 Task: Build a Wedding Planner Portfolio.
Action: Mouse moved to (236, 90)
Screenshot: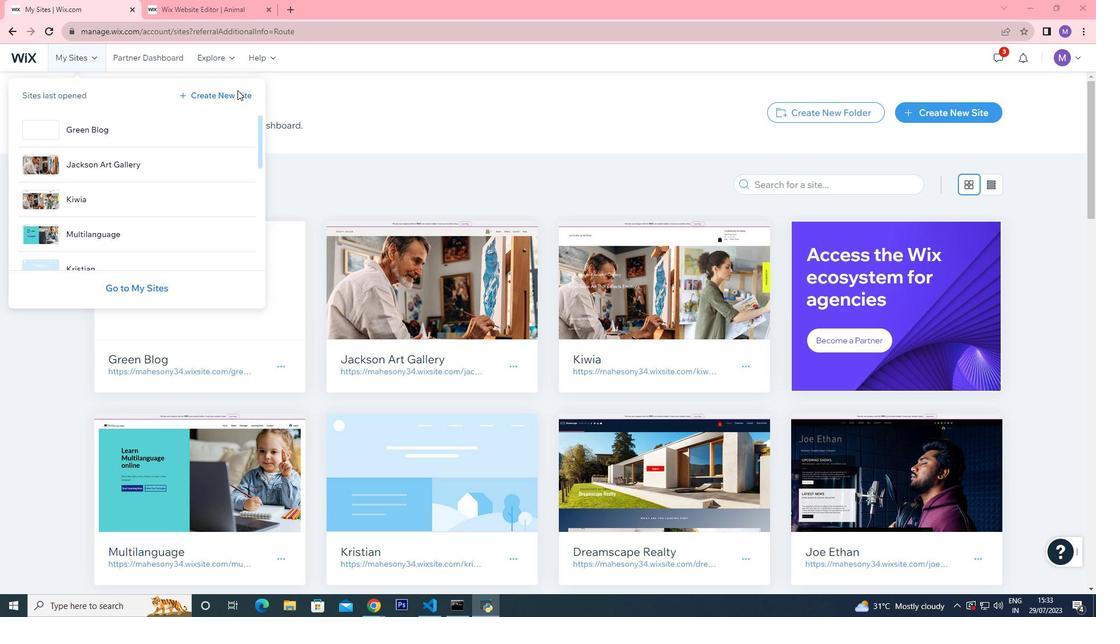 
Action: Mouse pressed left at (236, 90)
Screenshot: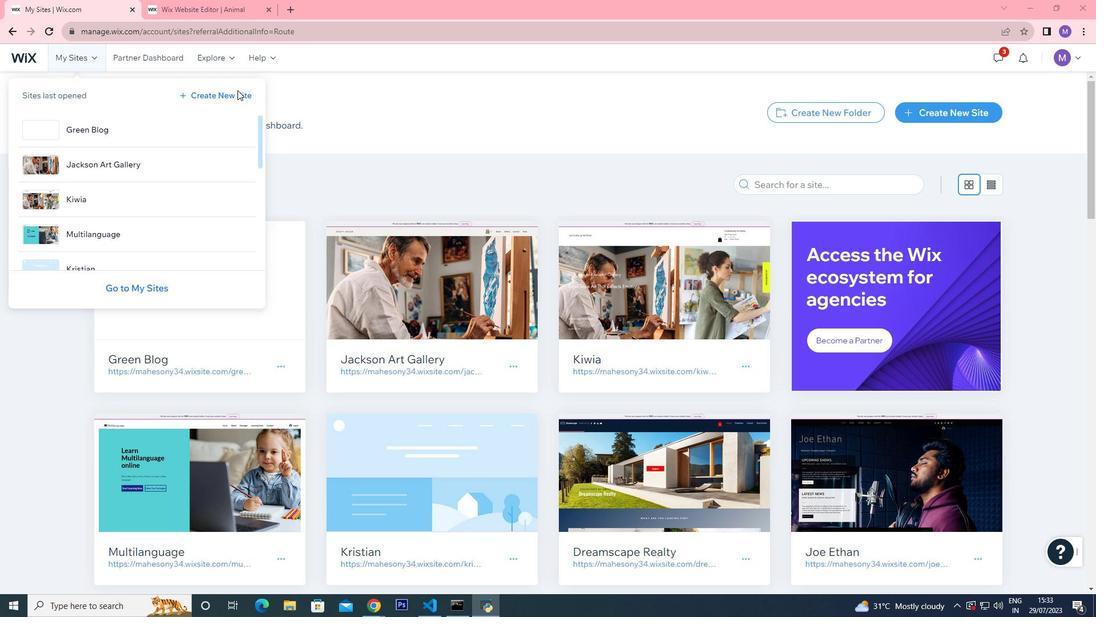 
Action: Mouse moved to (444, 267)
Screenshot: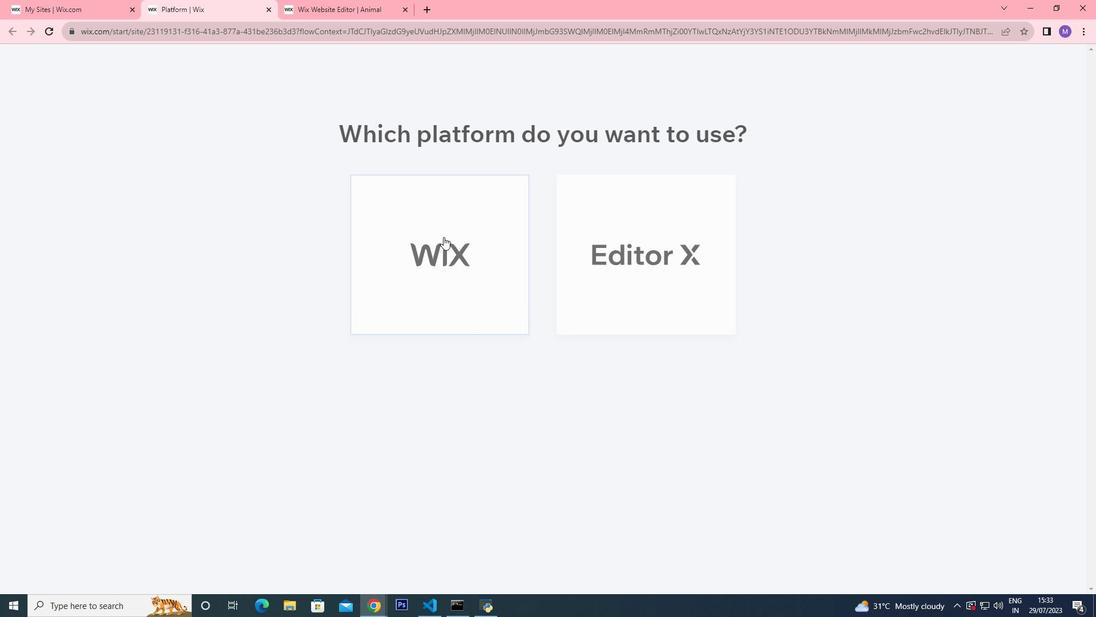 
Action: Mouse pressed left at (444, 267)
Screenshot: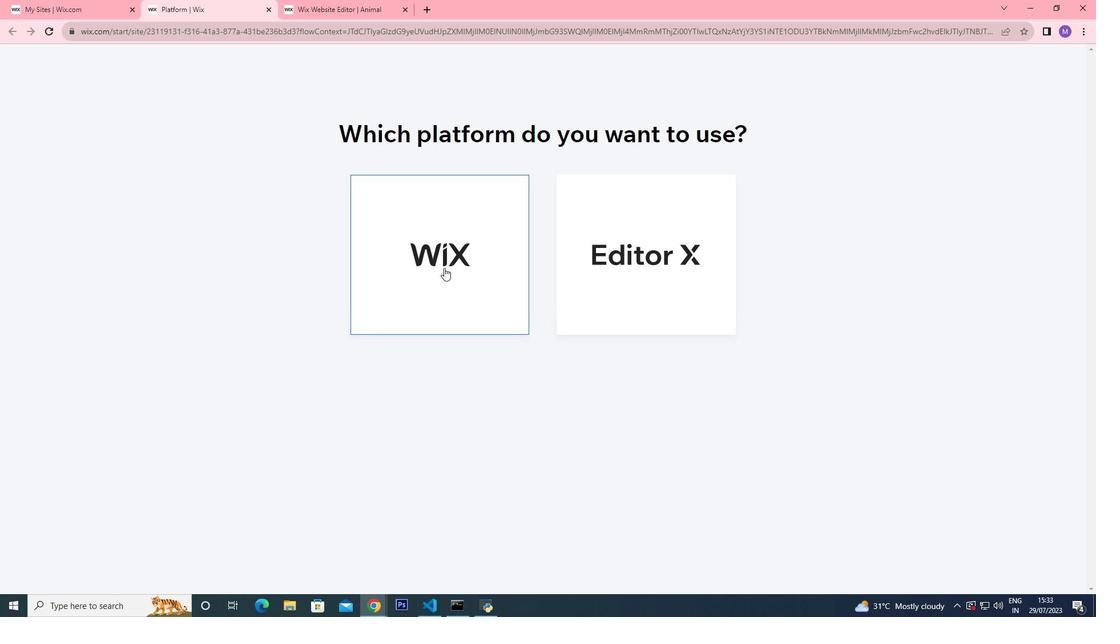 
Action: Mouse pressed left at (444, 267)
Screenshot: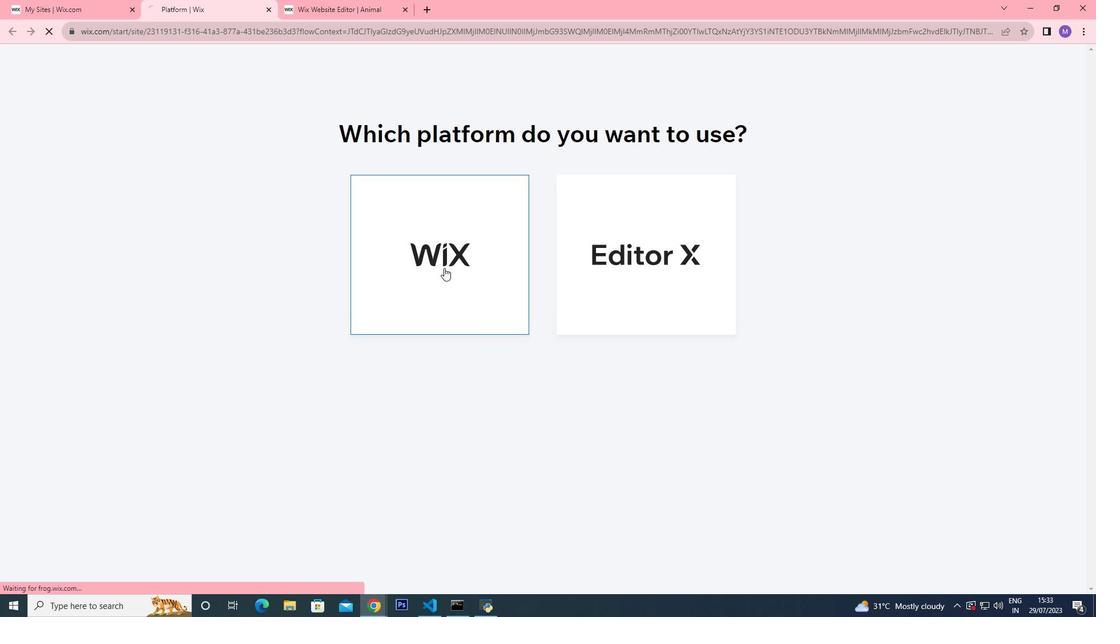 
Action: Mouse pressed left at (444, 267)
Screenshot: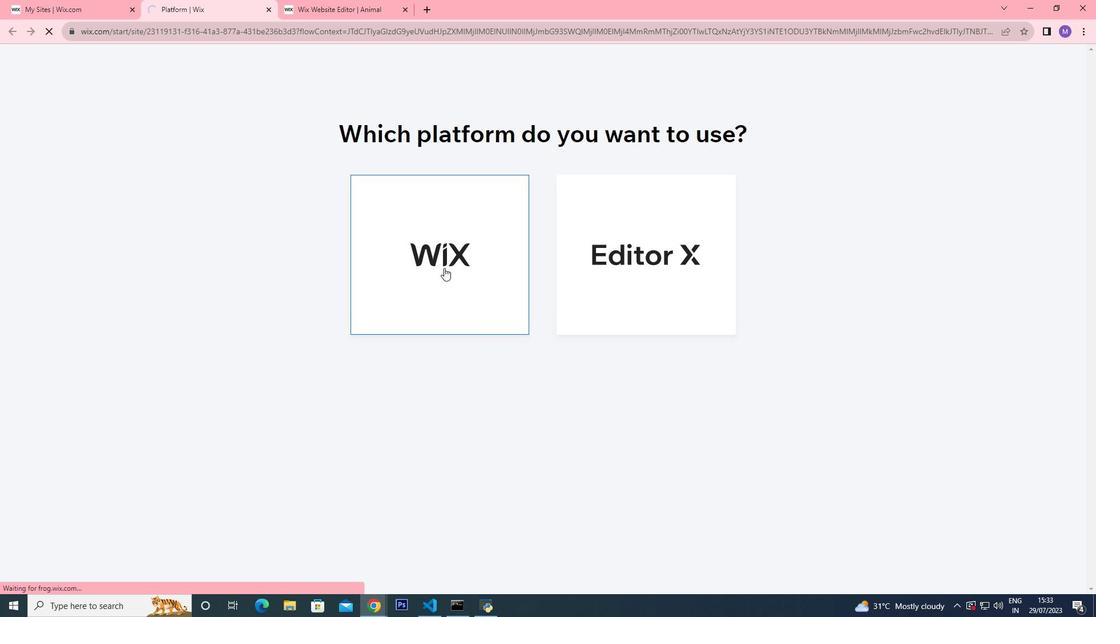 
Action: Mouse moved to (444, 263)
Screenshot: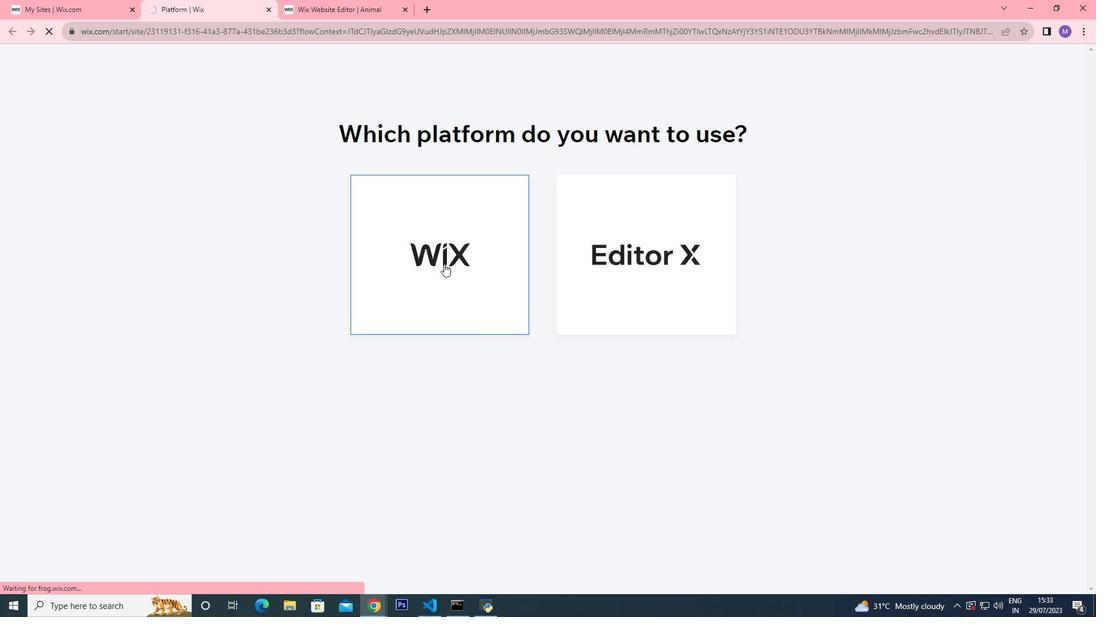 
Action: Mouse pressed left at (444, 263)
Screenshot: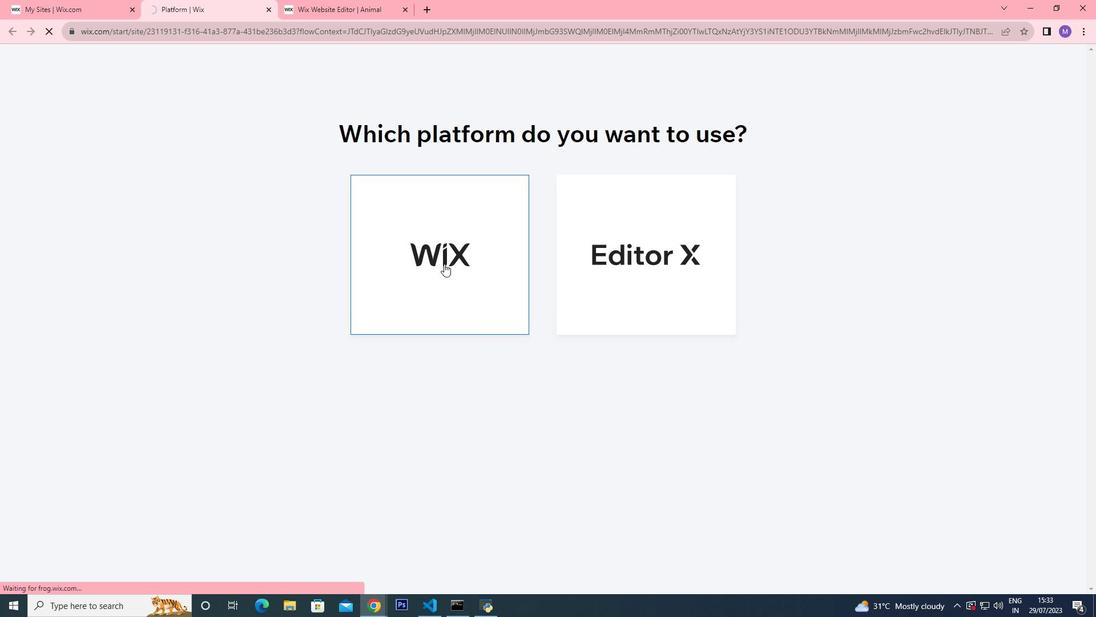 
Action: Mouse pressed left at (444, 263)
Screenshot: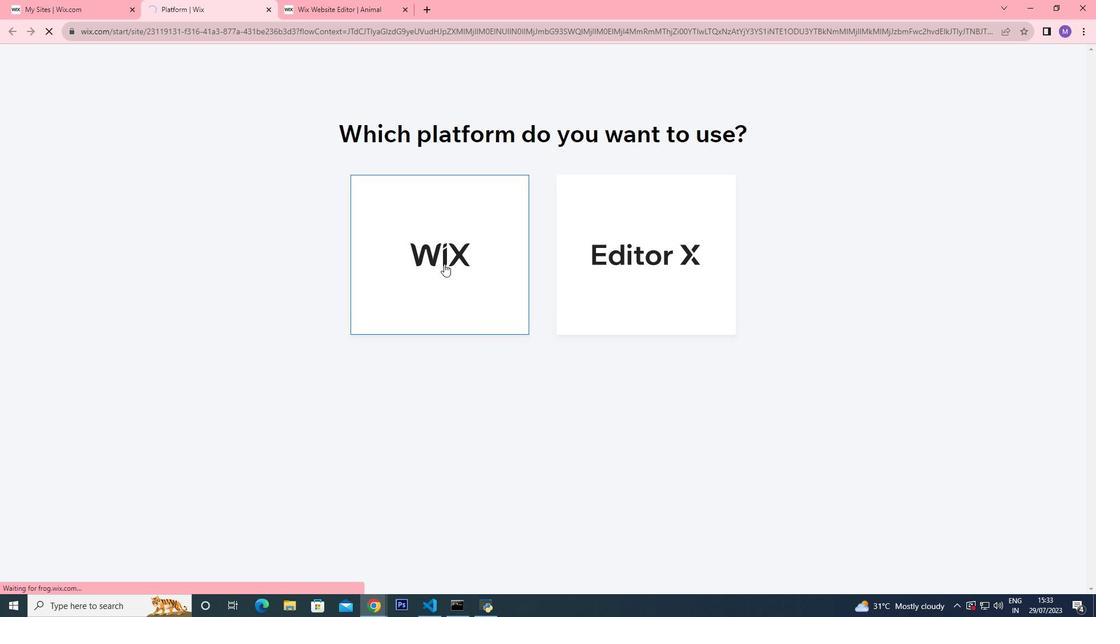 
Action: Mouse moved to (477, 197)
Screenshot: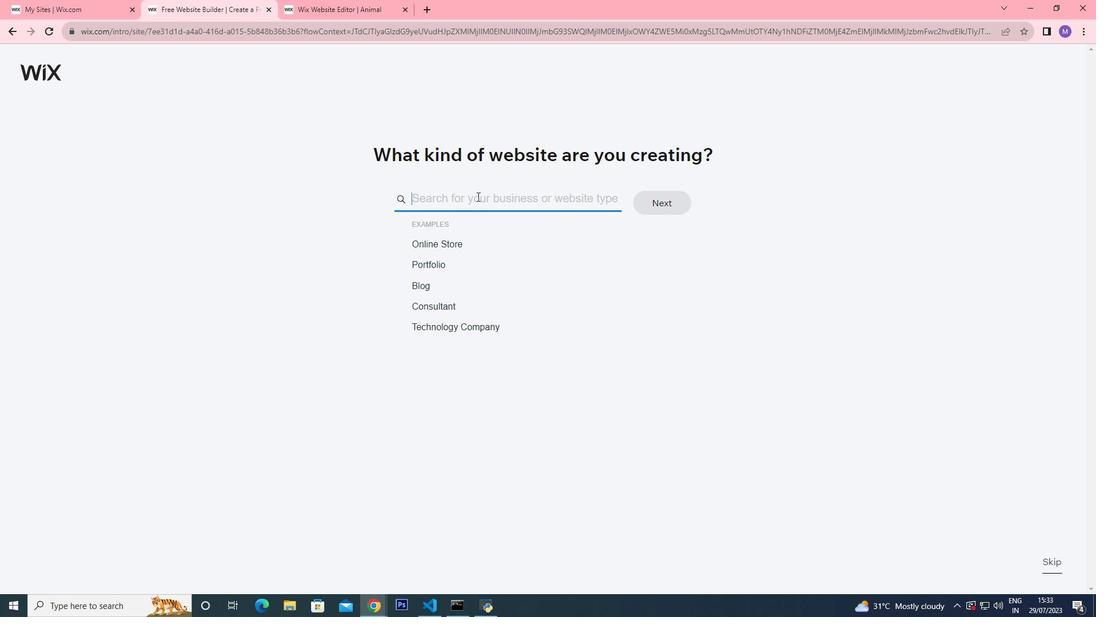 
Action: Mouse pressed left at (477, 197)
Screenshot: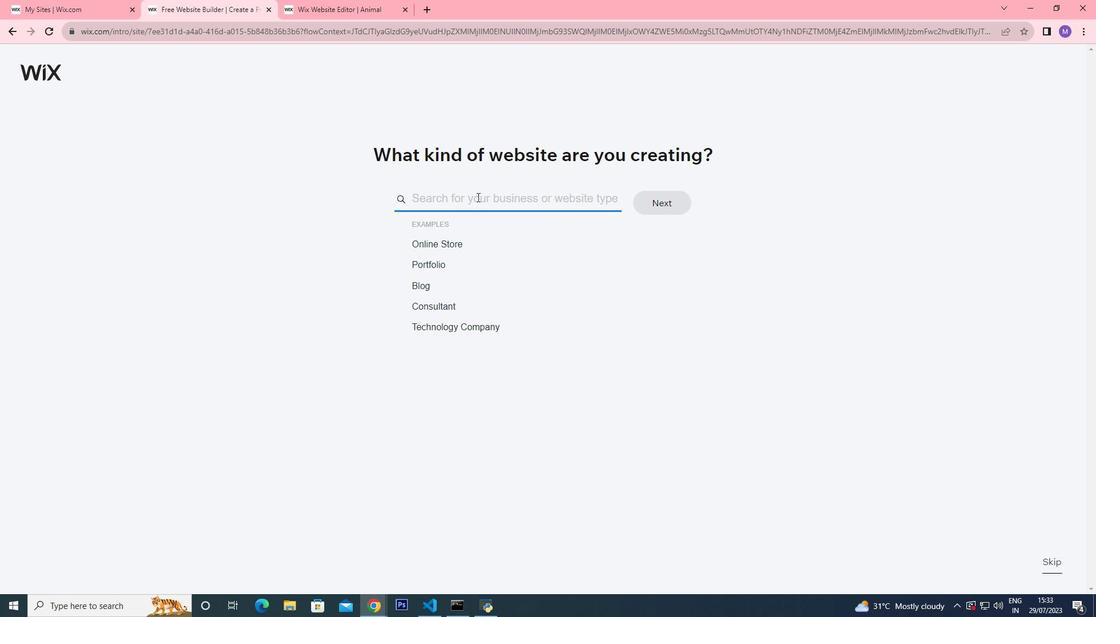 
Action: Key pressed <Key.shift><Key.shift><Key.shift><Key.shift><Key.shift><Key.shift><Key.shift>Wedding<Key.space><Key.shift>Planner
Screenshot: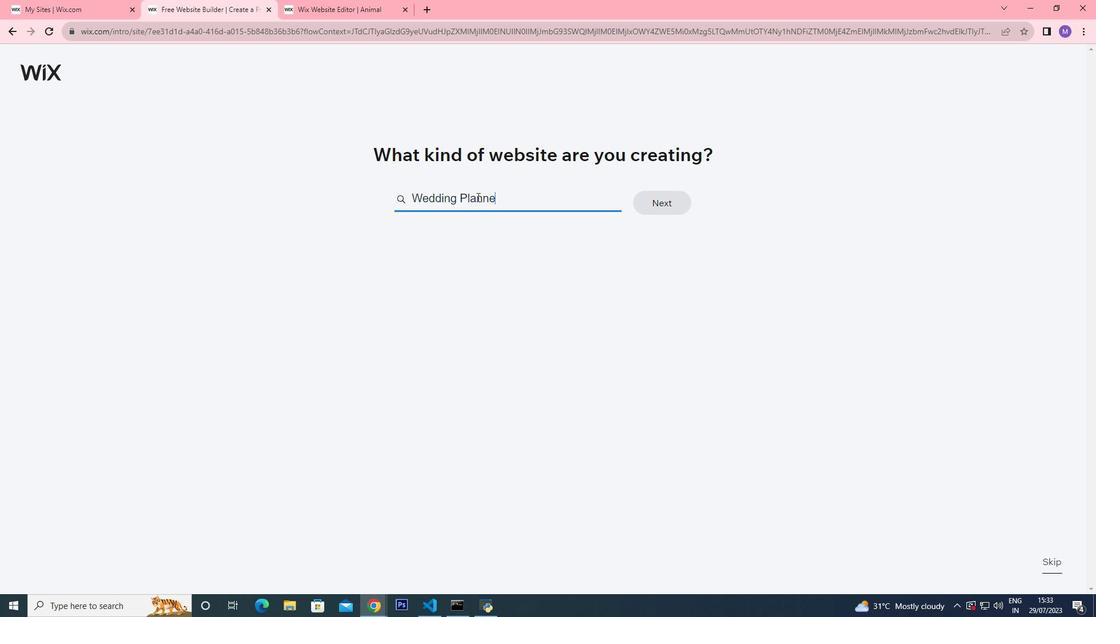 
Action: Mouse moved to (513, 203)
Screenshot: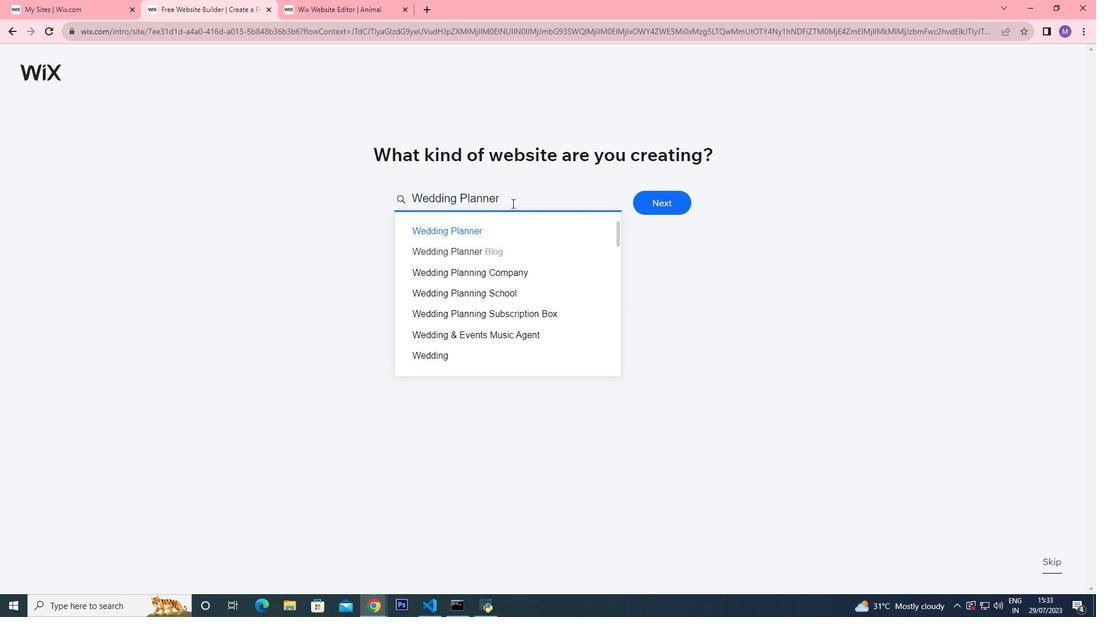 
Action: Key pressed <Key.space><Key.shift>Portfolio
Screenshot: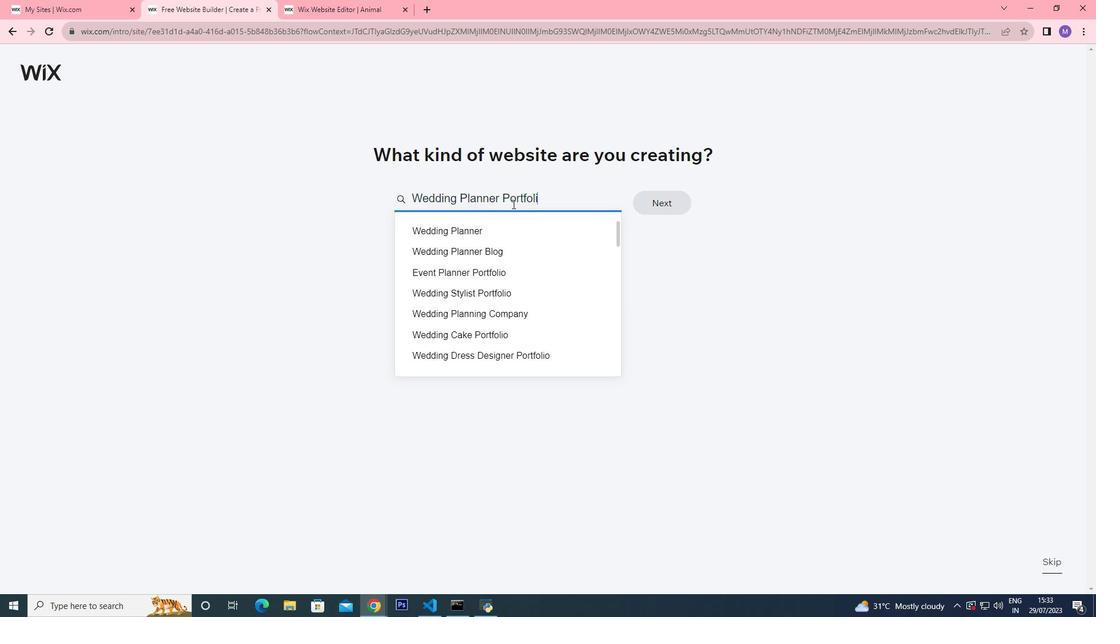 
Action: Mouse moved to (529, 327)
Screenshot: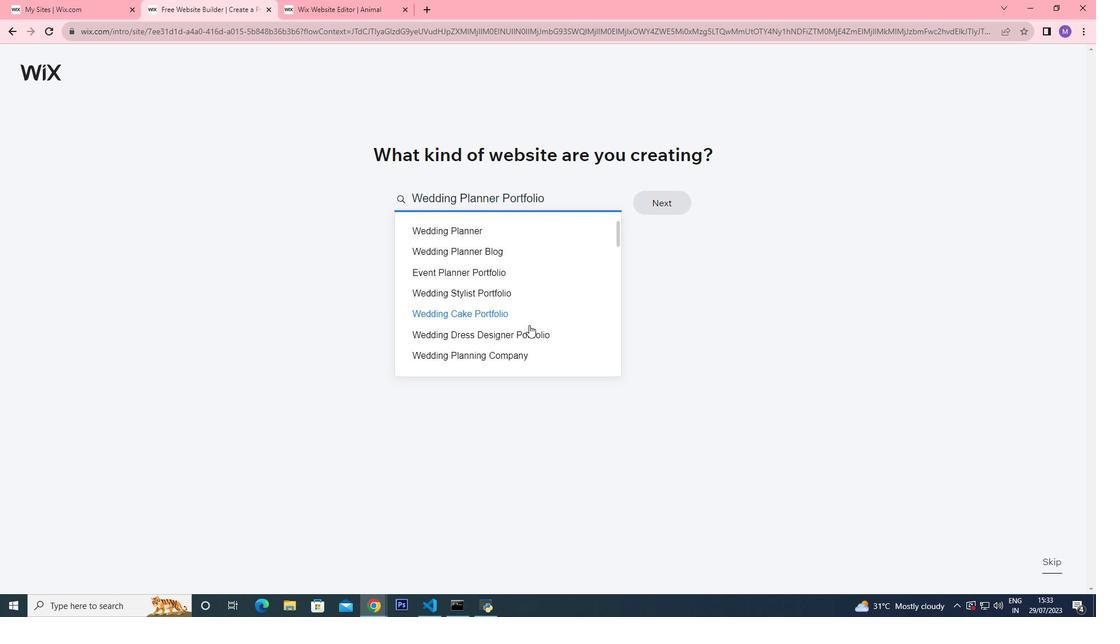 
Action: Mouse scrolled (529, 326) with delta (0, 0)
Screenshot: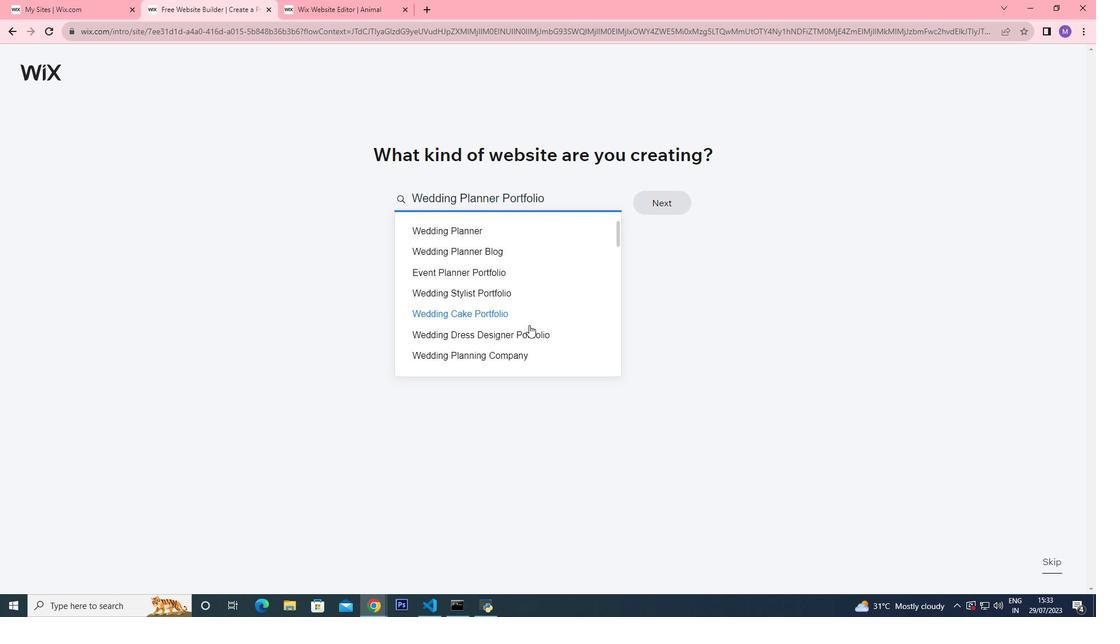 
Action: Mouse scrolled (529, 326) with delta (0, 0)
Screenshot: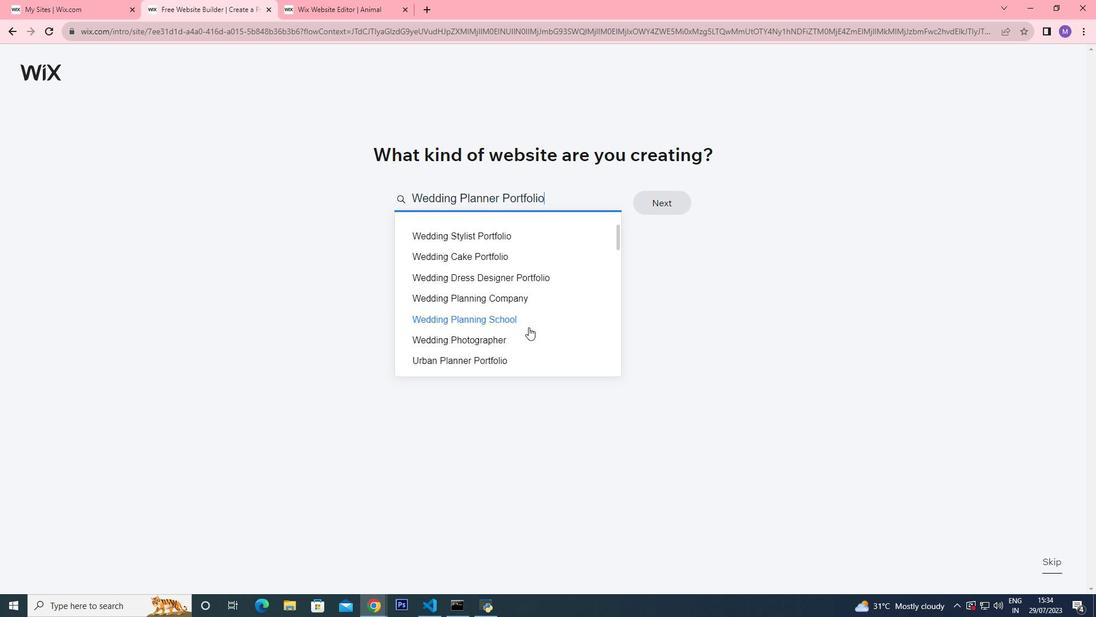 
Action: Mouse moved to (516, 325)
Screenshot: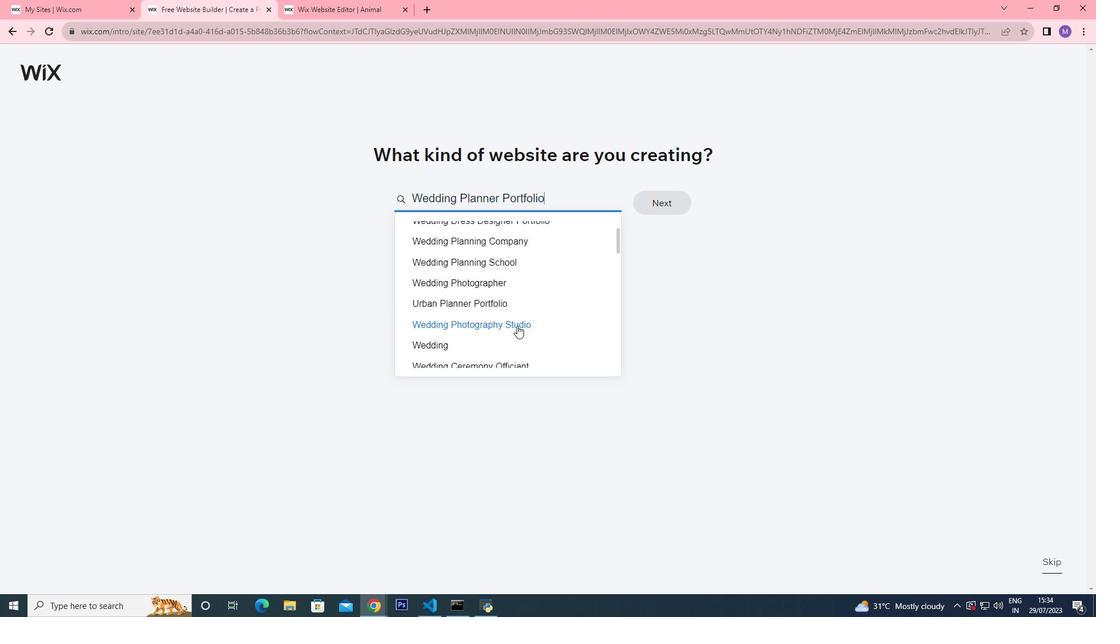 
Action: Mouse scrolled (516, 325) with delta (0, 0)
Screenshot: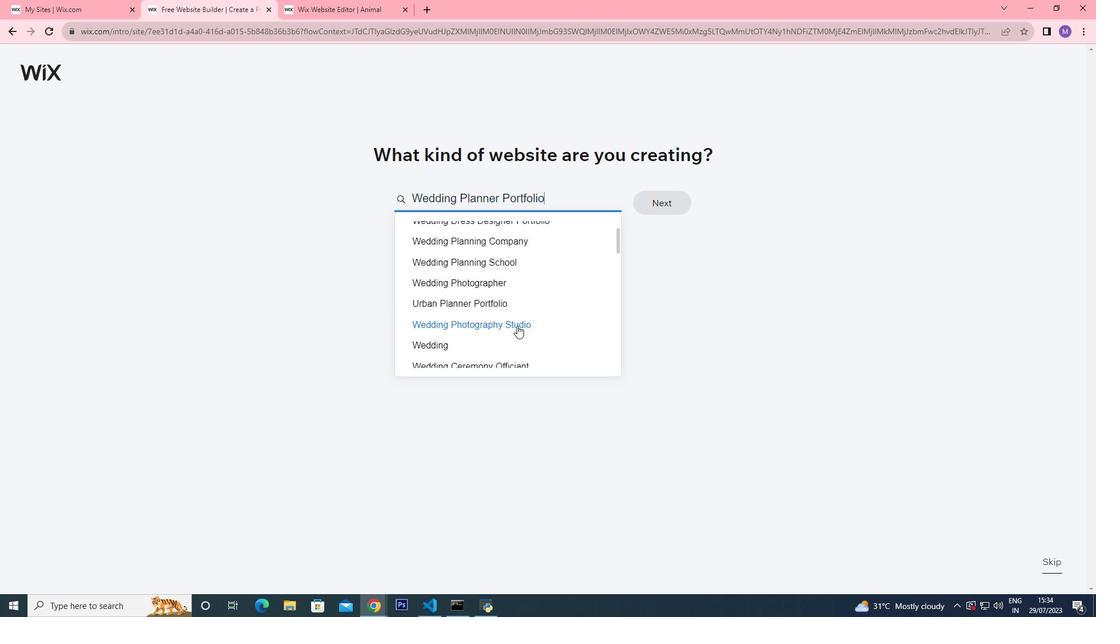 
Action: Mouse scrolled (516, 325) with delta (0, 0)
Screenshot: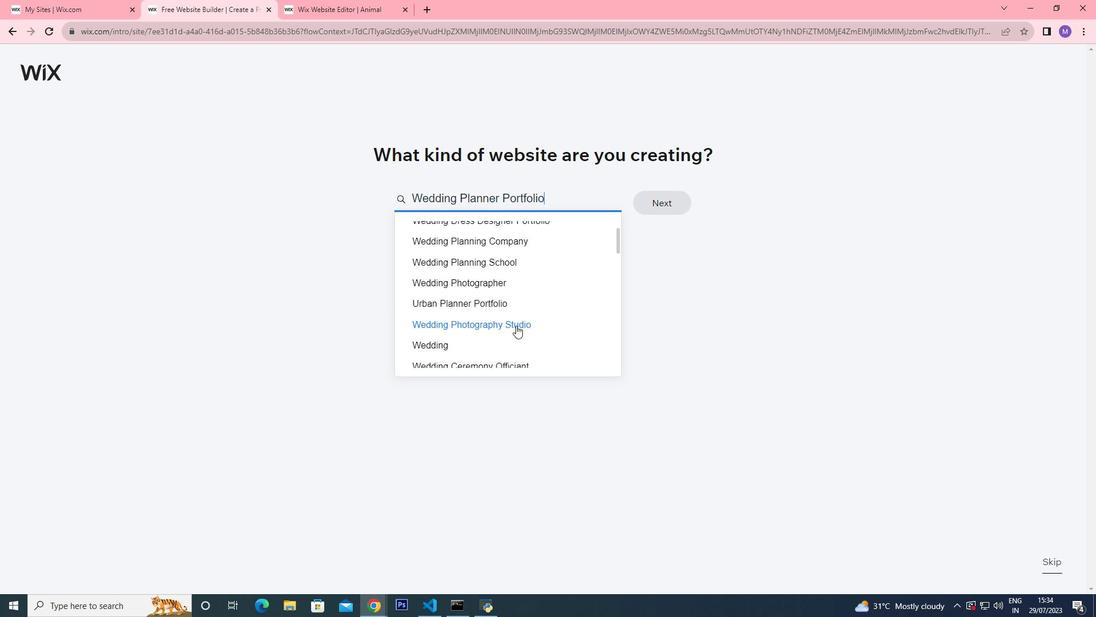 
Action: Mouse scrolled (516, 325) with delta (0, 0)
Screenshot: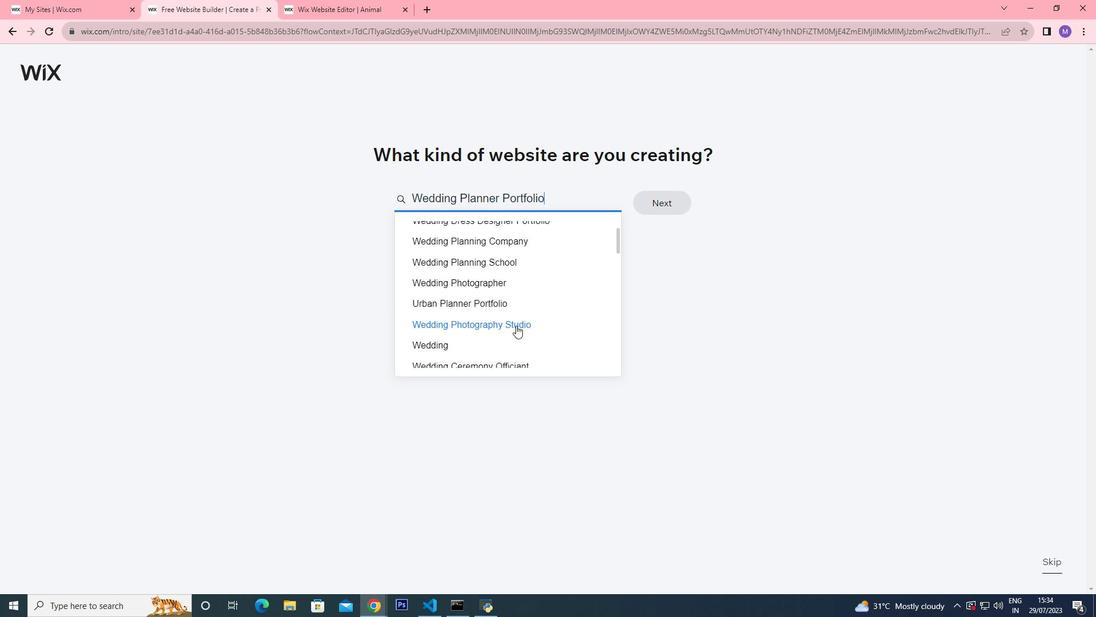 
Action: Mouse scrolled (516, 325) with delta (0, 0)
Screenshot: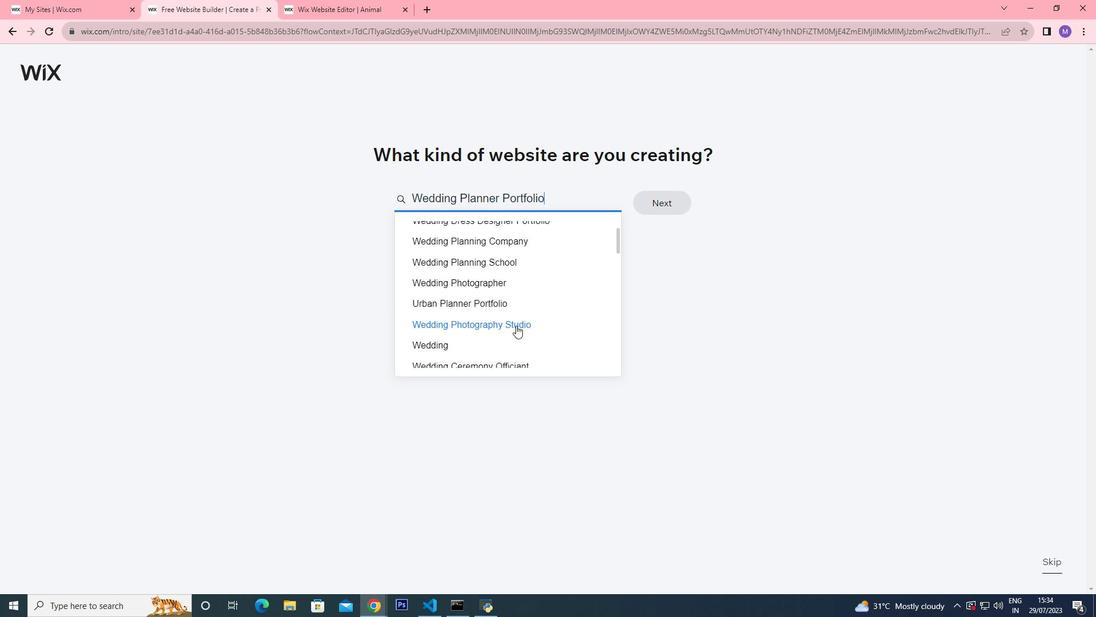 
Action: Mouse moved to (517, 327)
Screenshot: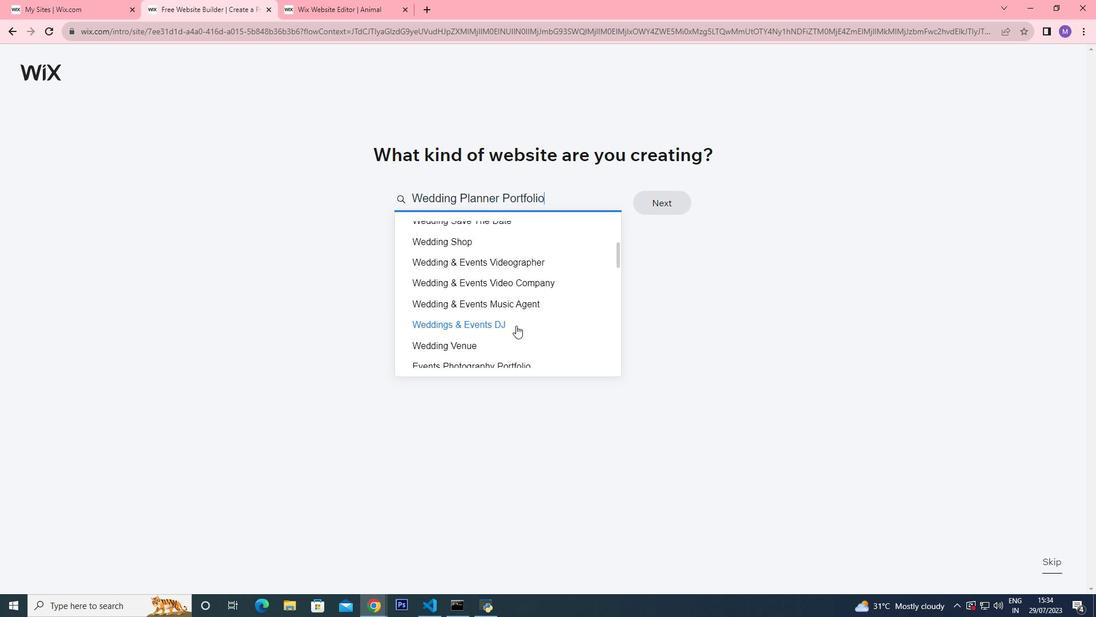 
Action: Mouse scrolled (517, 327) with delta (0, 0)
Screenshot: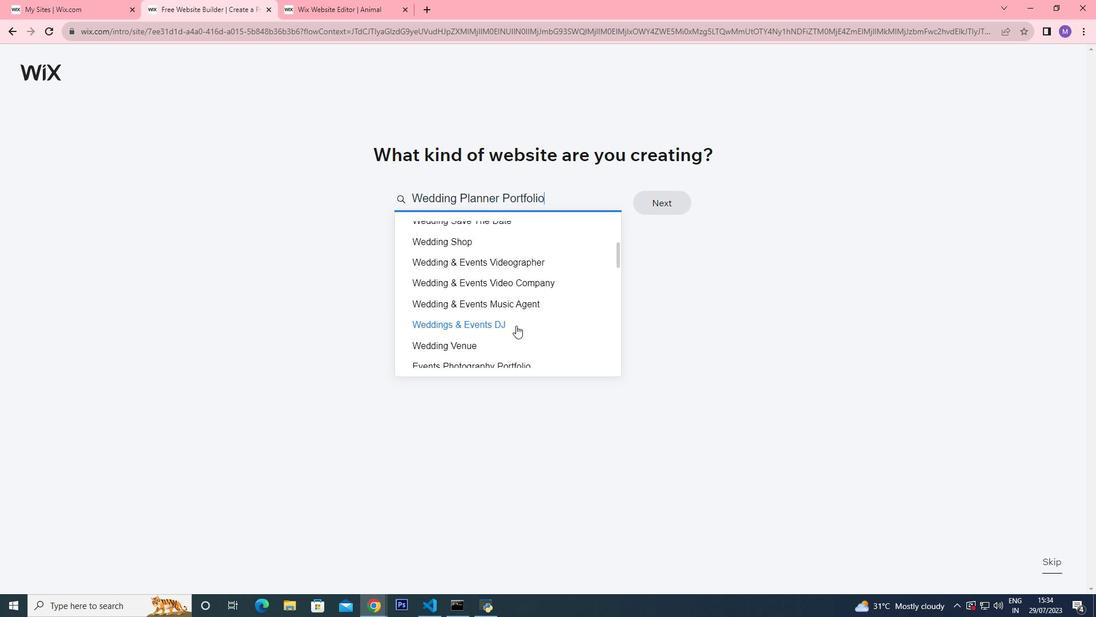 
Action: Mouse scrolled (517, 327) with delta (0, 0)
Screenshot: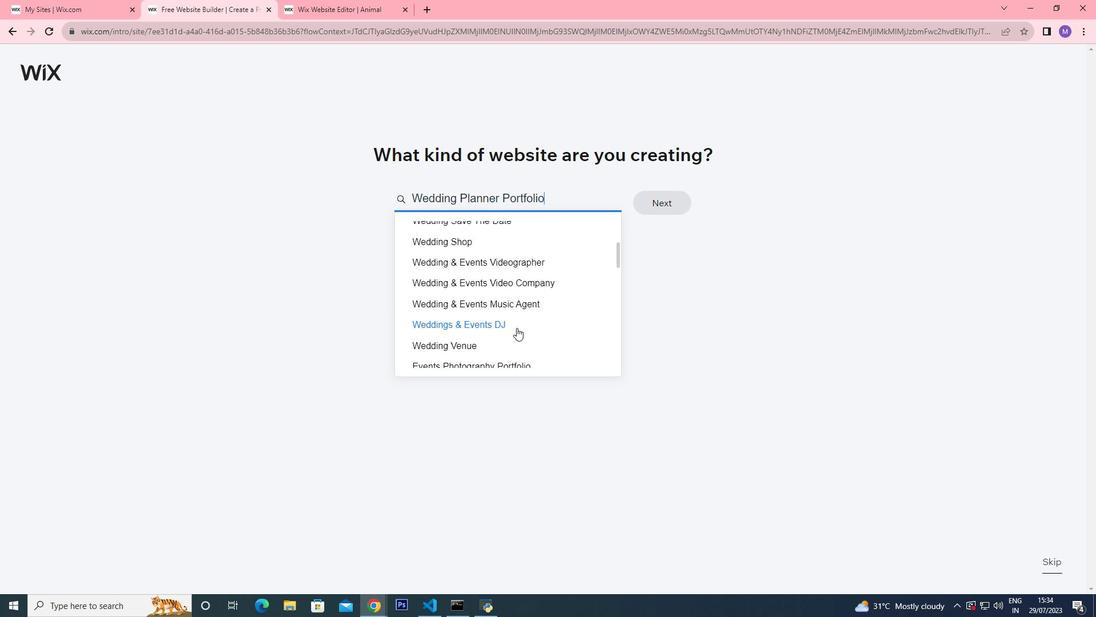 
Action: Mouse scrolled (517, 327) with delta (0, 0)
Screenshot: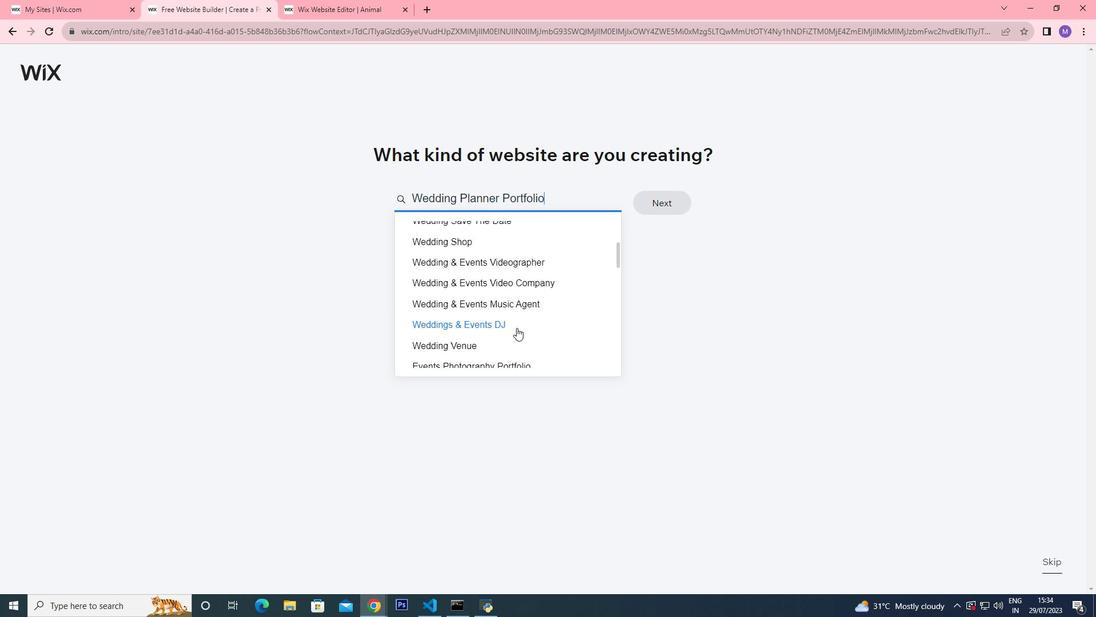 
Action: Mouse scrolled (517, 327) with delta (0, 0)
Screenshot: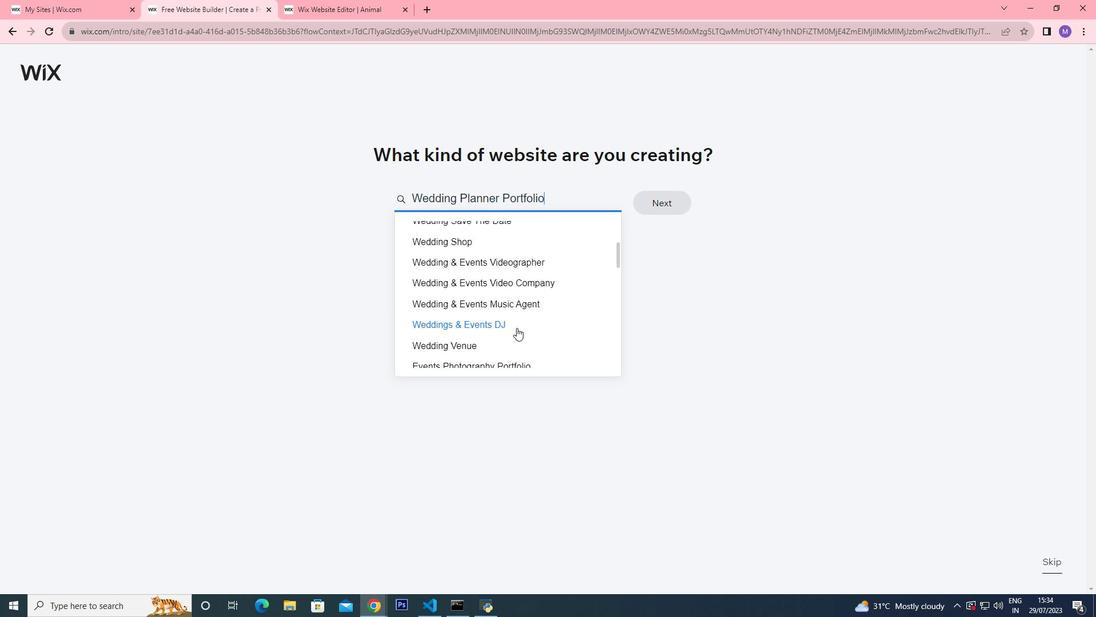 
Action: Mouse scrolled (517, 327) with delta (0, 0)
Screenshot: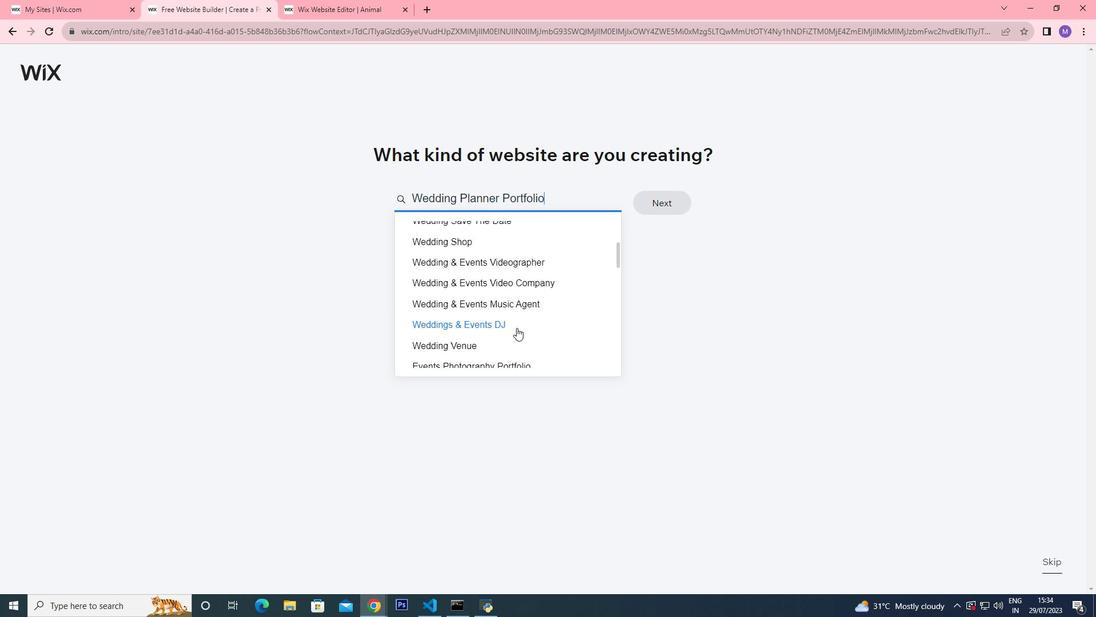 
Action: Mouse scrolled (517, 327) with delta (0, 0)
Screenshot: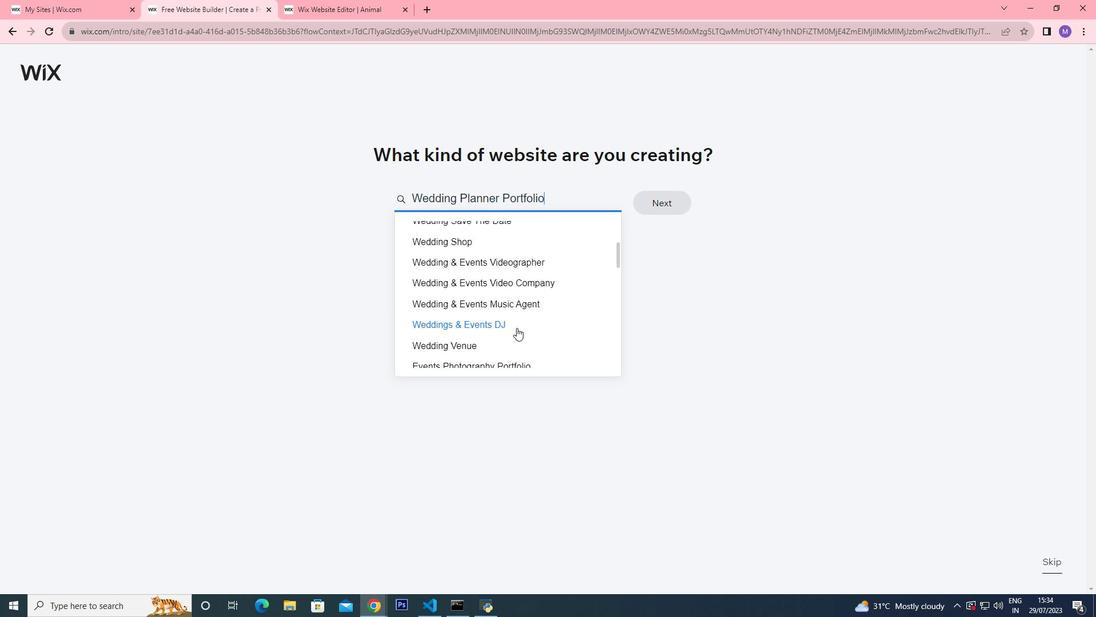 
Action: Mouse moved to (522, 330)
Screenshot: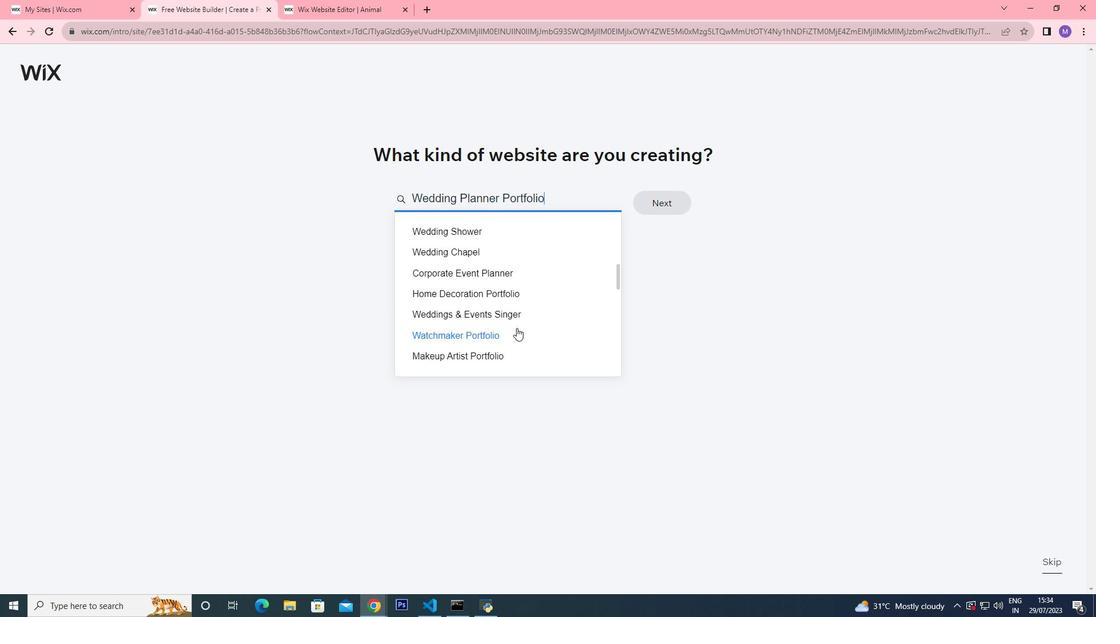 
Action: Mouse scrolled (522, 329) with delta (0, 0)
Screenshot: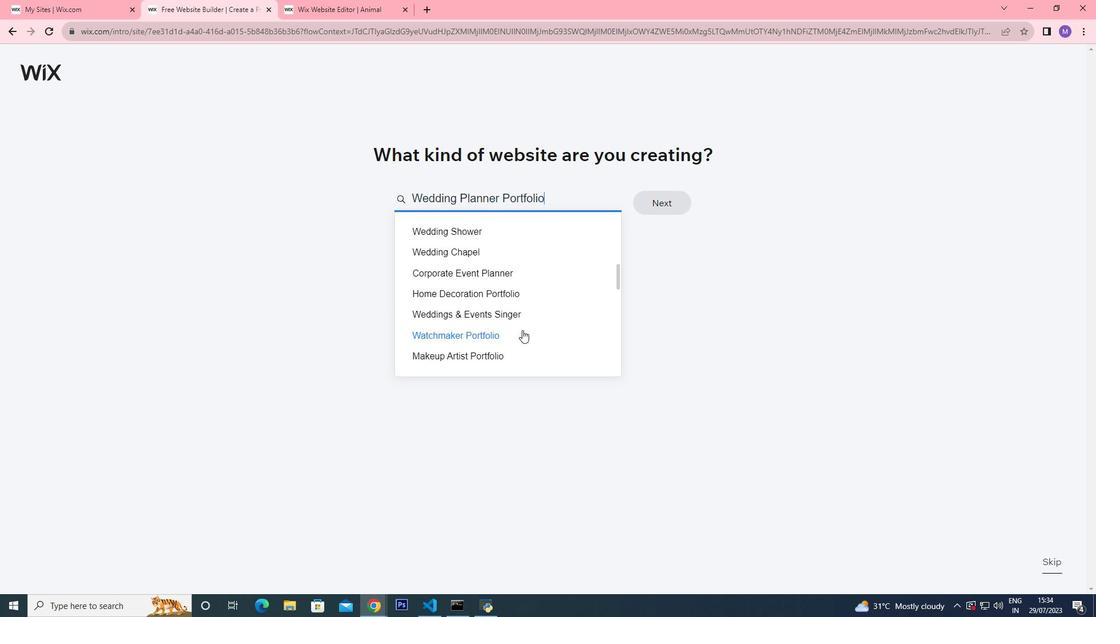 
Action: Mouse scrolled (522, 329) with delta (0, 0)
Screenshot: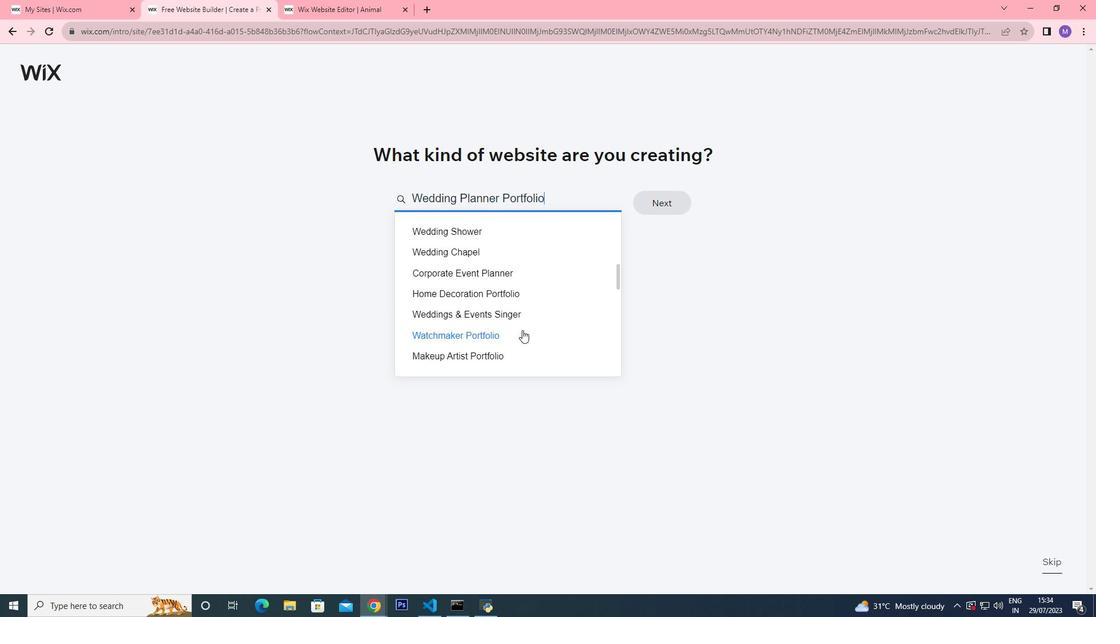 
Action: Mouse scrolled (522, 329) with delta (0, 0)
Screenshot: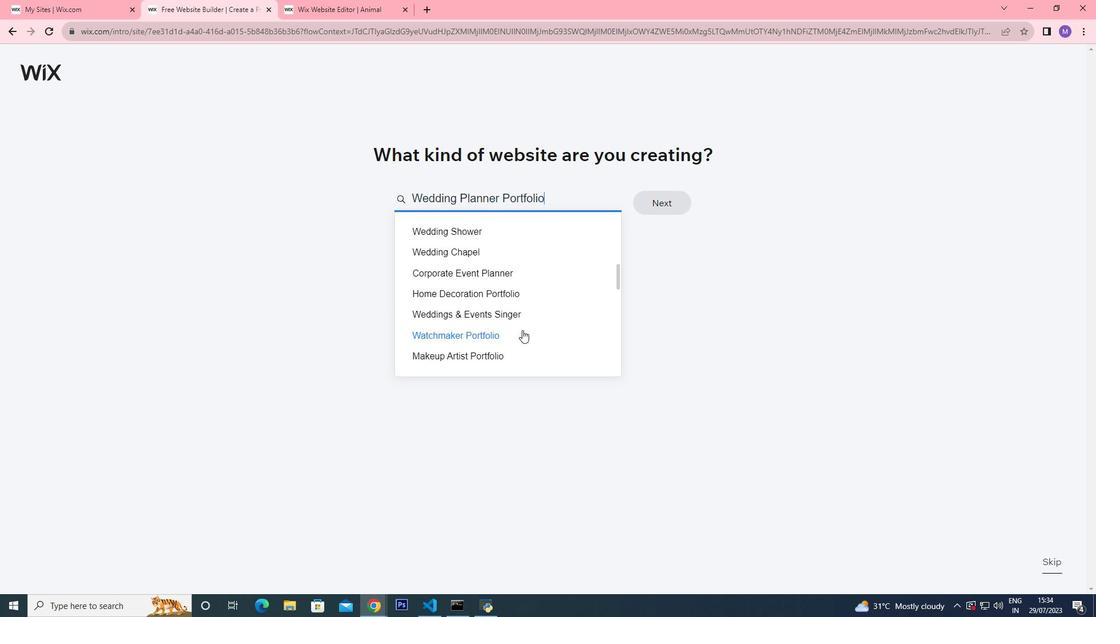 
Action: Mouse scrolled (522, 329) with delta (0, 0)
Screenshot: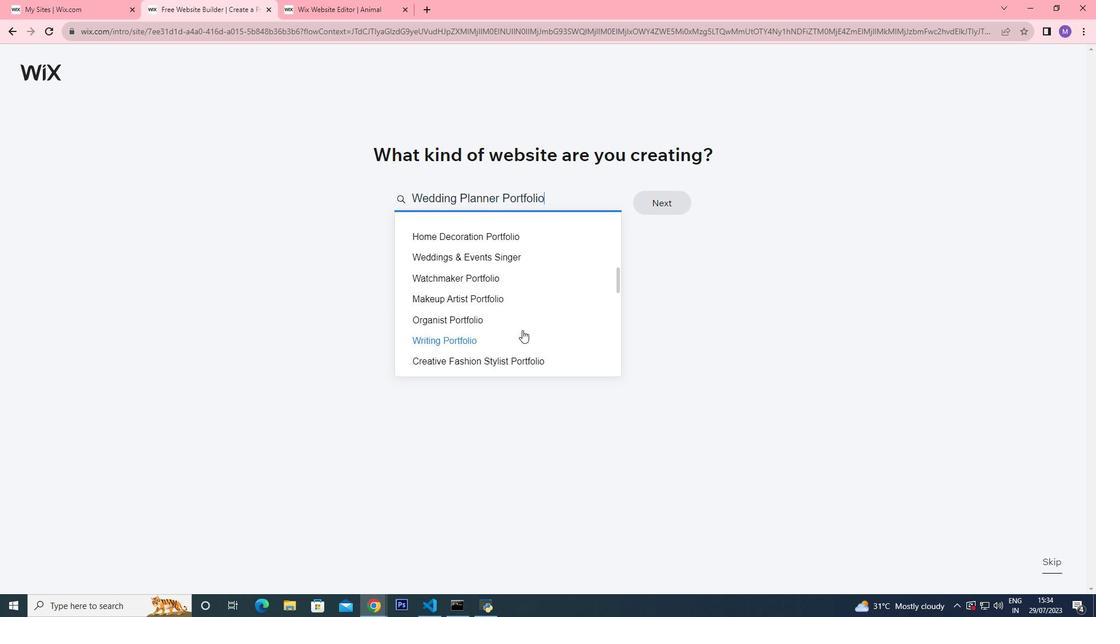 
Action: Mouse scrolled (522, 329) with delta (0, 0)
Screenshot: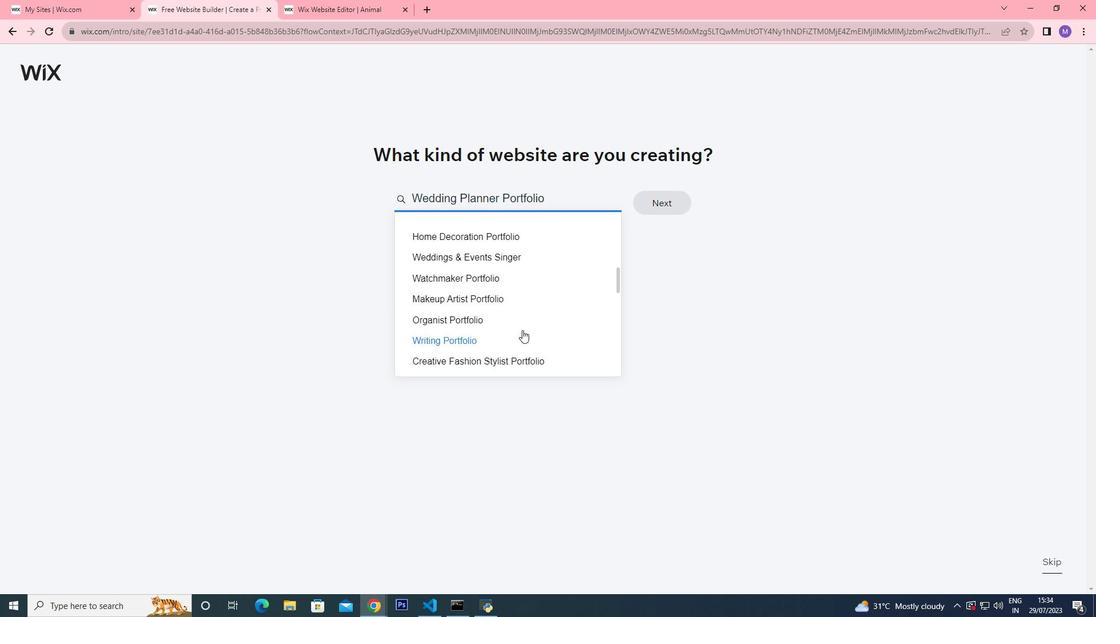 
Action: Mouse moved to (525, 331)
Screenshot: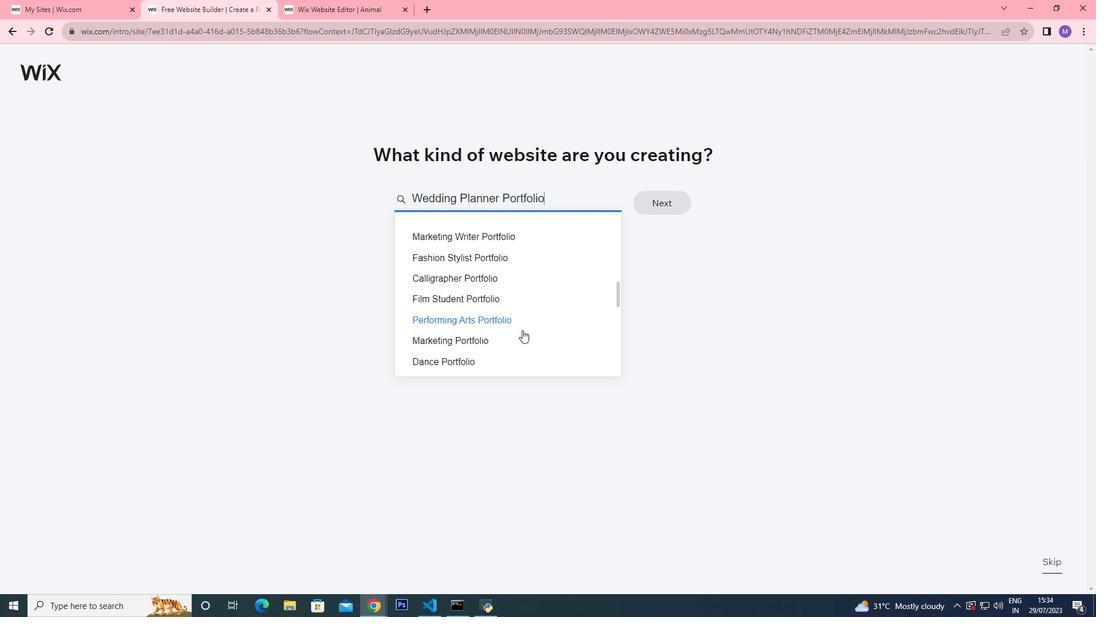 
Action: Mouse scrolled (525, 331) with delta (0, 0)
Screenshot: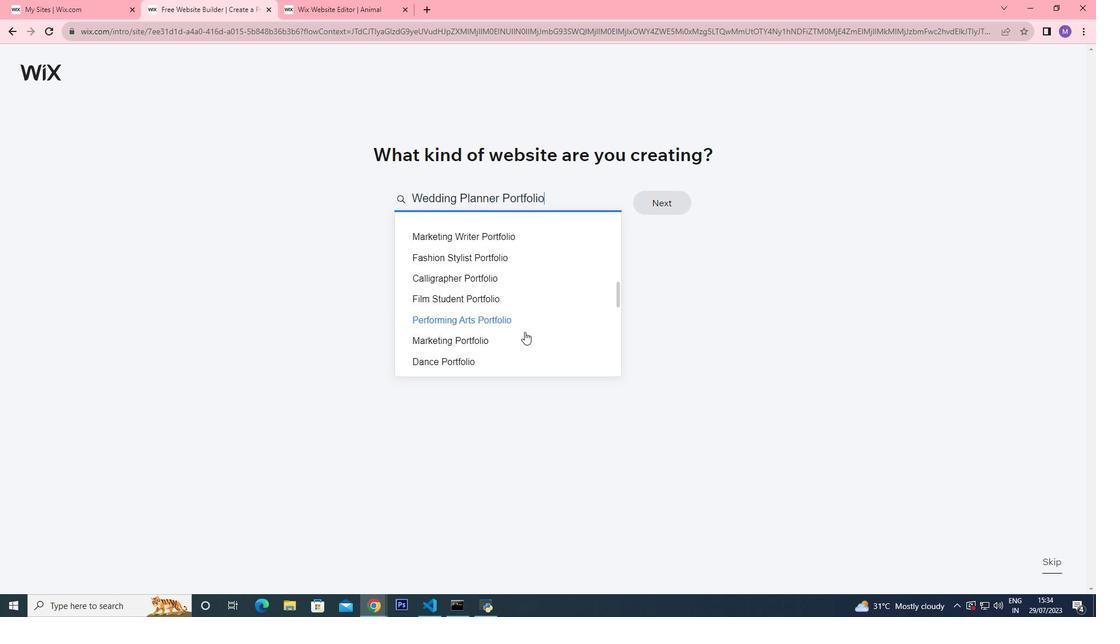 
Action: Mouse scrolled (525, 331) with delta (0, 0)
Screenshot: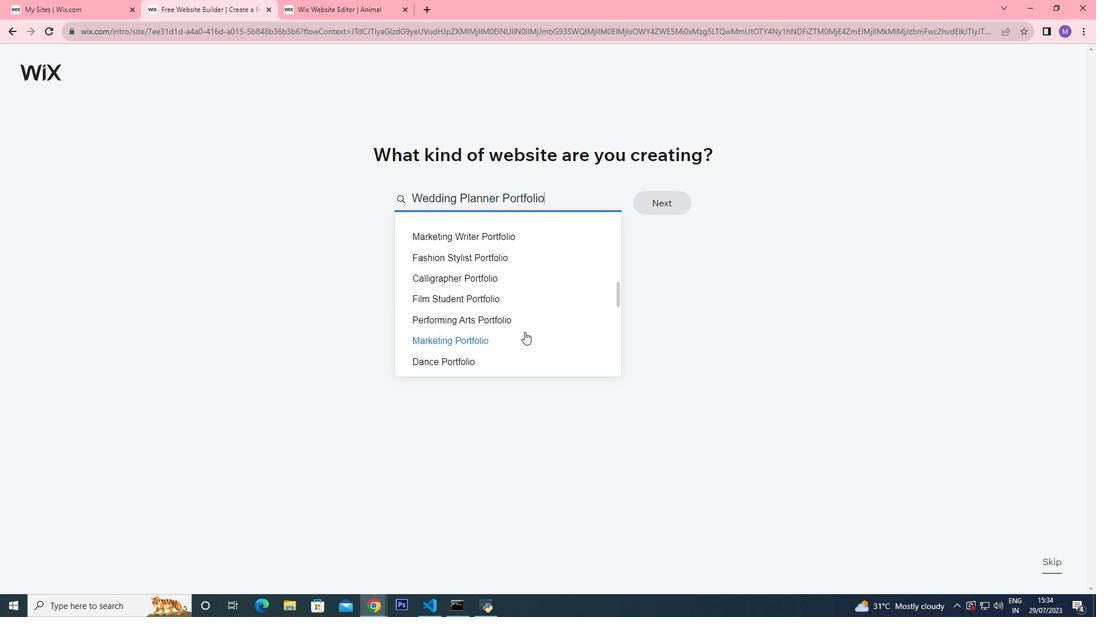
Action: Mouse scrolled (525, 331) with delta (0, 0)
Screenshot: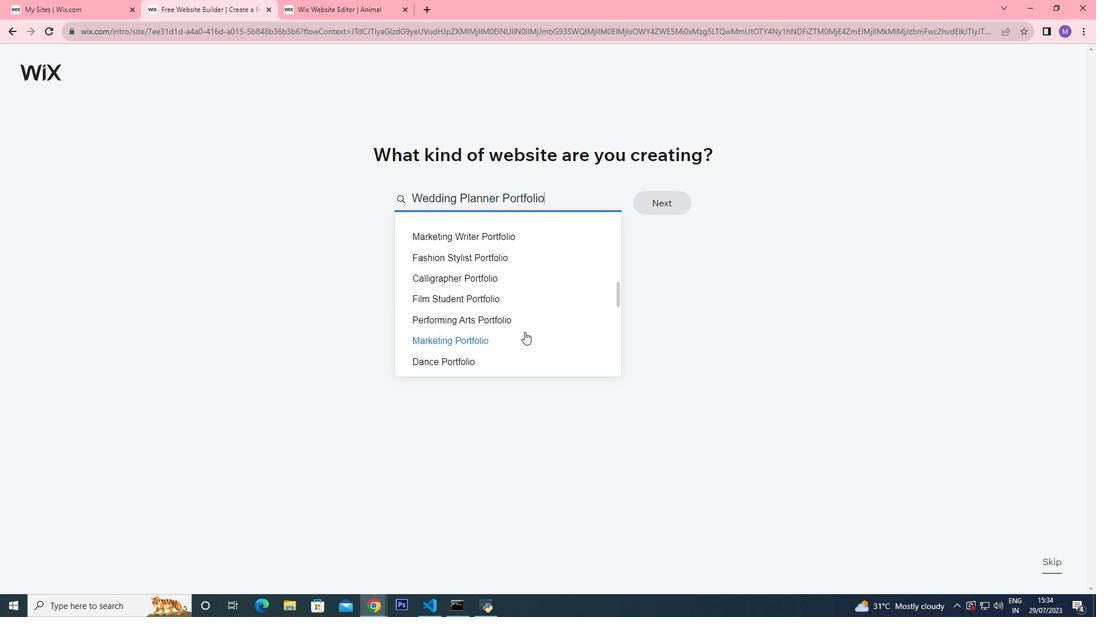 
Action: Mouse scrolled (525, 331) with delta (0, 0)
Screenshot: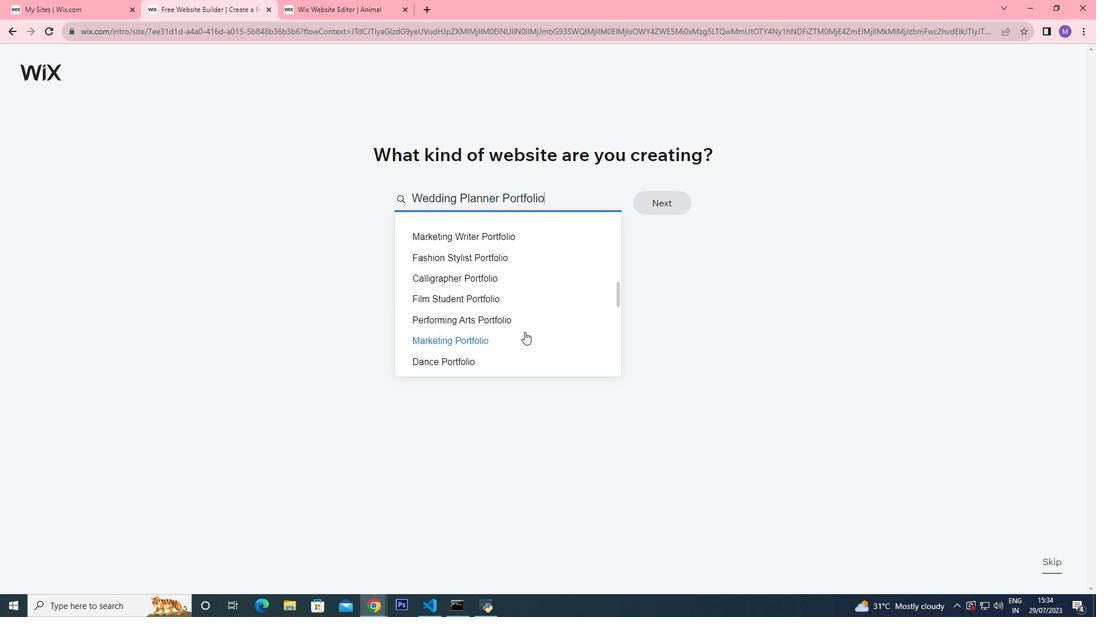 
Action: Mouse moved to (525, 331)
Screenshot: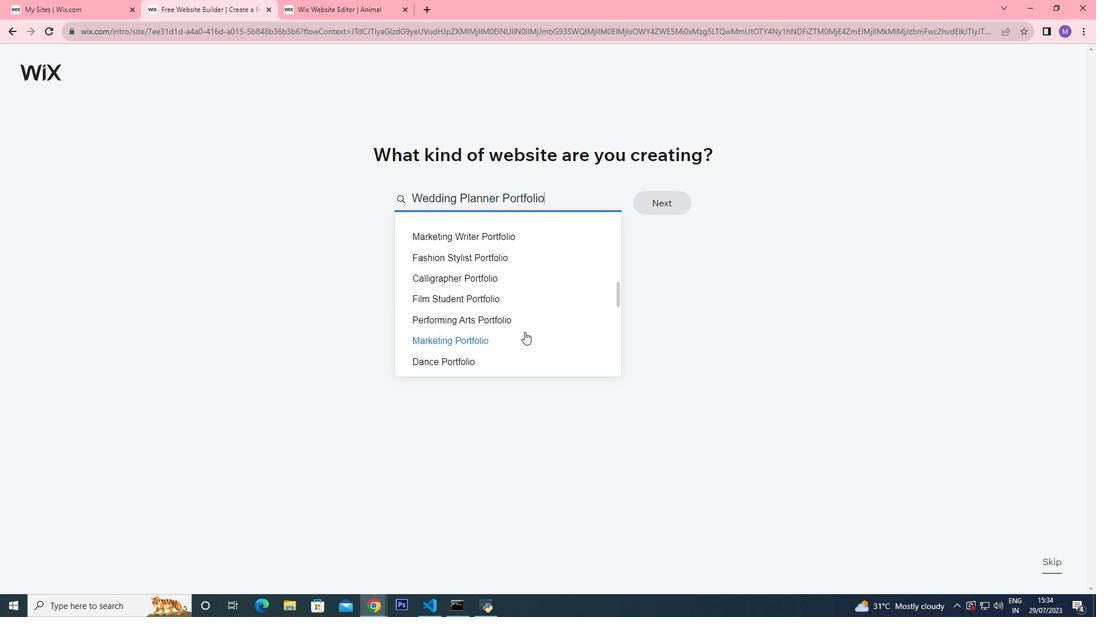 
Action: Mouse scrolled (525, 331) with delta (0, 0)
Screenshot: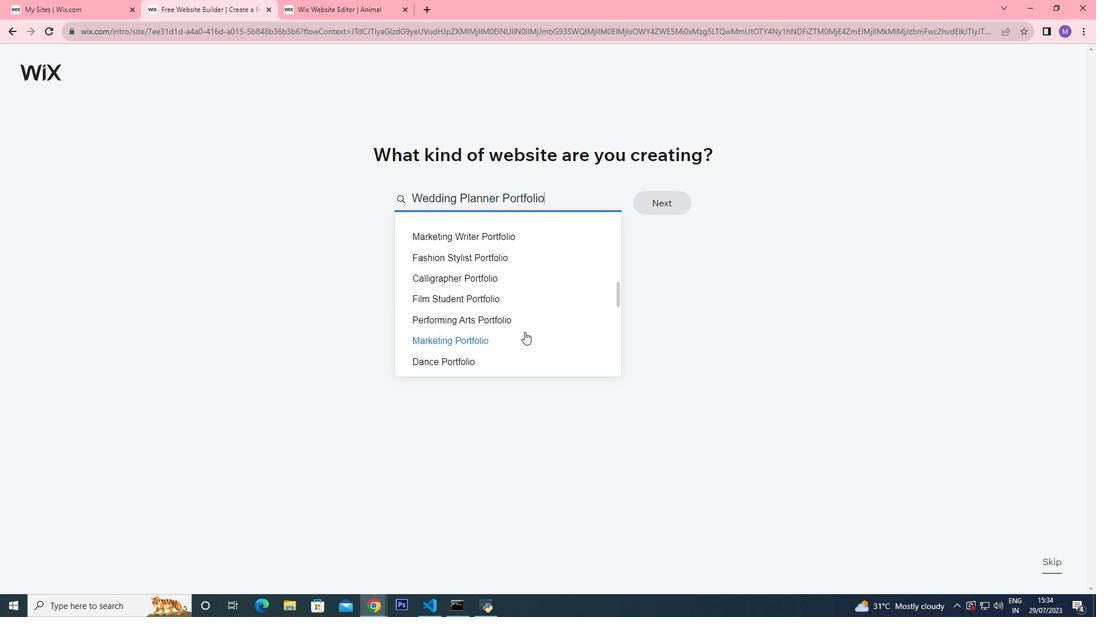
Action: Mouse moved to (524, 331)
Screenshot: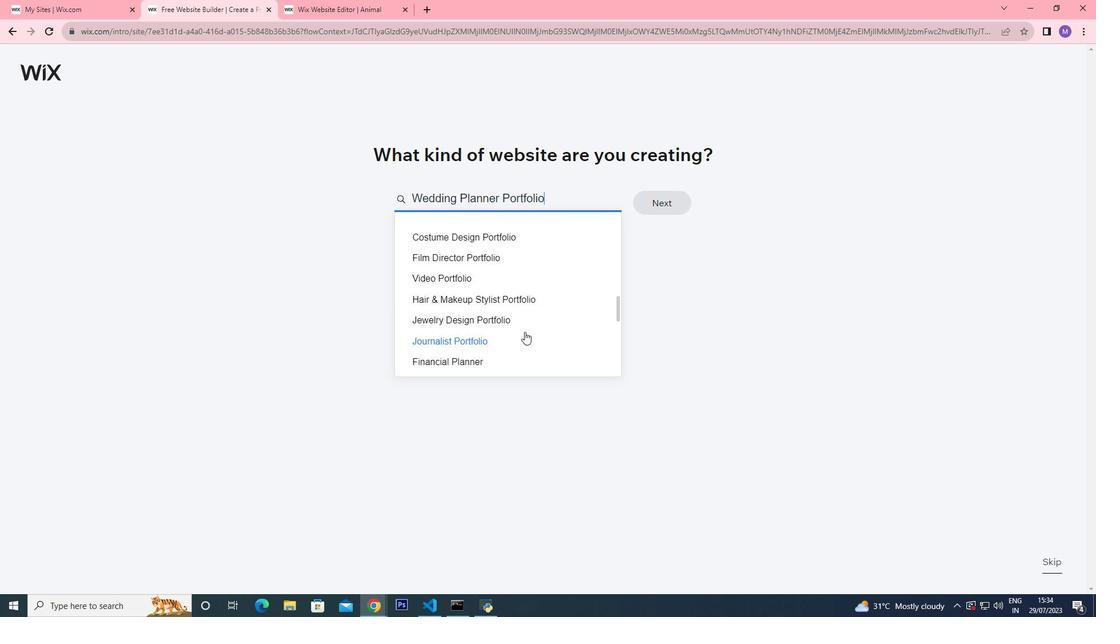 
Action: Mouse scrolled (525, 331) with delta (0, 0)
Screenshot: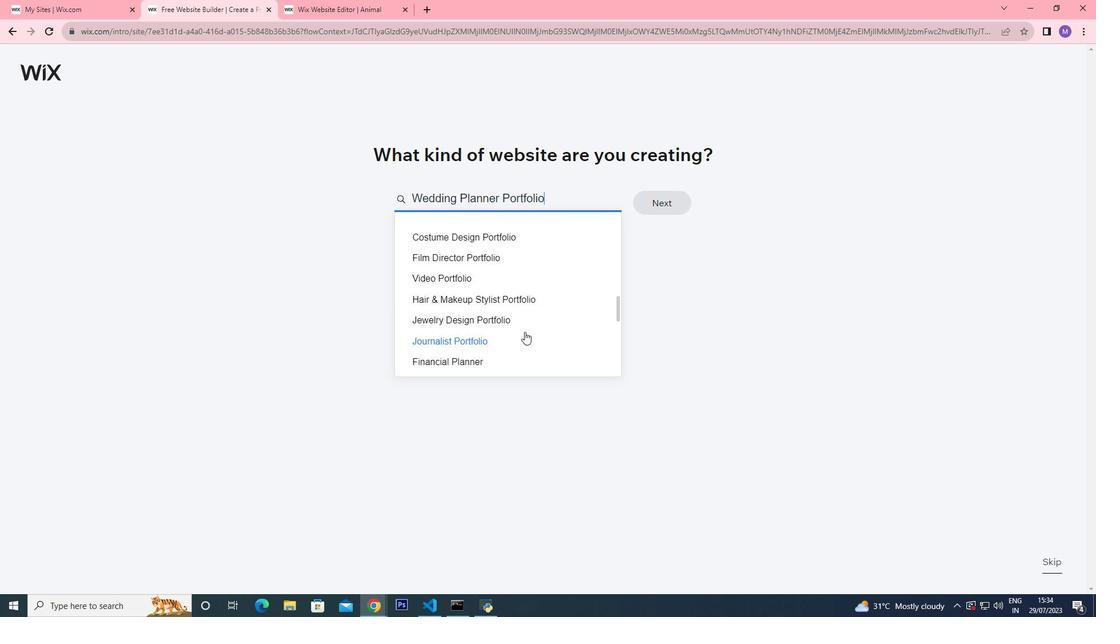 
Action: Mouse scrolled (524, 331) with delta (0, 0)
Screenshot: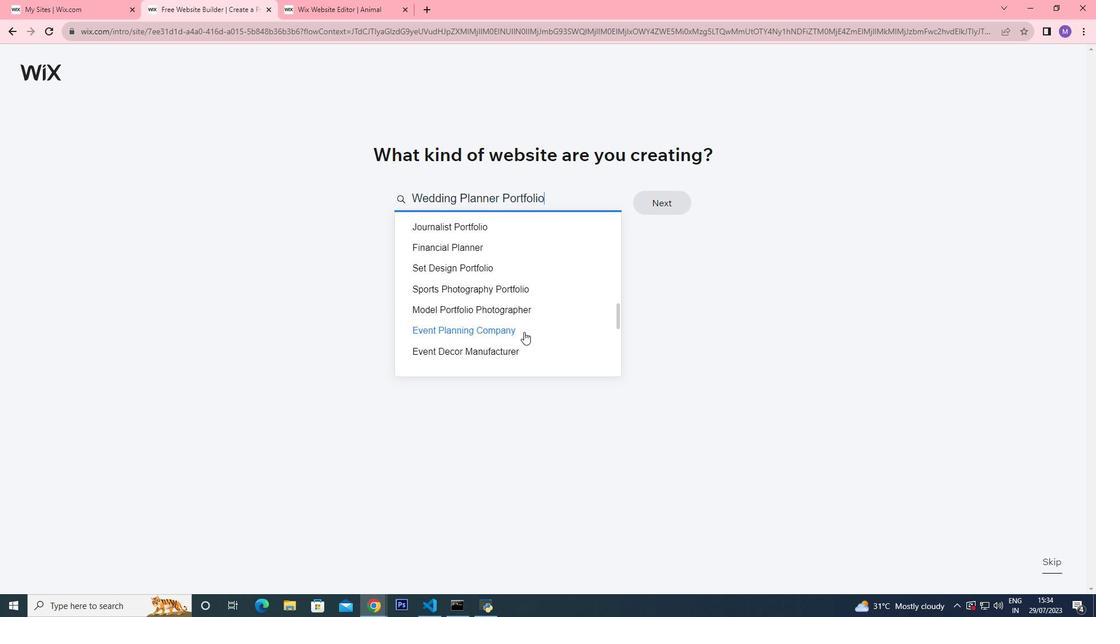 
Action: Mouse scrolled (524, 331) with delta (0, 0)
Screenshot: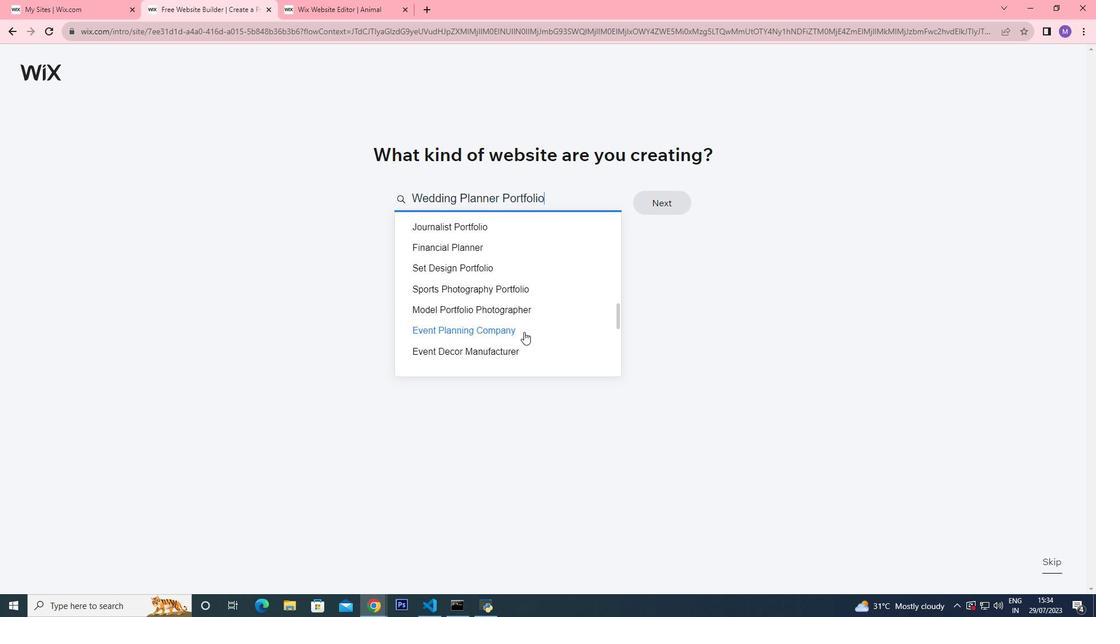 
Action: Mouse scrolled (524, 331) with delta (0, 0)
Screenshot: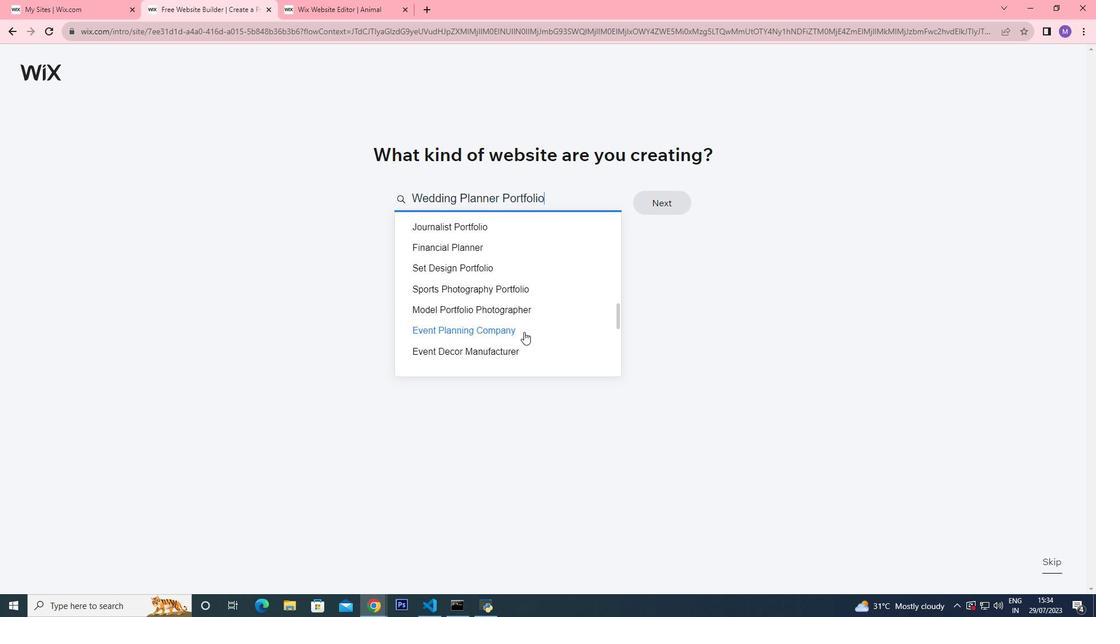 
Action: Mouse scrolled (524, 331) with delta (0, 0)
Screenshot: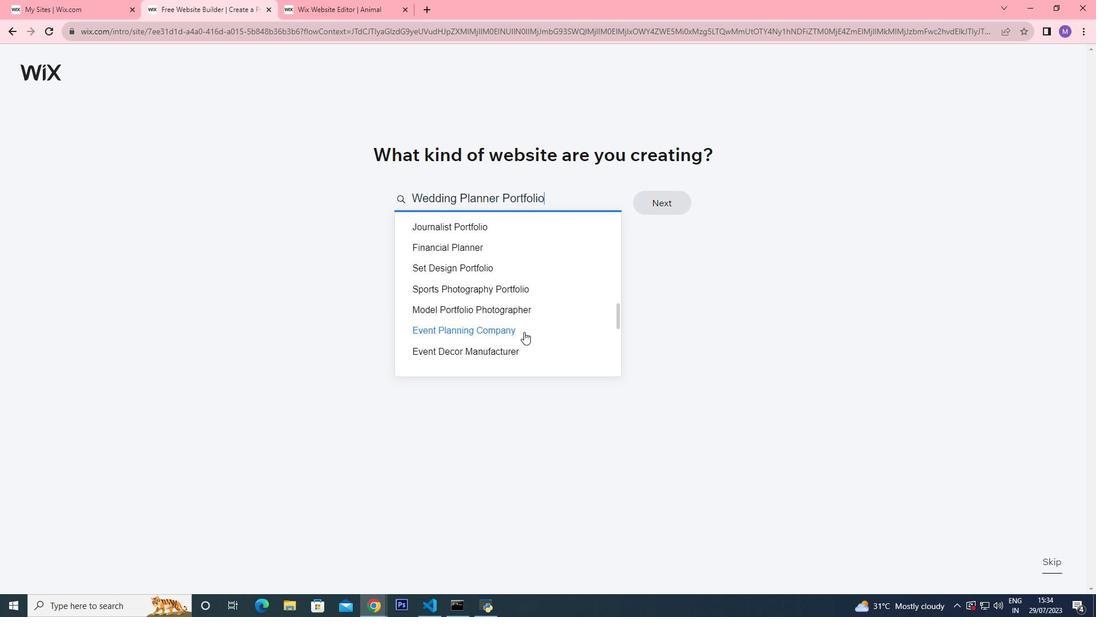 
Action: Mouse scrolled (524, 331) with delta (0, 0)
Screenshot: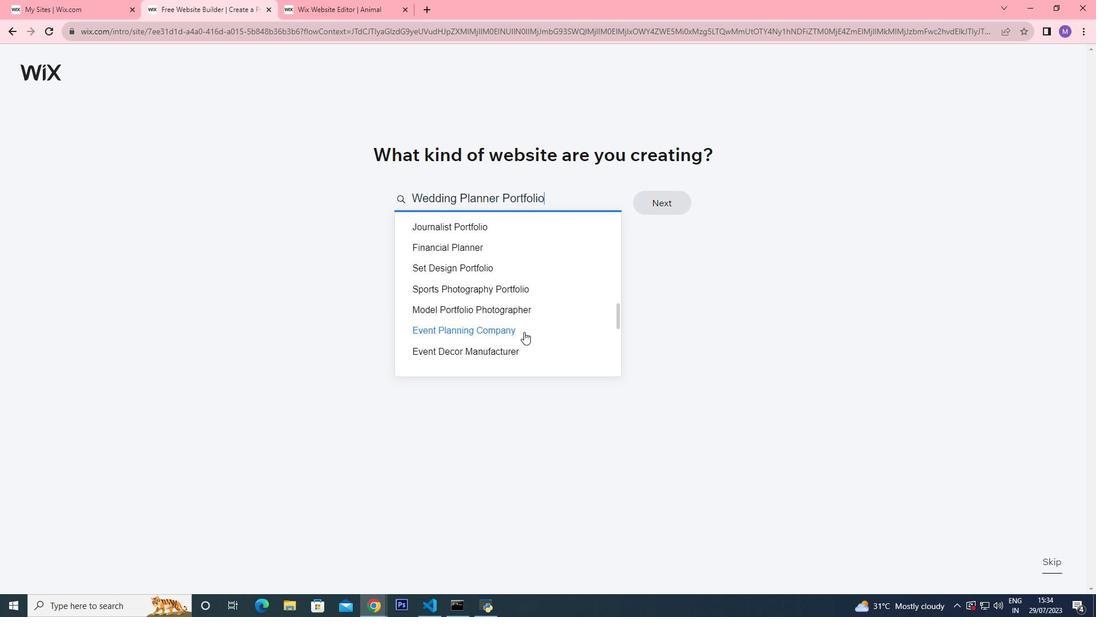 
Action: Mouse scrolled (524, 331) with delta (0, 0)
Screenshot: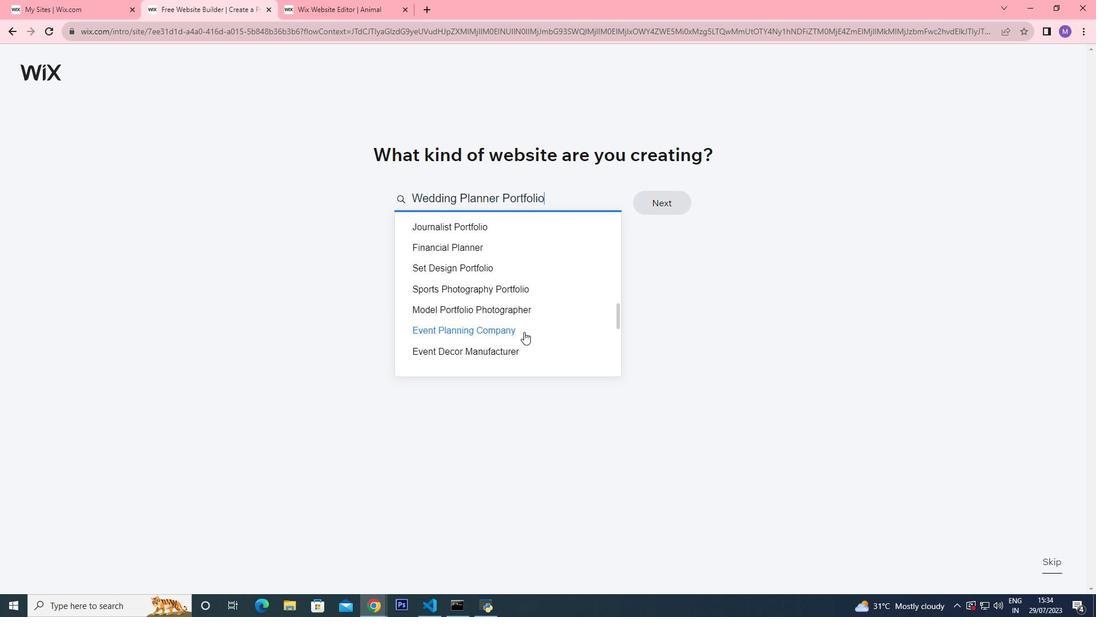 
Action: Mouse scrolled (524, 331) with delta (0, 0)
Screenshot: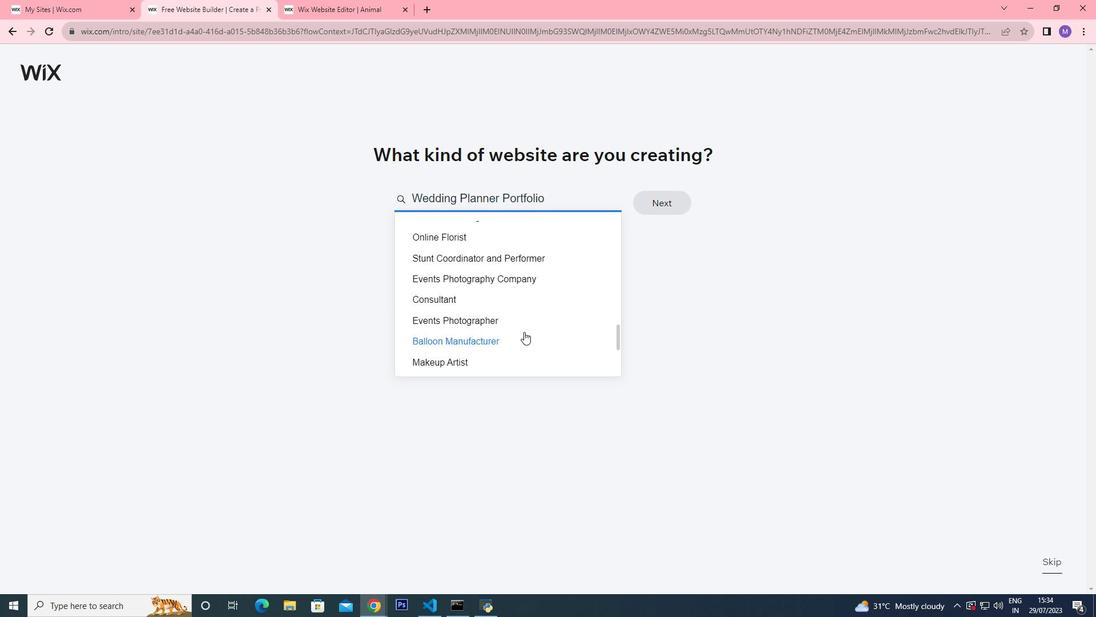 
Action: Mouse scrolled (524, 331) with delta (0, 0)
Screenshot: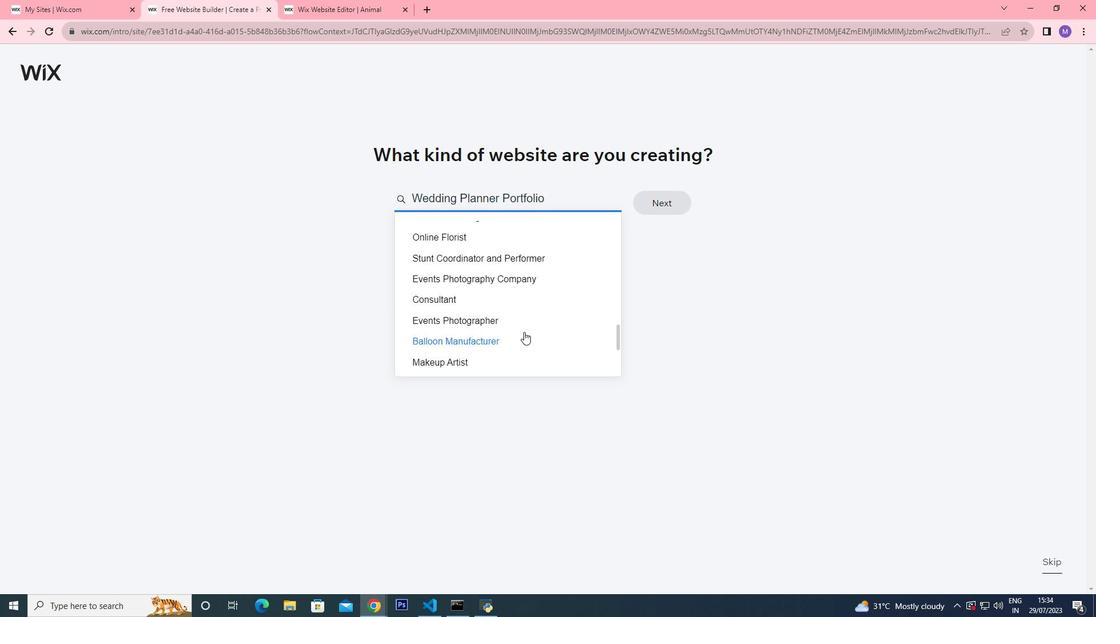 
Action: Mouse scrolled (524, 331) with delta (0, 0)
Screenshot: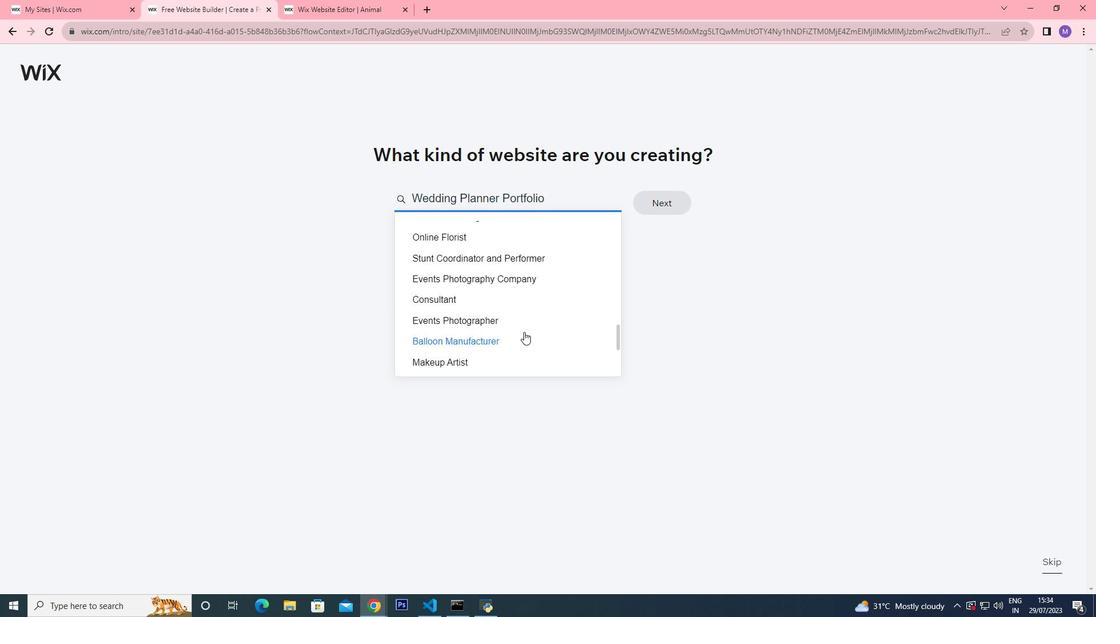 
Action: Mouse moved to (523, 331)
Screenshot: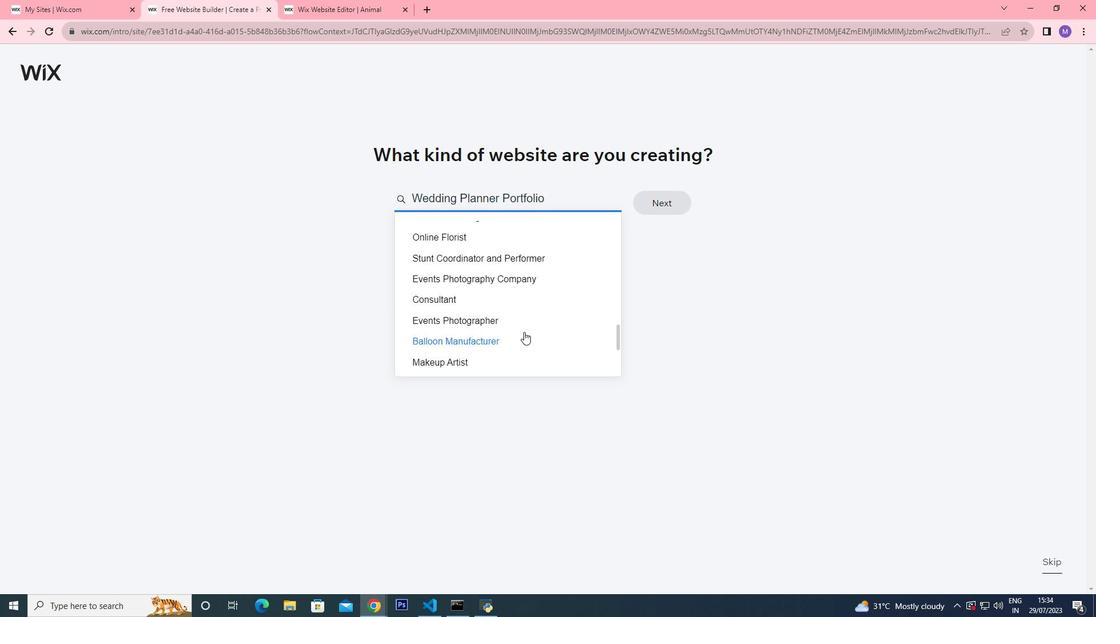 
Action: Mouse scrolled (523, 331) with delta (0, 0)
Screenshot: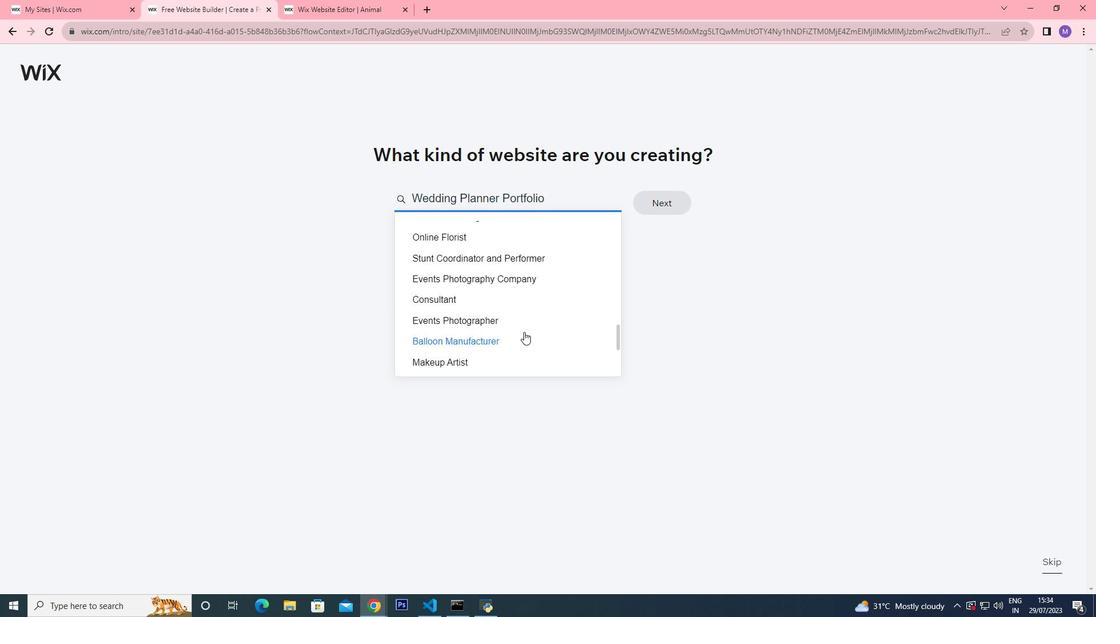 
Action: Mouse moved to (522, 331)
Screenshot: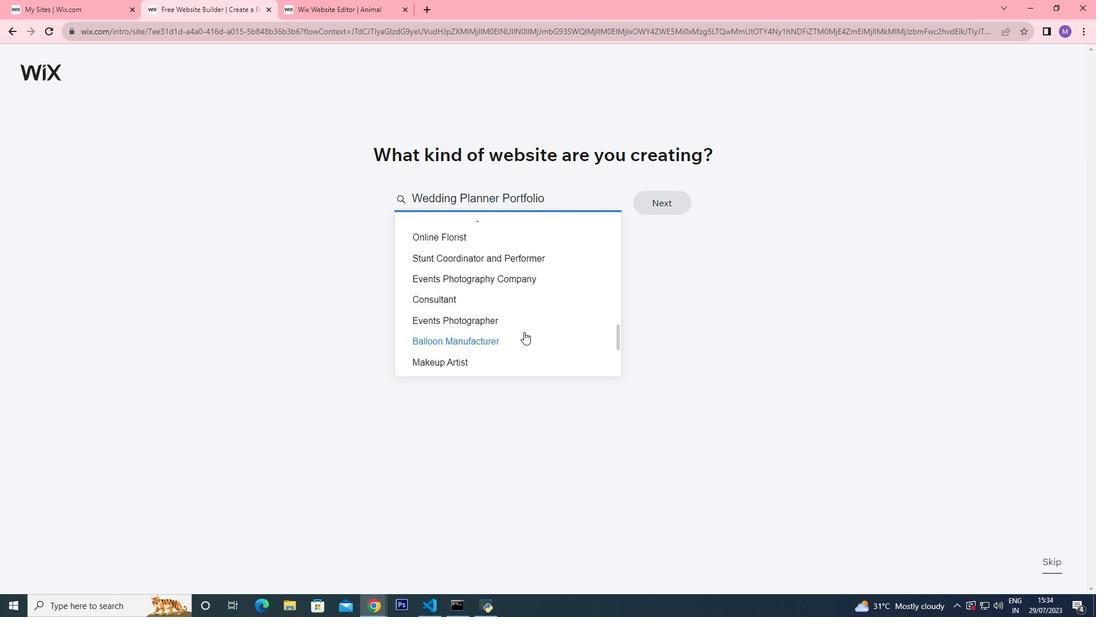 
Action: Mouse scrolled (522, 331) with delta (0, 0)
Screenshot: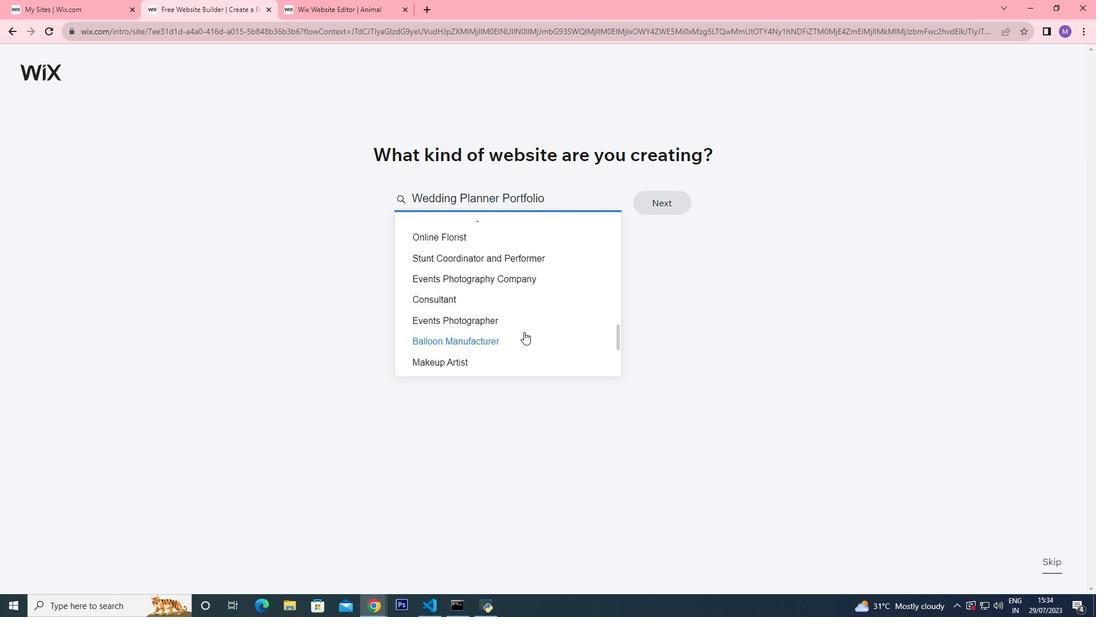 
Action: Mouse moved to (522, 331)
Screenshot: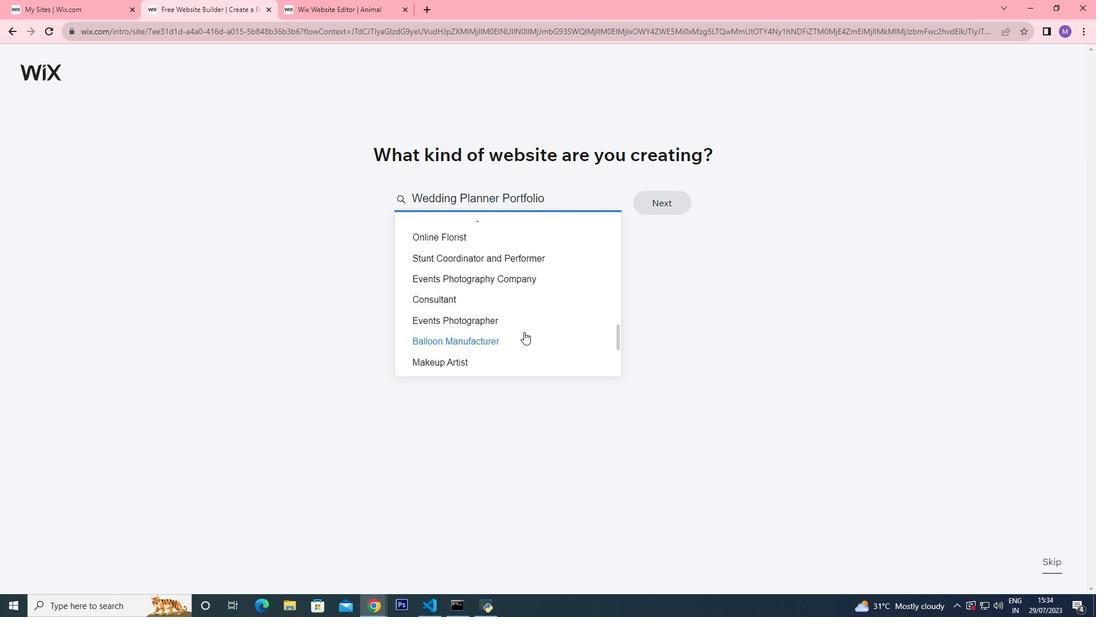 
Action: Mouse scrolled (522, 330) with delta (0, 0)
Screenshot: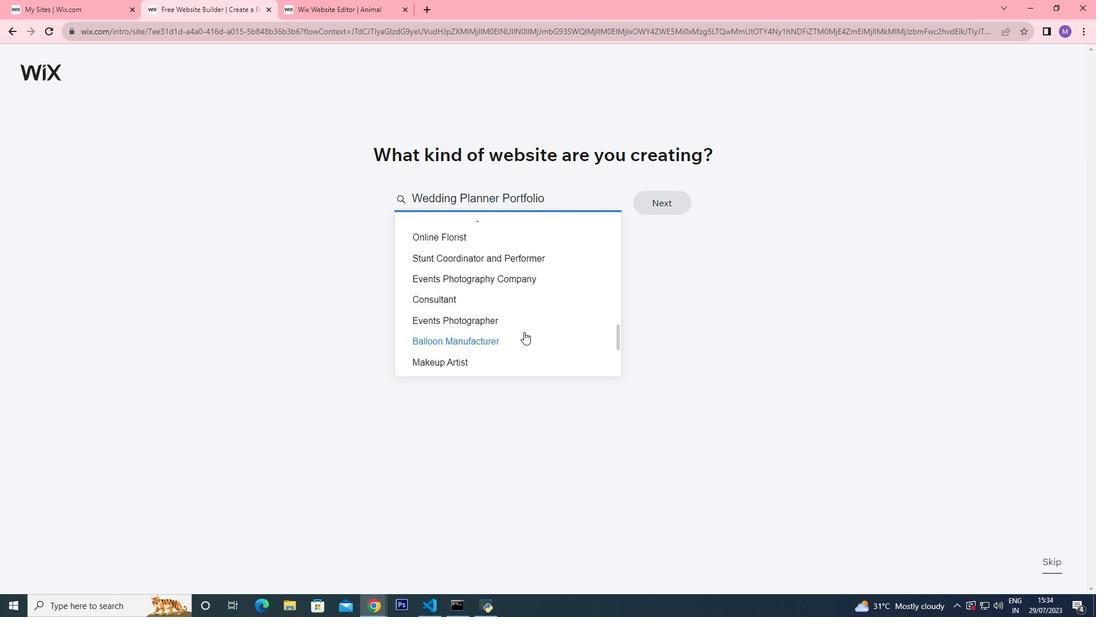
Action: Mouse moved to (533, 336)
Screenshot: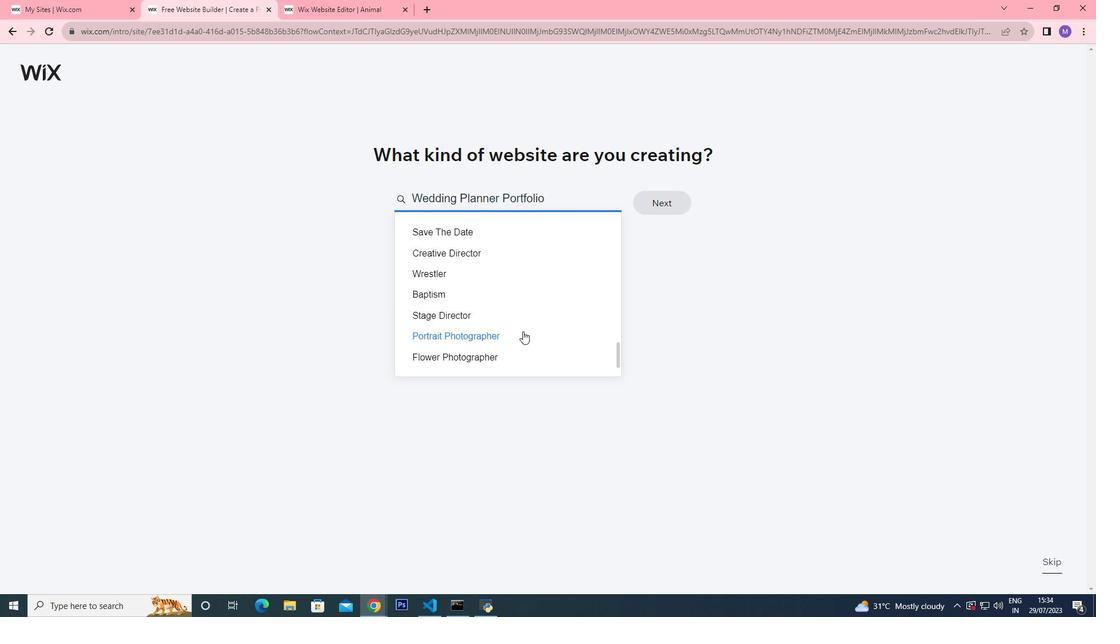 
Action: Mouse scrolled (533, 335) with delta (0, 0)
Screenshot: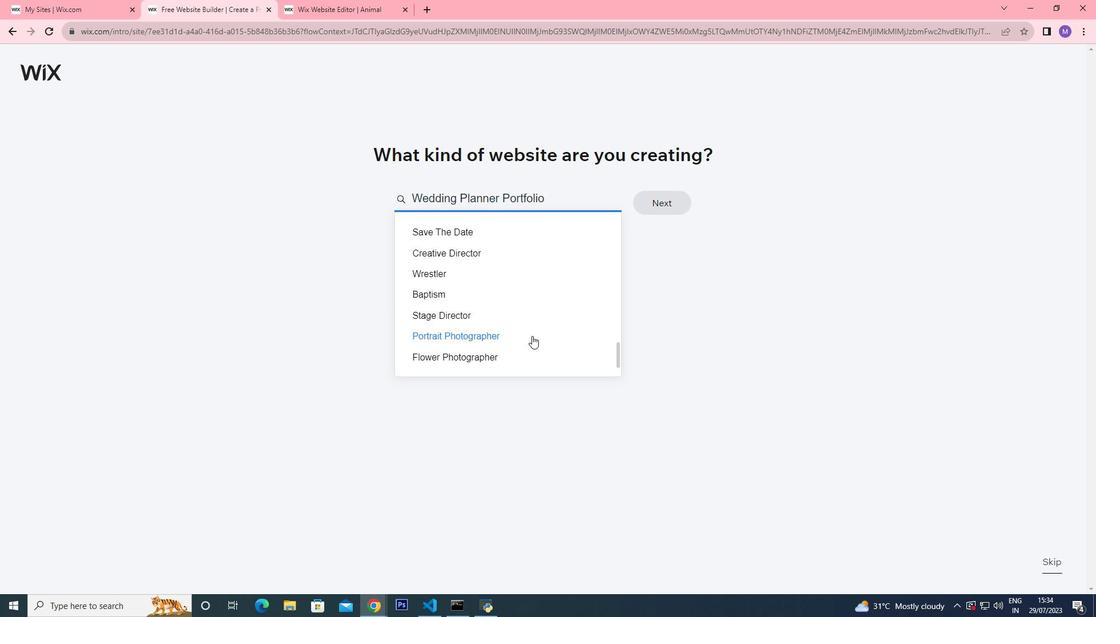 
Action: Mouse scrolled (533, 335) with delta (0, 0)
Screenshot: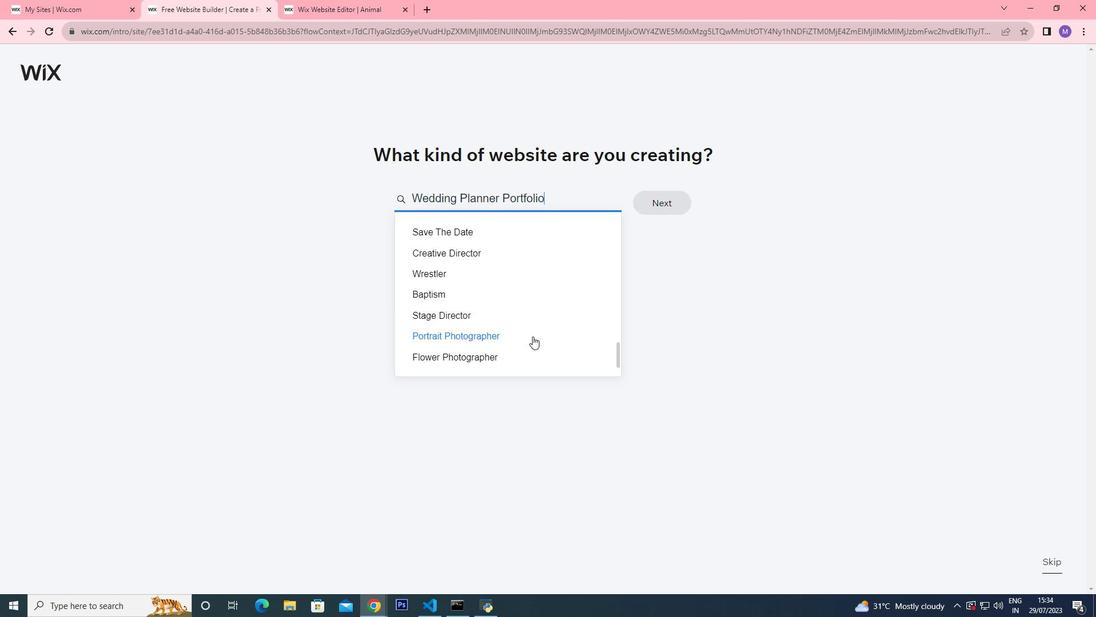 
Action: Mouse scrolled (533, 335) with delta (0, 0)
Screenshot: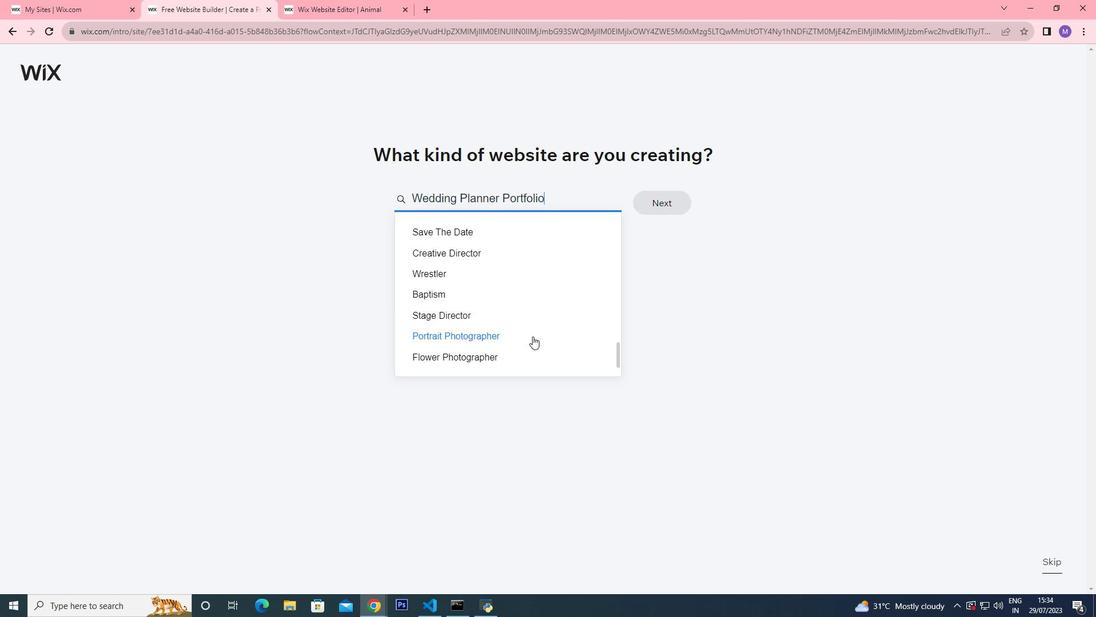 
Action: Mouse scrolled (533, 335) with delta (0, 0)
Screenshot: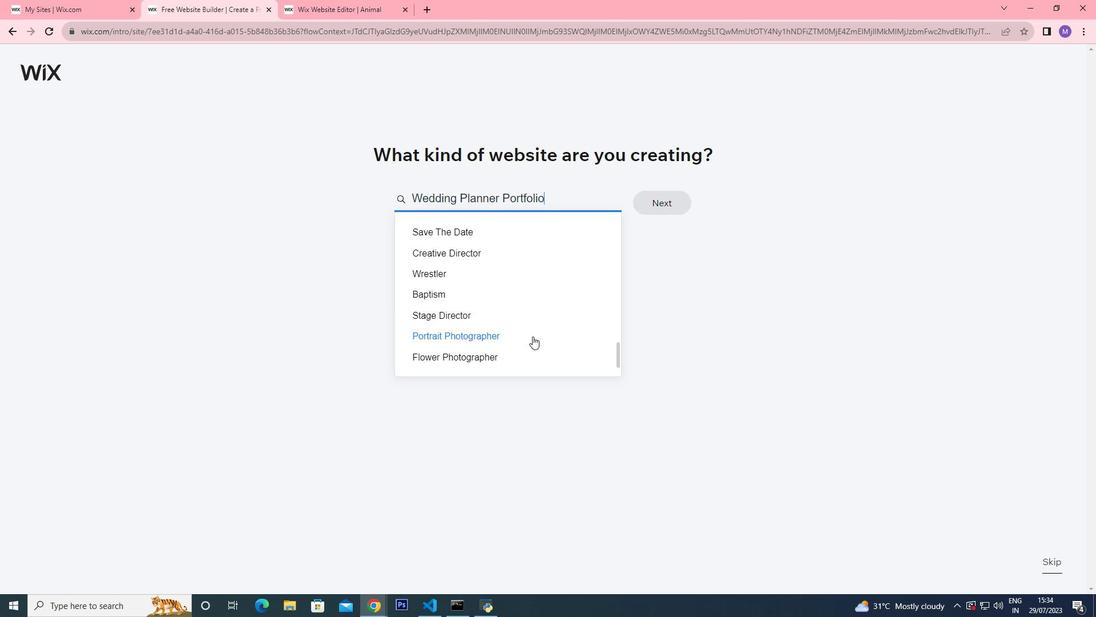 
Action: Mouse scrolled (533, 335) with delta (0, 0)
Screenshot: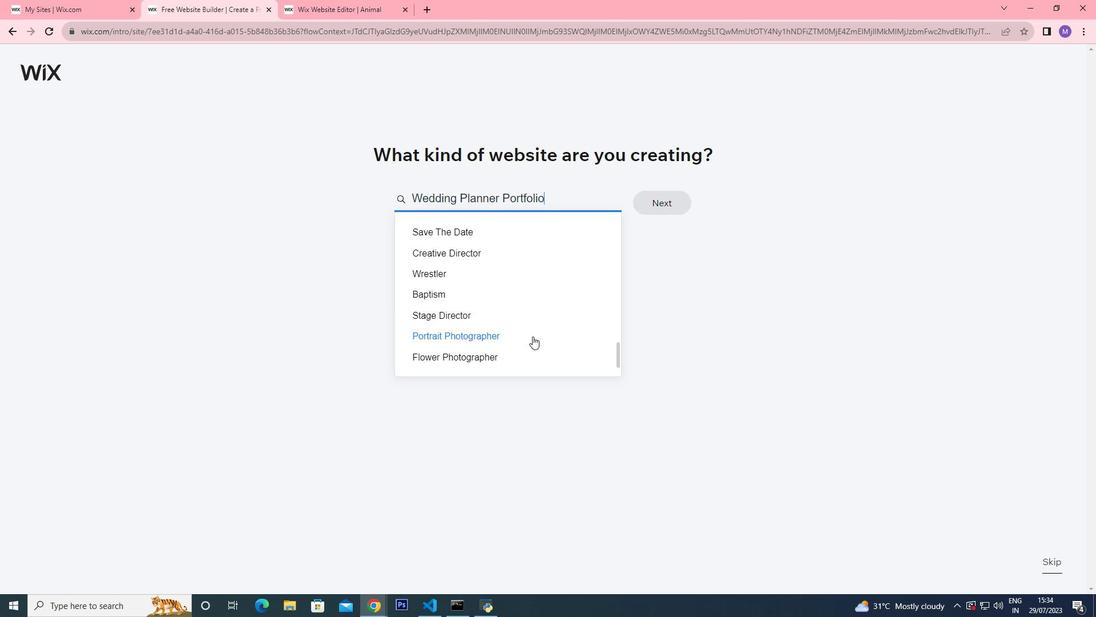 
Action: Mouse scrolled (533, 335) with delta (0, 0)
Screenshot: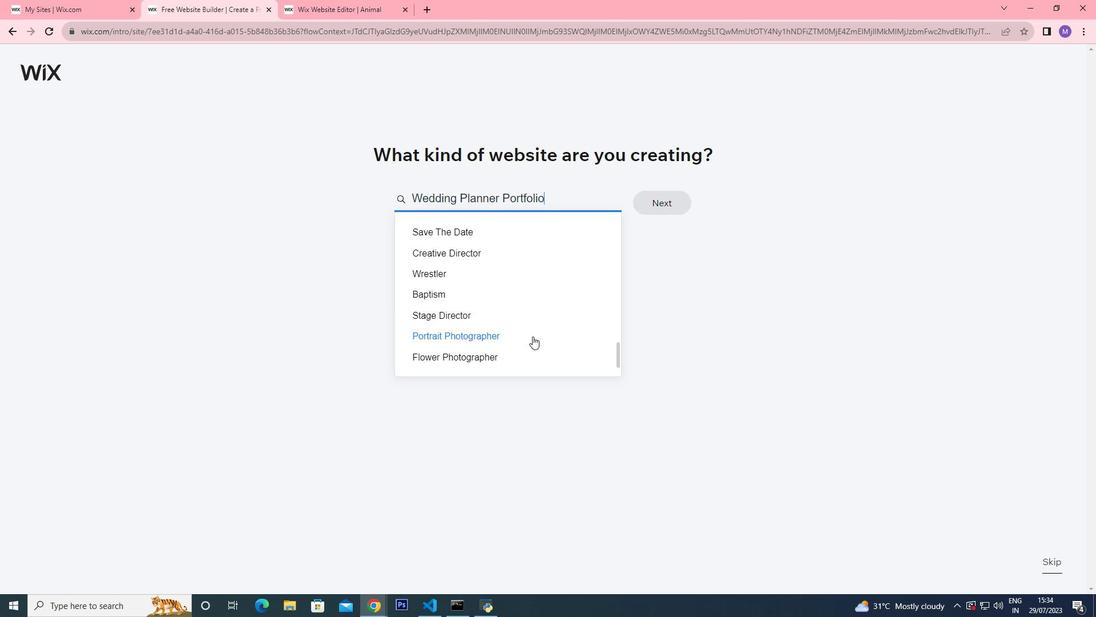 
Action: Mouse scrolled (533, 335) with delta (0, 0)
Screenshot: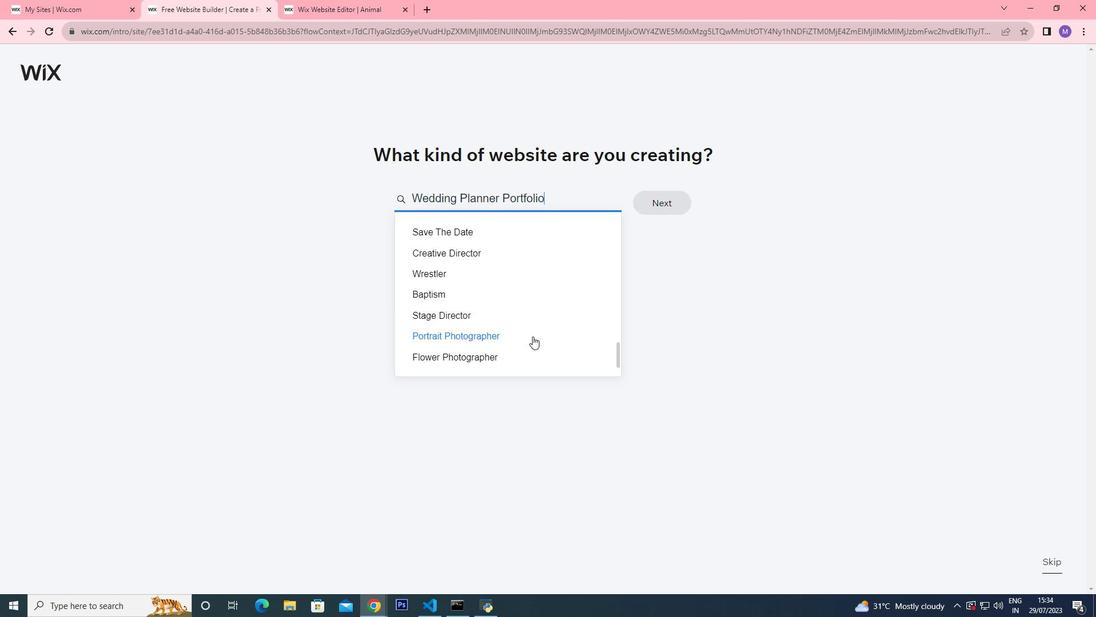 
Action: Mouse moved to (616, 353)
Screenshot: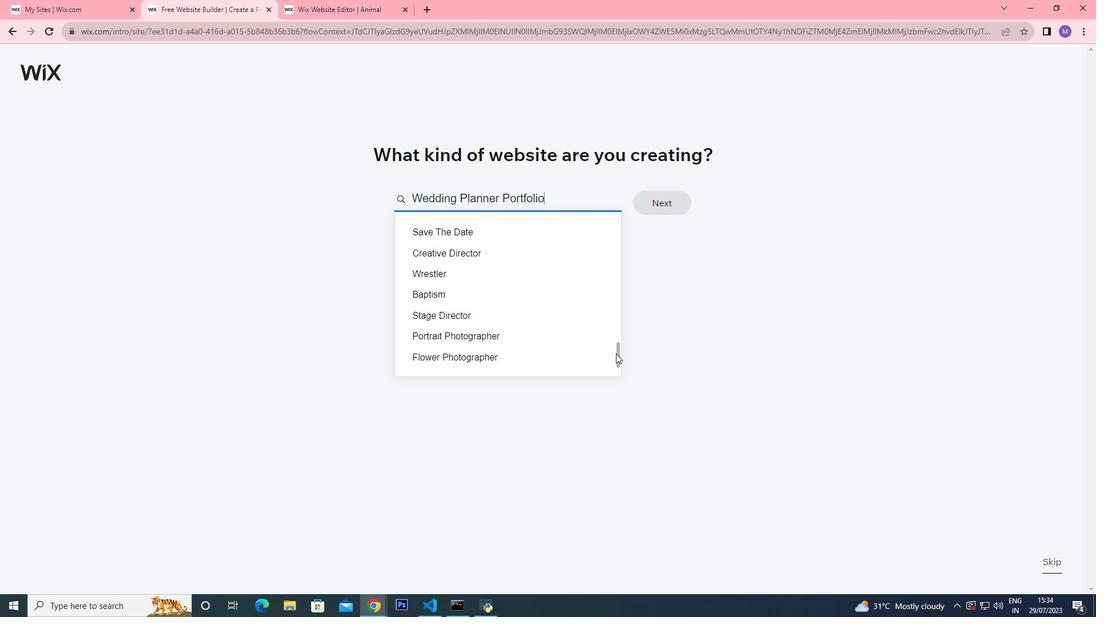 
Action: Mouse pressed left at (616, 353)
Screenshot: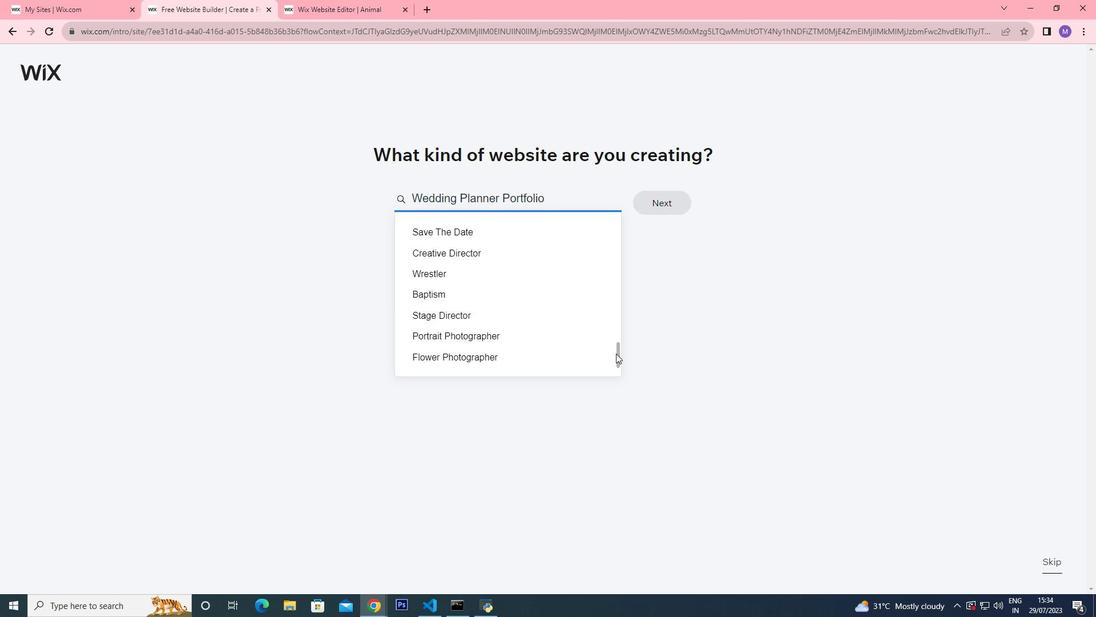 
Action: Mouse moved to (601, 304)
Screenshot: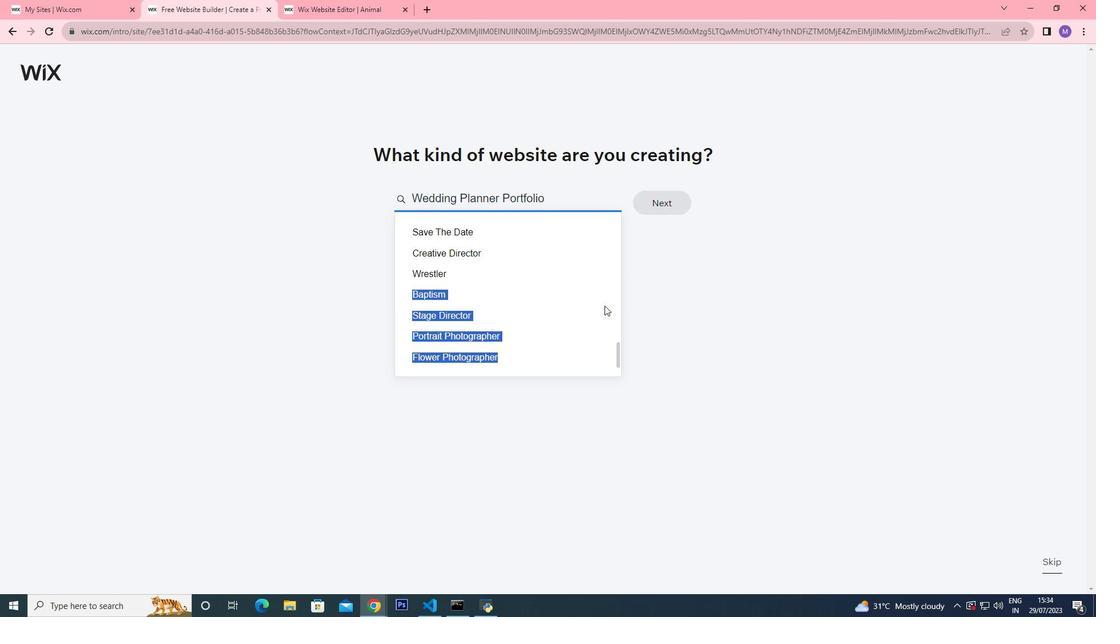 
Action: Mouse pressed left at (601, 304)
Screenshot: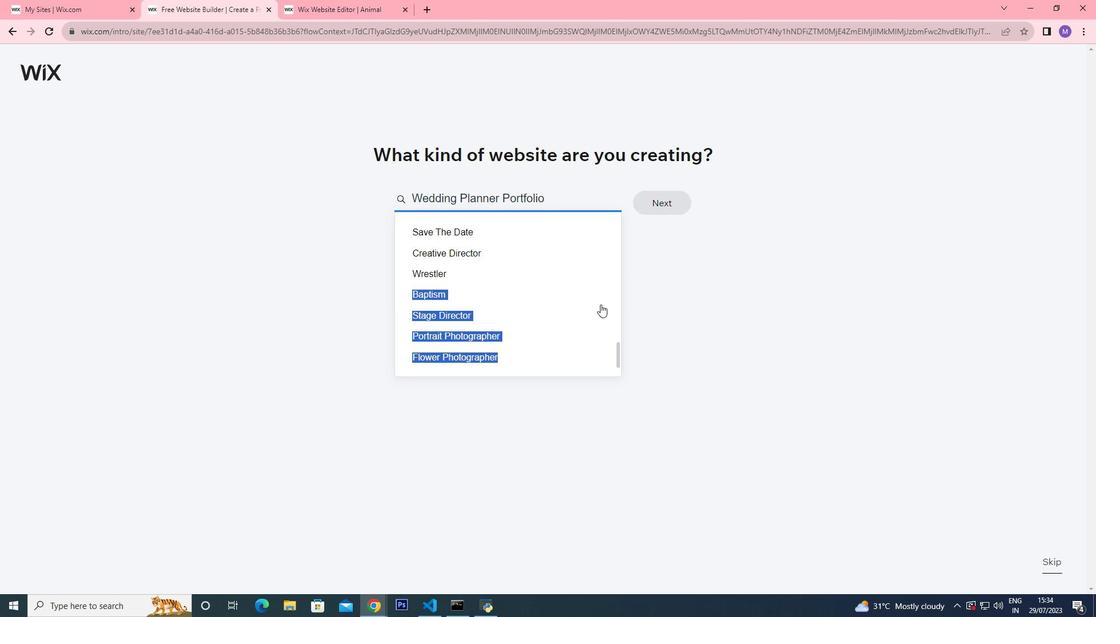 
Action: Mouse moved to (510, 197)
Screenshot: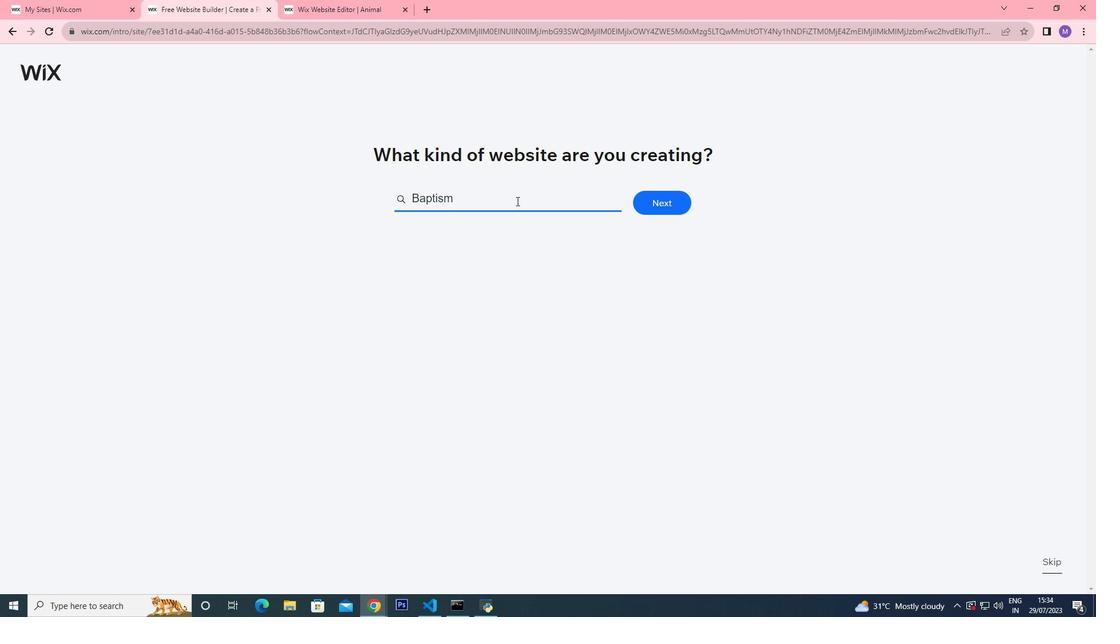 
Action: Mouse pressed left at (510, 197)
Screenshot: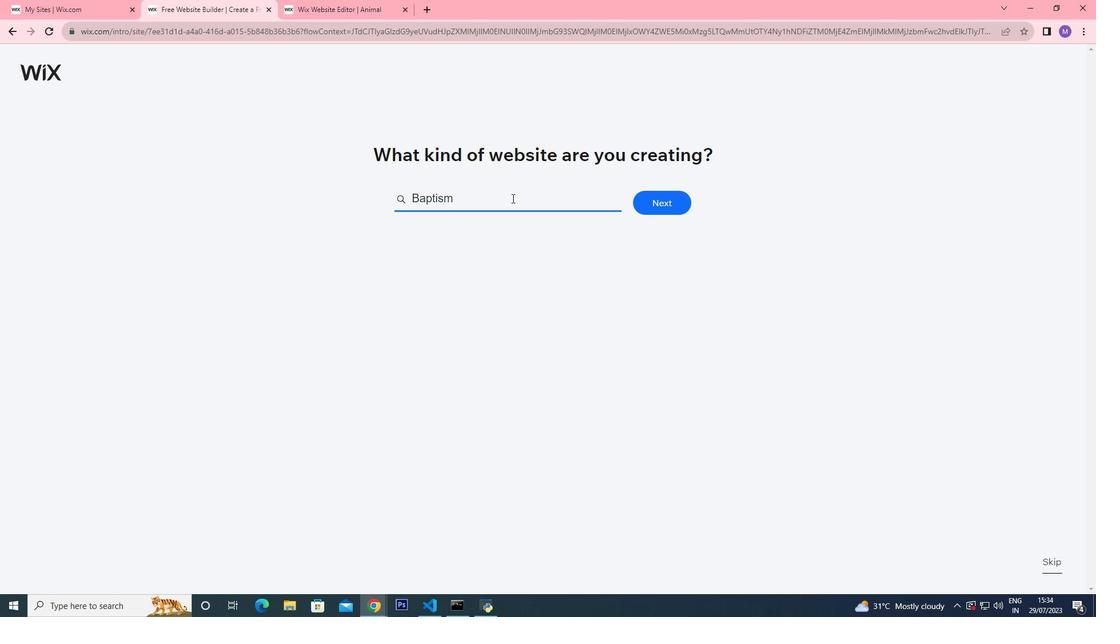 
Action: Mouse moved to (505, 197)
Screenshot: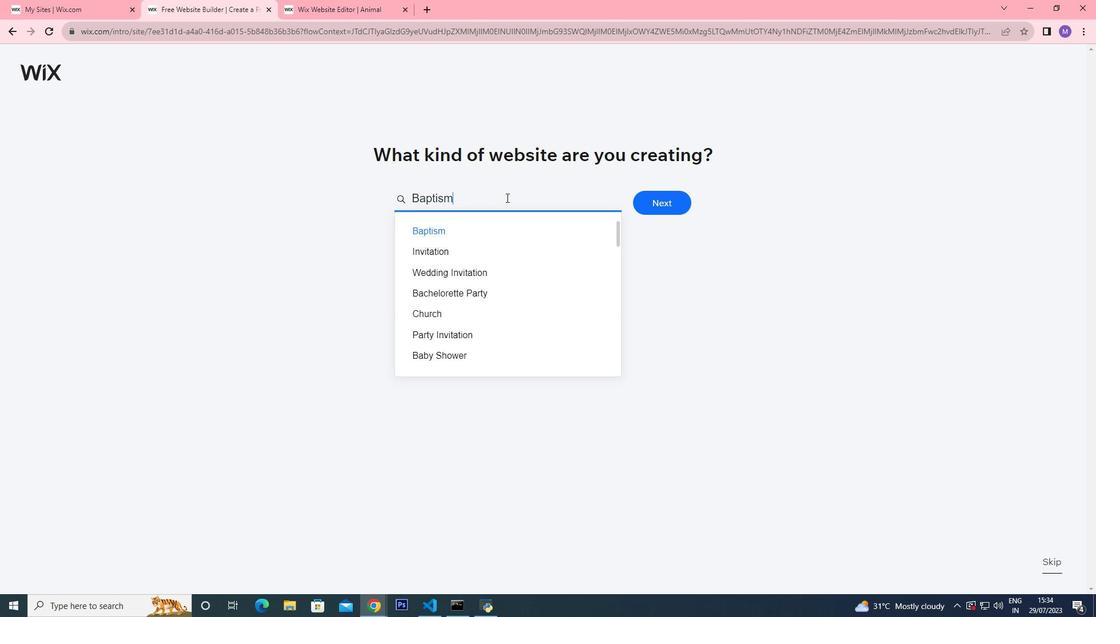 
Action: Mouse pressed left at (505, 197)
Screenshot: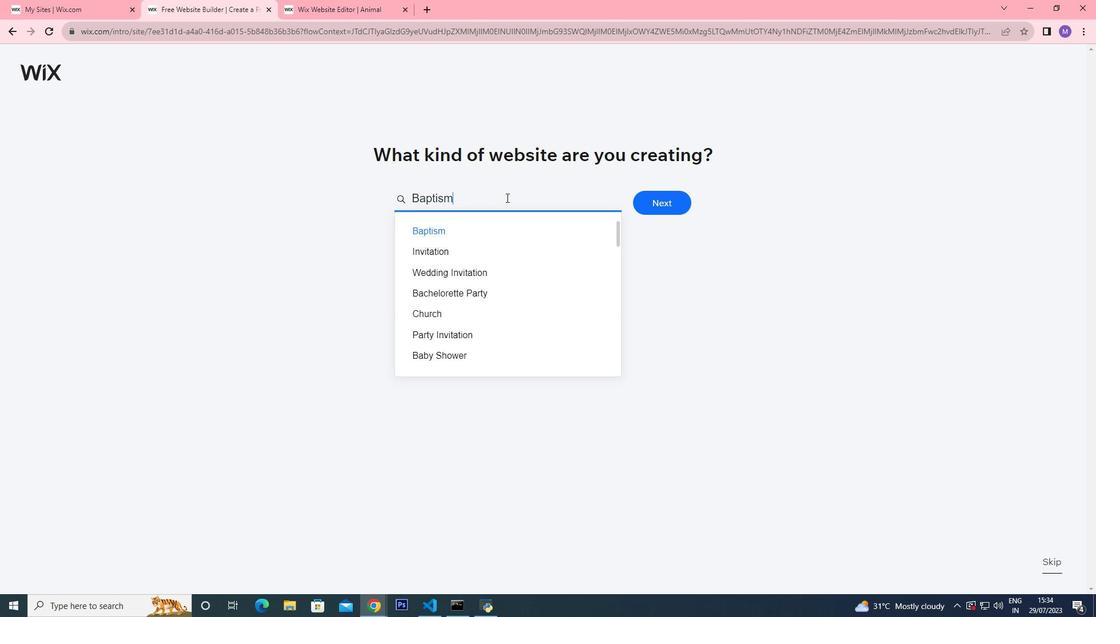 
Action: Mouse moved to (406, 194)
Screenshot: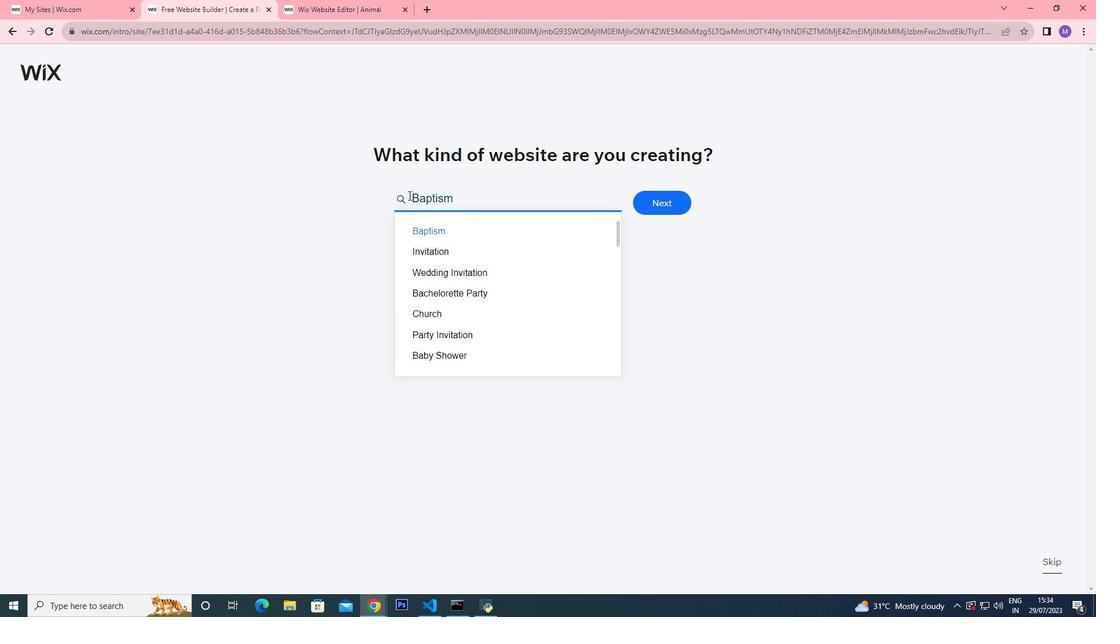 
Action: Mouse pressed left at (406, 194)
Screenshot: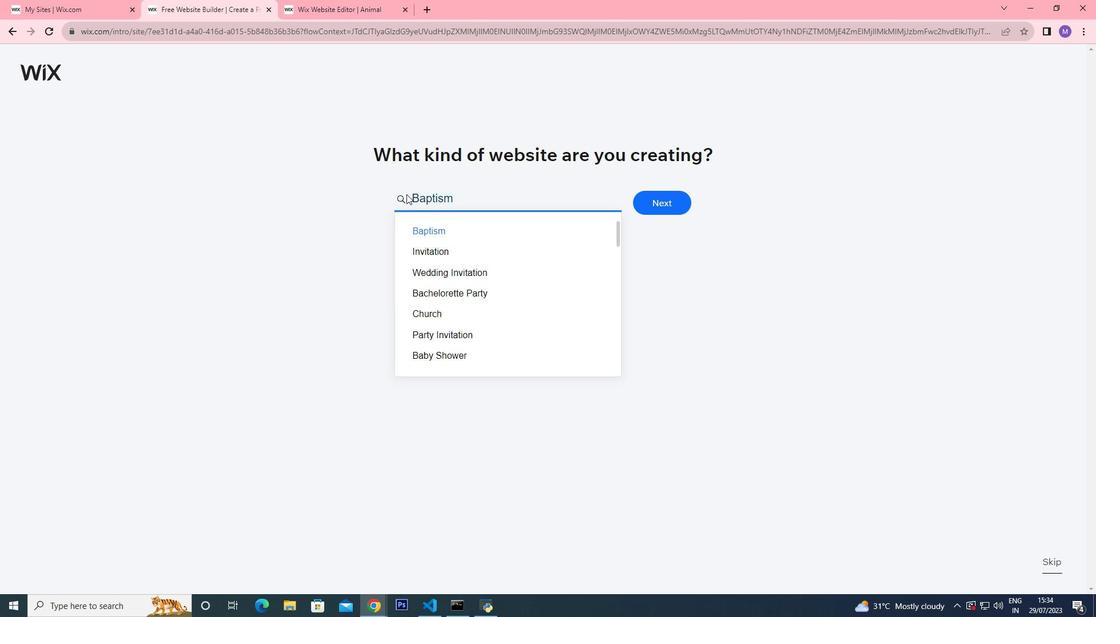 
Action: Mouse moved to (481, 199)
Screenshot: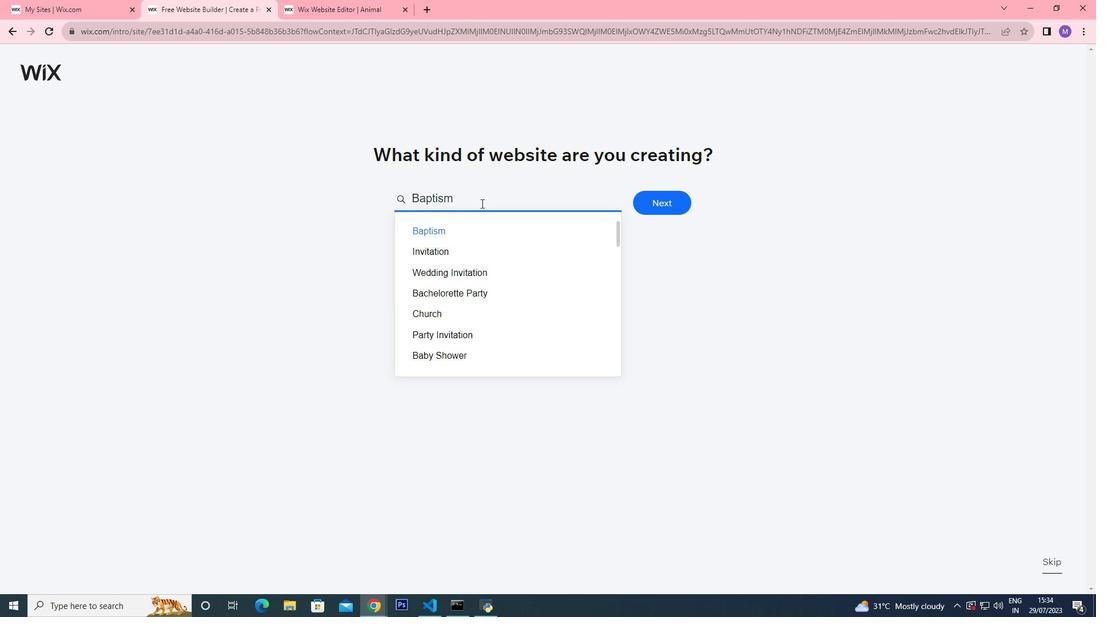 
Action: Key pressed ctrl+A
Screenshot: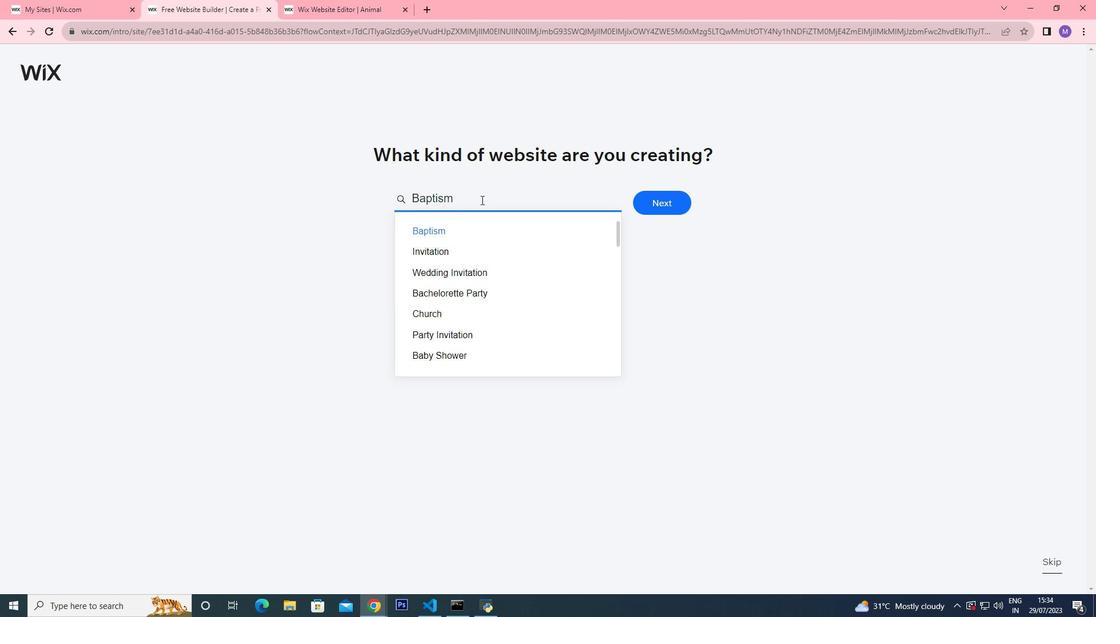 
Action: Mouse pressed left at (481, 199)
Screenshot: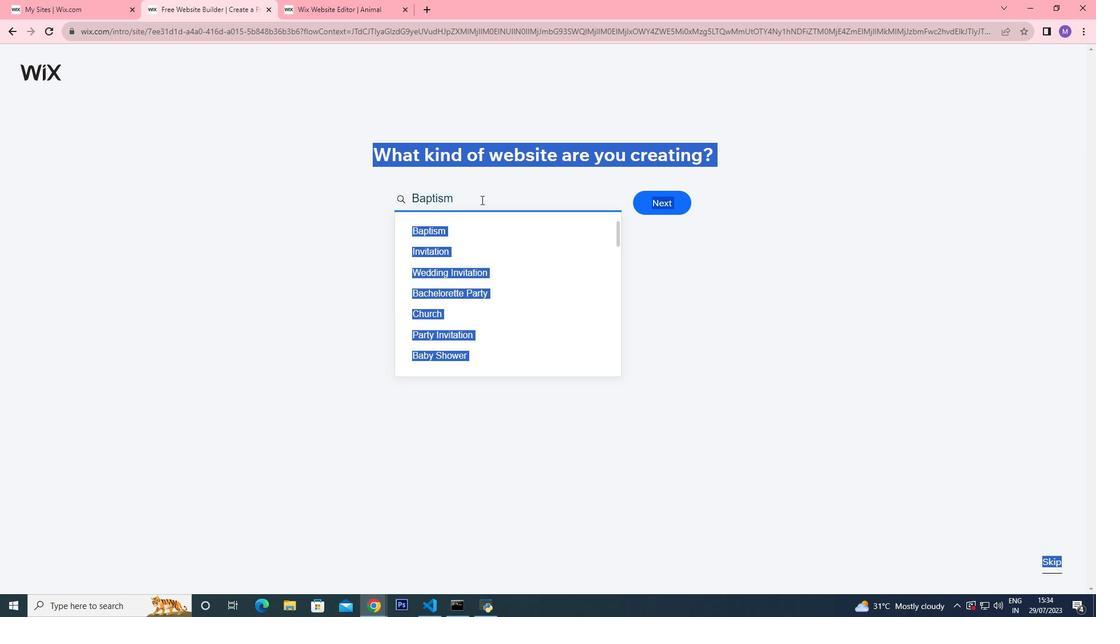 
Action: Mouse pressed left at (481, 199)
Screenshot: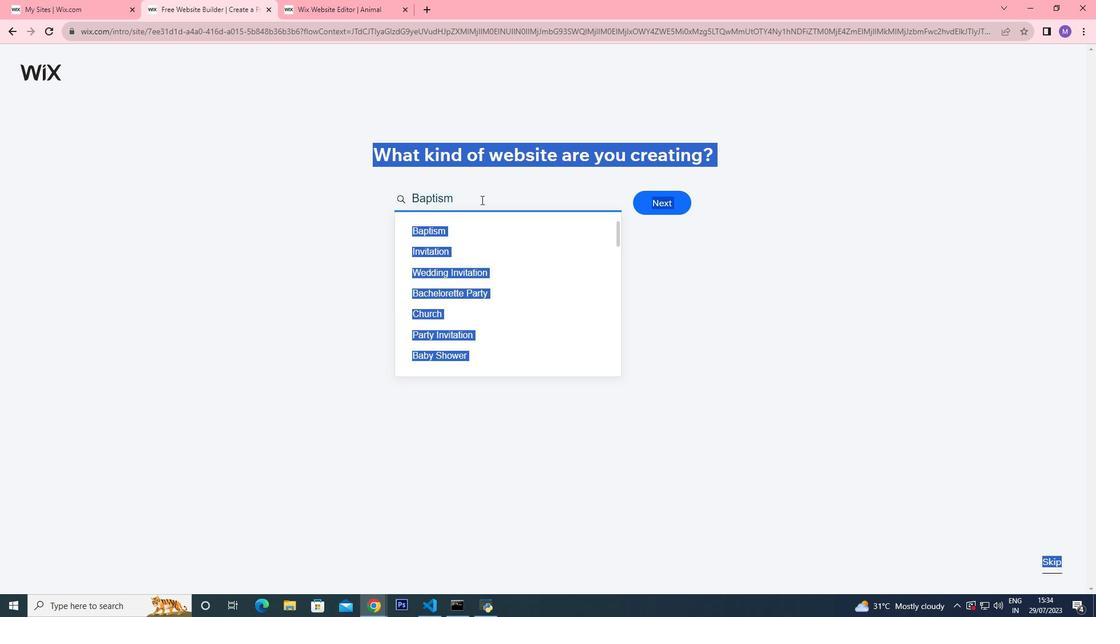 
Action: Mouse pressed left at (481, 199)
Screenshot: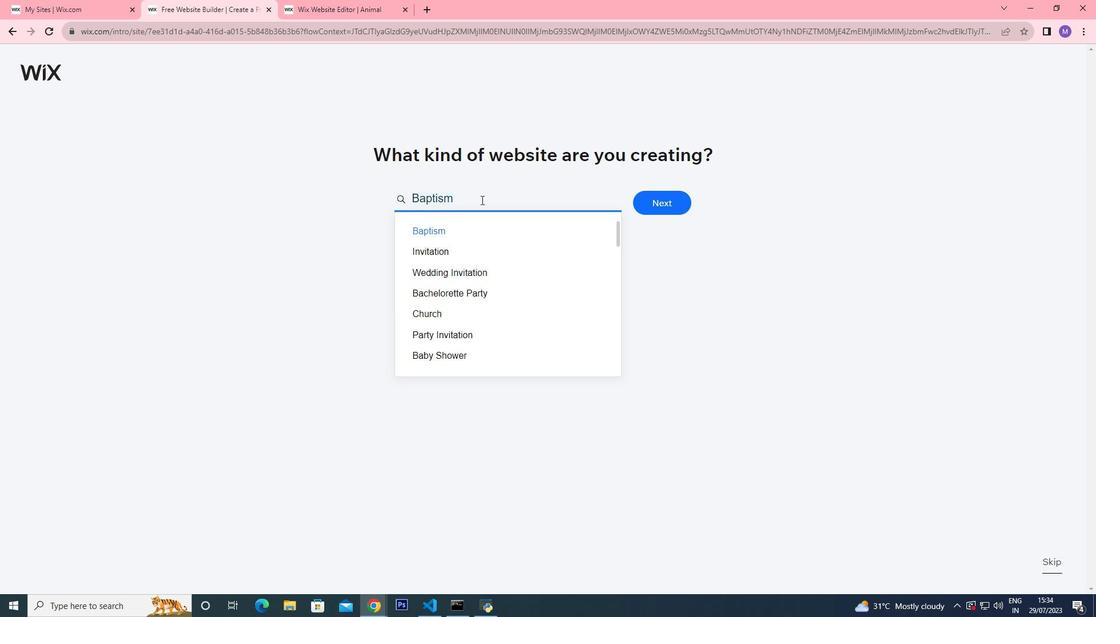 
Action: Key pressed <Key.shift>Wedding<Key.space>planner
Screenshot: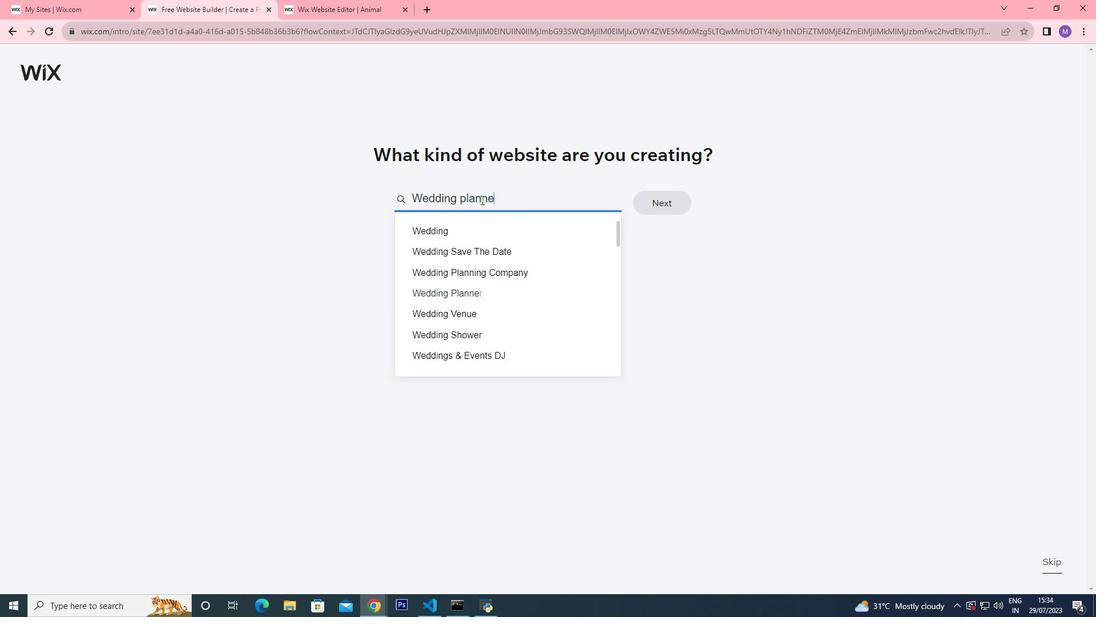 
Action: Mouse moved to (467, 231)
Screenshot: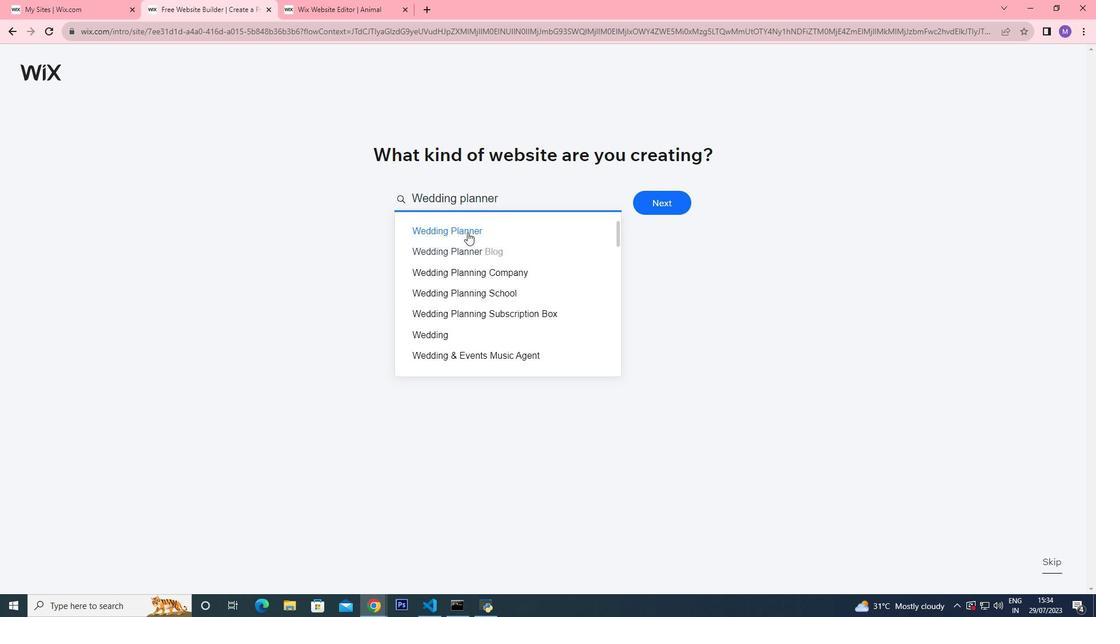 
Action: Mouse pressed left at (467, 231)
Screenshot: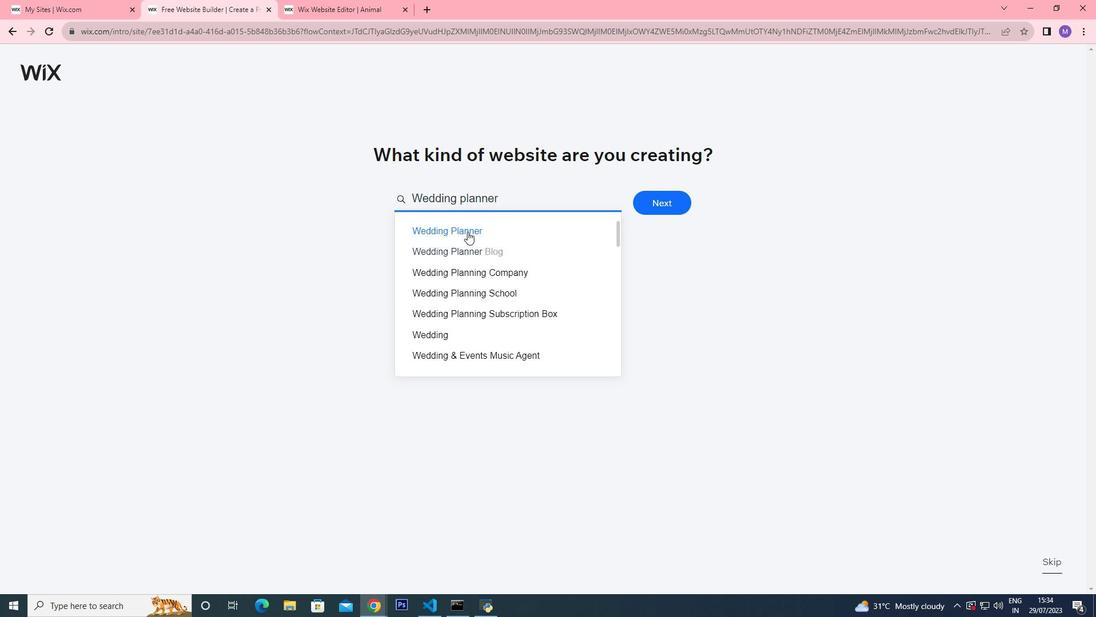 
Action: Mouse moved to (649, 207)
Screenshot: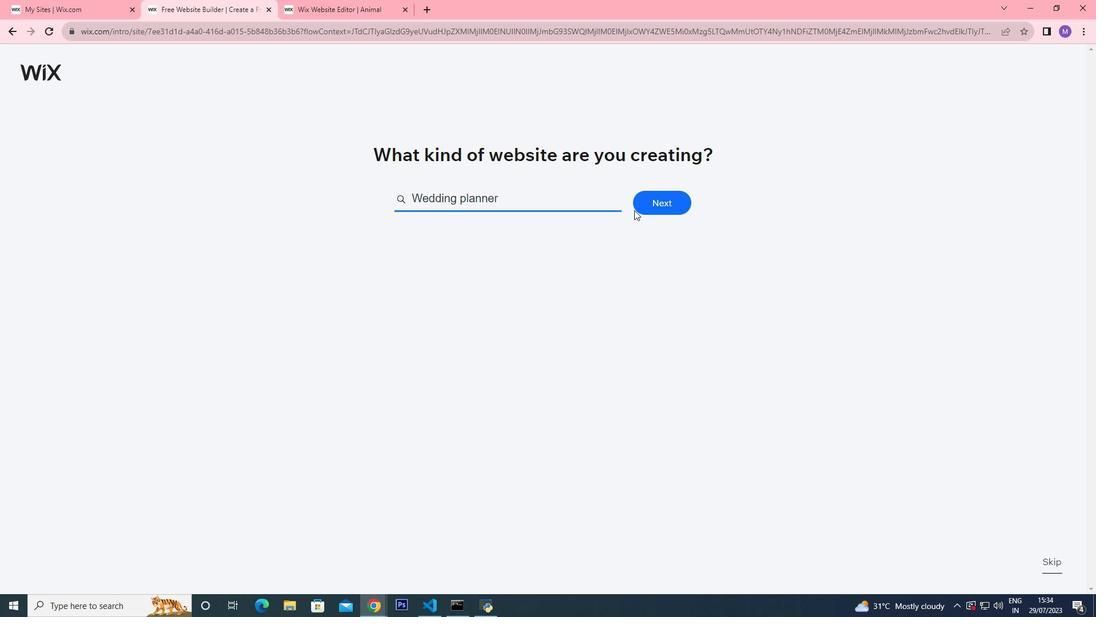 
Action: Mouse pressed left at (649, 207)
Screenshot: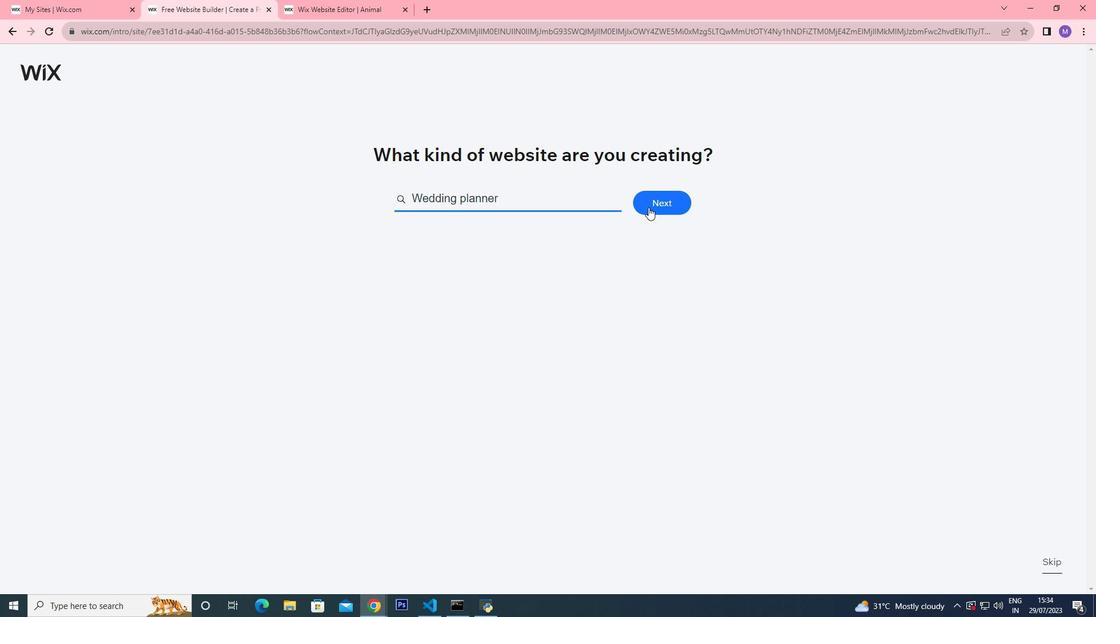 
Action: Mouse moved to (549, 269)
Screenshot: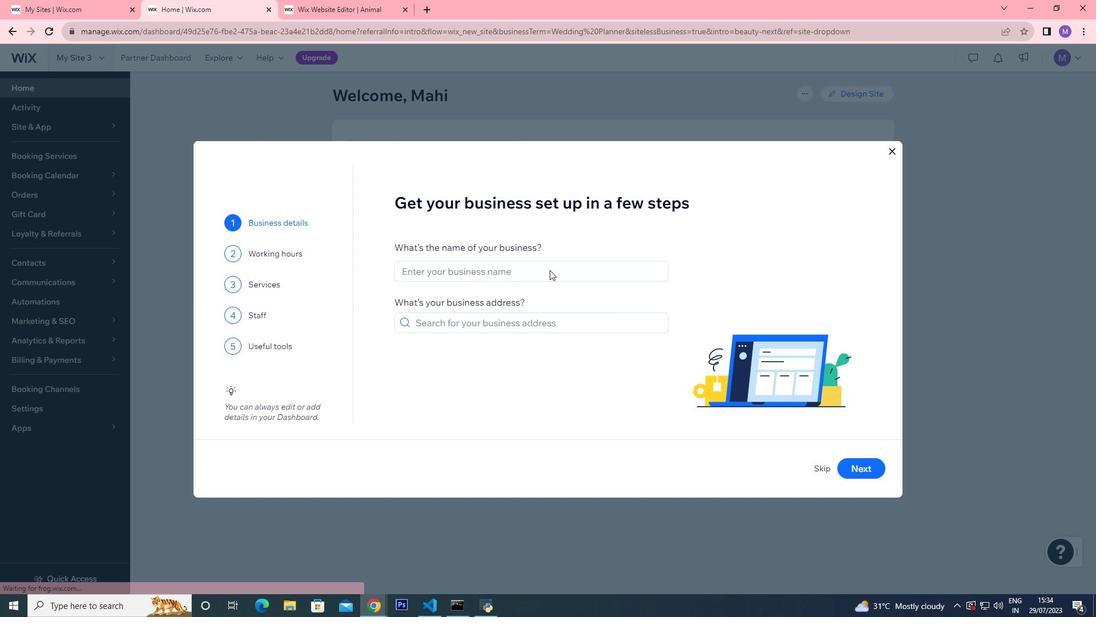 
Action: Mouse pressed left at (549, 269)
Screenshot: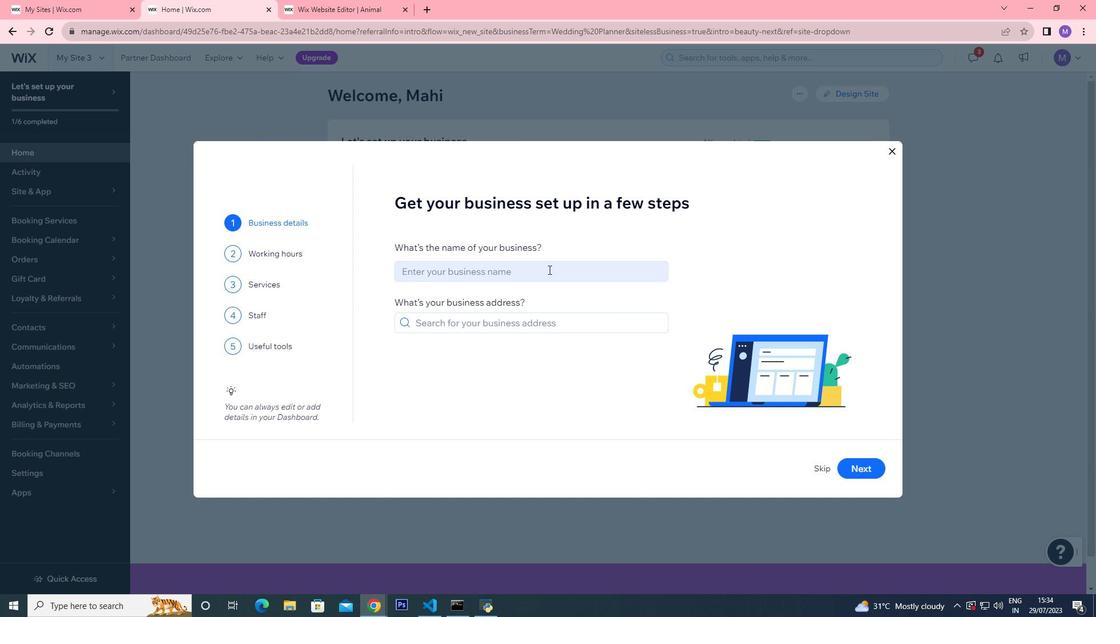 
Action: Mouse pressed left at (549, 269)
Screenshot: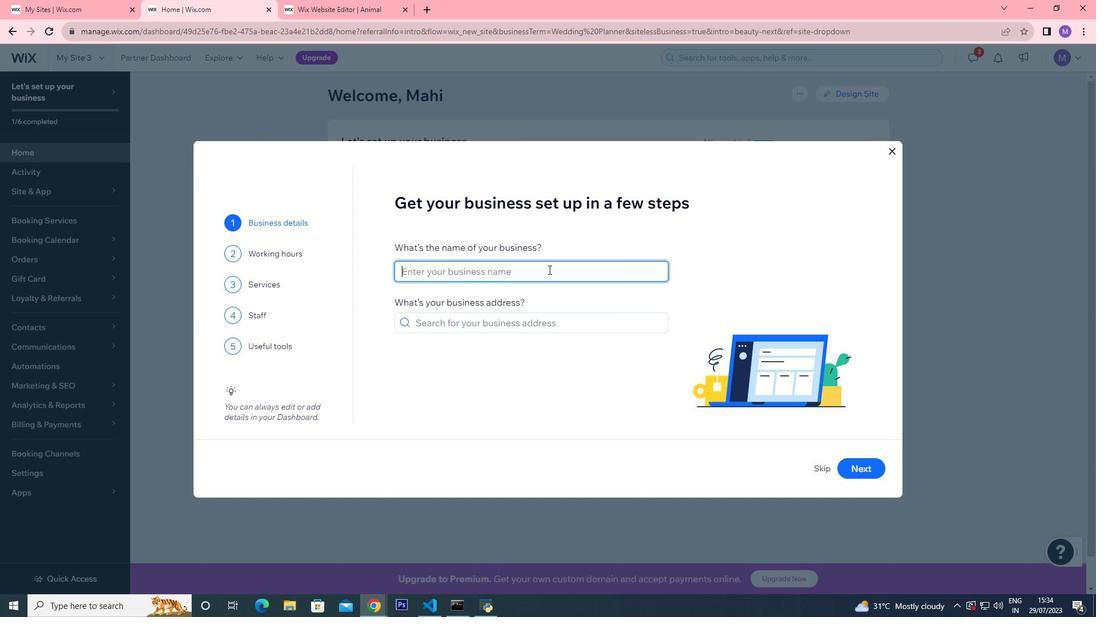 
Action: Key pressed <Key.shift><Key.shift><Key.shift><Key.shift><Key.shift><Key.shift><Key.shift><Key.shift><Key.shift>Jekson<Key.space><Key.shift>Wedding<Key.space><Key.shift>Planner
Screenshot: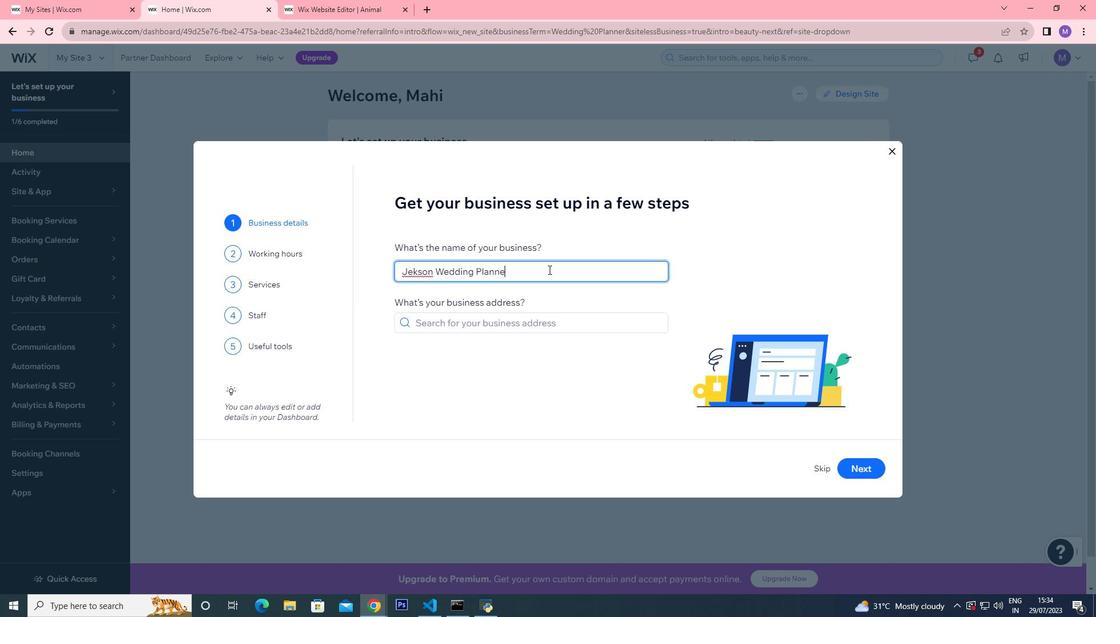 
Action: Mouse moved to (873, 467)
Screenshot: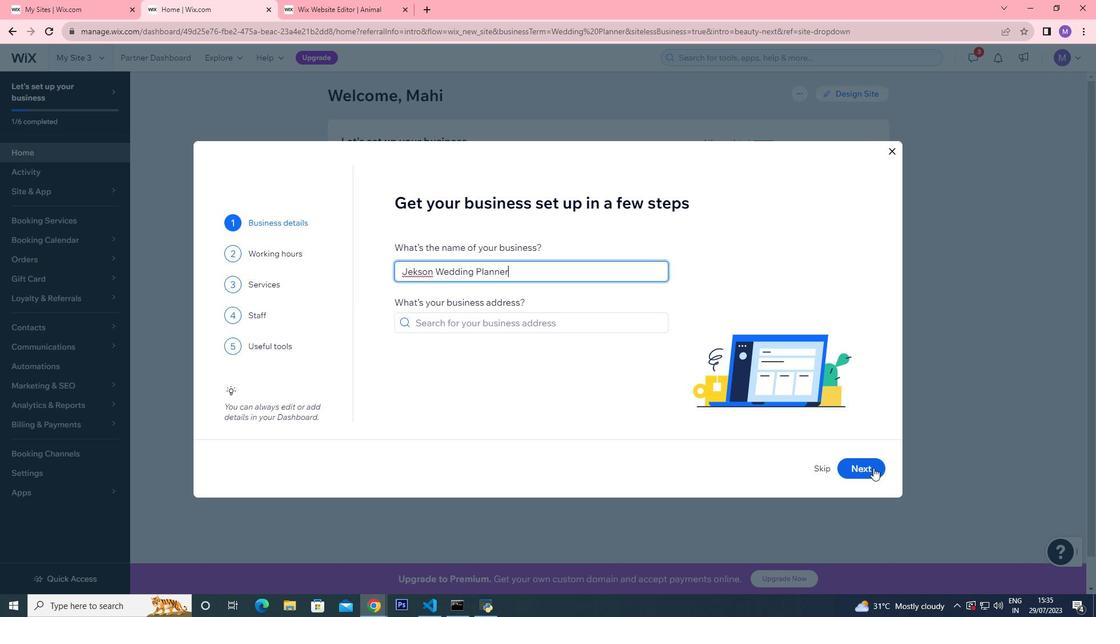 
Action: Mouse pressed left at (873, 467)
Screenshot: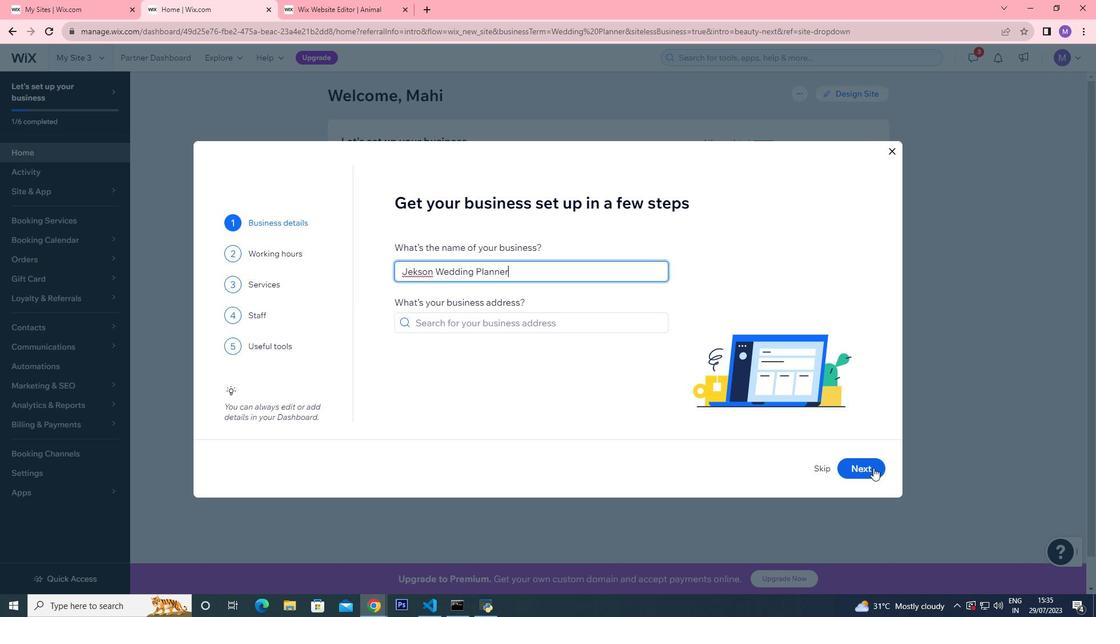 
Action: Mouse moved to (851, 473)
Screenshot: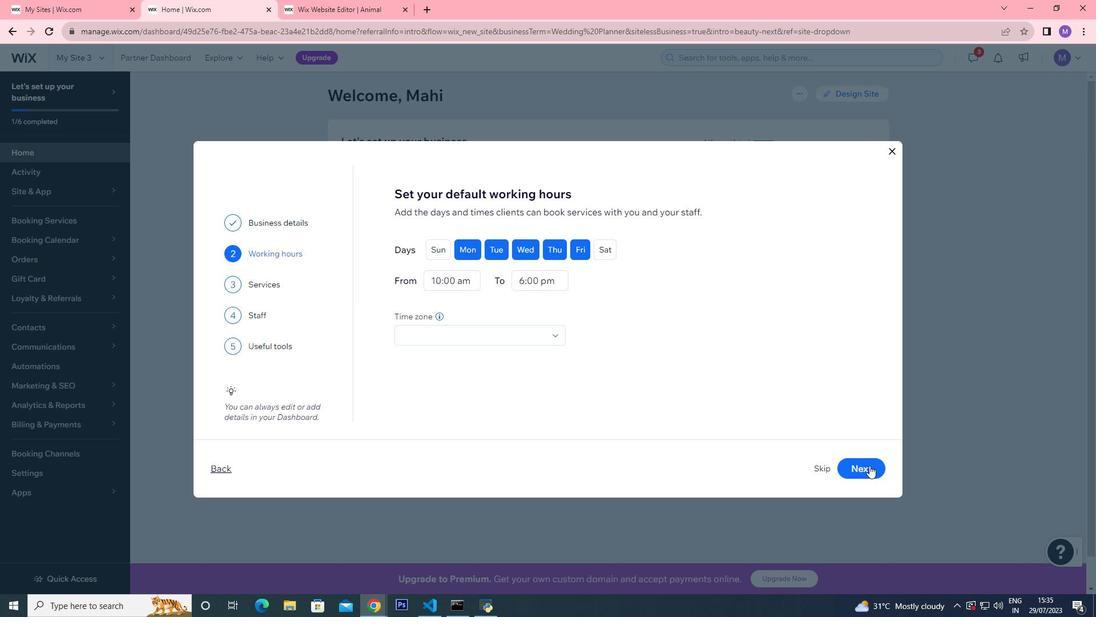 
Action: Mouse pressed left at (851, 473)
Screenshot: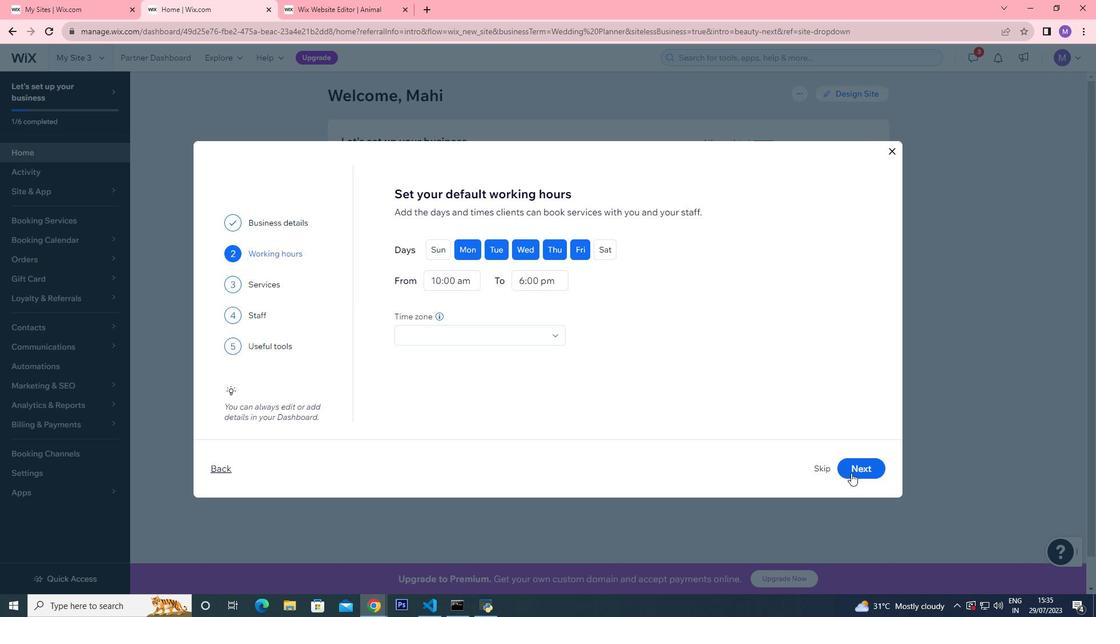 
Action: Mouse moved to (415, 328)
Screenshot: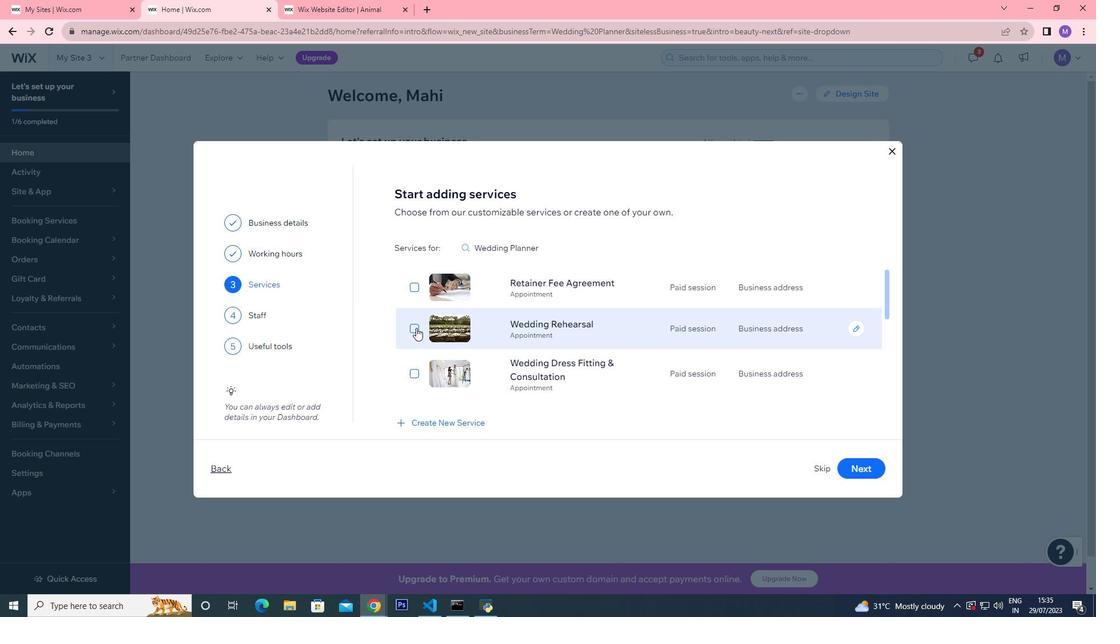 
Action: Mouse pressed left at (415, 328)
Screenshot: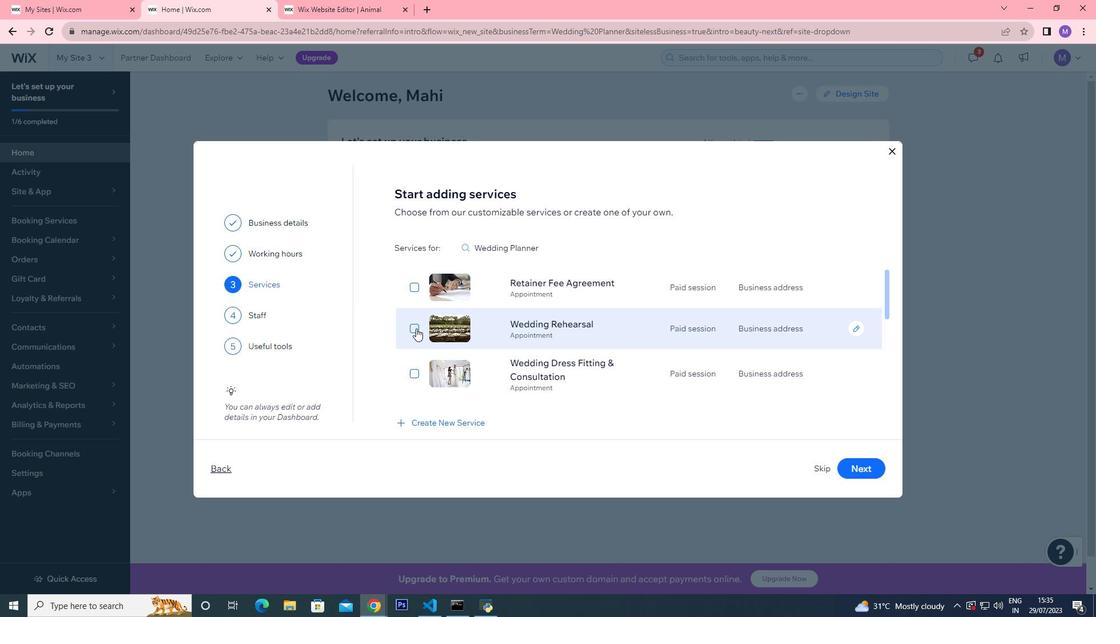 
Action: Mouse moved to (414, 370)
Screenshot: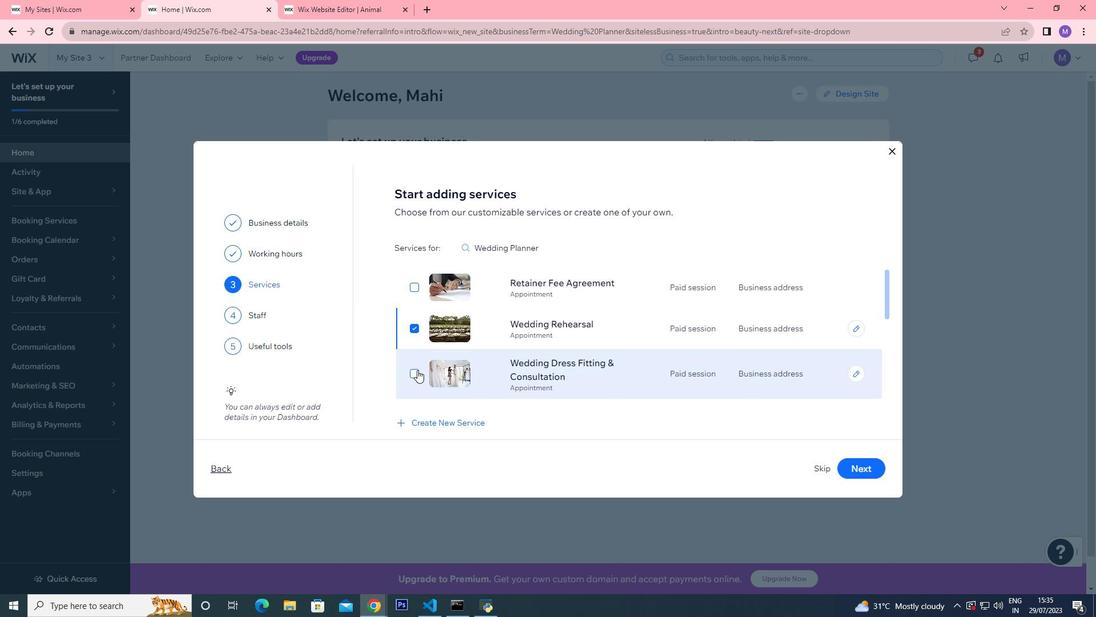 
Action: Mouse pressed left at (414, 370)
Screenshot: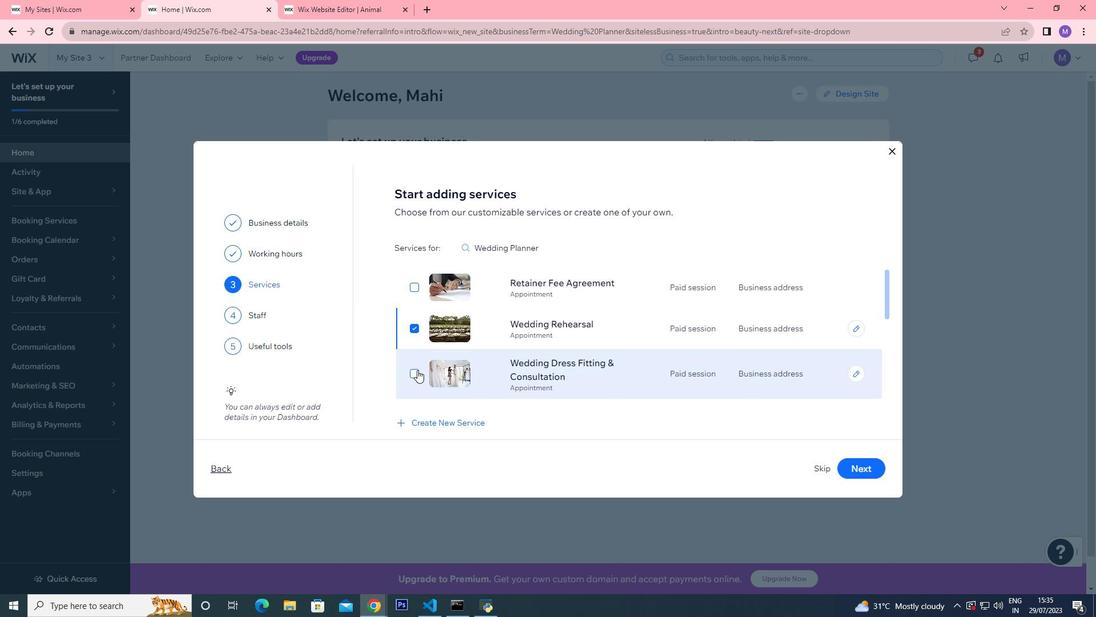 
Action: Mouse moved to (502, 344)
Screenshot: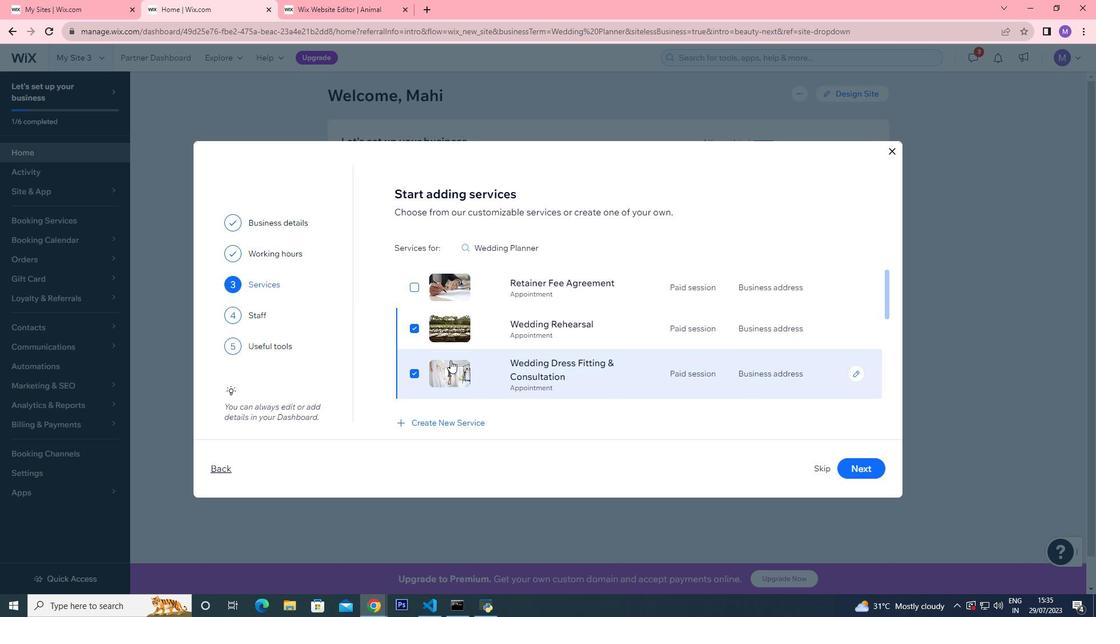 
Action: Mouse scrolled (502, 343) with delta (0, 0)
Screenshot: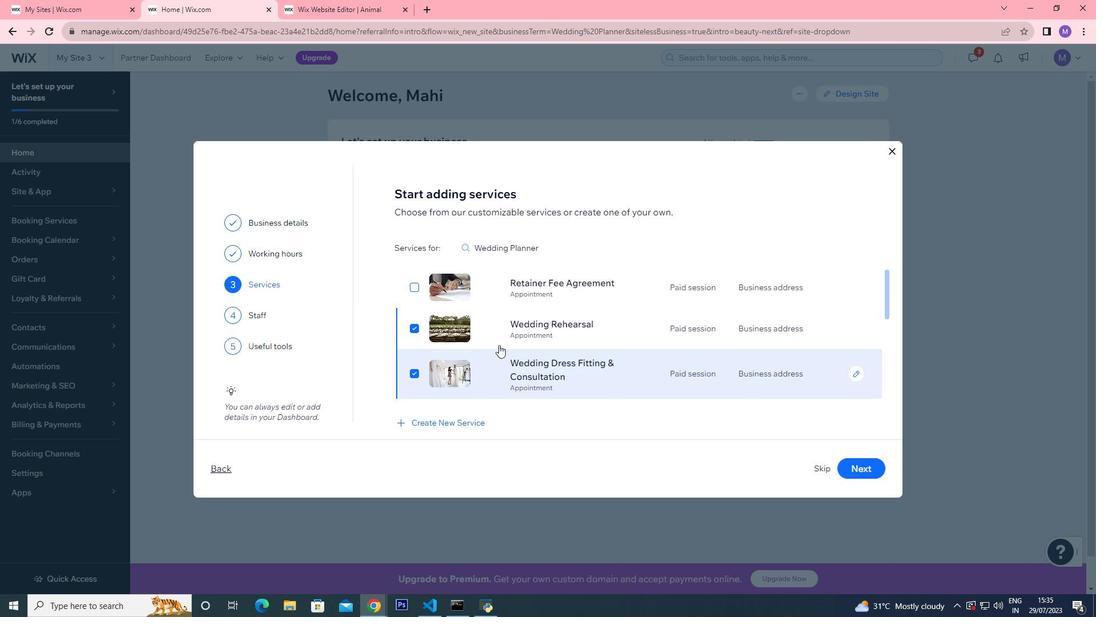 
Action: Mouse scrolled (502, 343) with delta (0, 0)
Screenshot: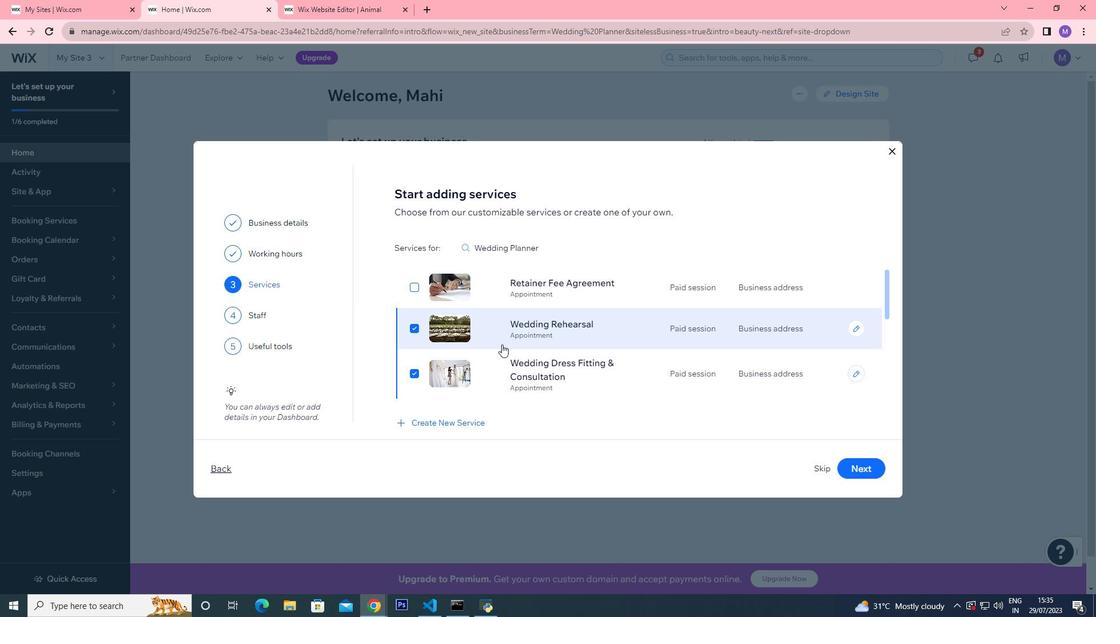 
Action: Mouse scrolled (502, 343) with delta (0, 0)
Screenshot: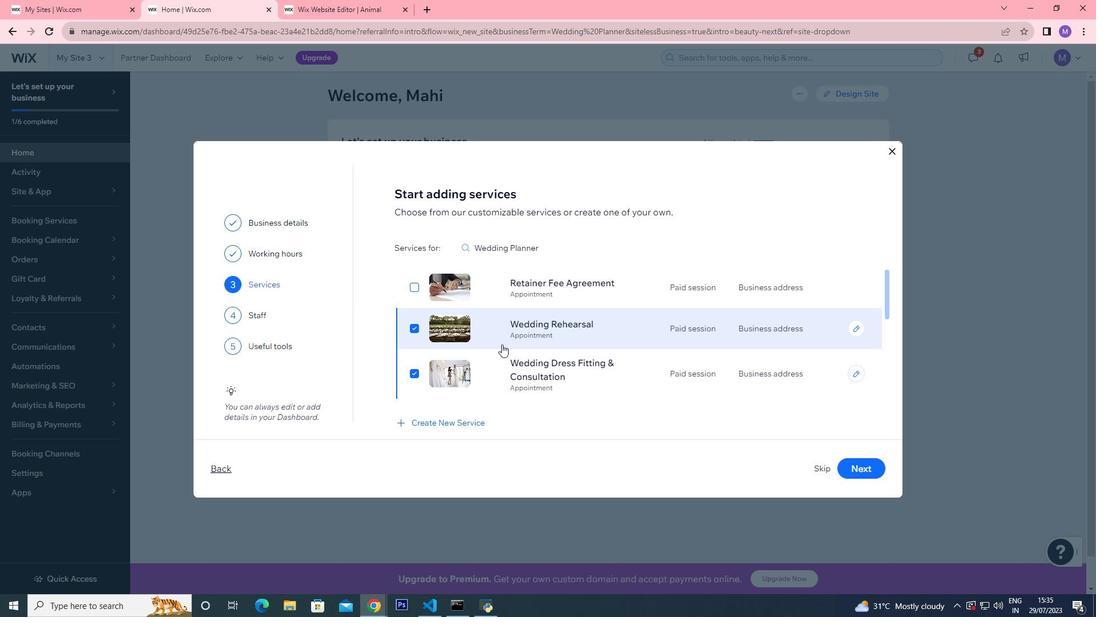 
Action: Mouse moved to (502, 344)
Screenshot: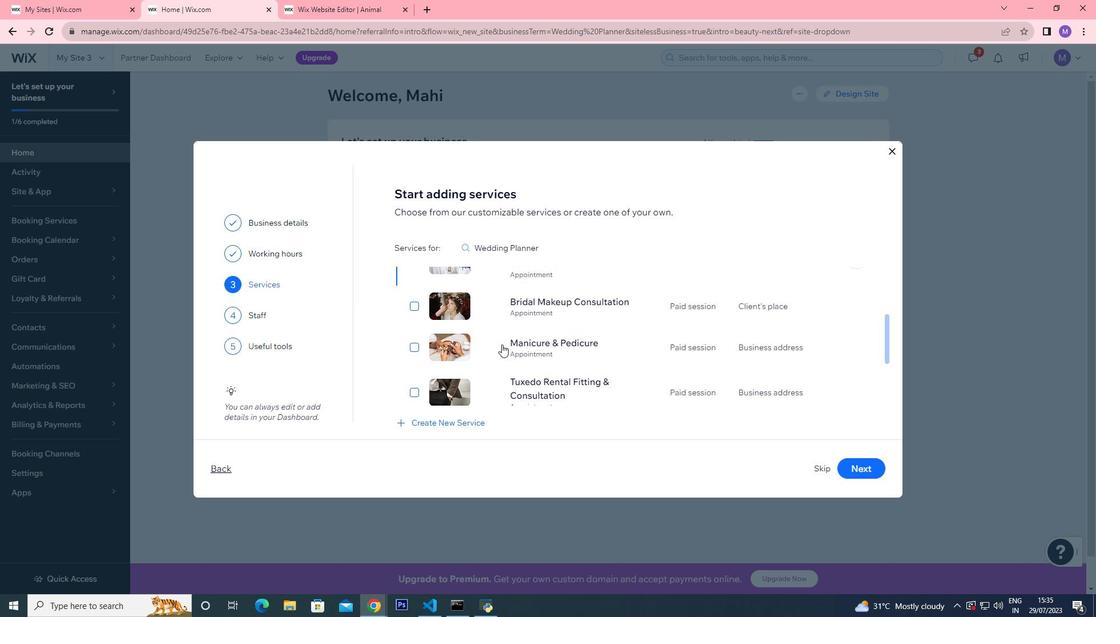 
Action: Mouse scrolled (502, 345) with delta (0, 0)
Screenshot: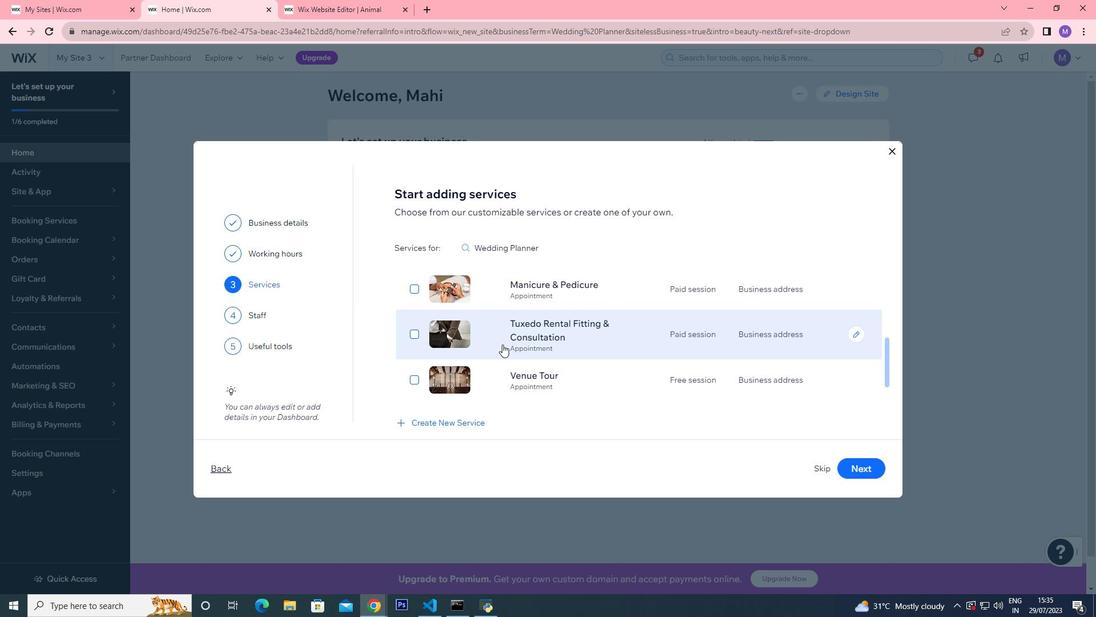 
Action: Mouse moved to (442, 313)
Screenshot: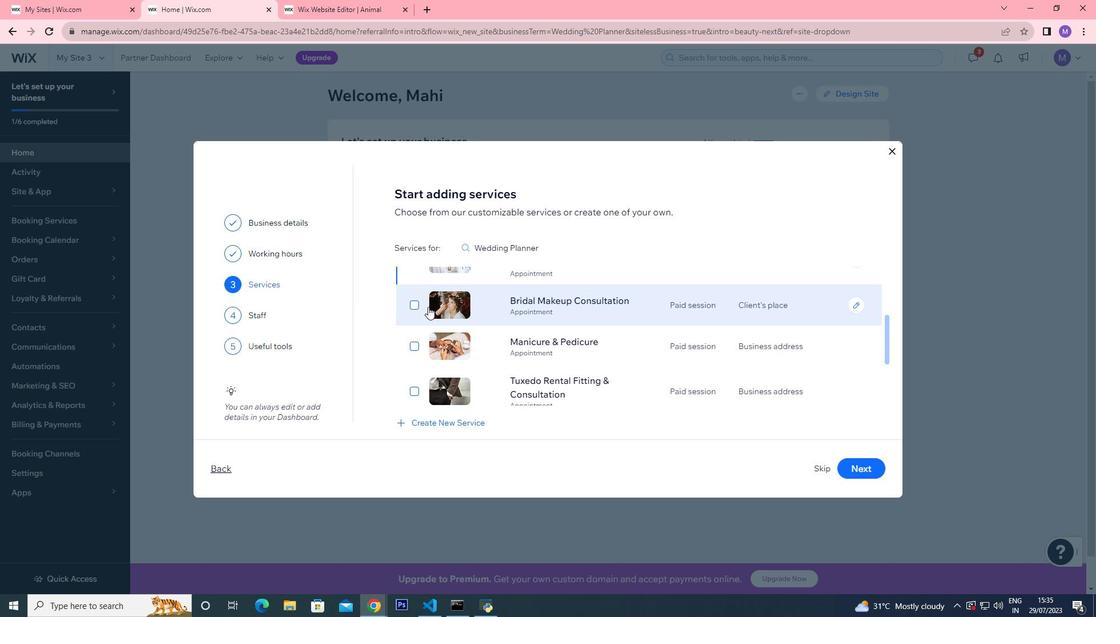 
Action: Mouse scrolled (442, 312) with delta (0, 0)
Screenshot: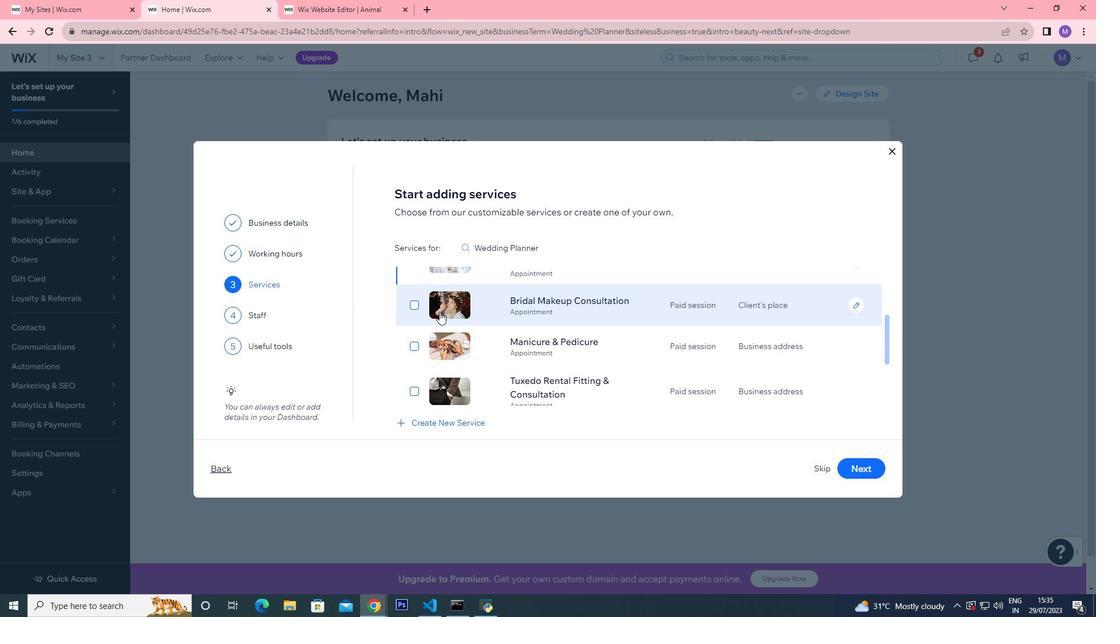 
Action: Mouse scrolled (442, 312) with delta (0, 0)
Screenshot: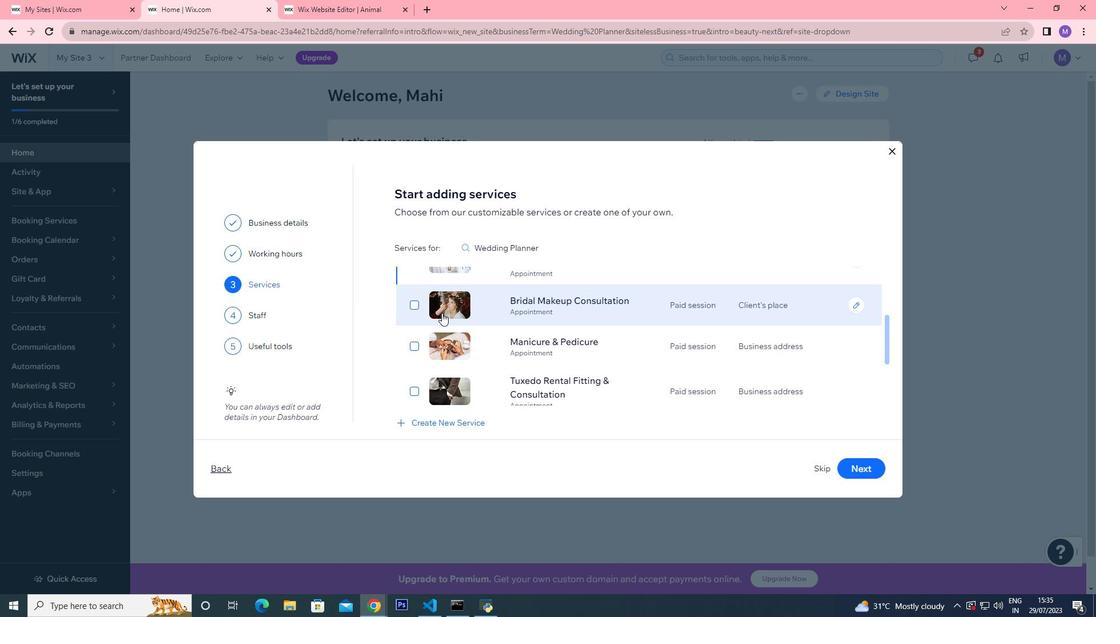 
Action: Mouse moved to (416, 341)
Screenshot: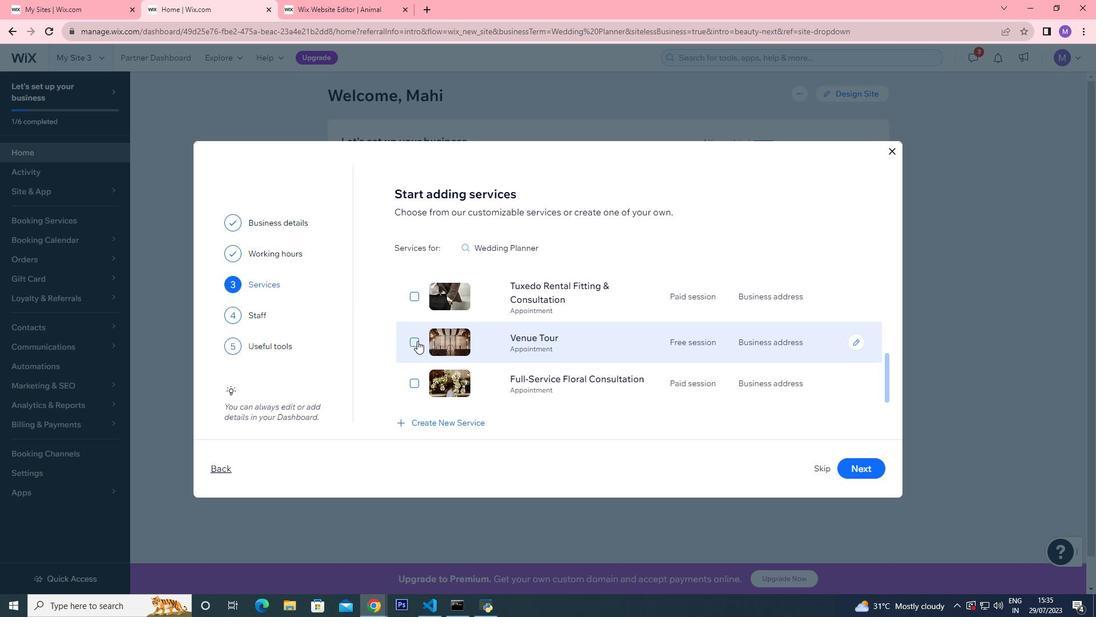 
Action: Mouse pressed left at (416, 341)
Screenshot: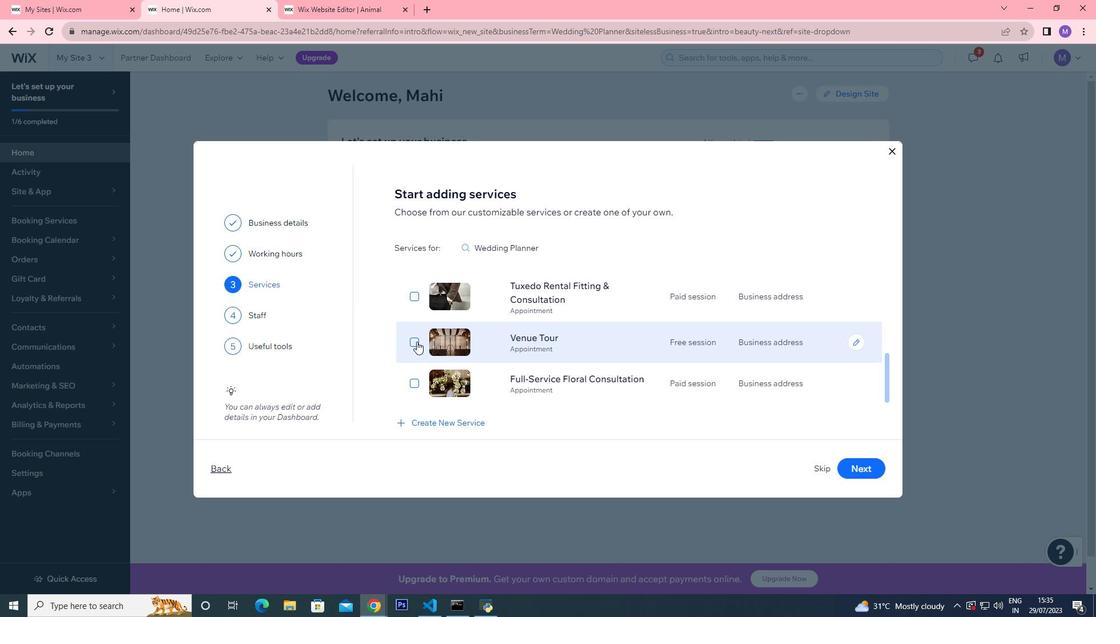 
Action: Mouse moved to (415, 294)
Screenshot: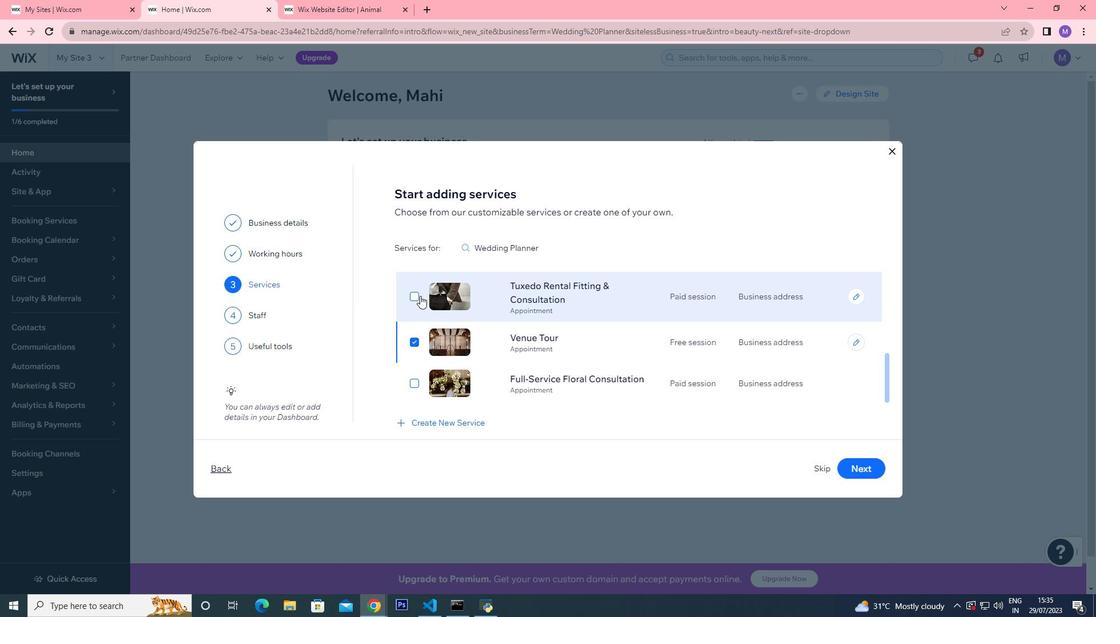 
Action: Mouse pressed left at (415, 294)
Screenshot: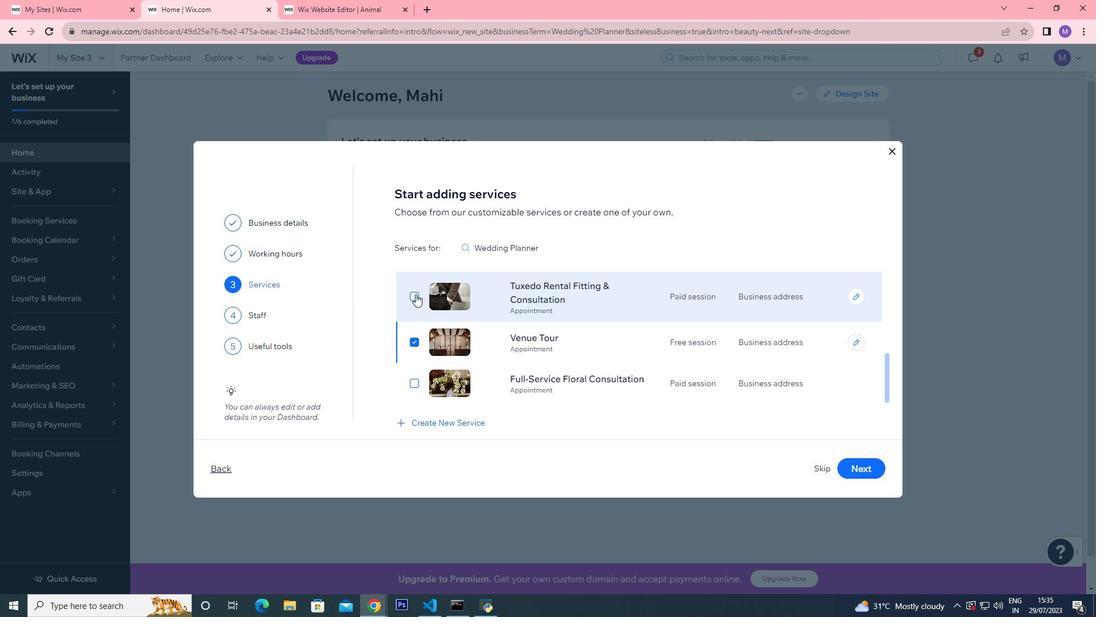 
Action: Mouse moved to (413, 384)
Screenshot: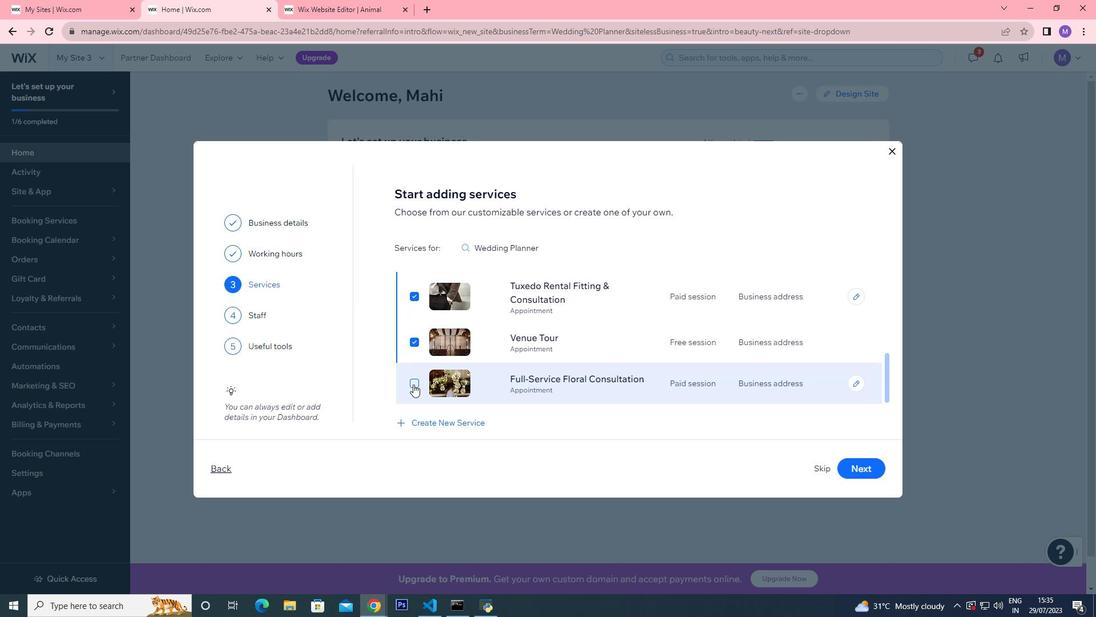 
Action: Mouse pressed left at (413, 384)
Screenshot: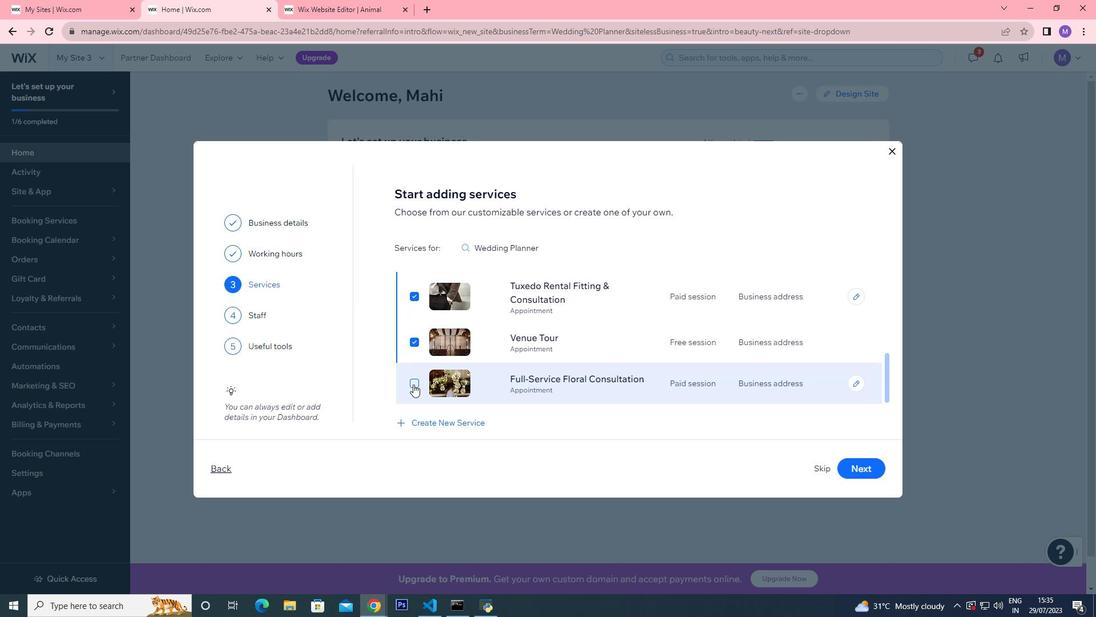 
Action: Mouse moved to (467, 362)
Screenshot: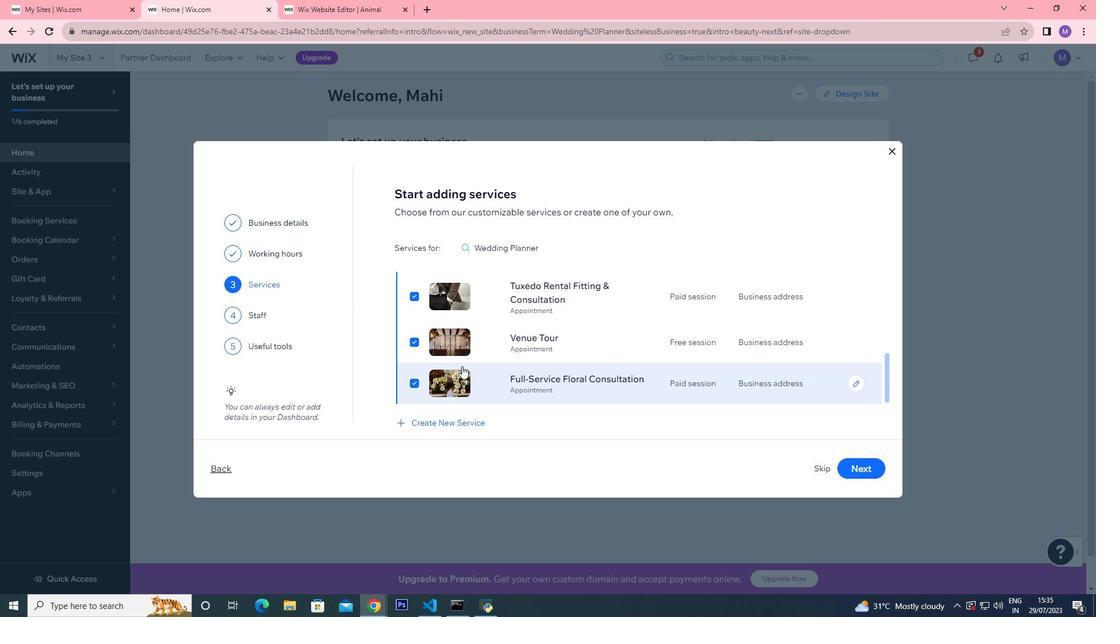 
Action: Mouse scrolled (467, 361) with delta (0, 0)
Screenshot: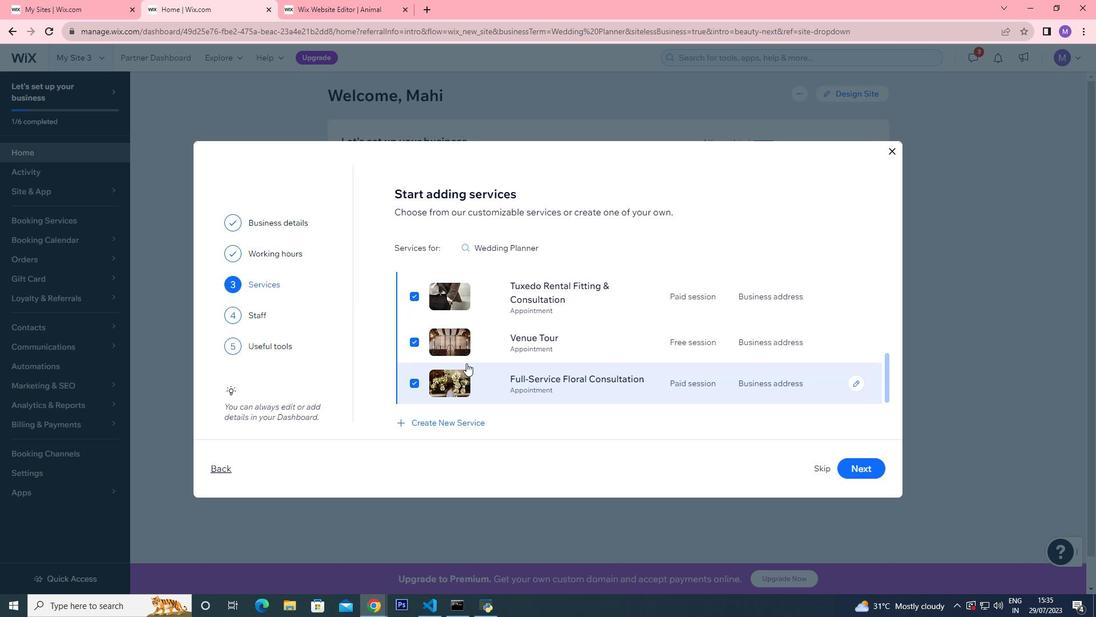 
Action: Mouse scrolled (467, 361) with delta (0, 0)
Screenshot: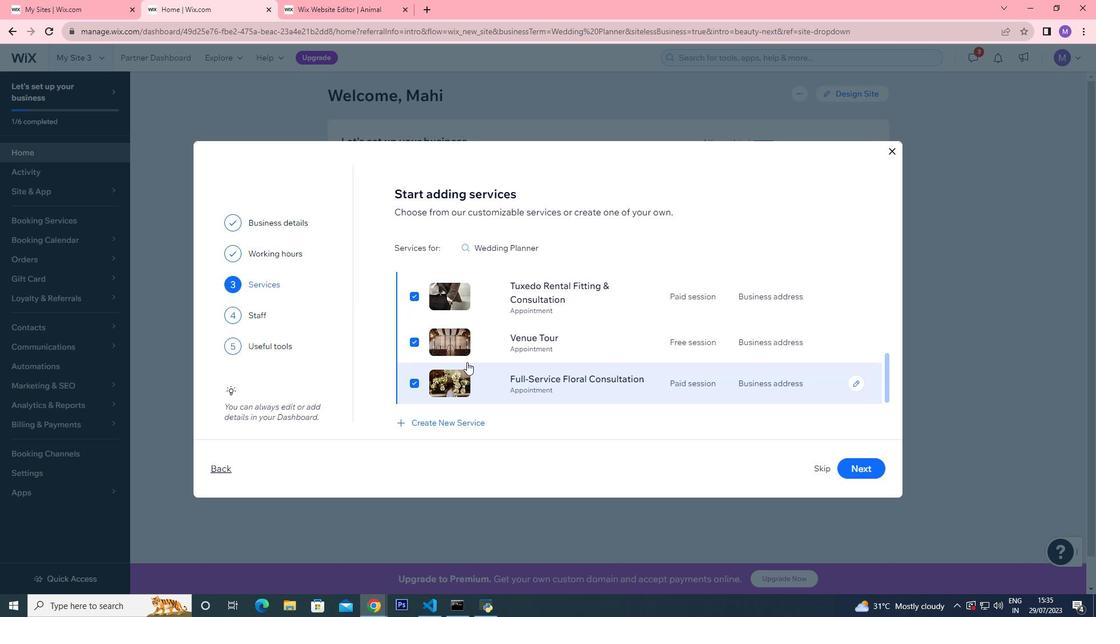 
Action: Mouse scrolled (467, 361) with delta (0, 0)
Screenshot: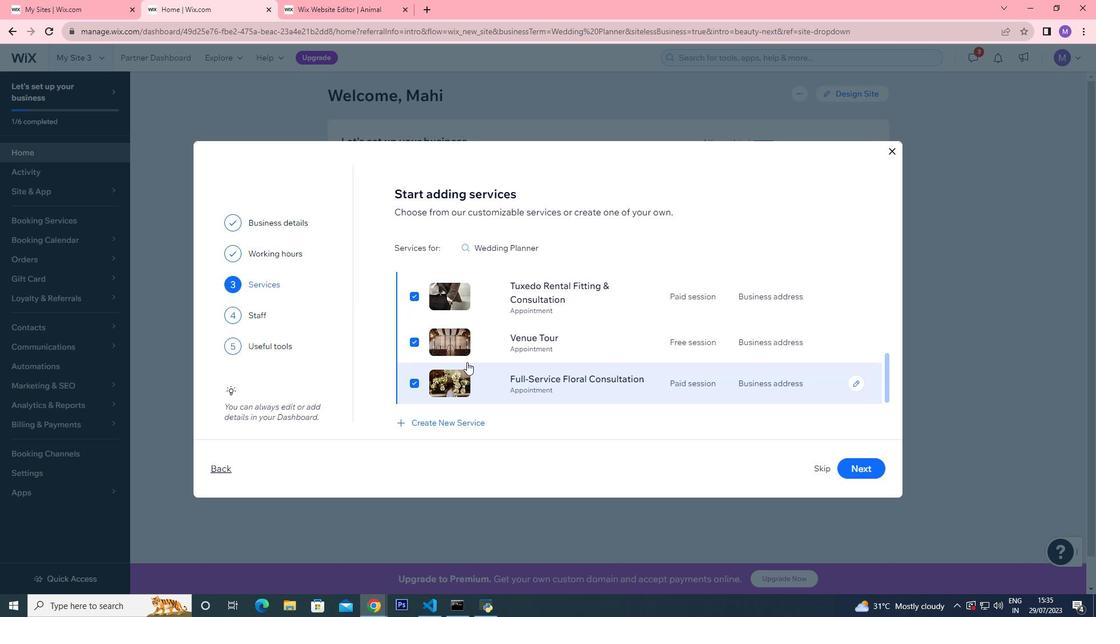 
Action: Mouse scrolled (467, 361) with delta (0, 0)
Screenshot: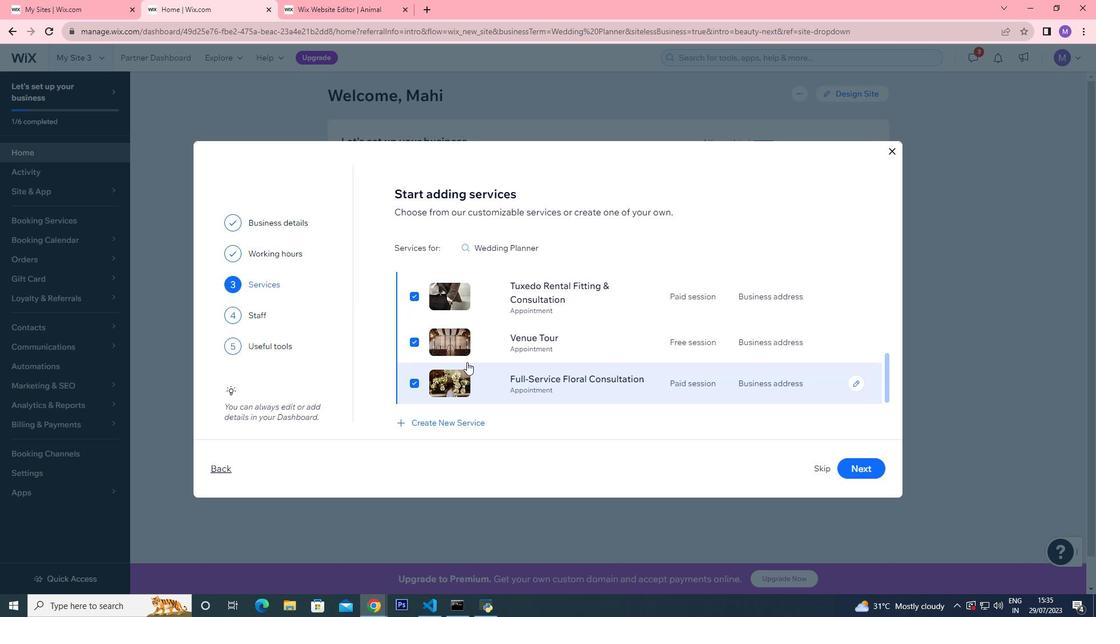
Action: Mouse scrolled (467, 361) with delta (0, 0)
Screenshot: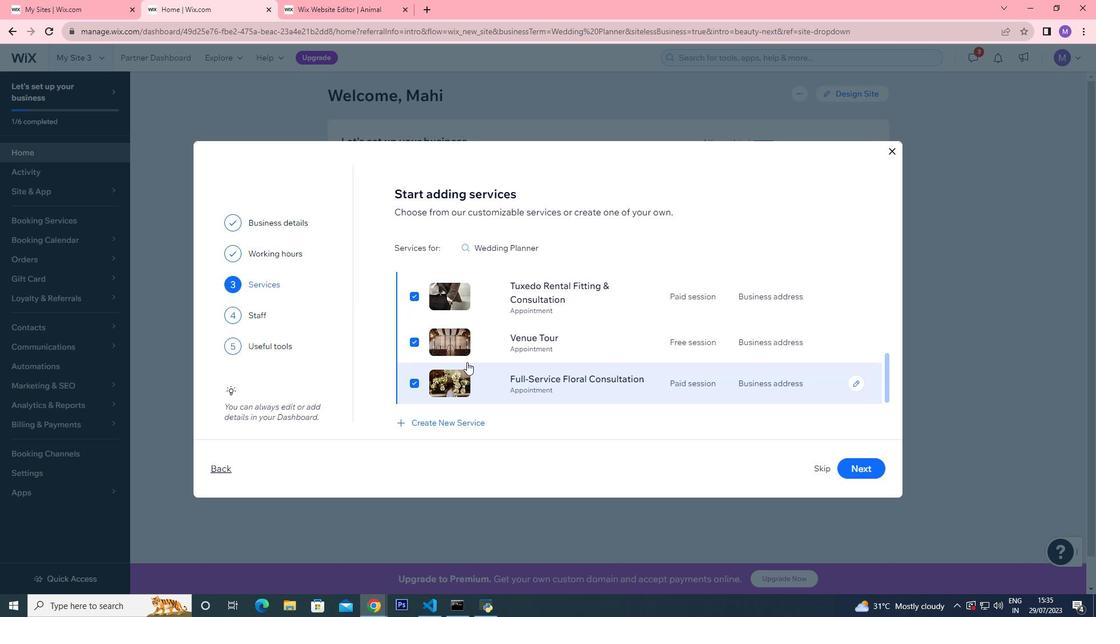 
Action: Mouse moved to (615, 367)
Screenshot: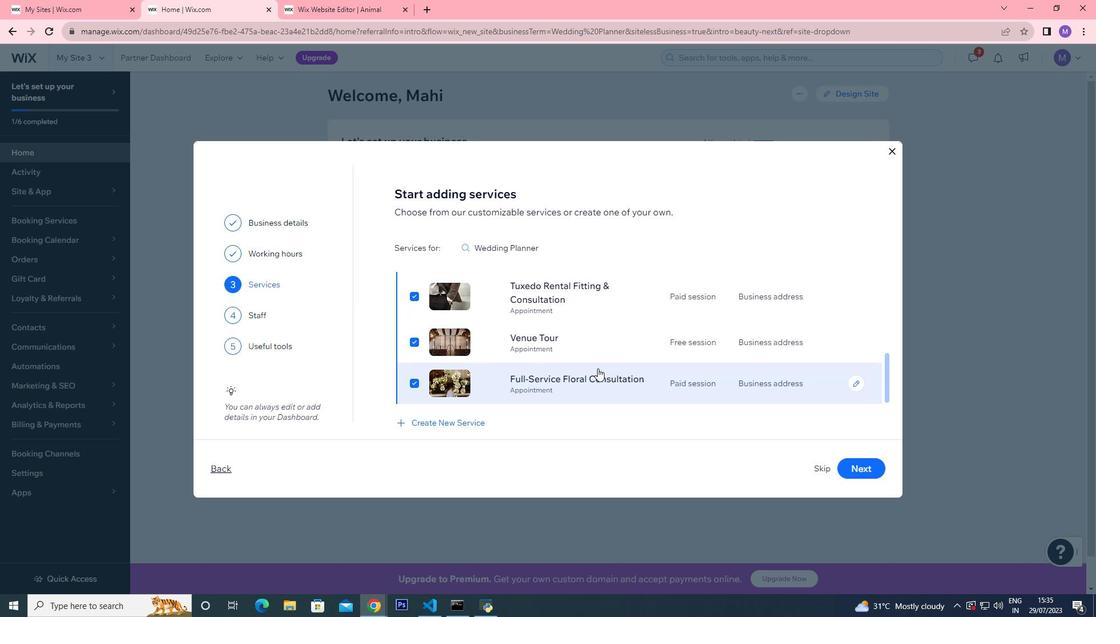 
Action: Mouse scrolled (615, 367) with delta (0, 0)
Screenshot: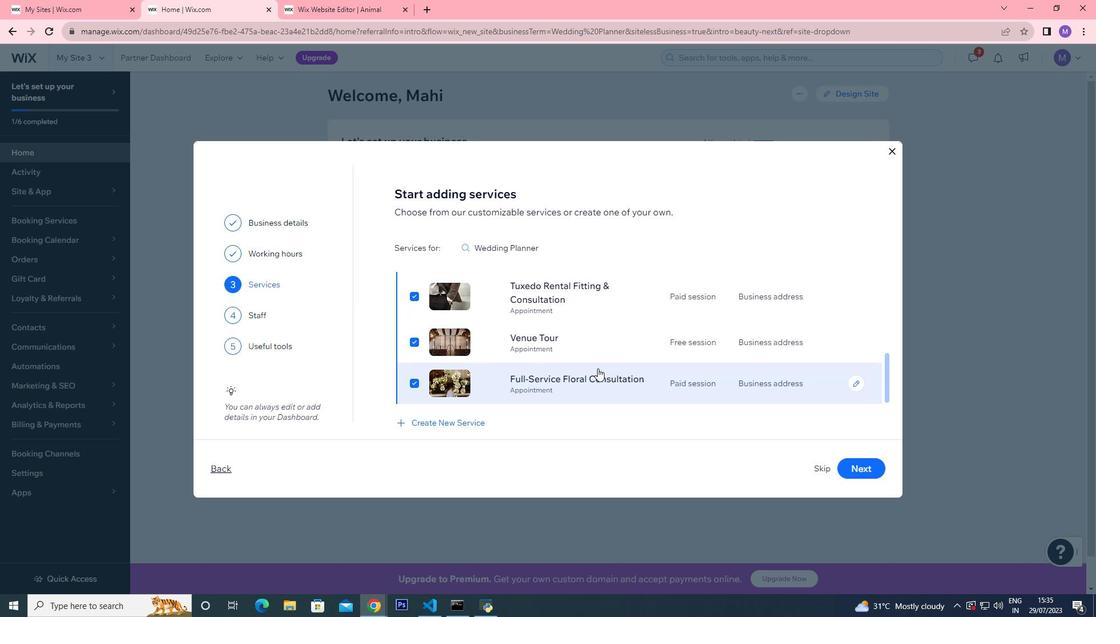 
Action: Mouse moved to (615, 367)
Screenshot: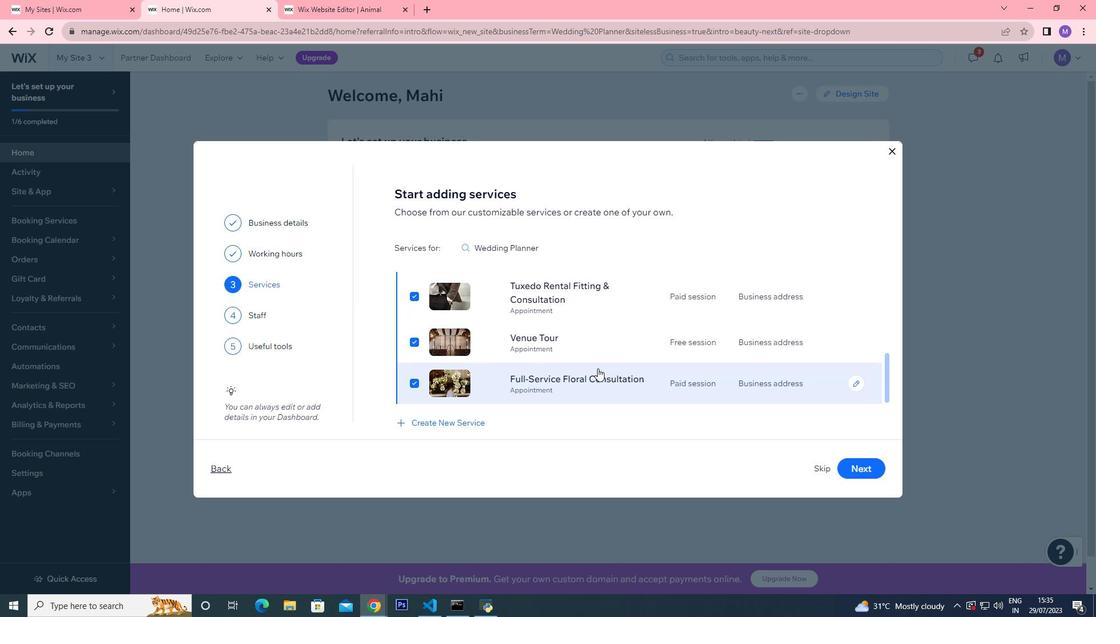 
Action: Mouse scrolled (615, 367) with delta (0, 0)
Screenshot: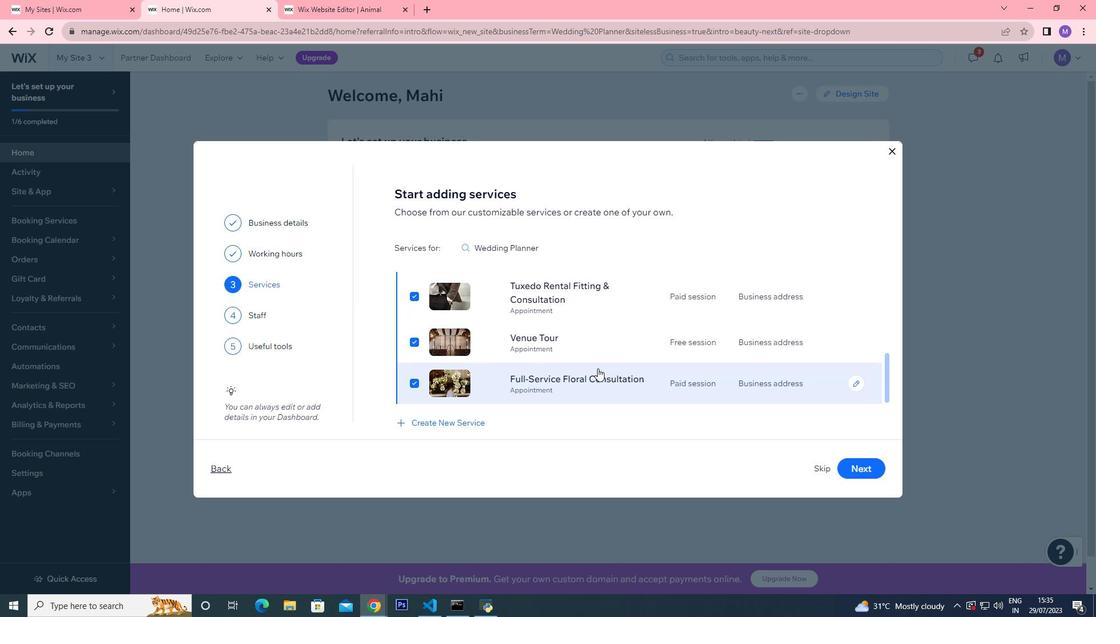 
Action: Mouse scrolled (615, 367) with delta (0, 0)
Screenshot: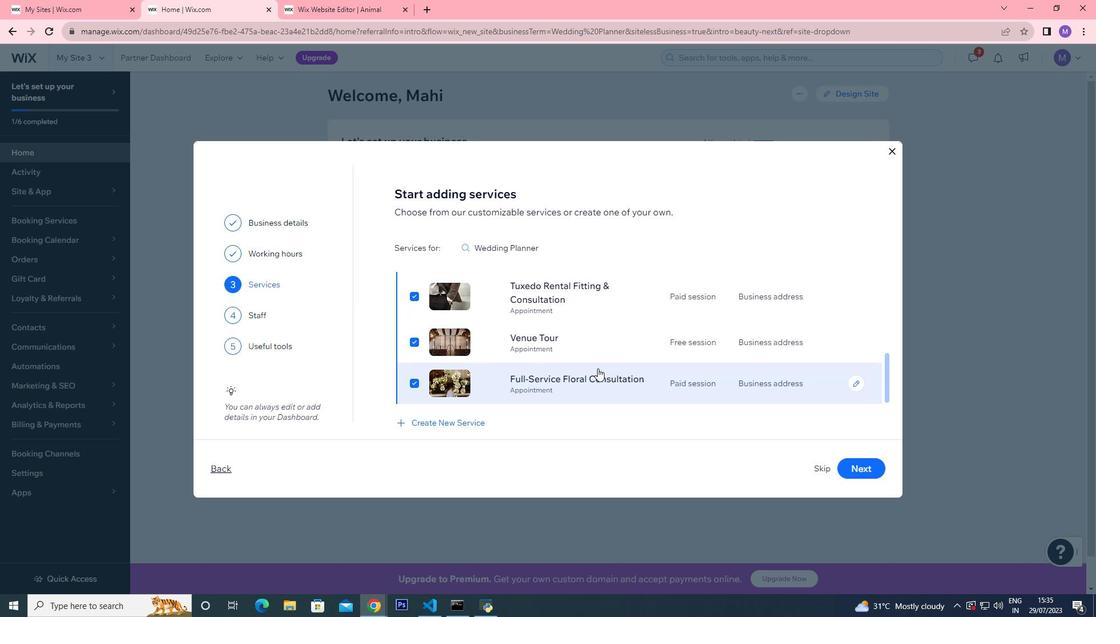
Action: Mouse moved to (872, 463)
Screenshot: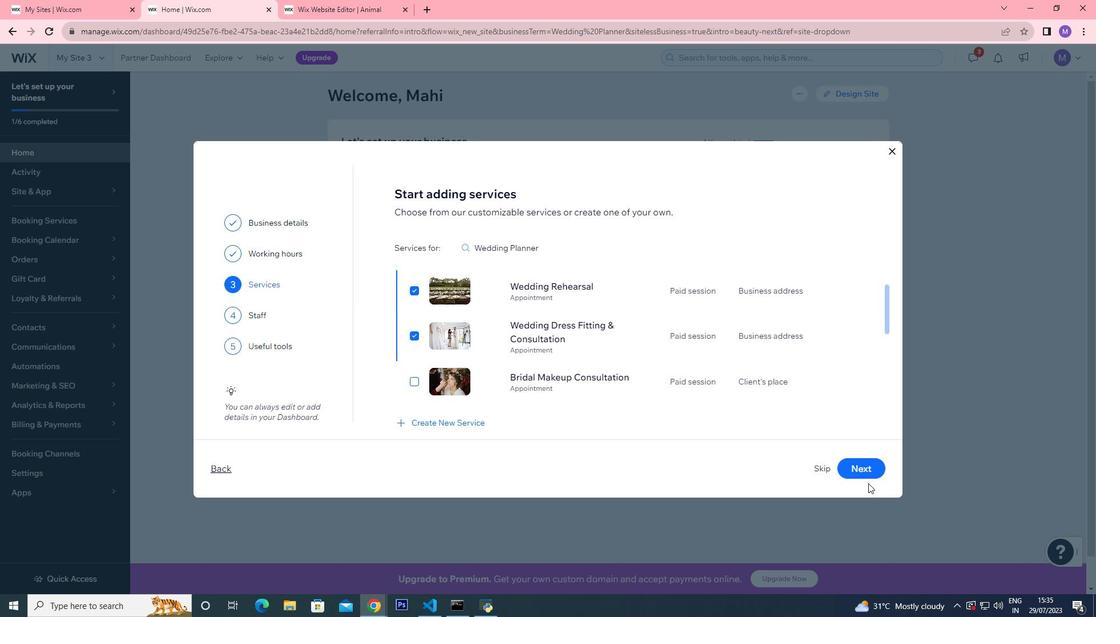 
Action: Mouse pressed left at (872, 463)
Screenshot: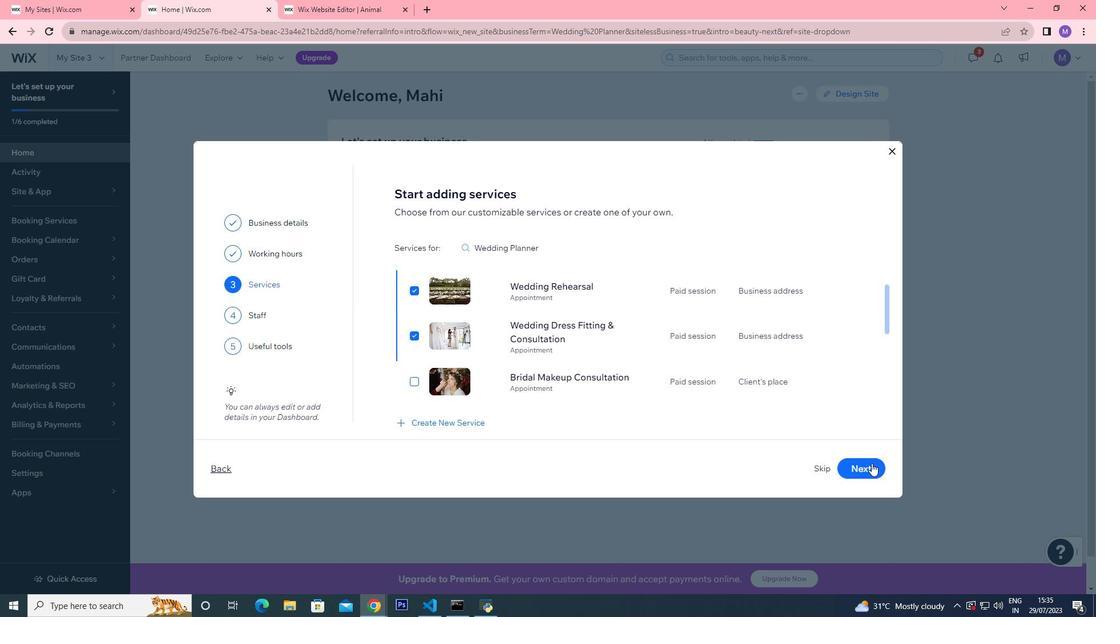 
Action: Mouse moved to (500, 266)
Screenshot: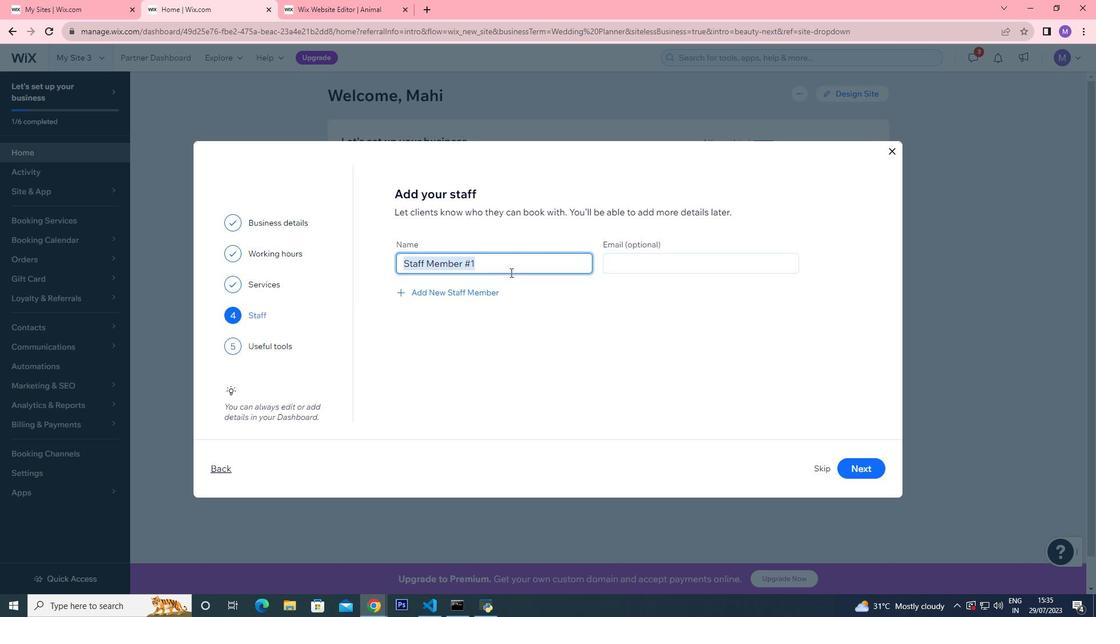 
Action: Key pressed <Key.backspace><Key.shift>Jacson
Screenshot: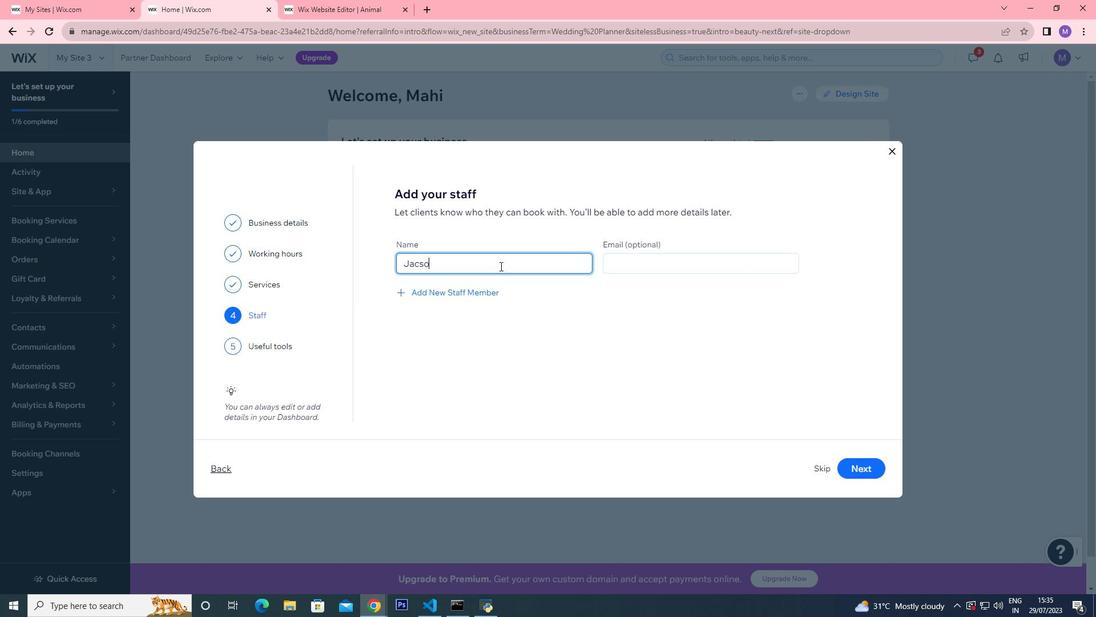 
Action: Mouse moved to (418, 261)
Screenshot: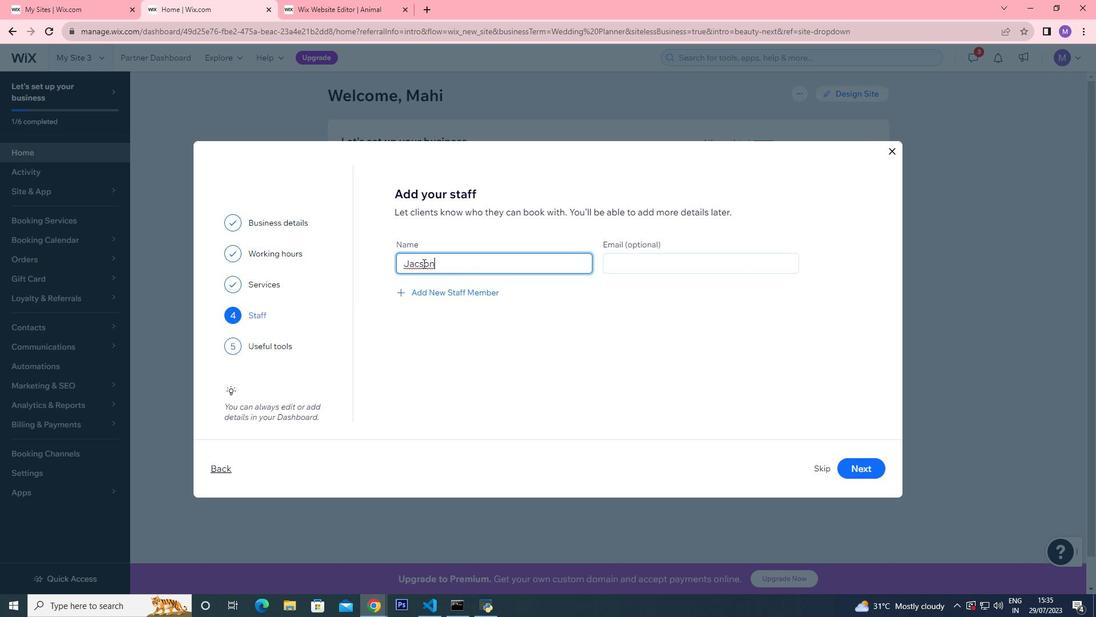 
Action: Mouse pressed left at (418, 261)
Screenshot: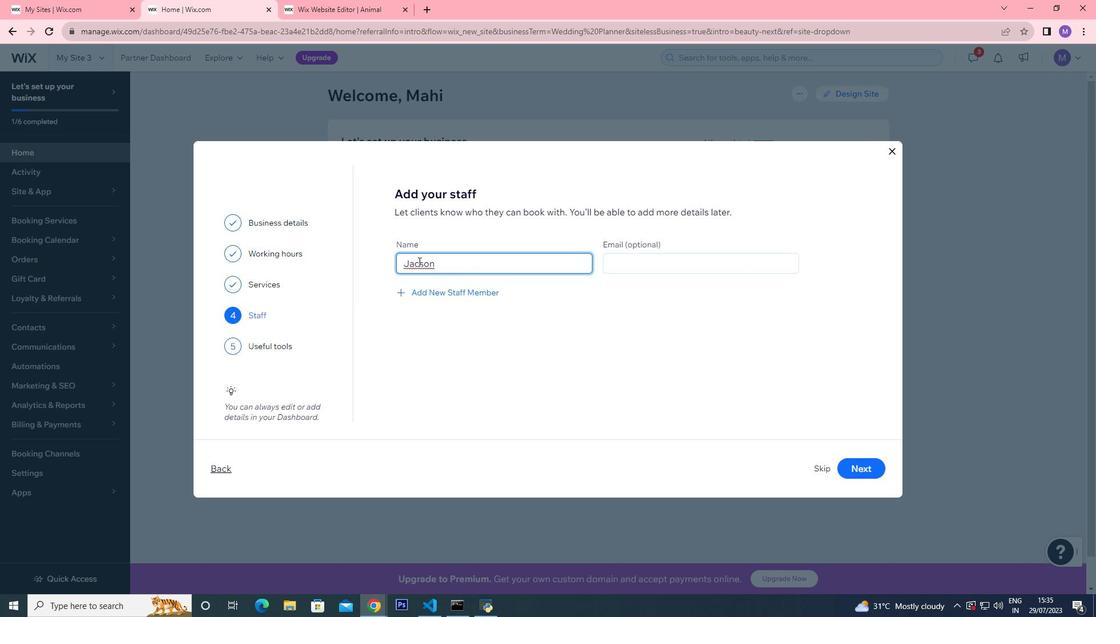 
Action: Mouse pressed left at (418, 261)
Screenshot: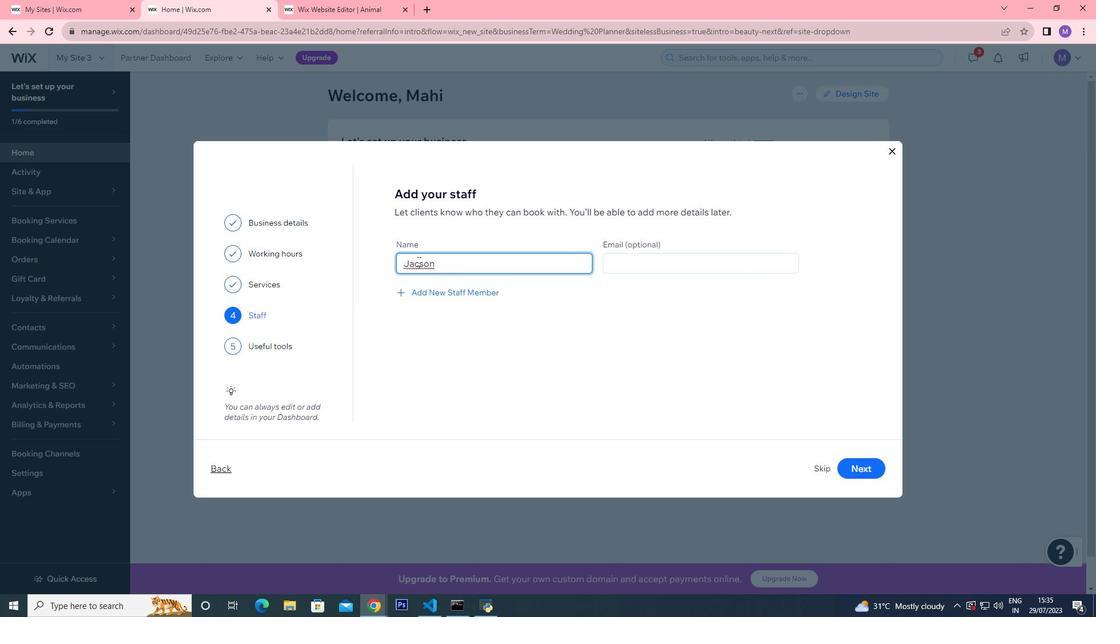 
Action: Mouse moved to (418, 261)
Screenshot: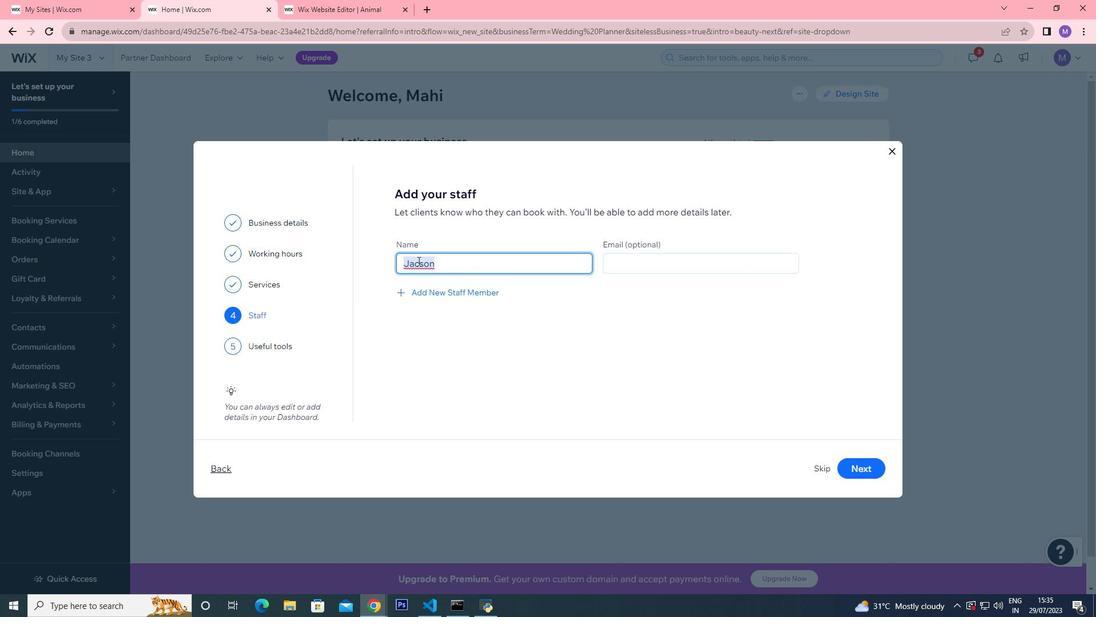 
Action: Mouse pressed left at (418, 261)
Screenshot: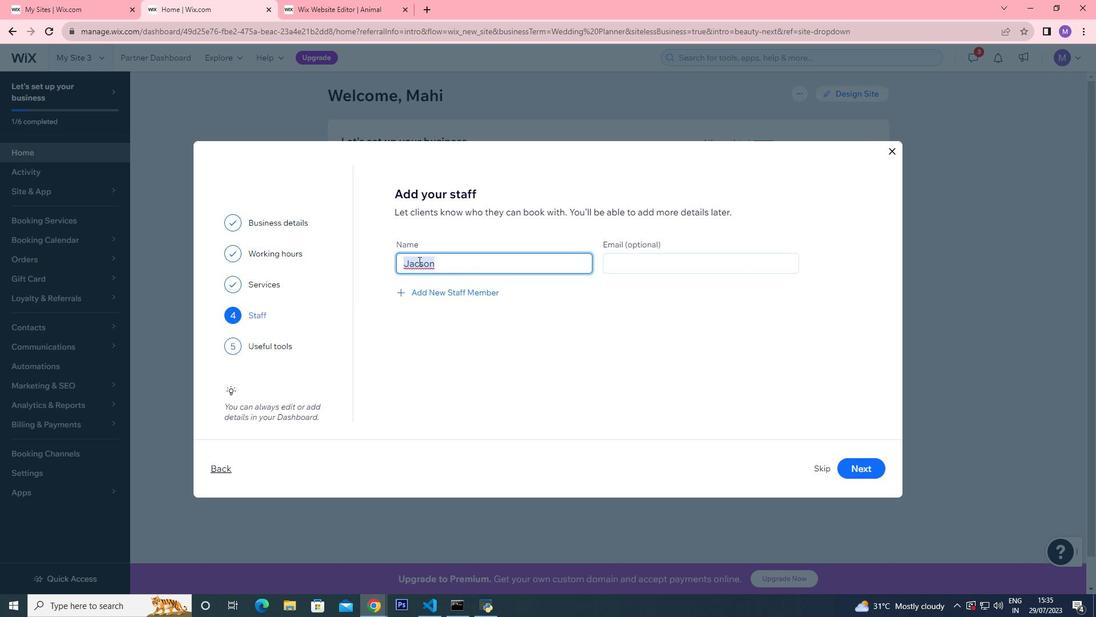 
Action: Key pressed <Key.backspace>k
Screenshot: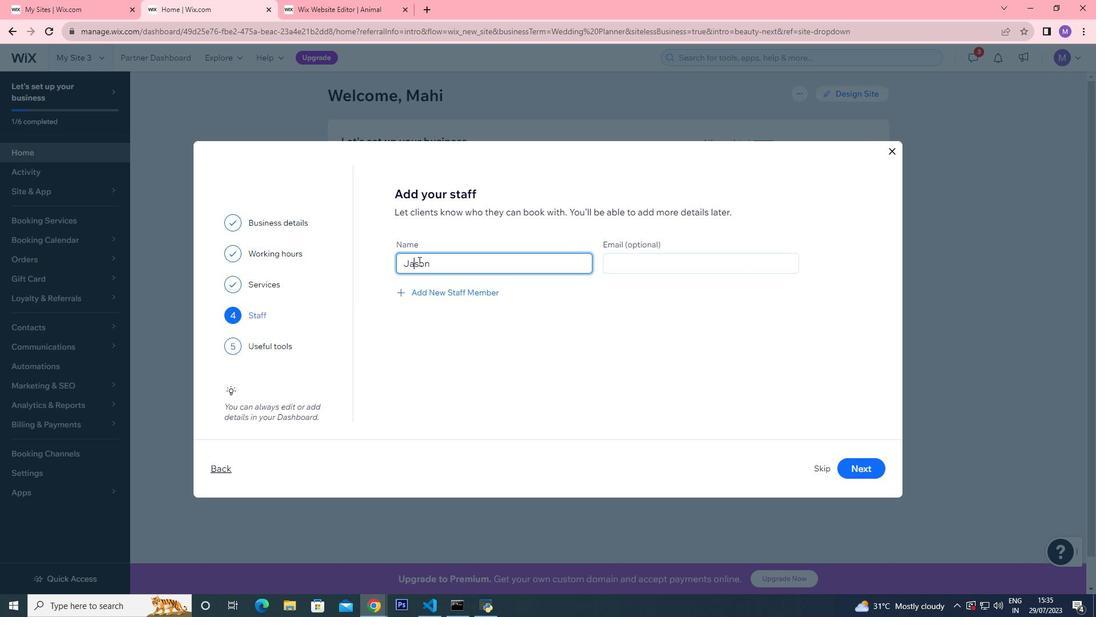 
Action: Mouse moved to (862, 469)
Screenshot: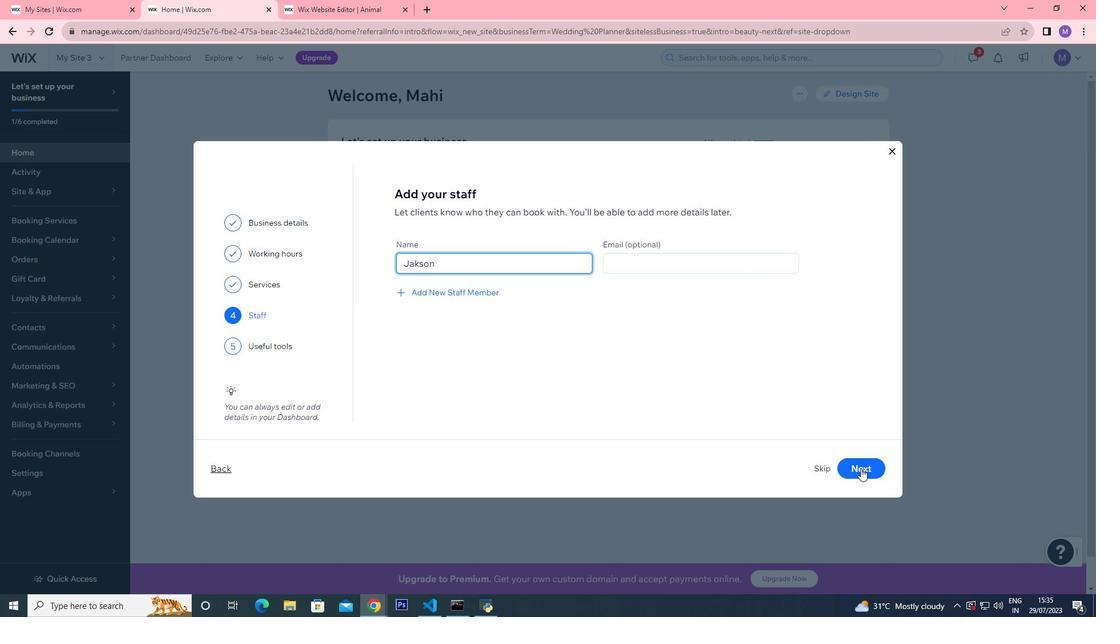 
Action: Mouse pressed left at (862, 469)
Screenshot: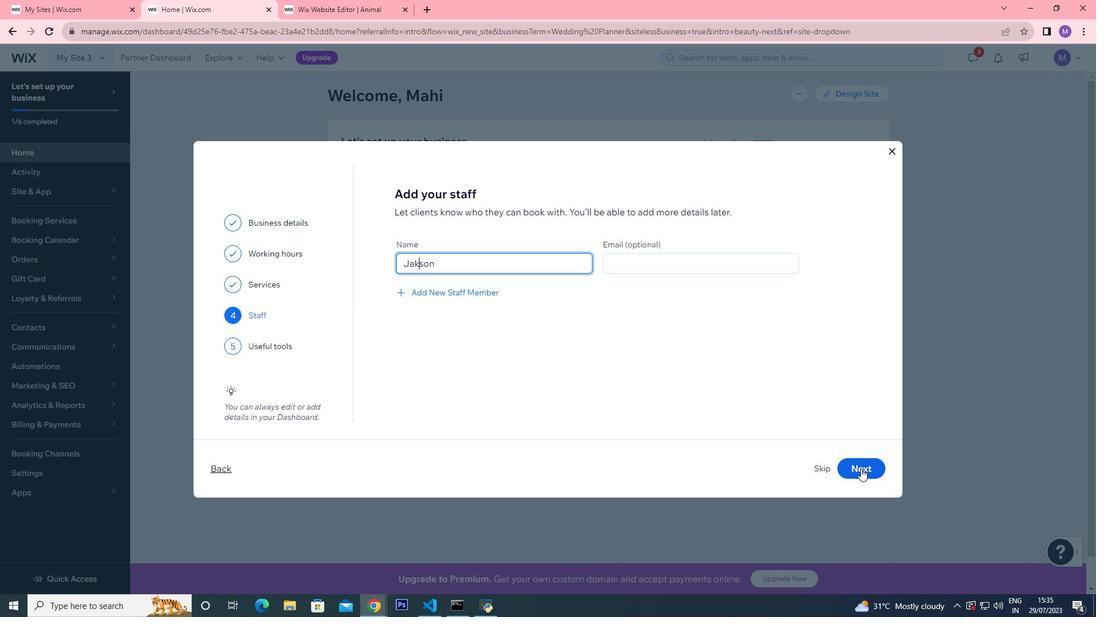 
Action: Mouse moved to (625, 270)
Screenshot: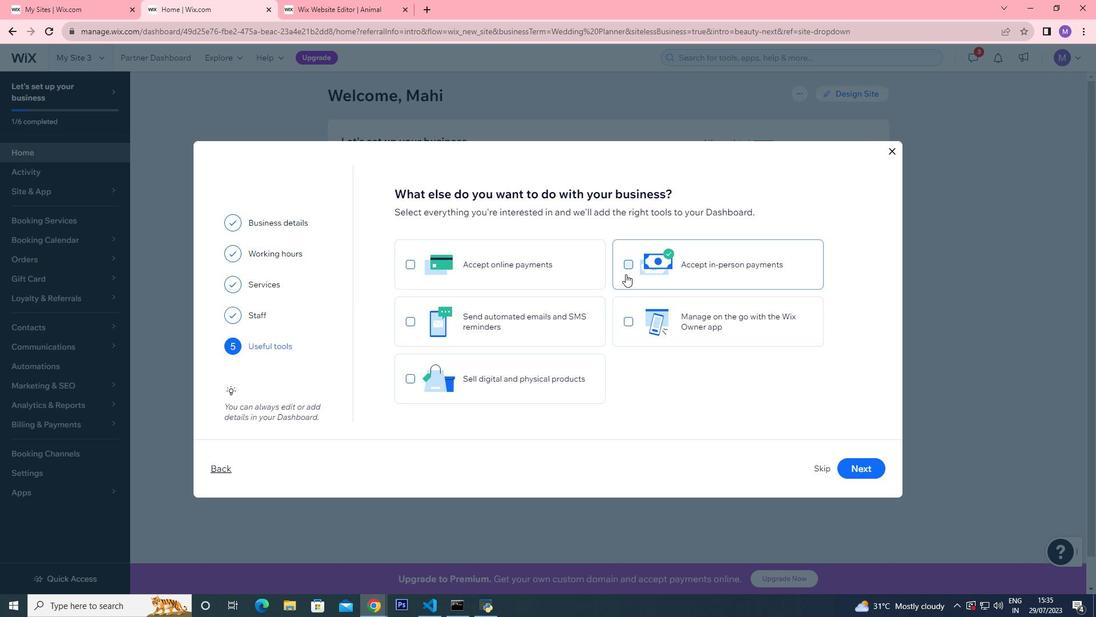 
Action: Mouse pressed left at (625, 270)
Screenshot: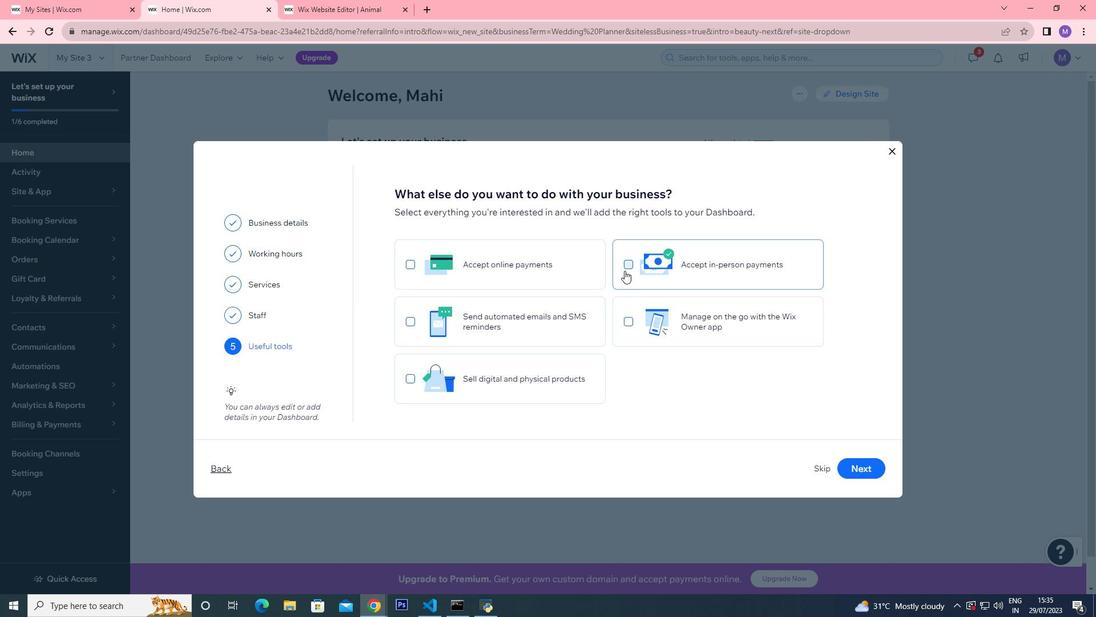 
Action: Mouse moved to (865, 472)
Screenshot: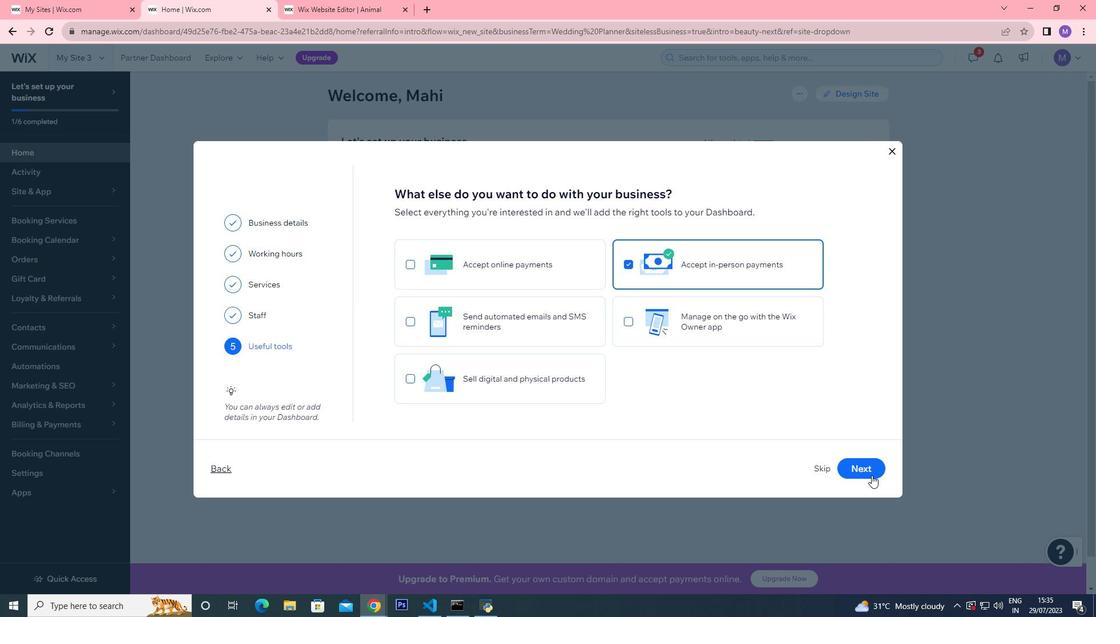 
Action: Mouse pressed left at (865, 472)
Screenshot: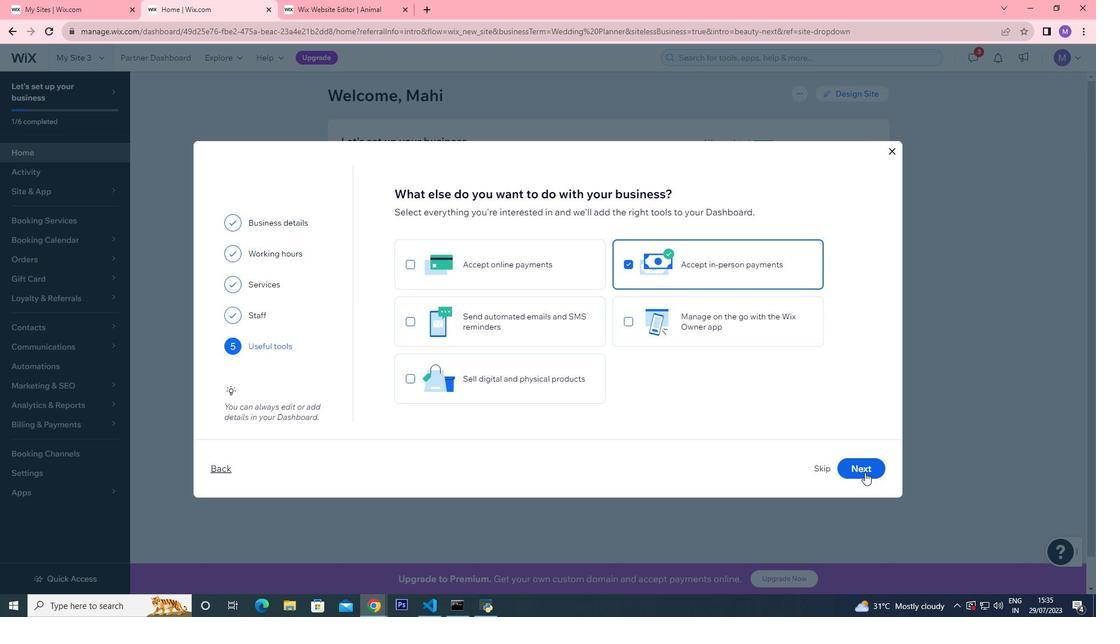 
Action: Mouse moved to (501, 330)
Screenshot: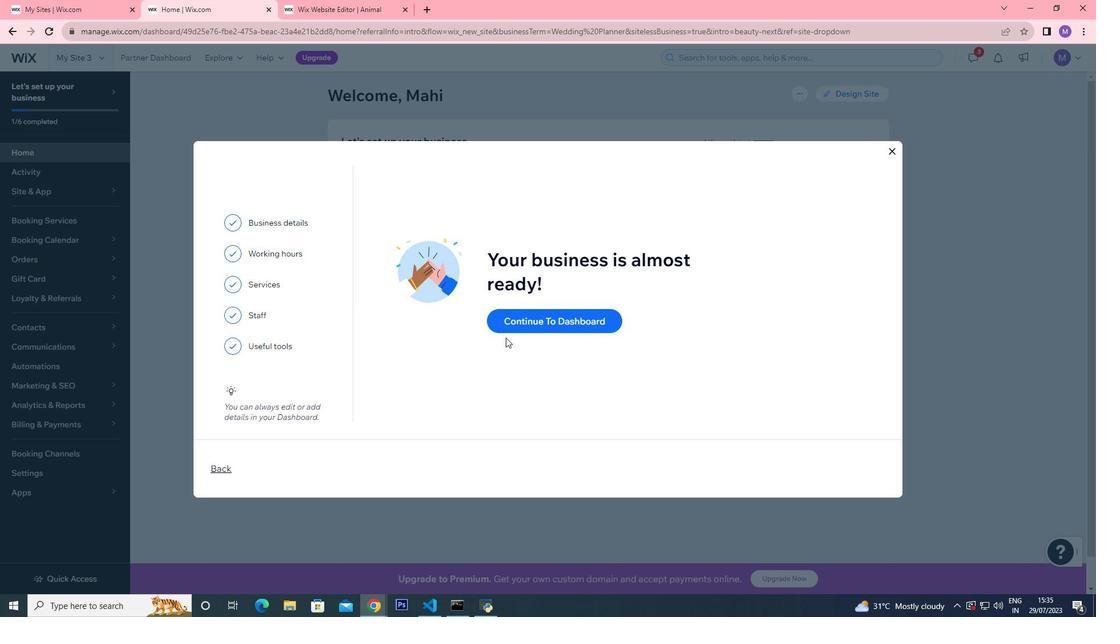 
Action: Mouse pressed left at (501, 330)
Screenshot: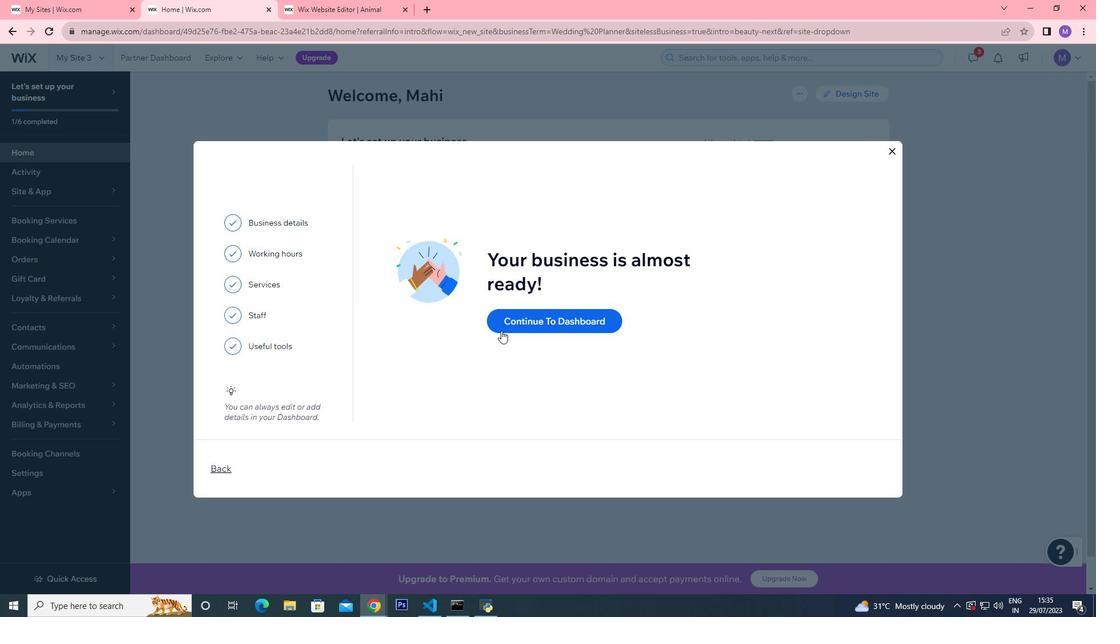 
Action: Mouse moved to (862, 89)
Screenshot: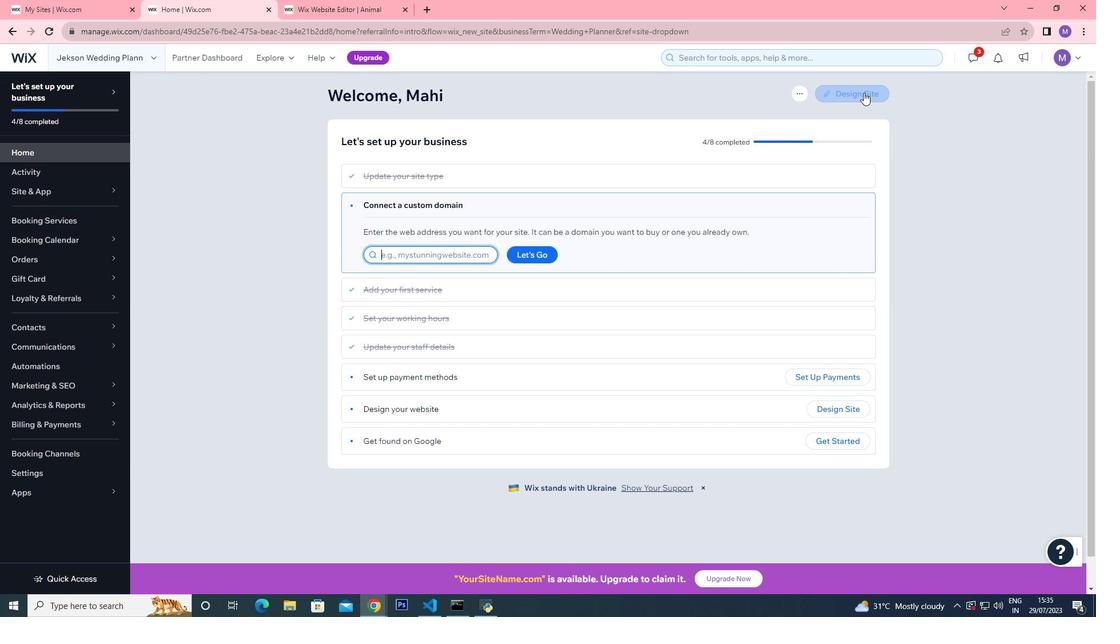 
Action: Mouse pressed left at (862, 89)
Screenshot: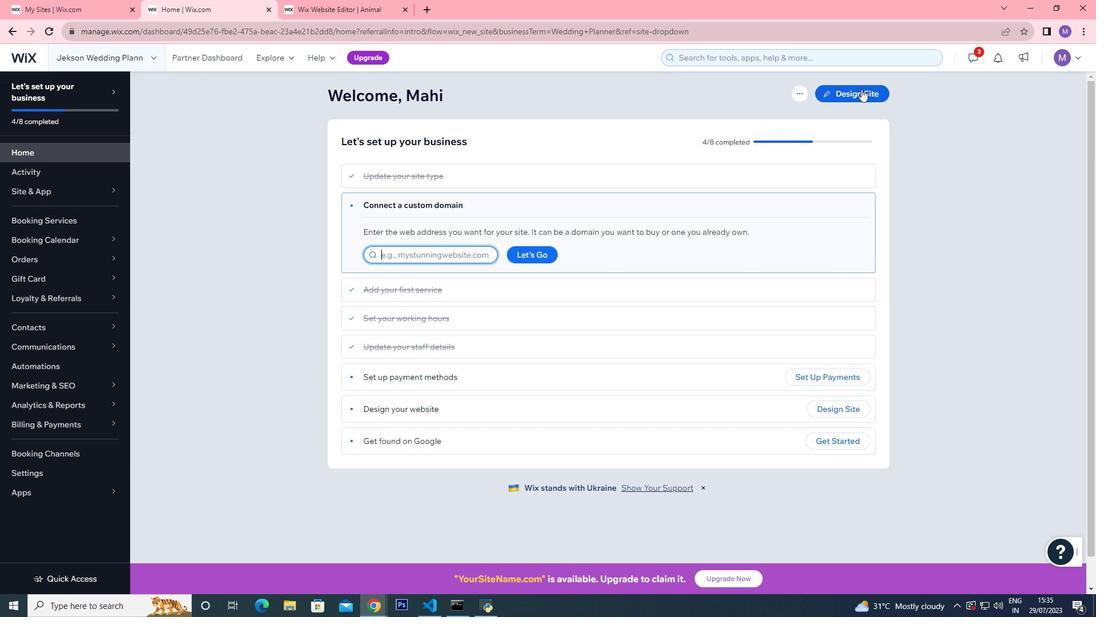 
Action: Mouse pressed left at (862, 89)
Screenshot: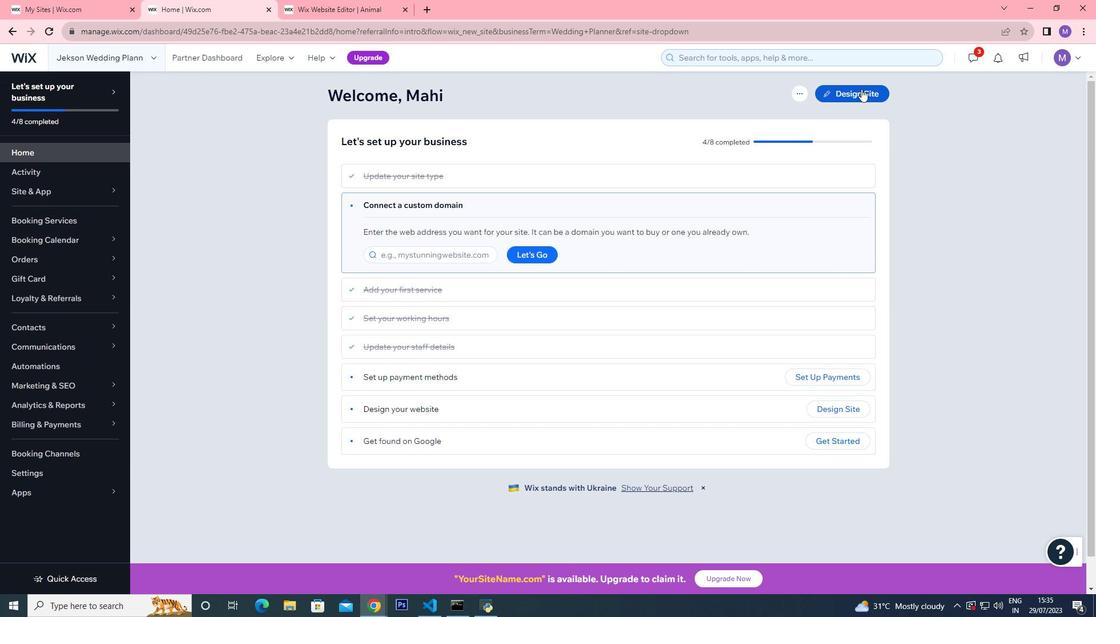 
Action: Mouse moved to (678, 363)
Screenshot: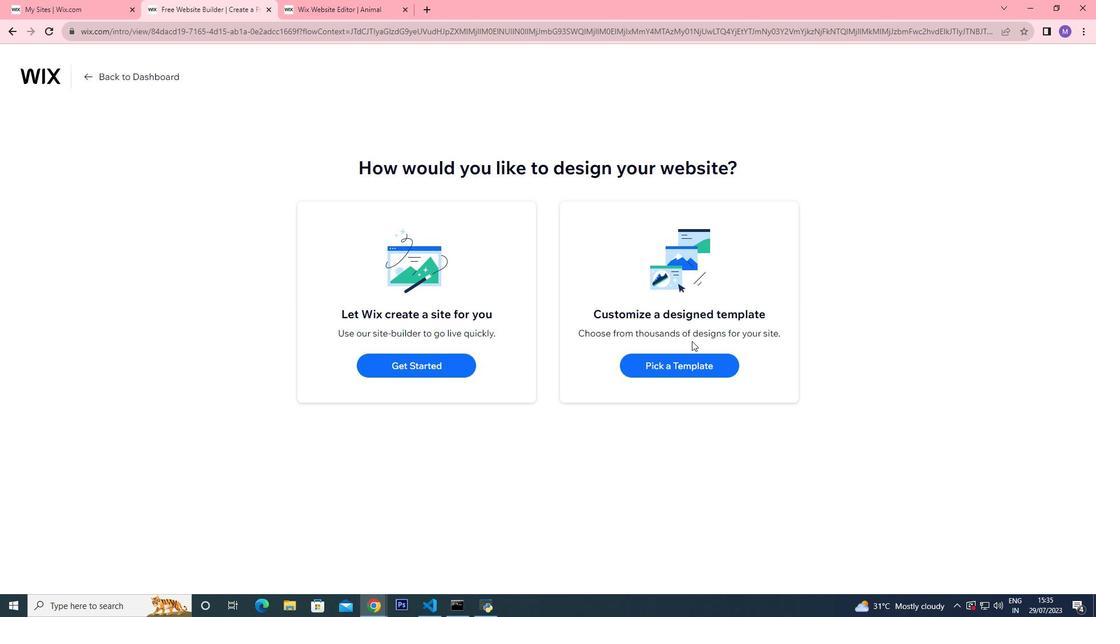 
Action: Mouse pressed left at (678, 363)
Screenshot: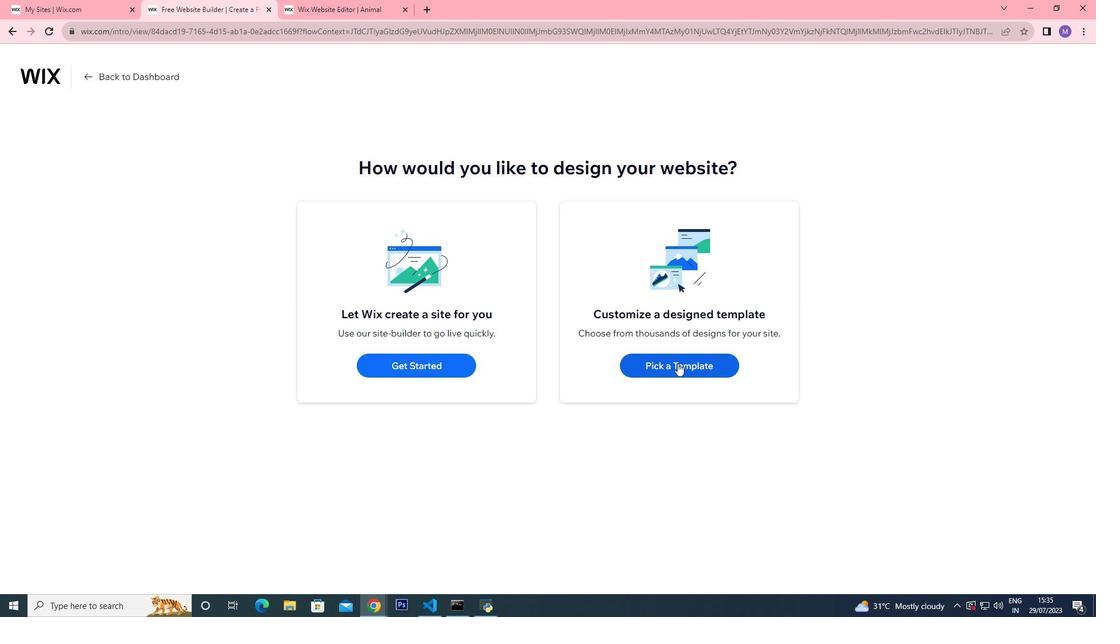 
Action: Mouse pressed left at (678, 363)
Screenshot: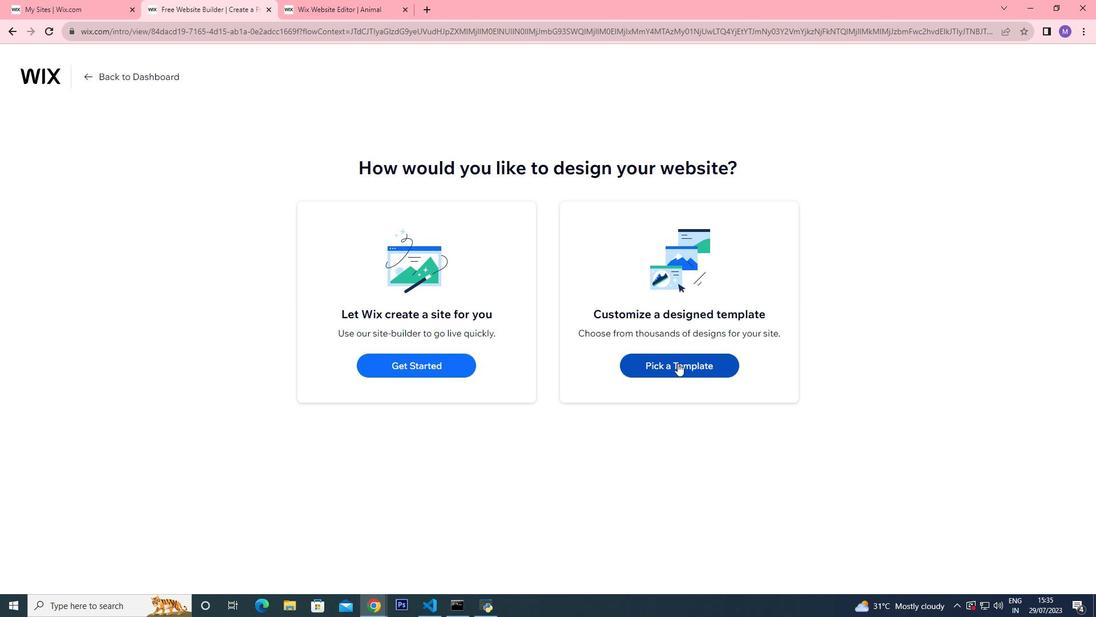 
Action: Mouse pressed left at (678, 363)
Screenshot: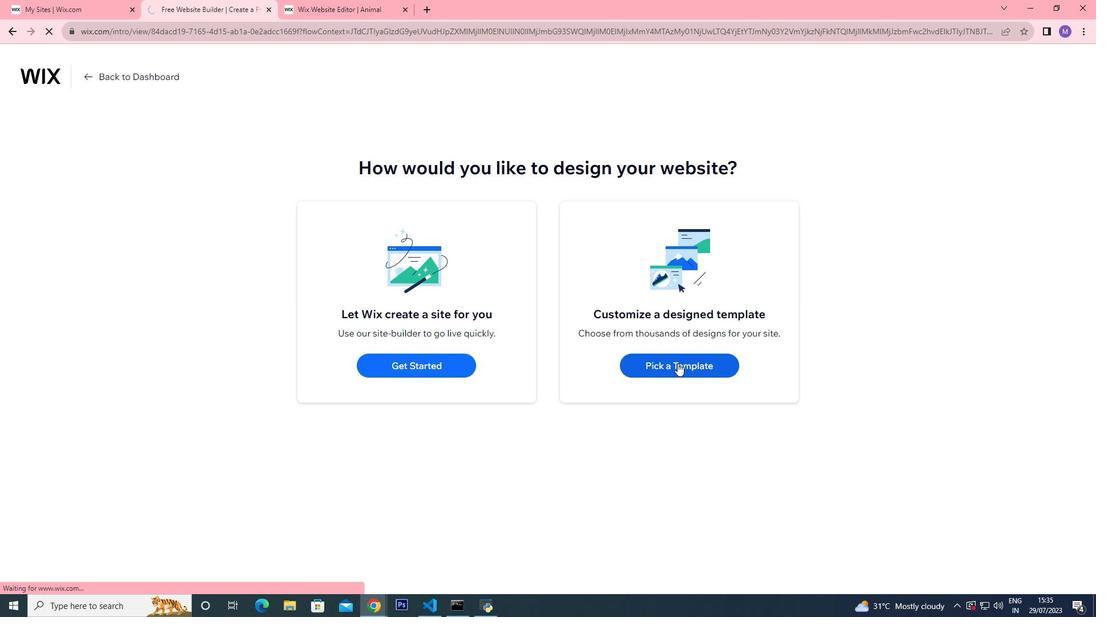 
Action: Mouse pressed left at (678, 363)
Screenshot: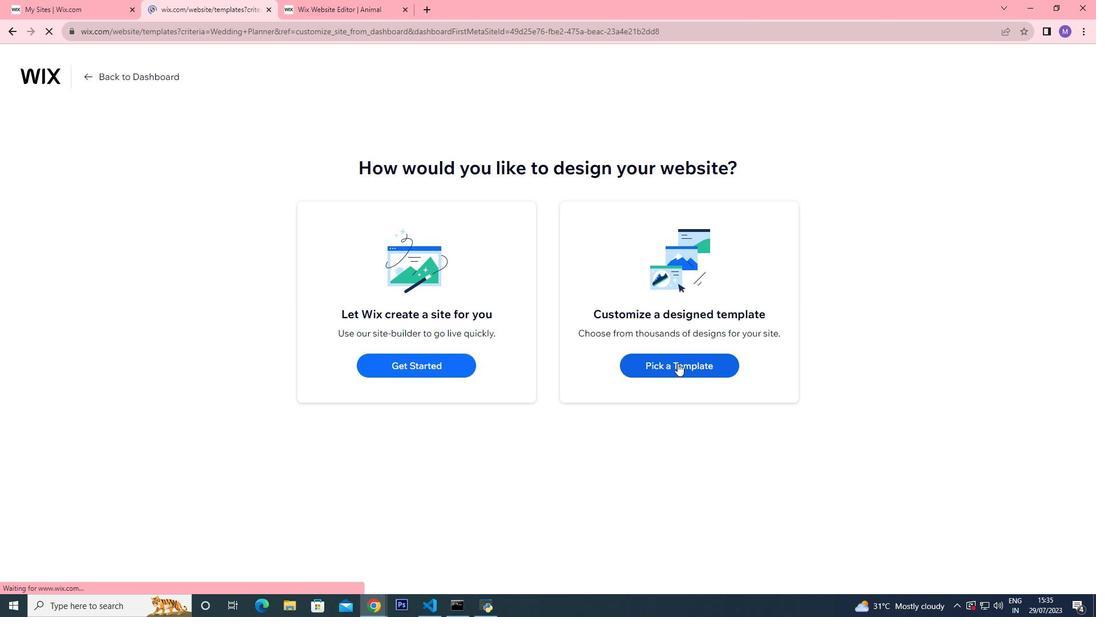 
Action: Mouse moved to (854, 378)
Screenshot: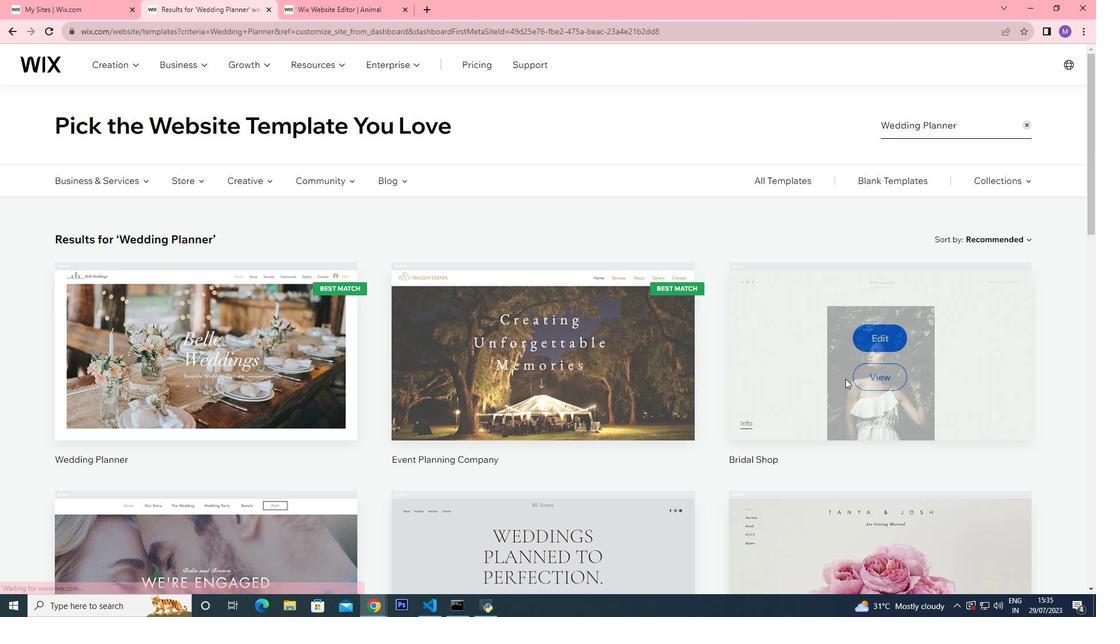 
Action: Mouse scrolled (854, 378) with delta (0, 0)
Screenshot: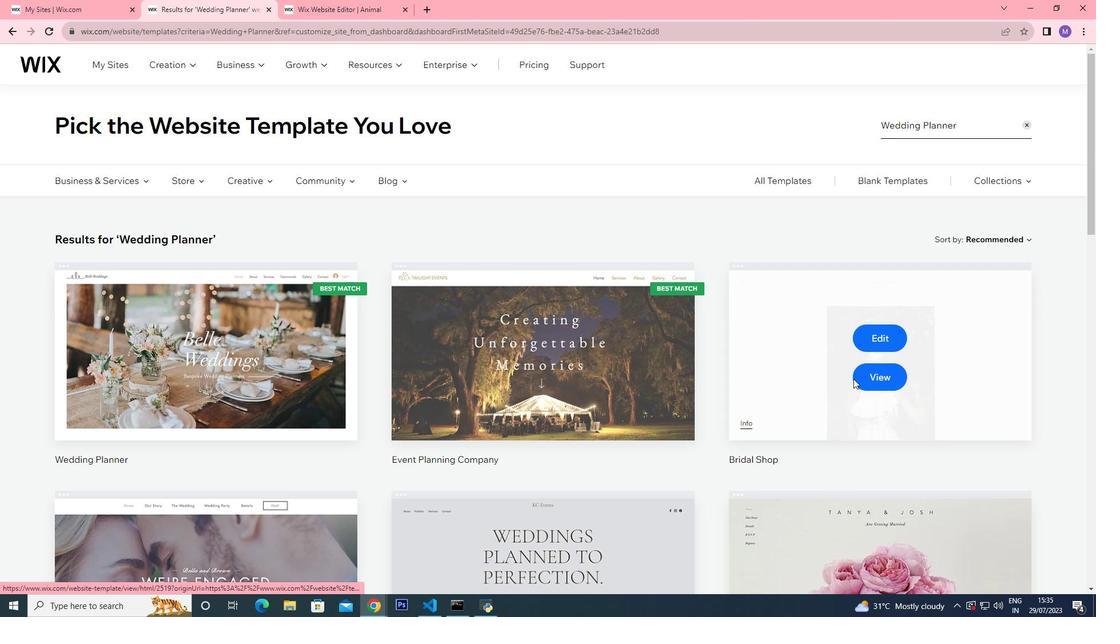 
Action: Mouse scrolled (854, 378) with delta (0, 0)
Screenshot: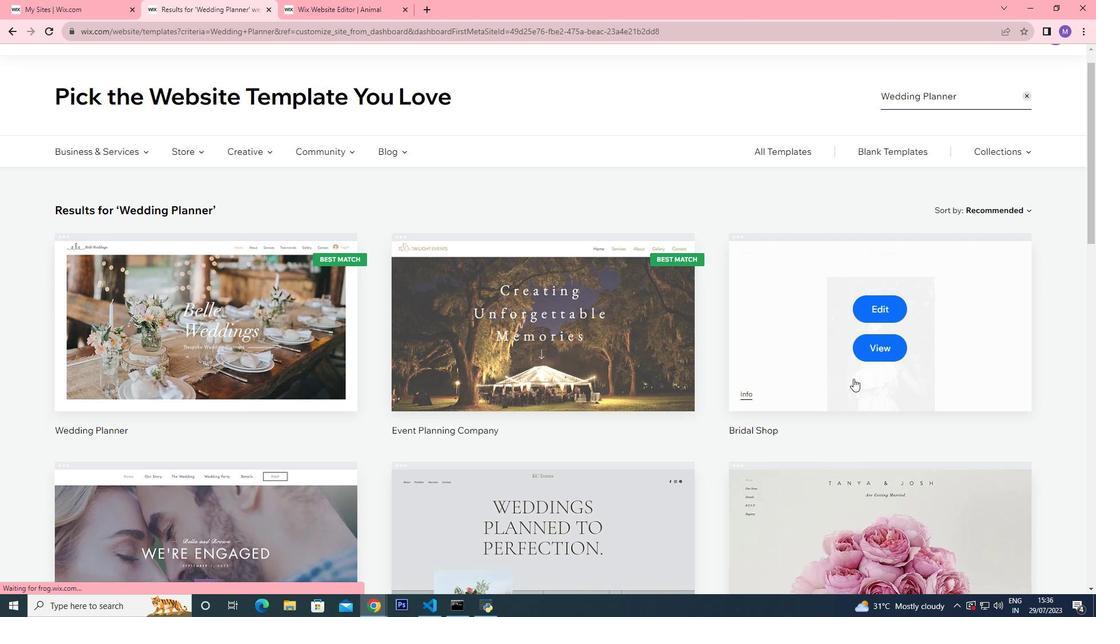 
Action: Mouse scrolled (854, 378) with delta (0, 0)
Screenshot: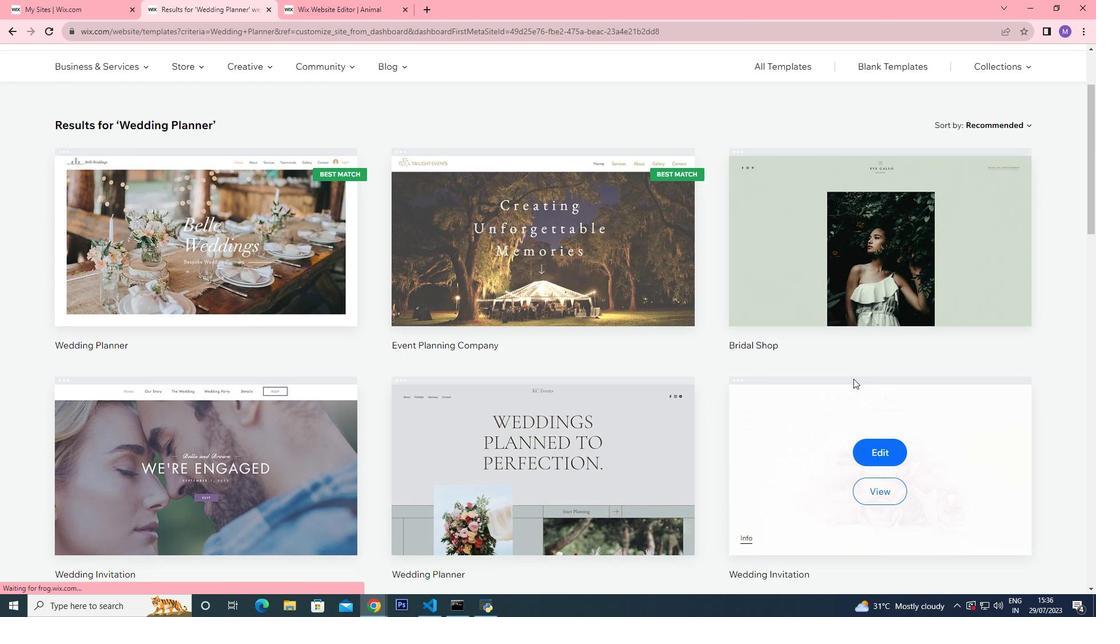 
Action: Mouse scrolled (854, 378) with delta (0, 0)
Screenshot: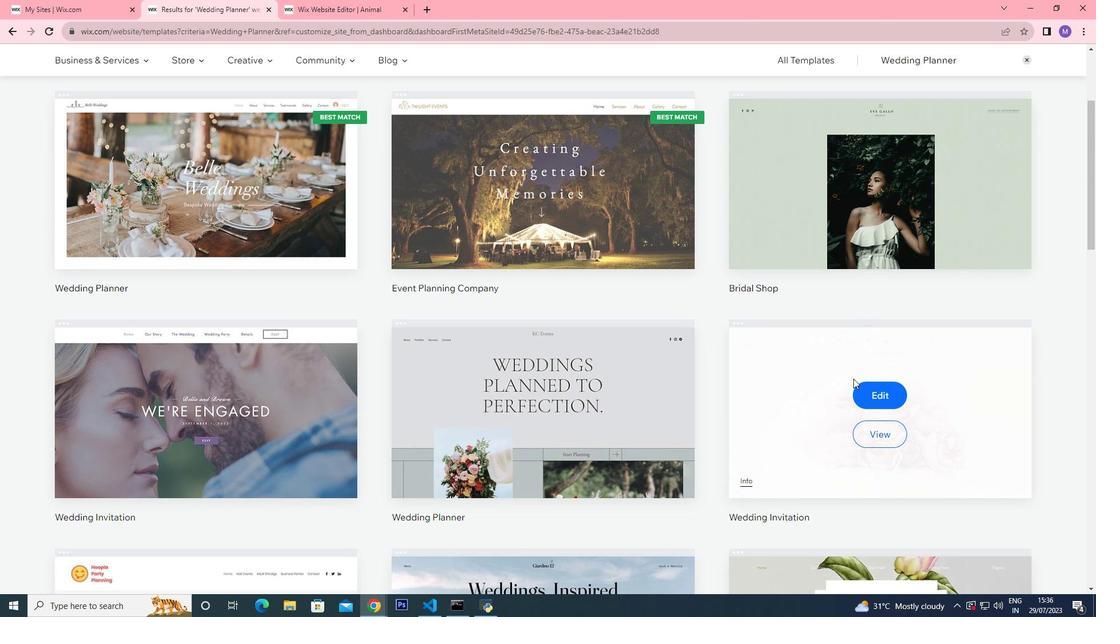 
Action: Mouse scrolled (854, 378) with delta (0, 0)
Screenshot: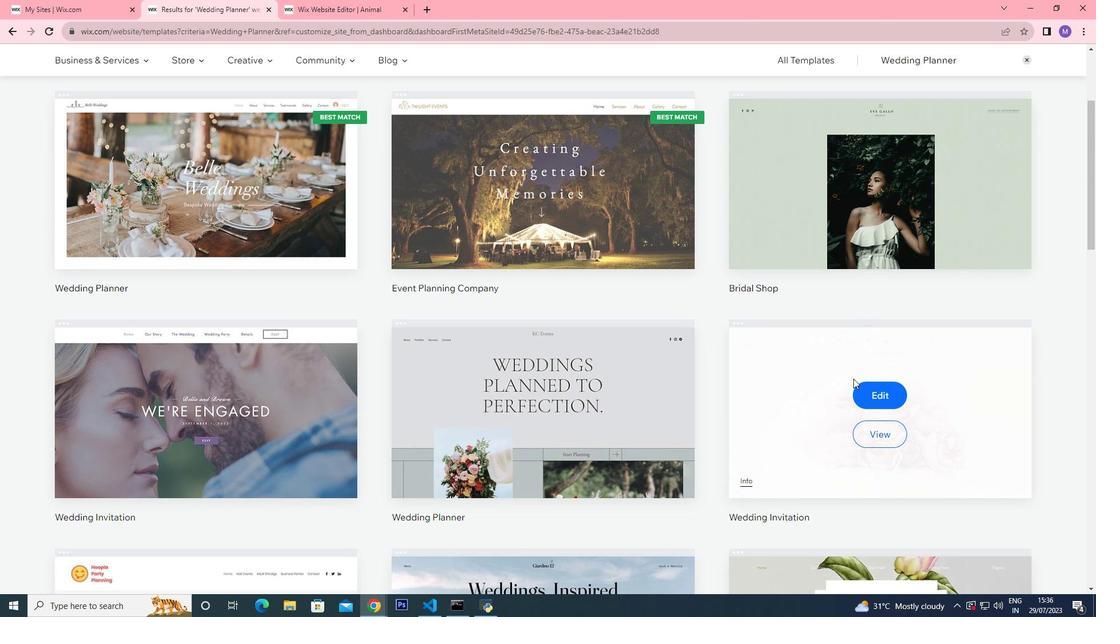 
Action: Mouse moved to (854, 379)
Screenshot: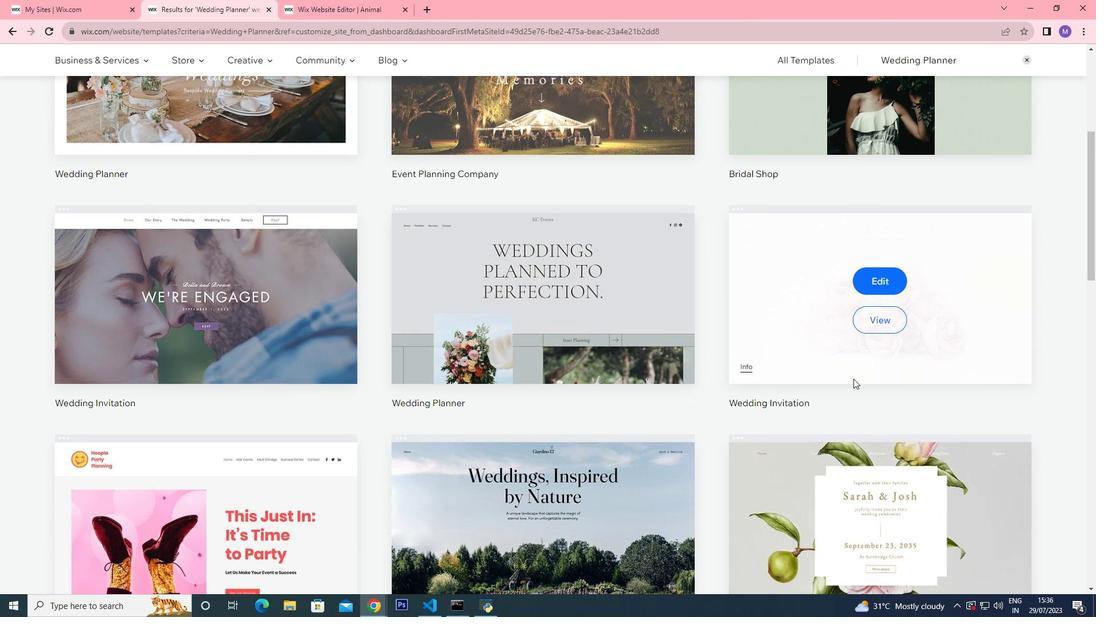 
Action: Mouse scrolled (854, 379) with delta (0, 0)
Screenshot: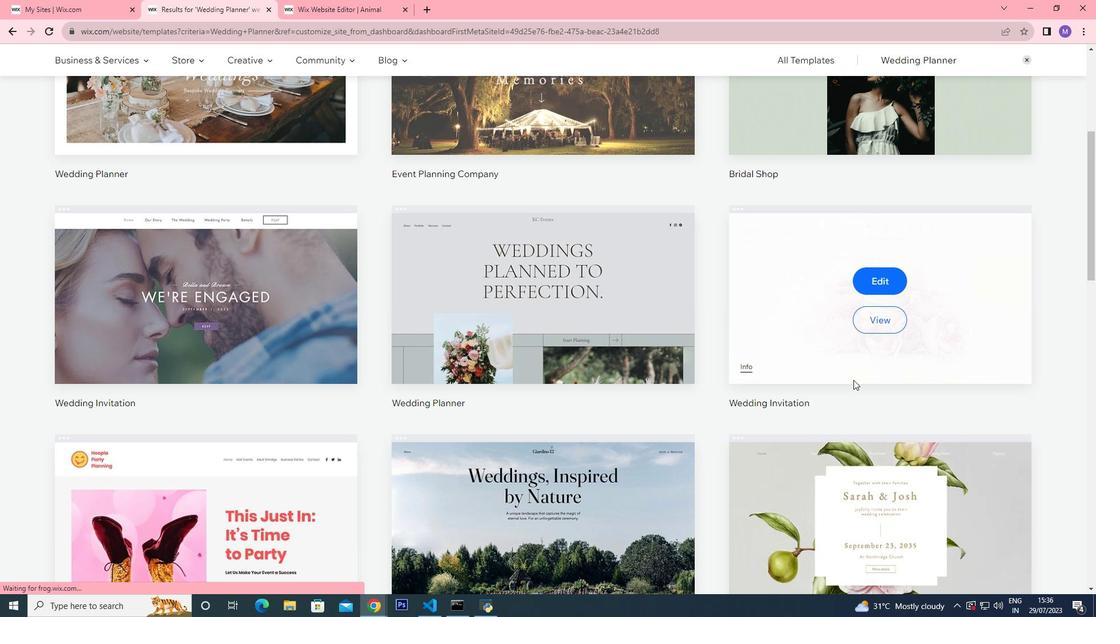 
Action: Mouse scrolled (854, 380) with delta (0, 0)
Screenshot: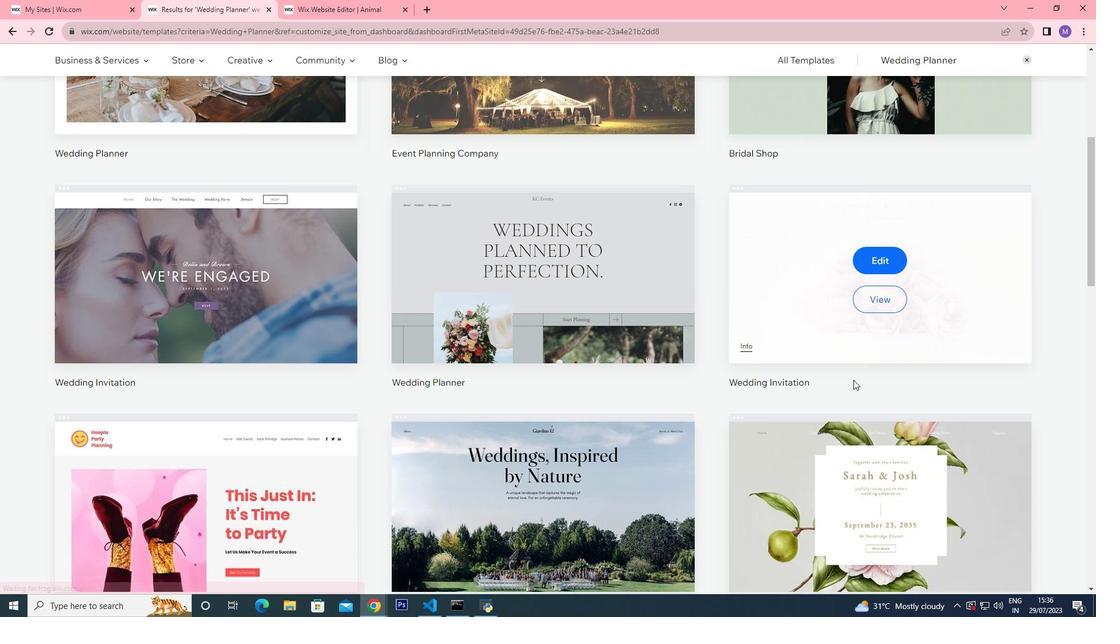 
Action: Mouse scrolled (854, 380) with delta (0, 0)
Screenshot: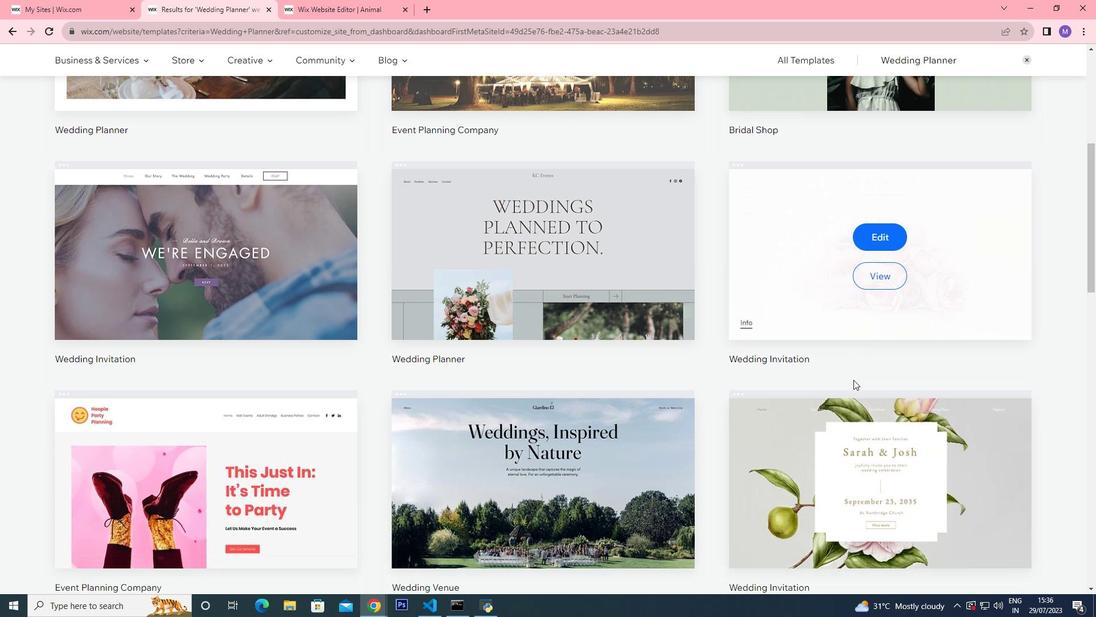 
Action: Mouse scrolled (854, 380) with delta (0, 0)
Screenshot: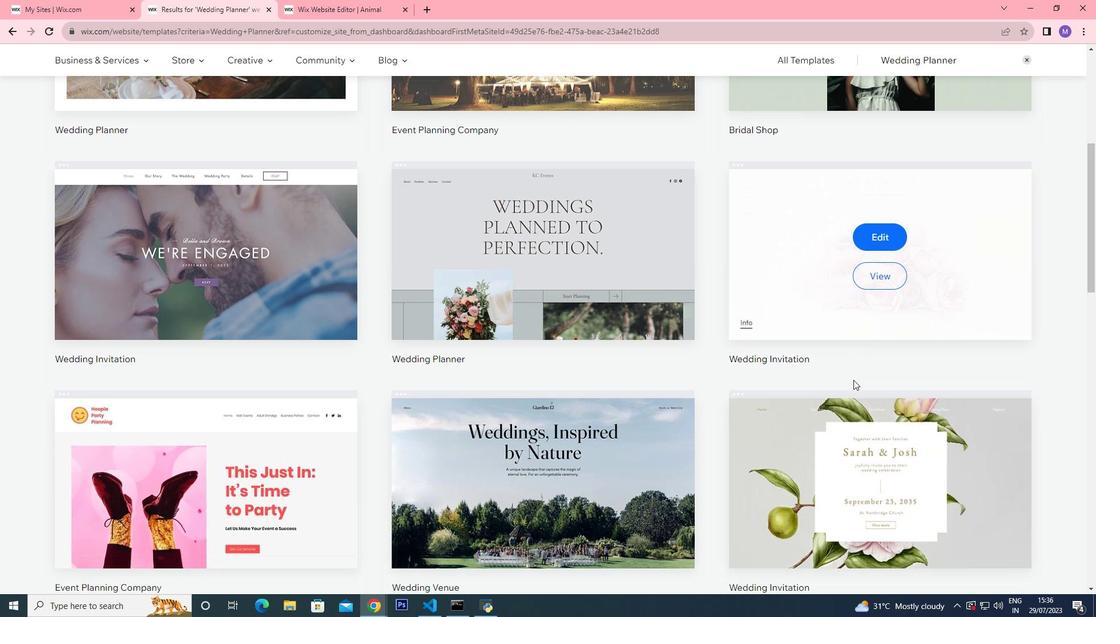 
Action: Mouse scrolled (854, 380) with delta (0, 0)
Screenshot: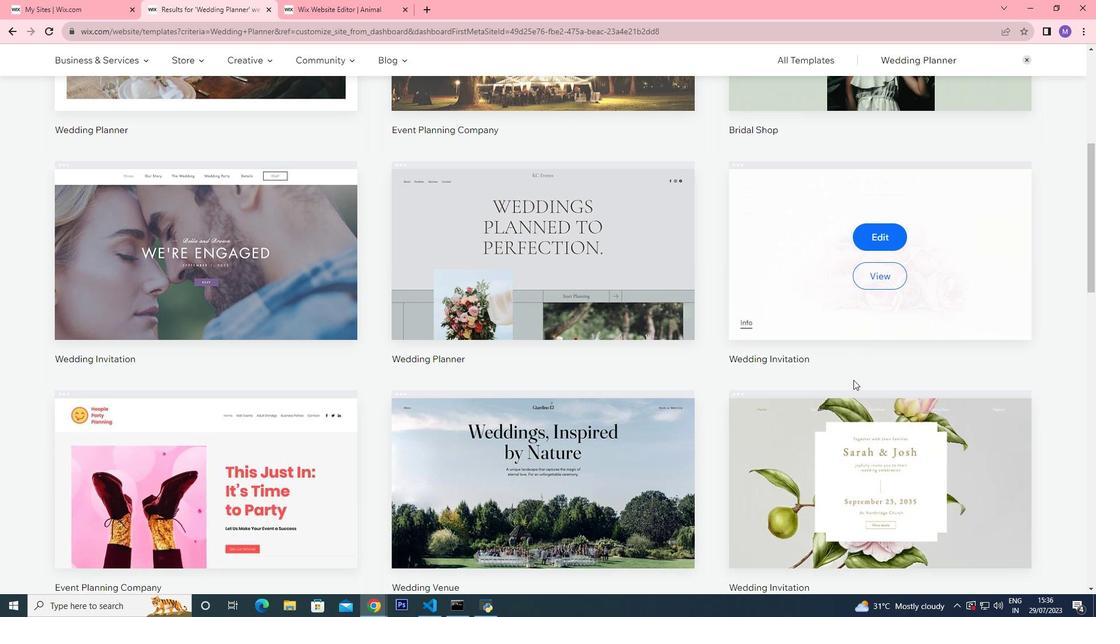 
Action: Mouse scrolled (854, 380) with delta (0, 0)
Screenshot: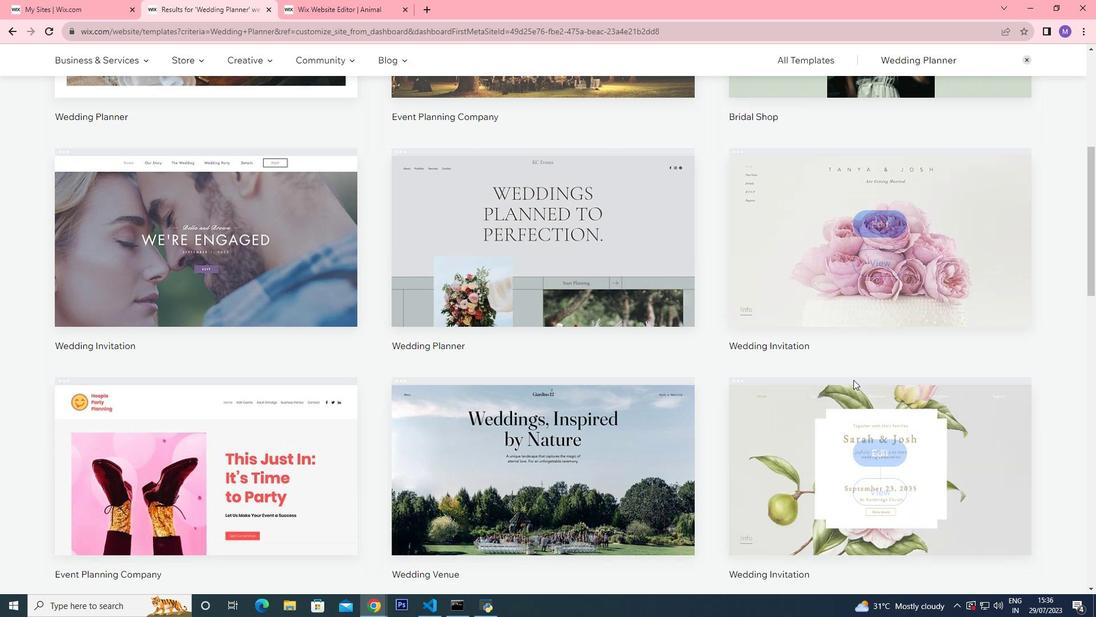 
Action: Mouse scrolled (854, 380) with delta (0, 0)
Screenshot: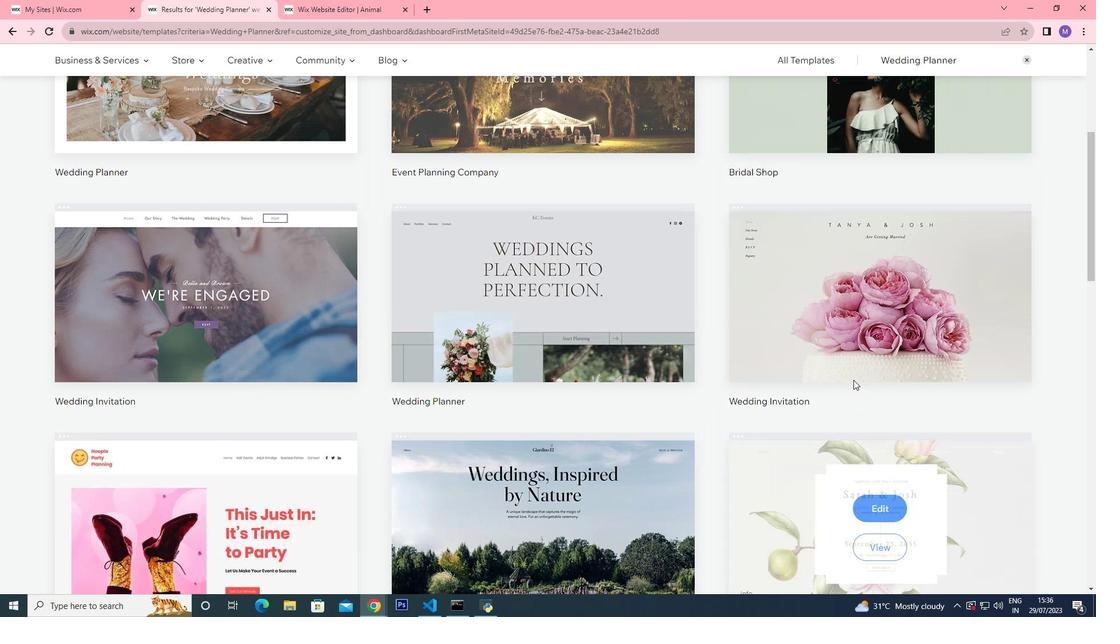 
Action: Mouse moved to (851, 377)
Screenshot: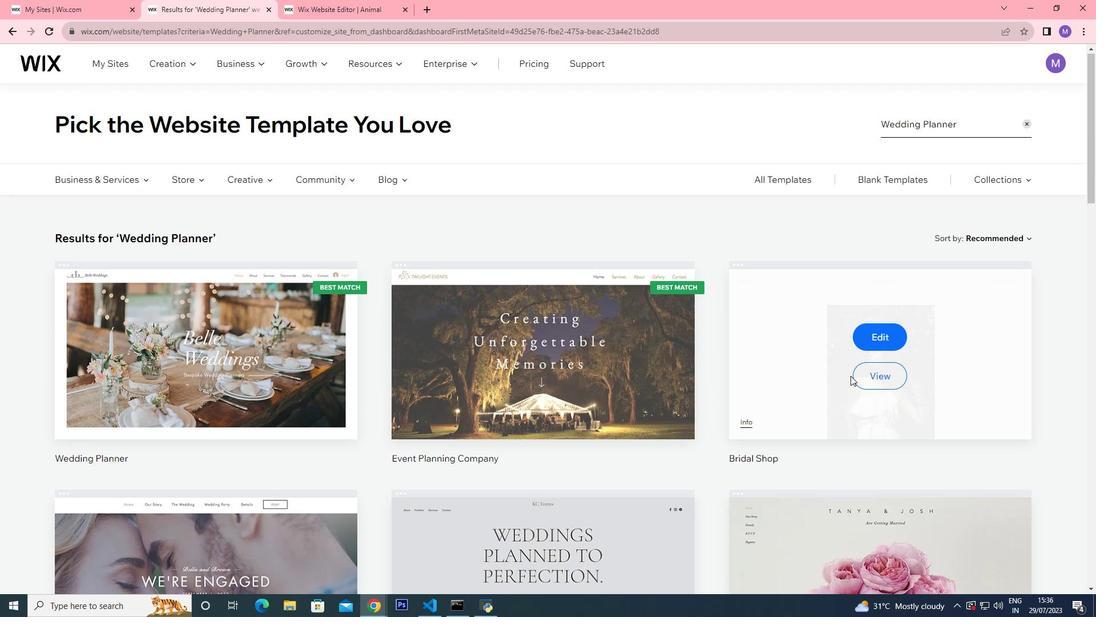 
Action: Mouse scrolled (851, 377) with delta (0, 0)
Screenshot: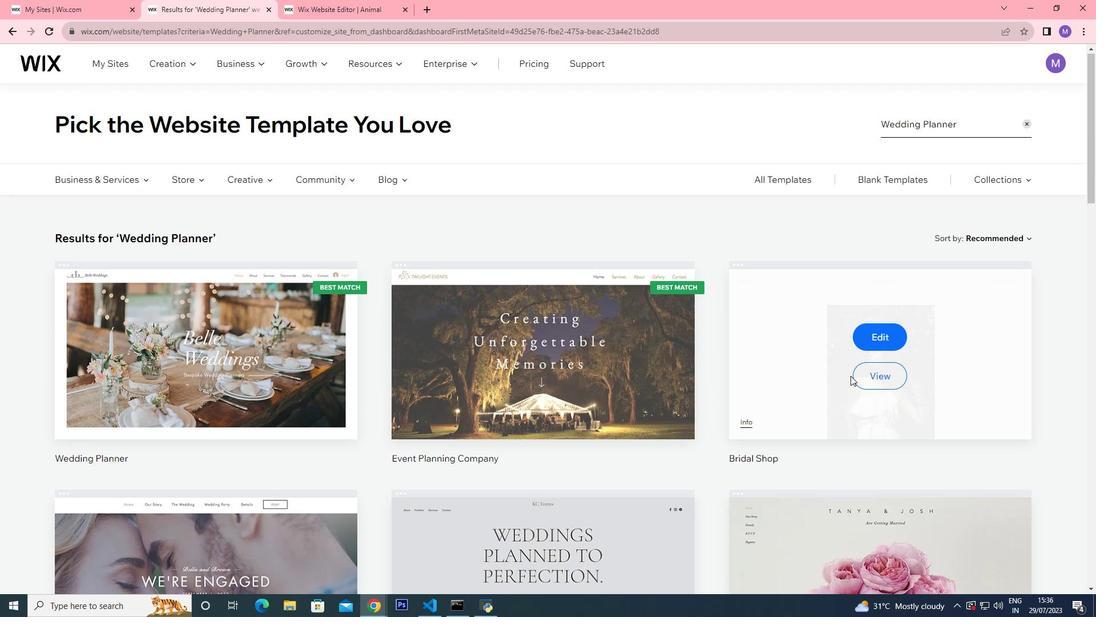 
Action: Mouse scrolled (851, 377) with delta (0, 0)
Screenshot: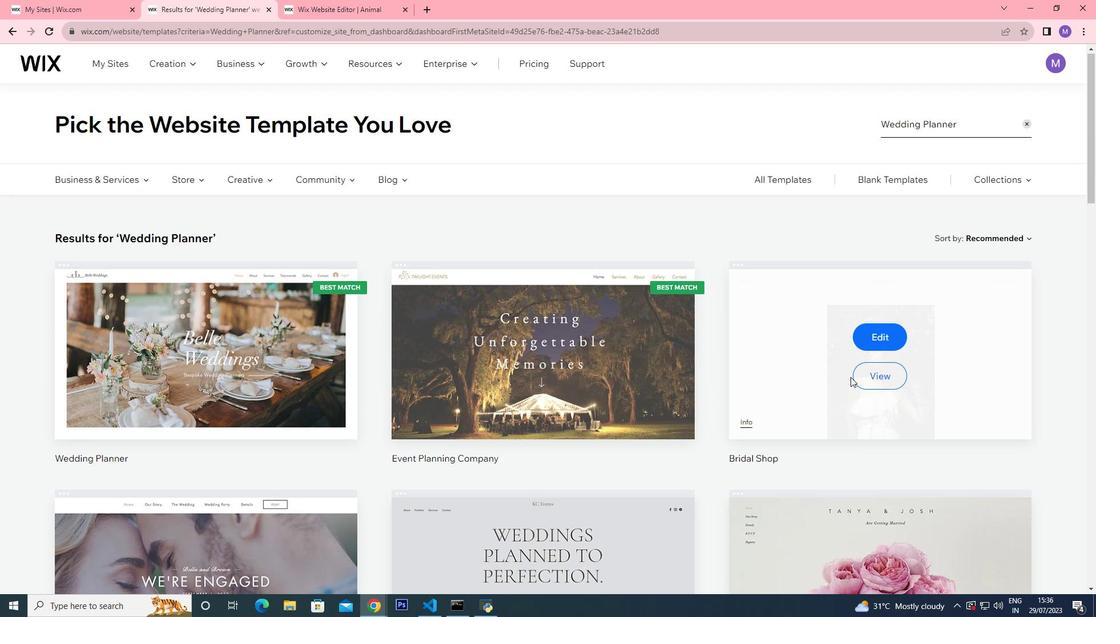 
Action: Mouse moved to (849, 378)
Screenshot: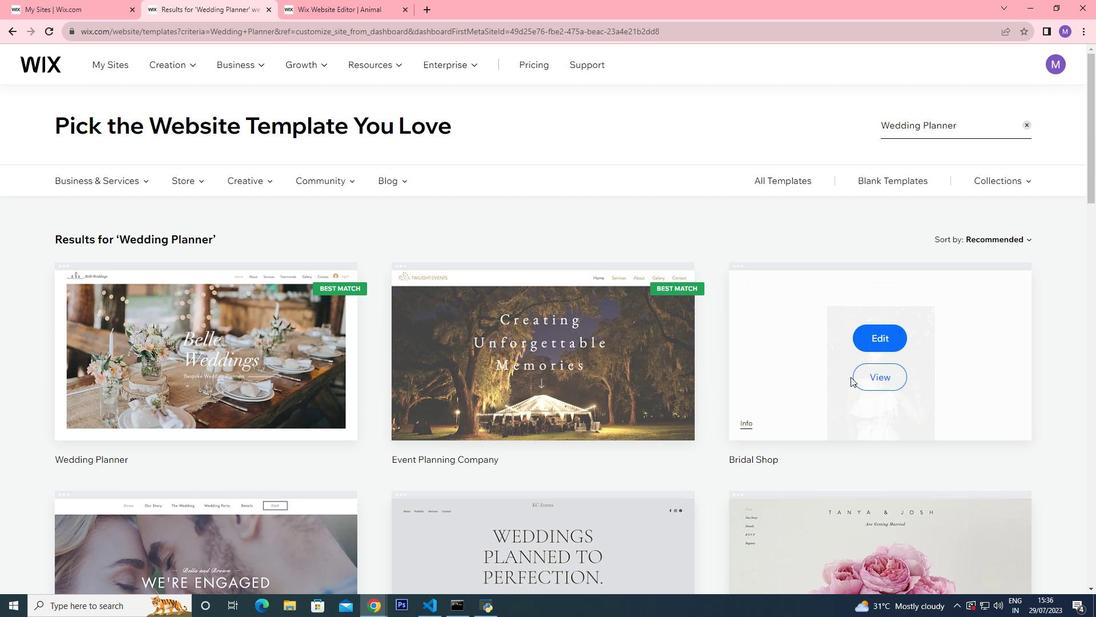
Action: Mouse scrolled (850, 376) with delta (0, 0)
Screenshot: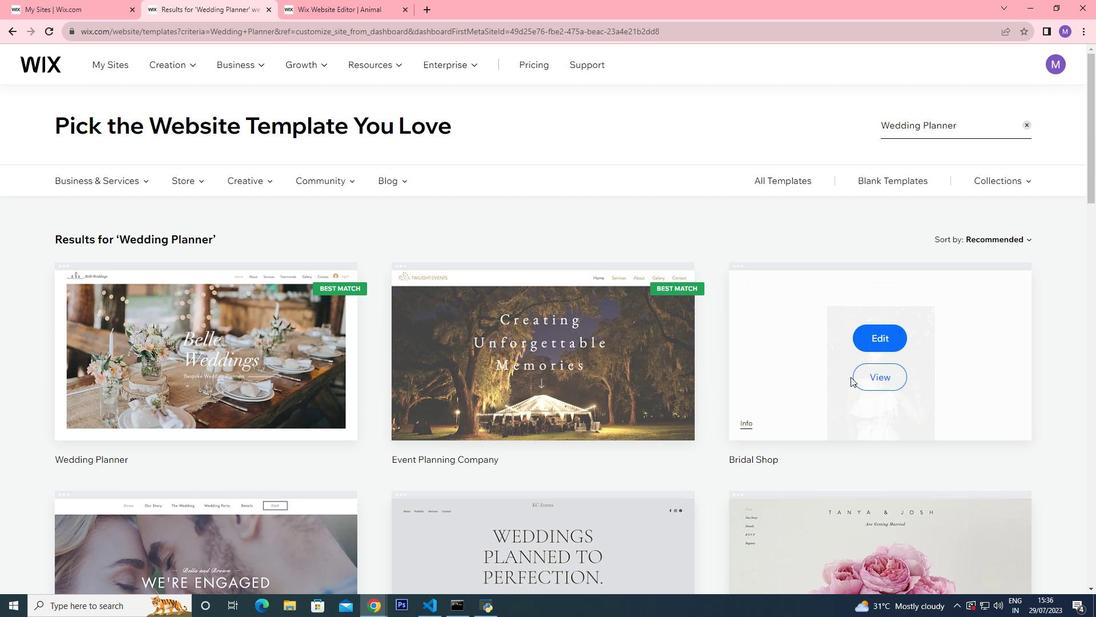 
Action: Mouse moved to (849, 378)
Screenshot: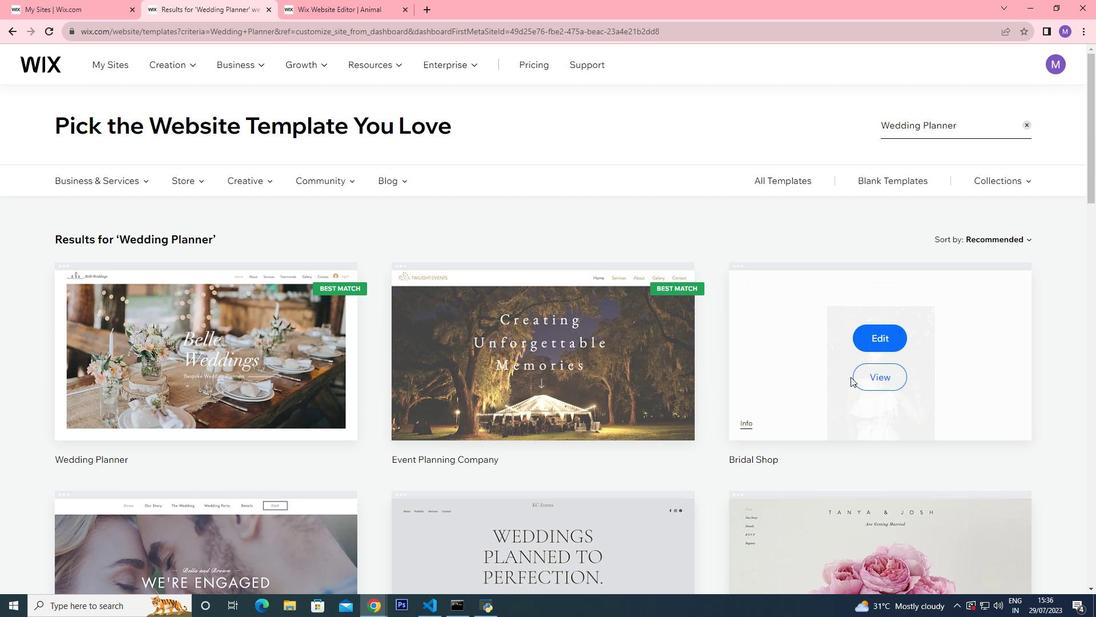 
Action: Mouse scrolled (849, 378) with delta (0, 0)
Screenshot: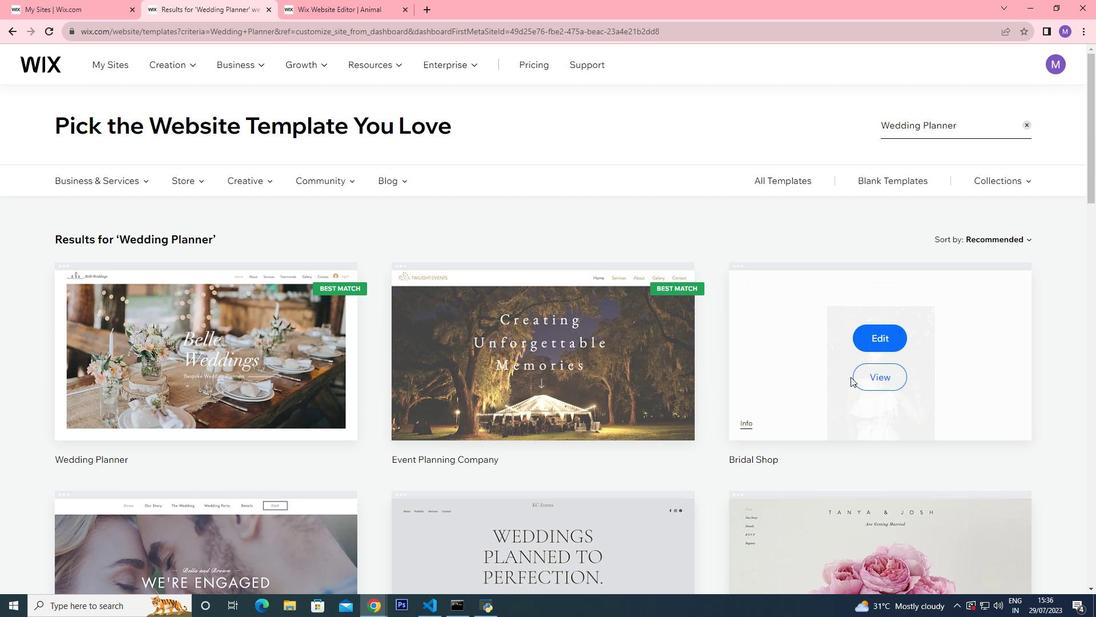 
Action: Mouse moved to (782, 361)
Screenshot: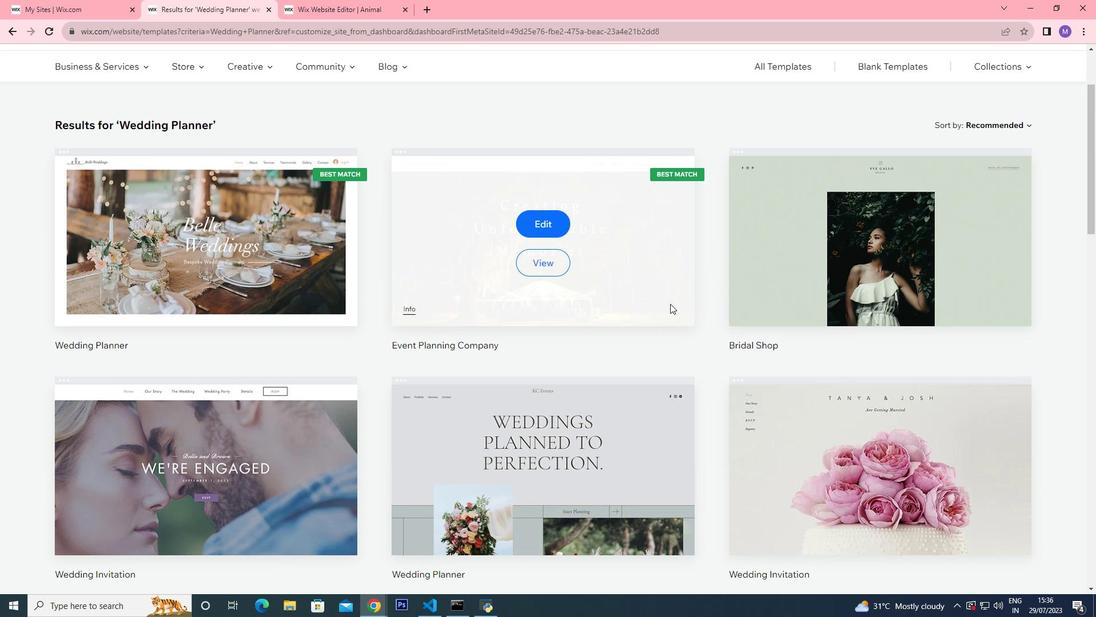 
Action: Mouse scrolled (782, 361) with delta (0, 0)
Screenshot: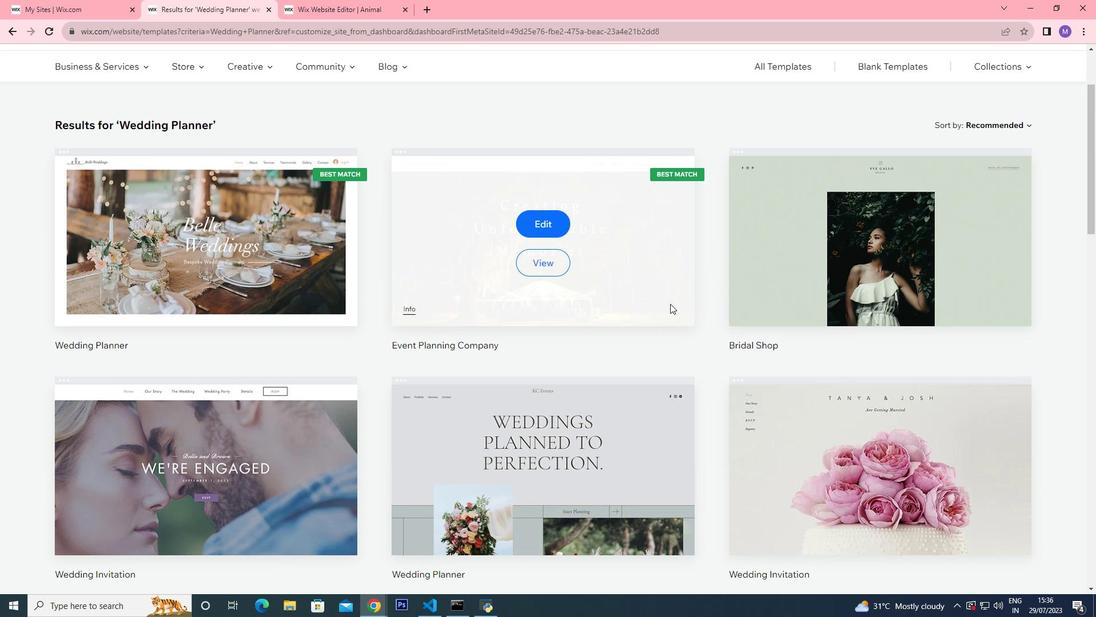 
Action: Mouse moved to (783, 365)
Screenshot: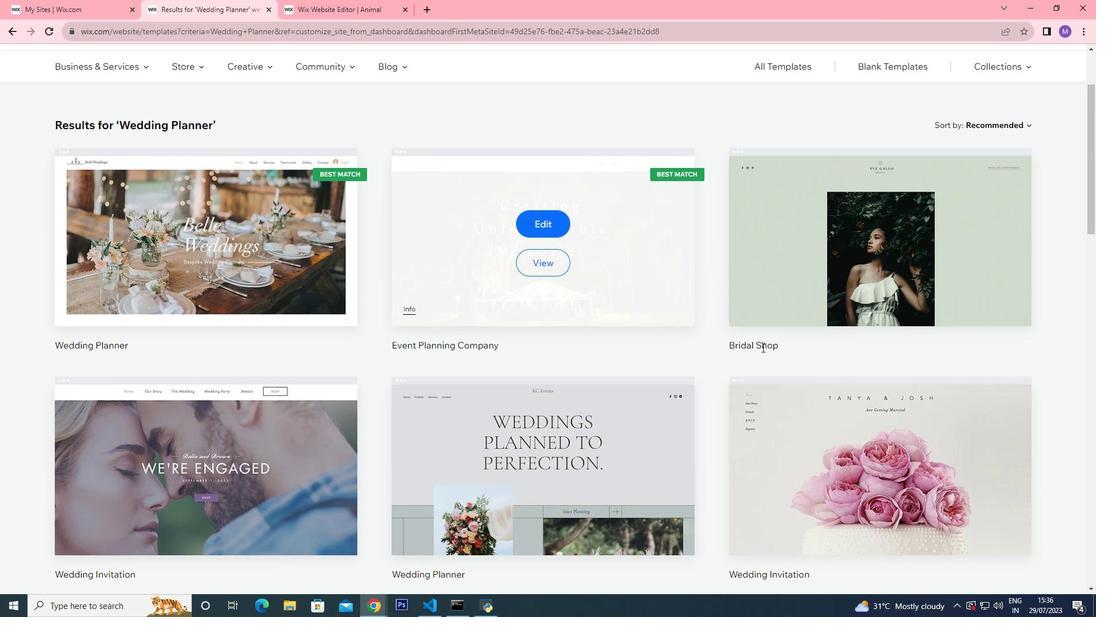 
Action: Mouse scrolled (783, 363) with delta (0, 0)
Screenshot: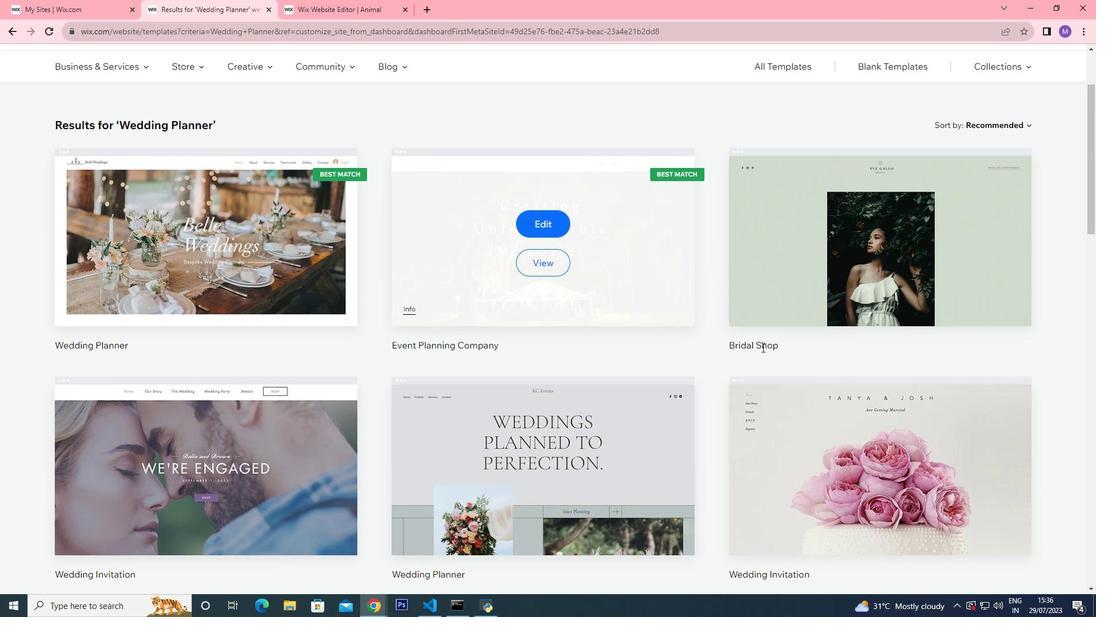 
Action: Mouse moved to (784, 366)
Screenshot: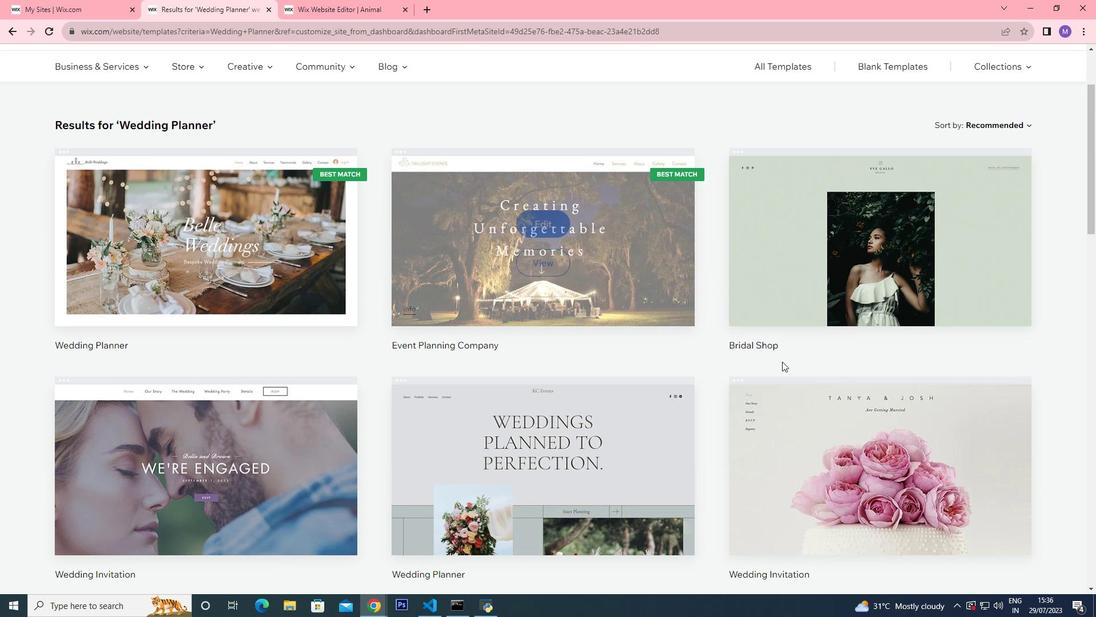
Action: Mouse scrolled (783, 364) with delta (0, 0)
Screenshot: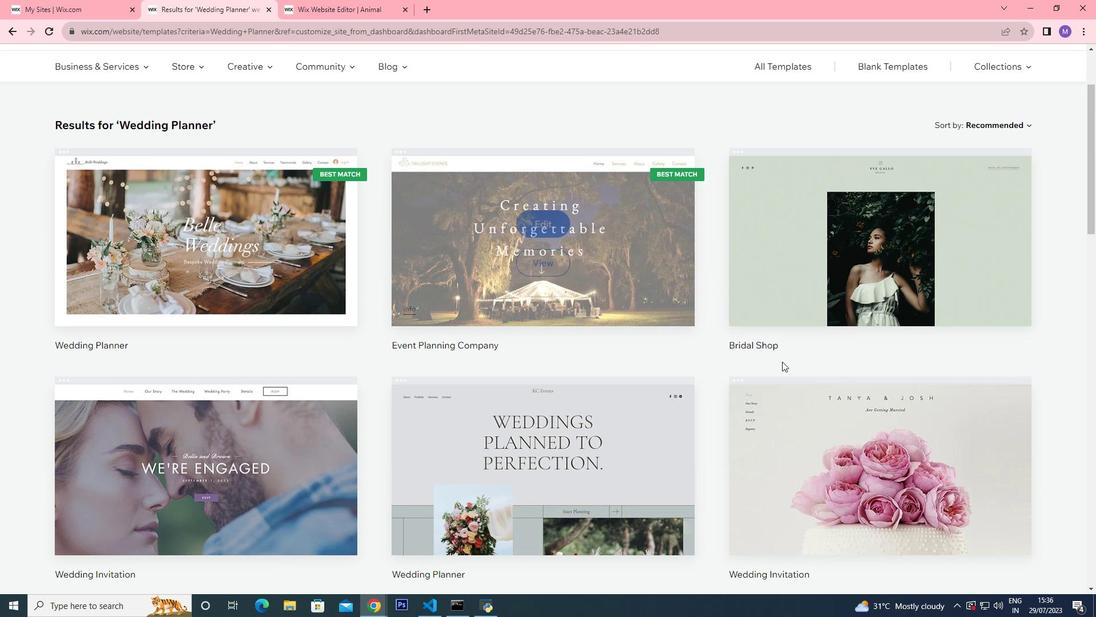 
Action: Mouse moved to (785, 367)
Screenshot: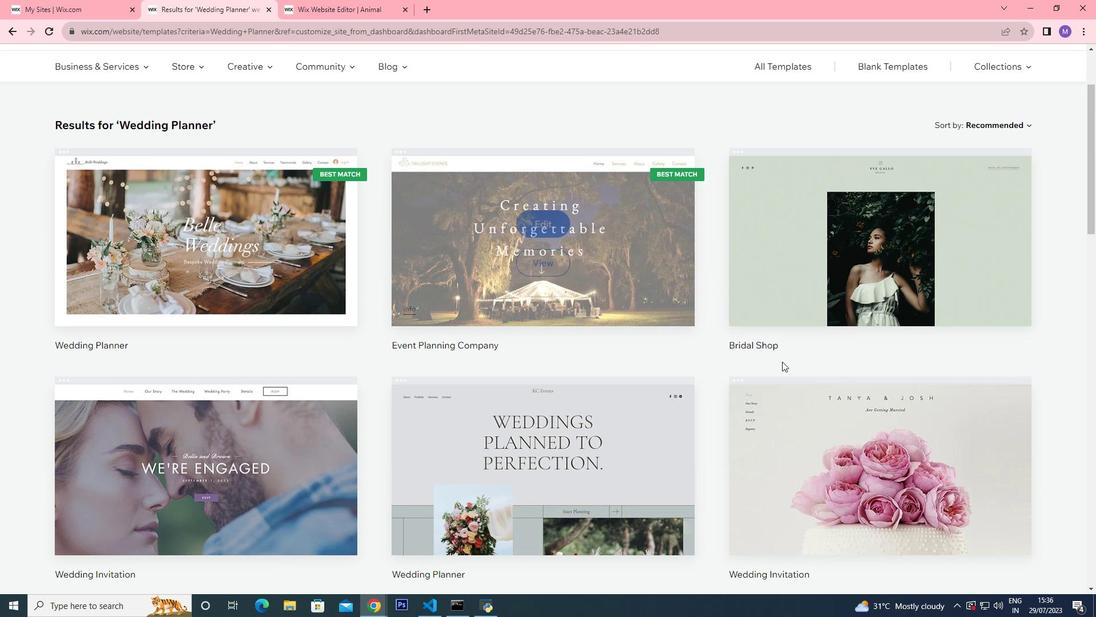 
Action: Mouse scrolled (785, 366) with delta (0, 0)
Screenshot: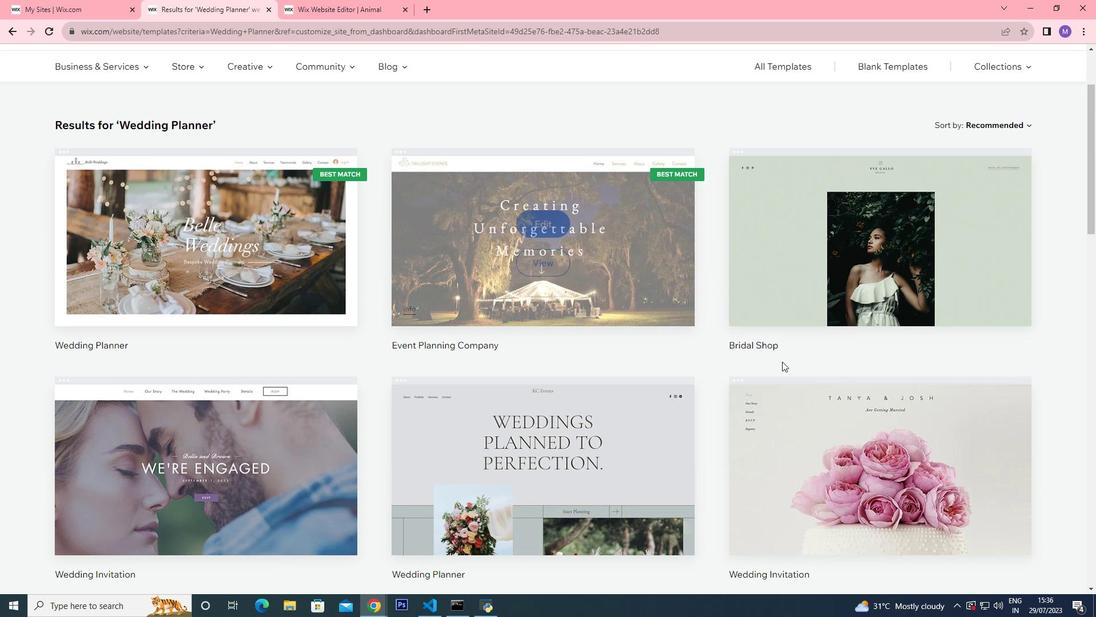 
Action: Mouse scrolled (785, 366) with delta (0, 0)
Screenshot: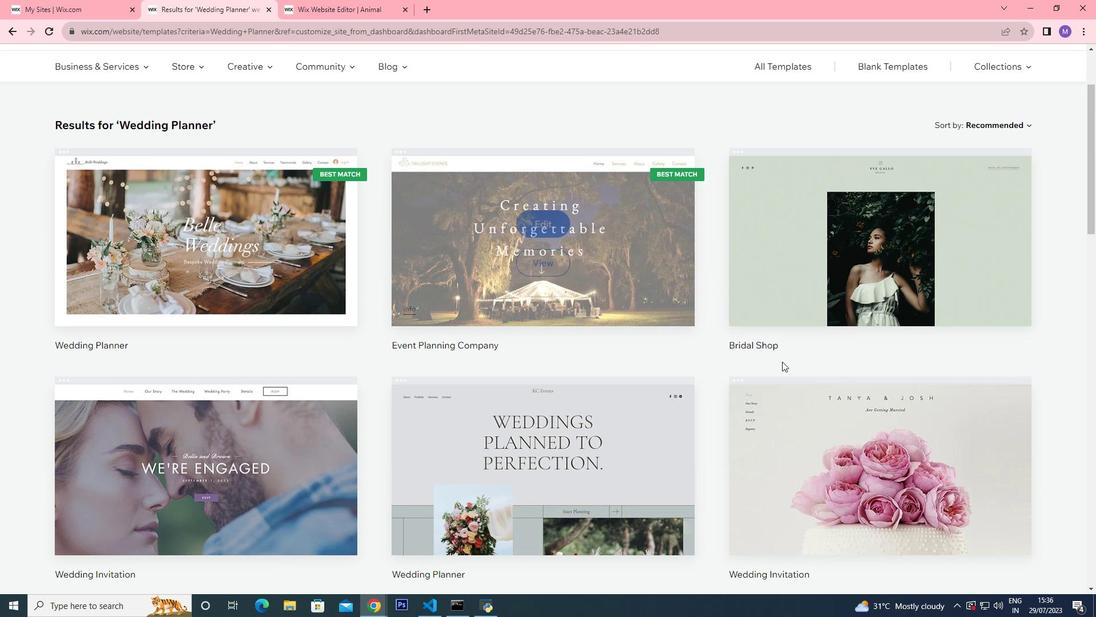 
Action: Mouse scrolled (785, 367) with delta (0, 0)
Screenshot: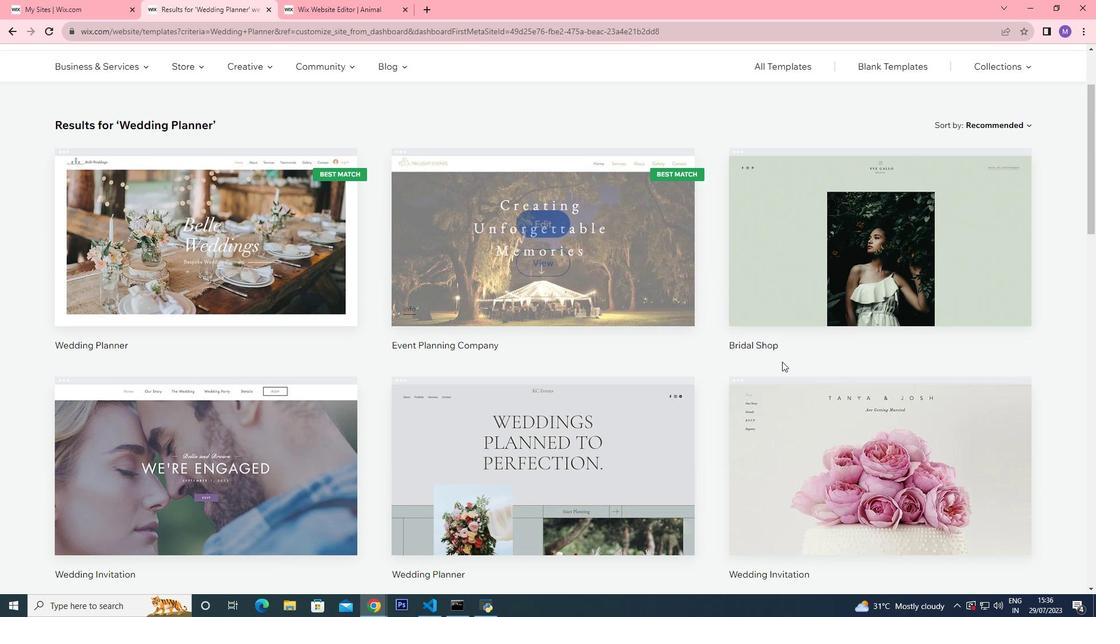 
Action: Mouse moved to (785, 368)
Screenshot: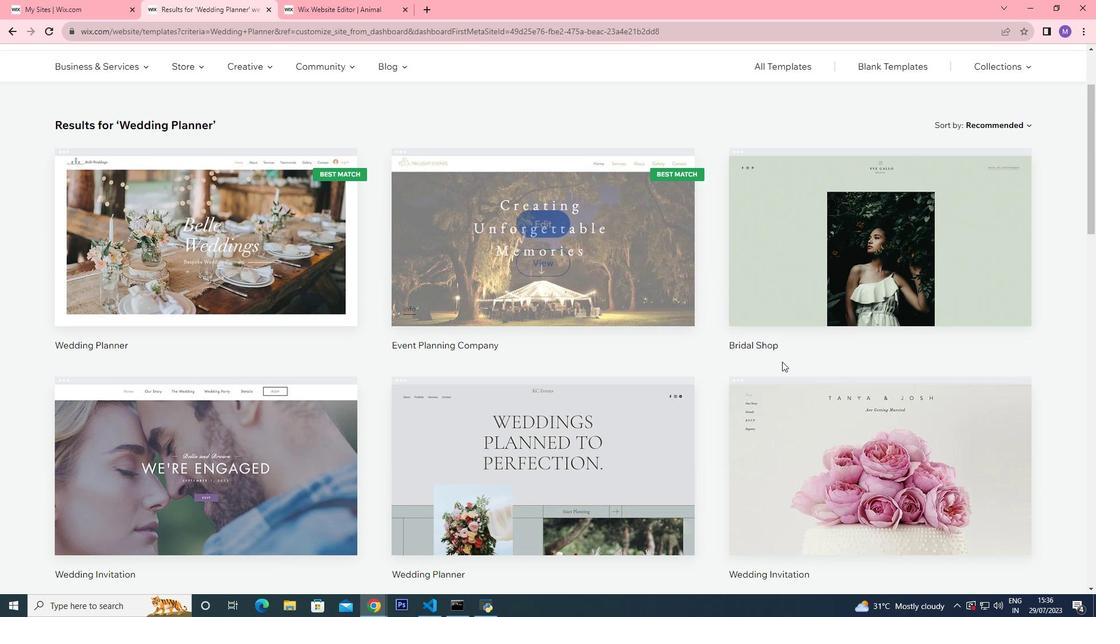 
Action: Mouse scrolled (785, 367) with delta (0, 0)
Screenshot: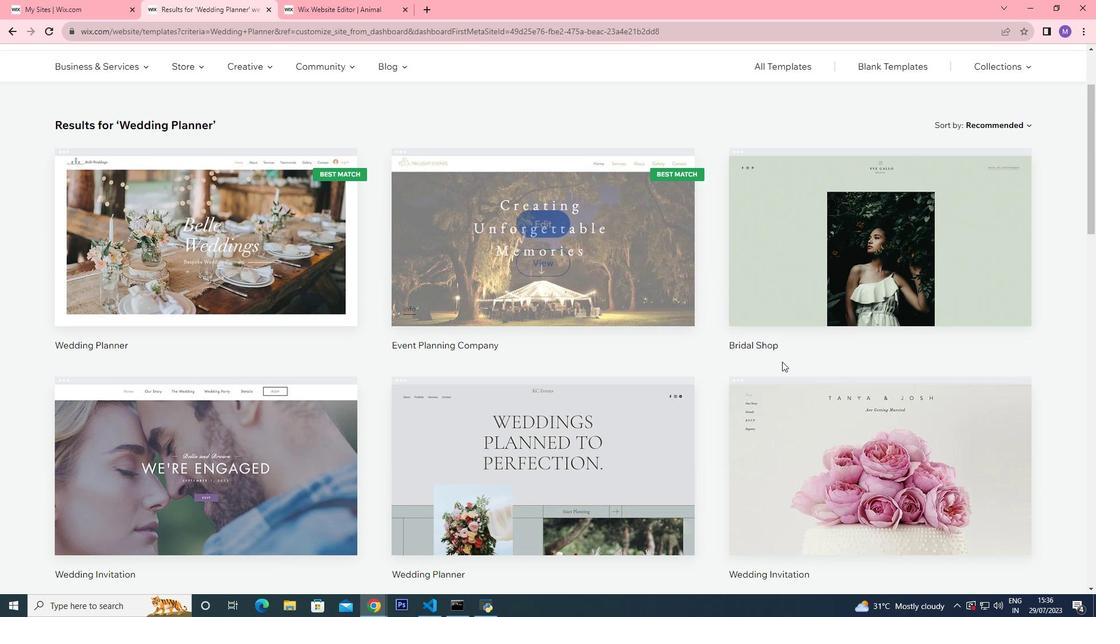 
Action: Mouse moved to (785, 369)
Screenshot: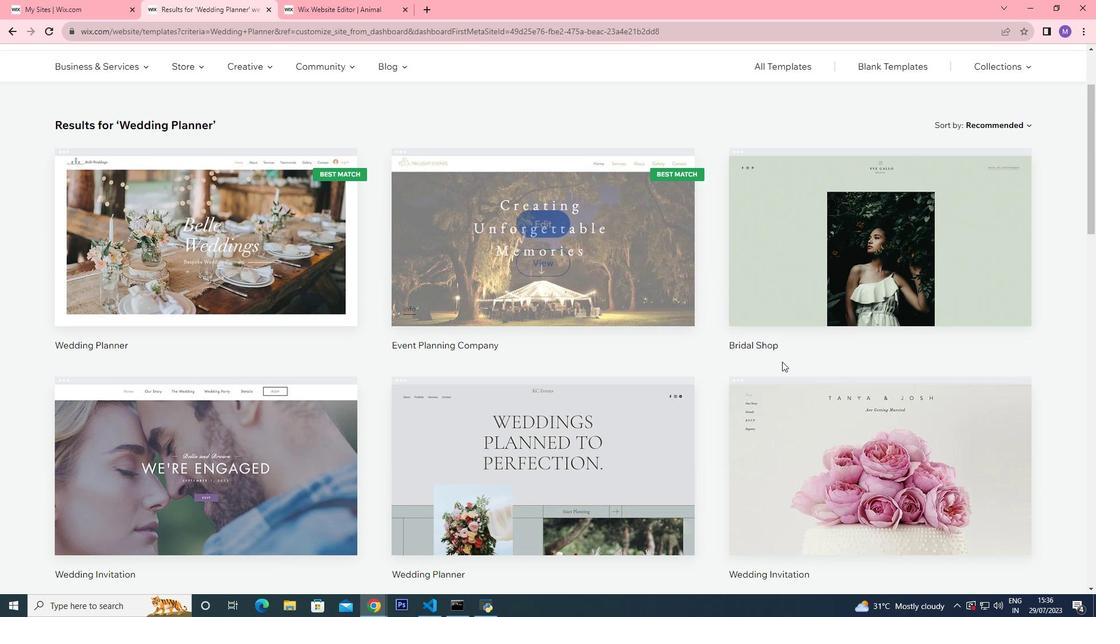 
Action: Mouse scrolled (785, 367) with delta (0, 0)
Screenshot: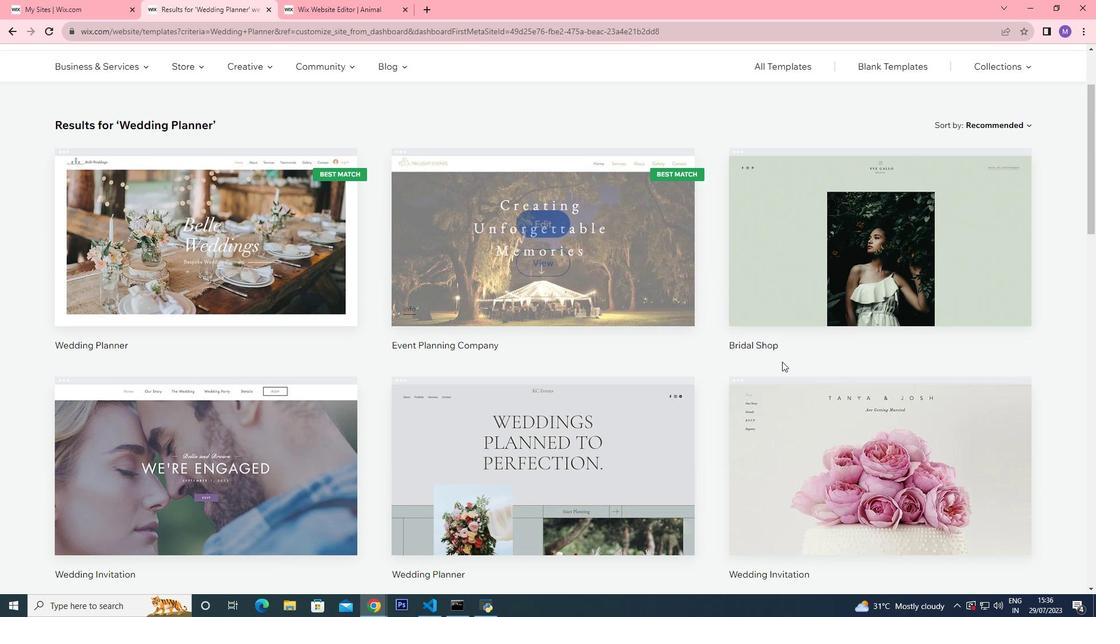 
Action: Mouse moved to (785, 369)
Screenshot: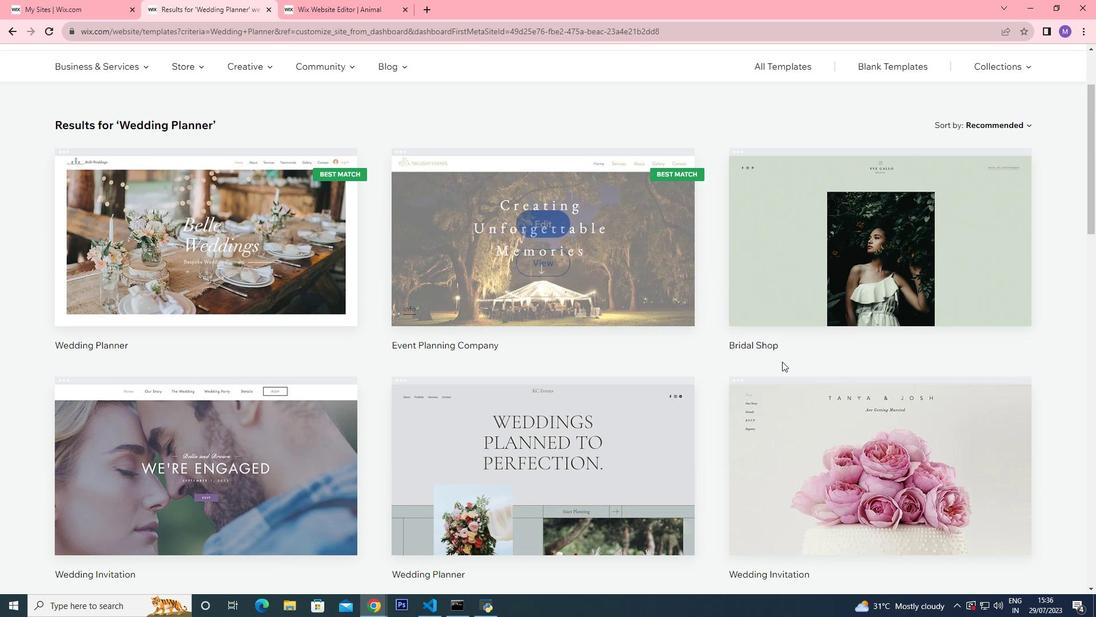 
Action: Mouse scrolled (785, 368) with delta (0, 0)
Screenshot: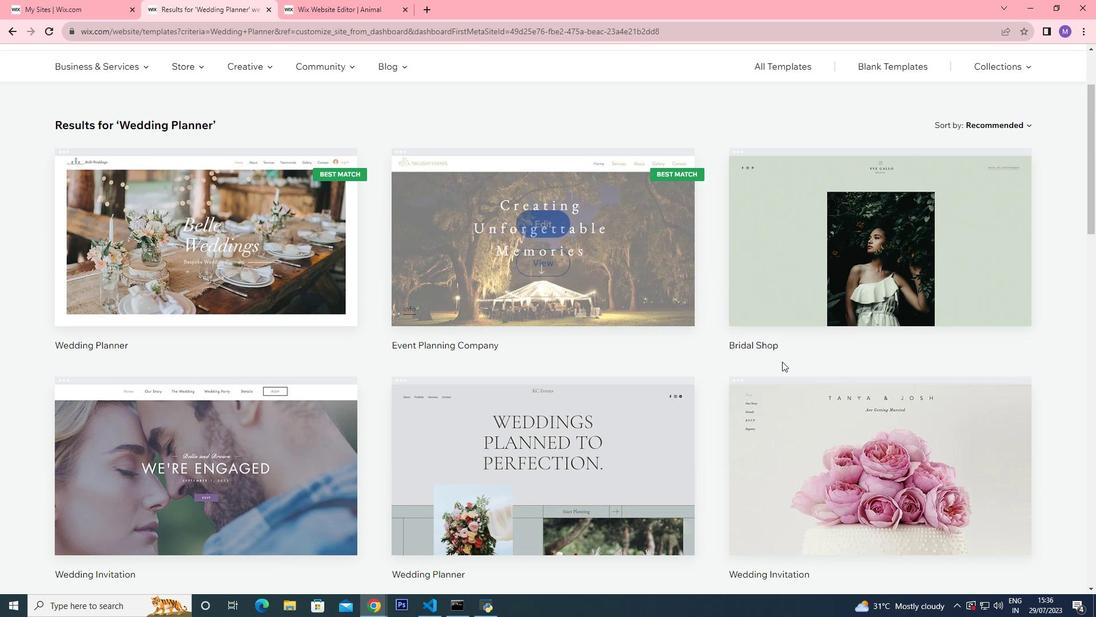 
Action: Mouse scrolled (785, 370) with delta (0, 0)
Screenshot: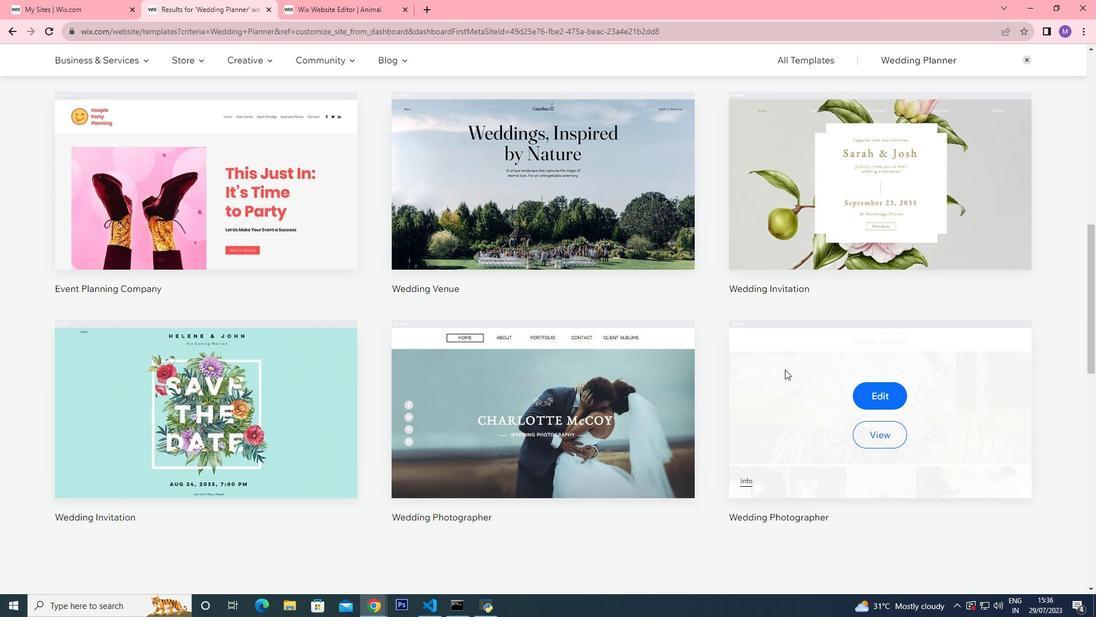 
Action: Mouse scrolled (785, 370) with delta (0, 0)
Screenshot: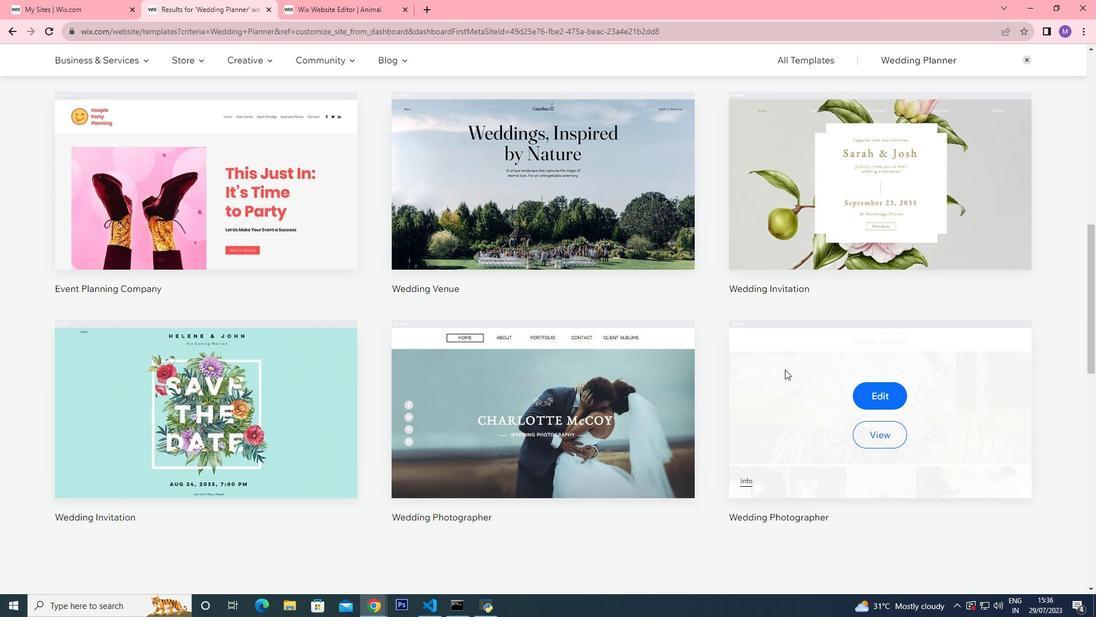 
Action: Mouse scrolled (785, 370) with delta (0, 0)
Screenshot: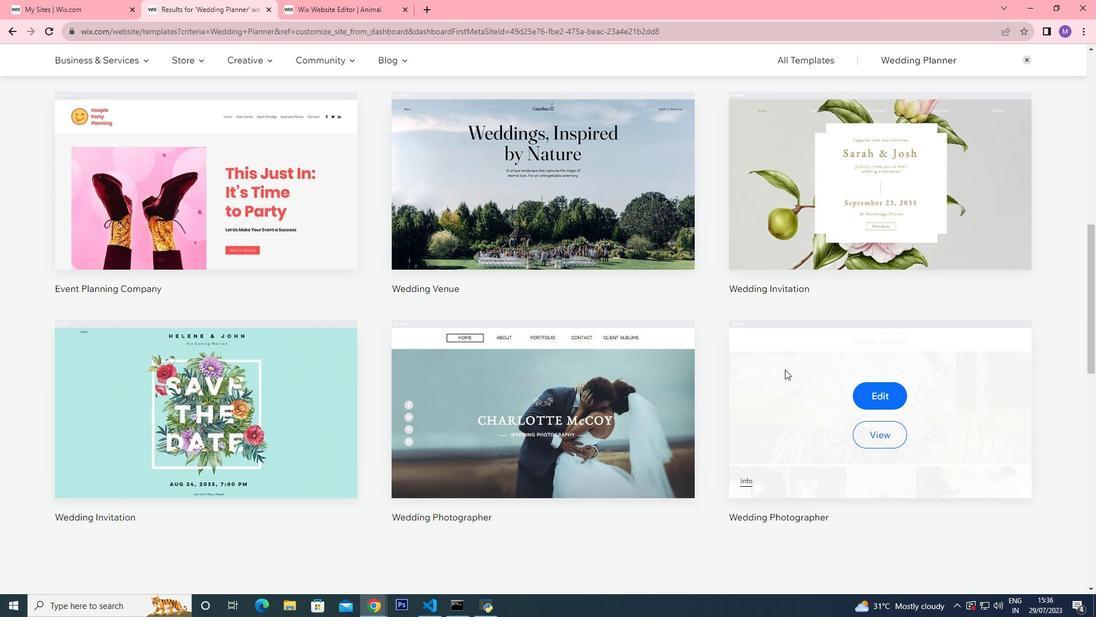 
Action: Mouse scrolled (785, 370) with delta (0, 0)
Screenshot: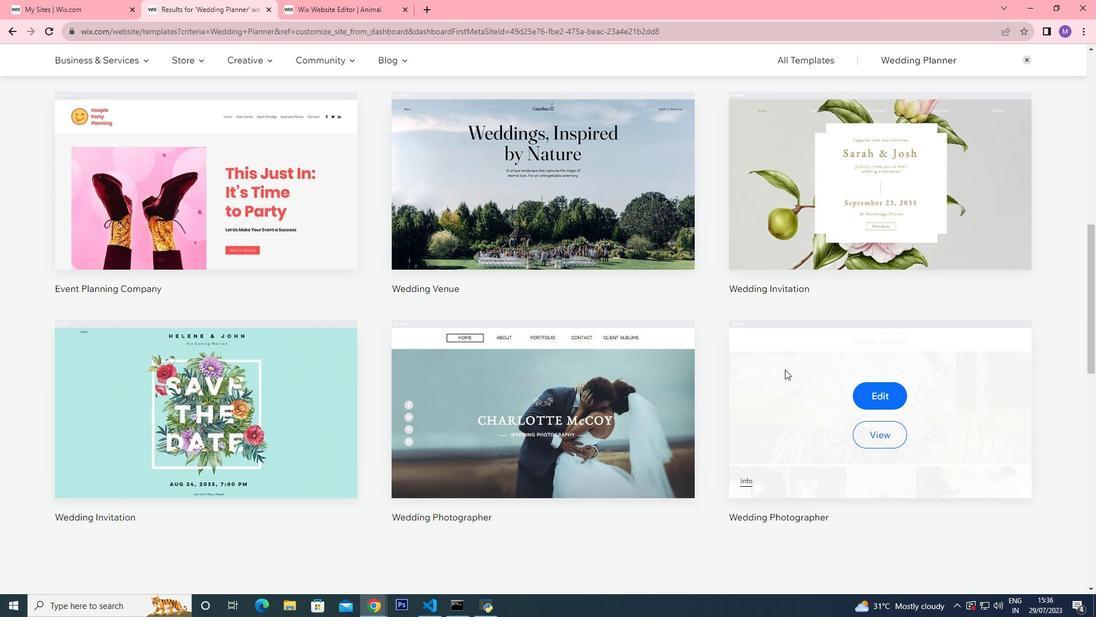 
Action: Mouse scrolled (785, 370) with delta (0, 0)
Screenshot: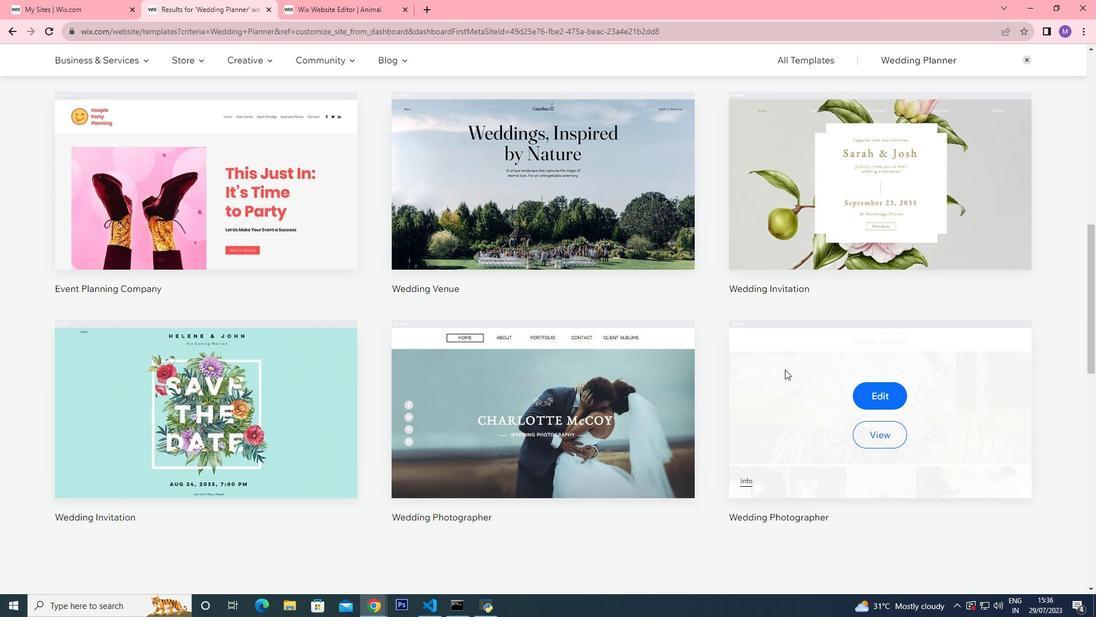 
Action: Mouse scrolled (785, 370) with delta (0, 0)
Screenshot: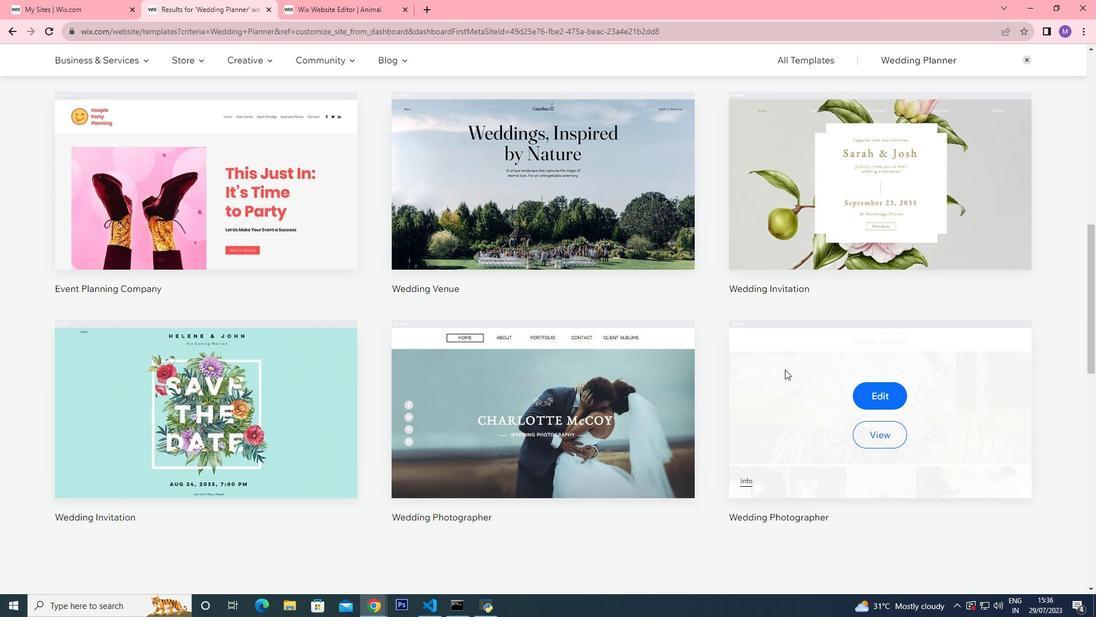 
Action: Mouse scrolled (785, 370) with delta (0, 0)
Screenshot: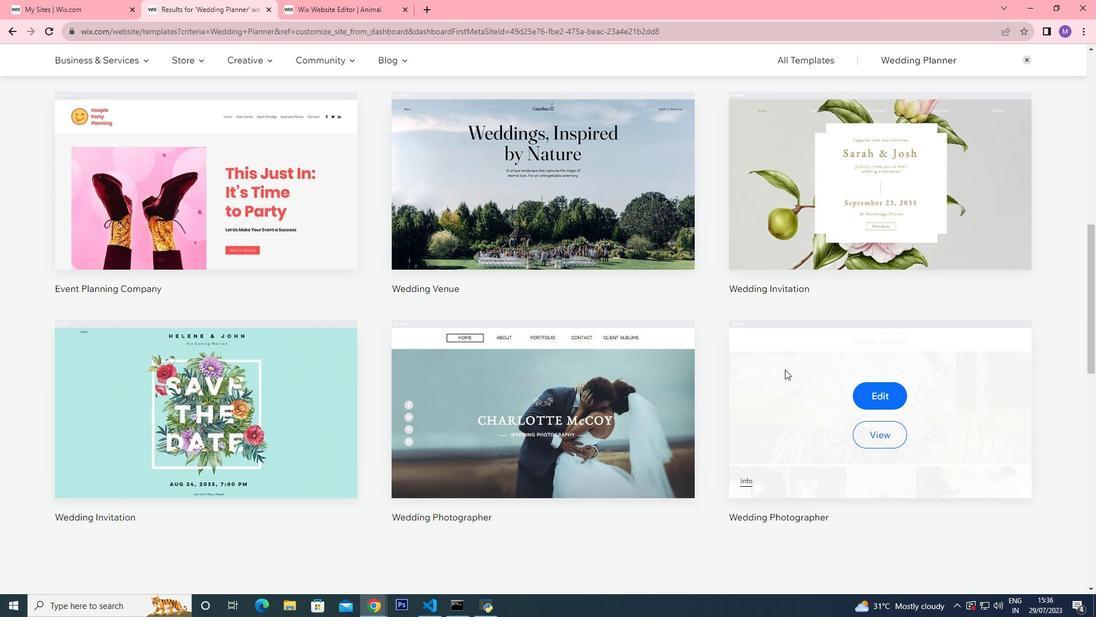 
Action: Mouse scrolled (785, 370) with delta (0, 0)
Screenshot: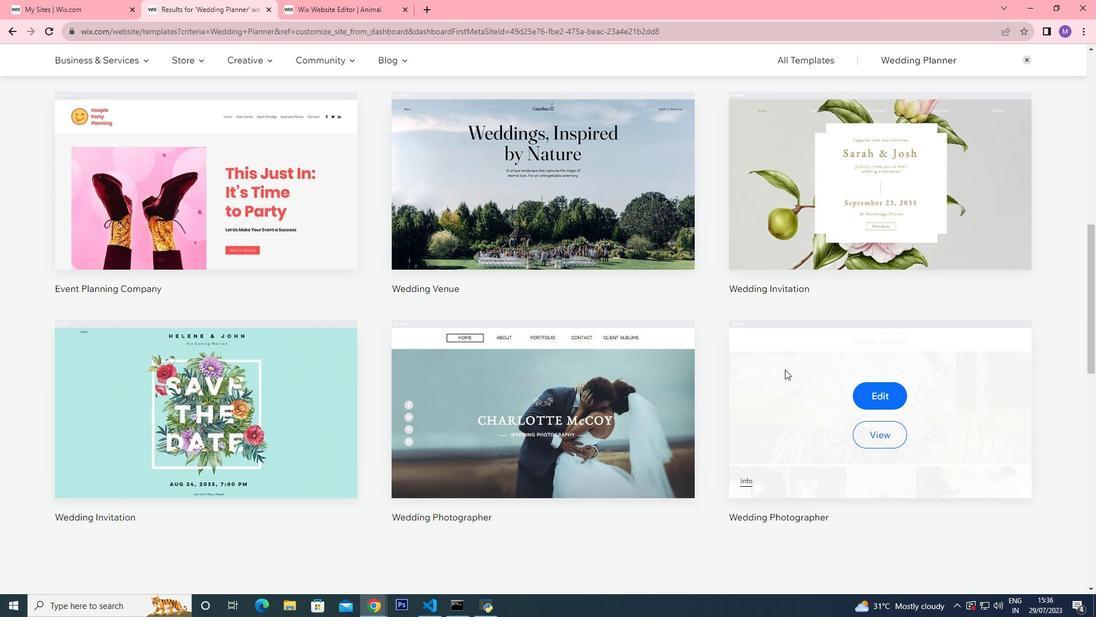 
Action: Mouse moved to (534, 161)
Screenshot: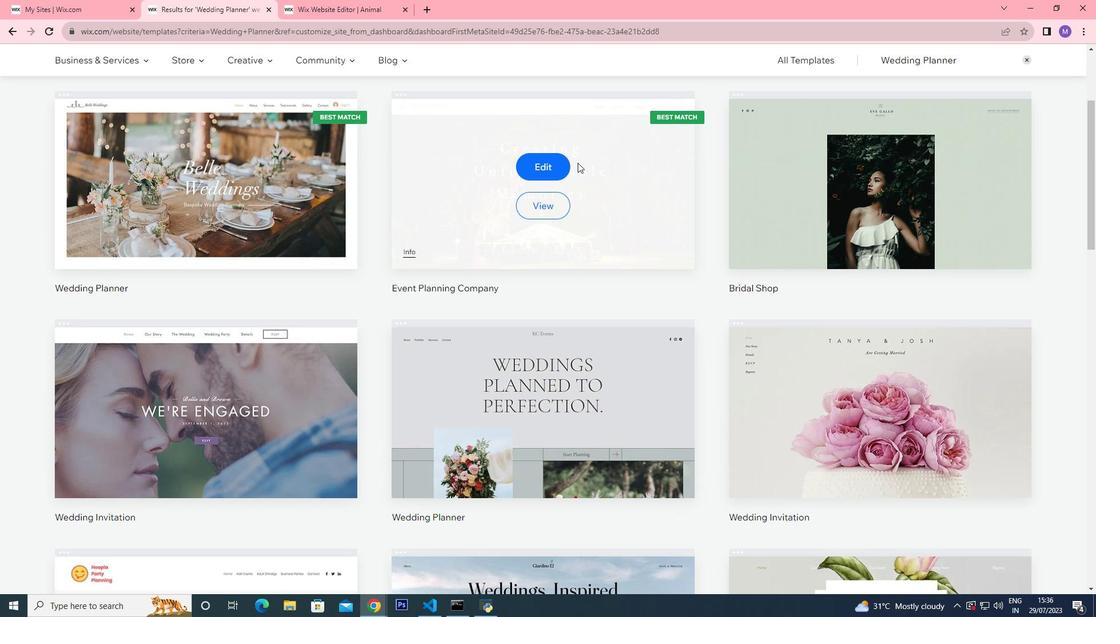 
Action: Mouse pressed left at (534, 161)
Screenshot: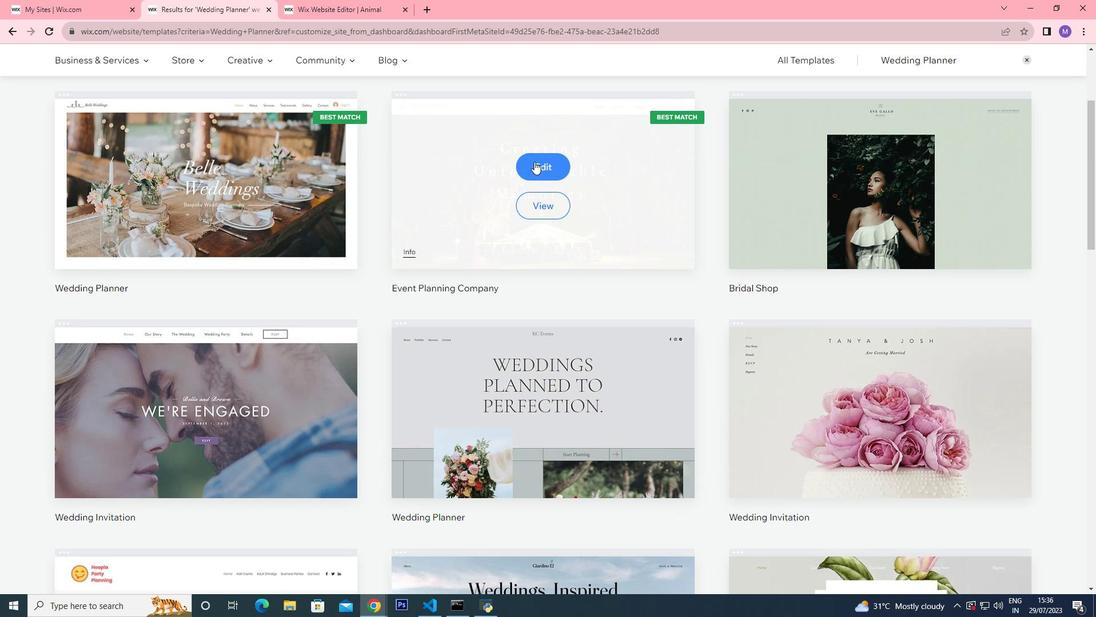 
Action: Mouse moved to (674, 370)
Screenshot: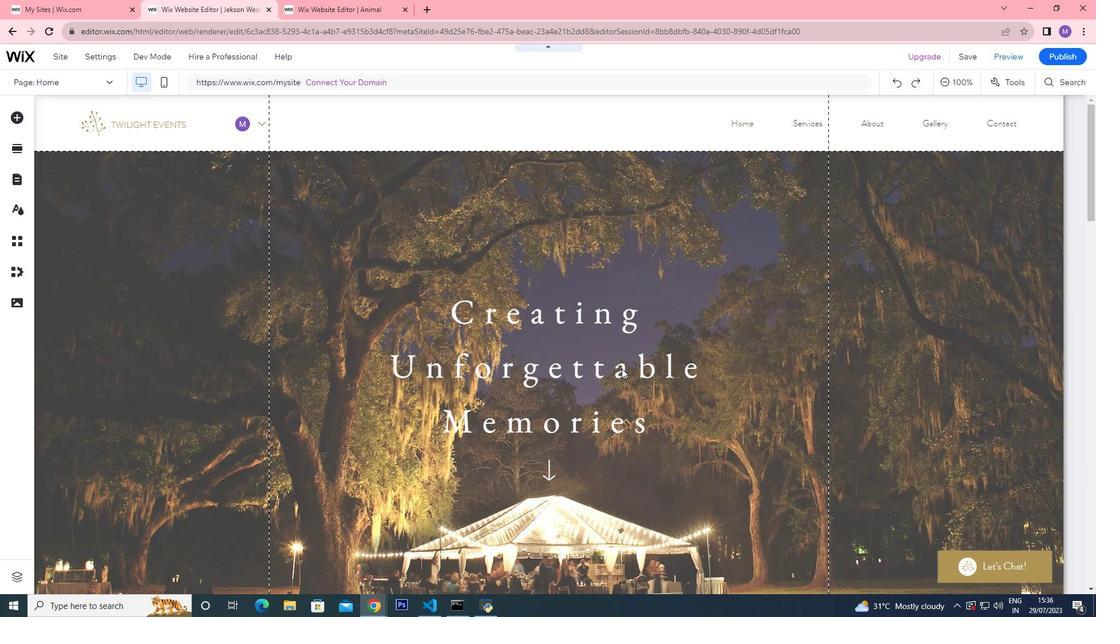 
Action: Mouse pressed left at (674, 370)
Screenshot: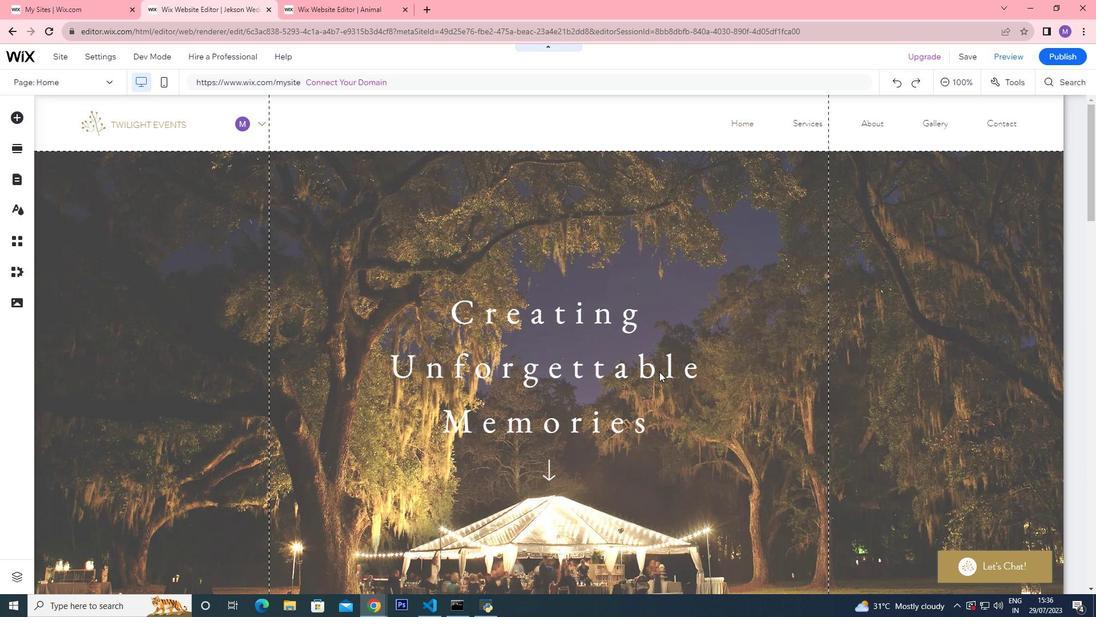 
Action: Mouse moved to (720, 359)
Screenshot: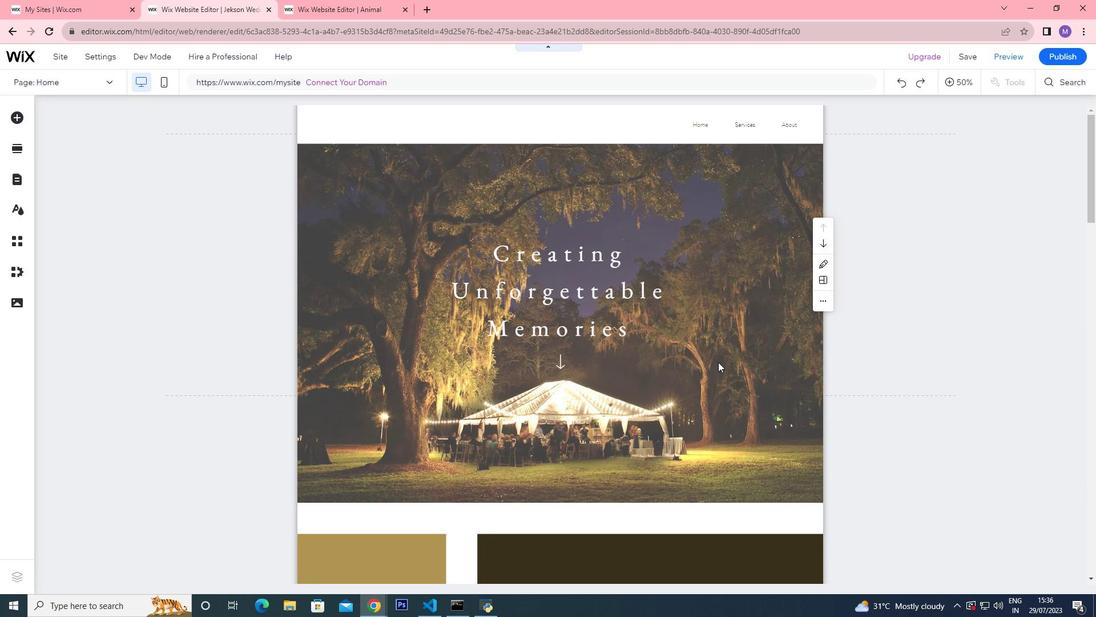 
Action: Mouse pressed left at (720, 359)
Screenshot: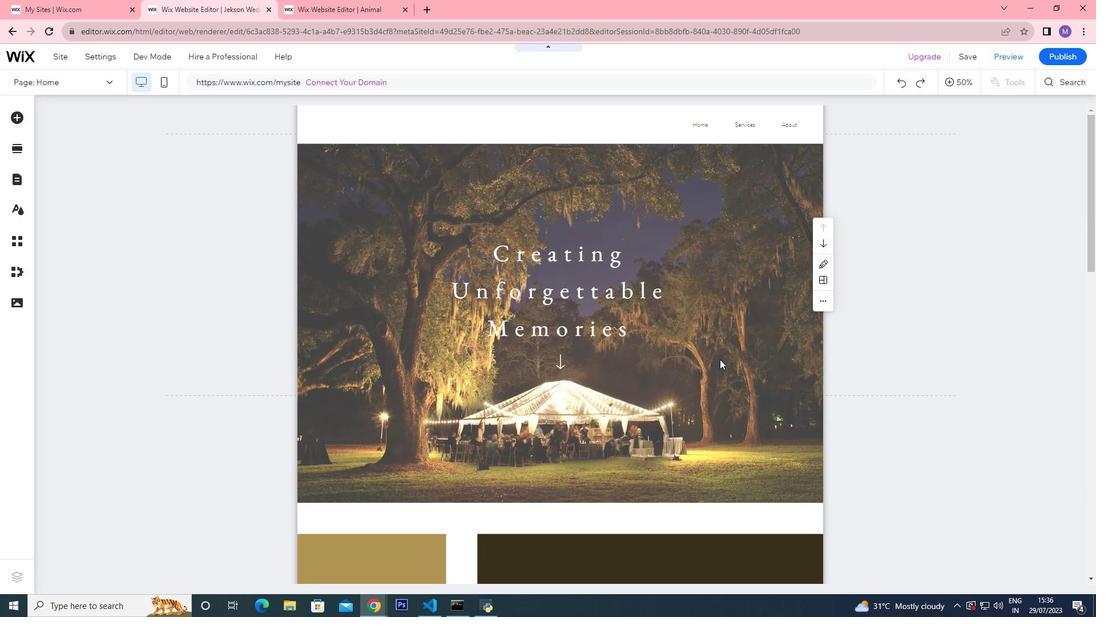 
Action: Mouse moved to (747, 331)
Screenshot: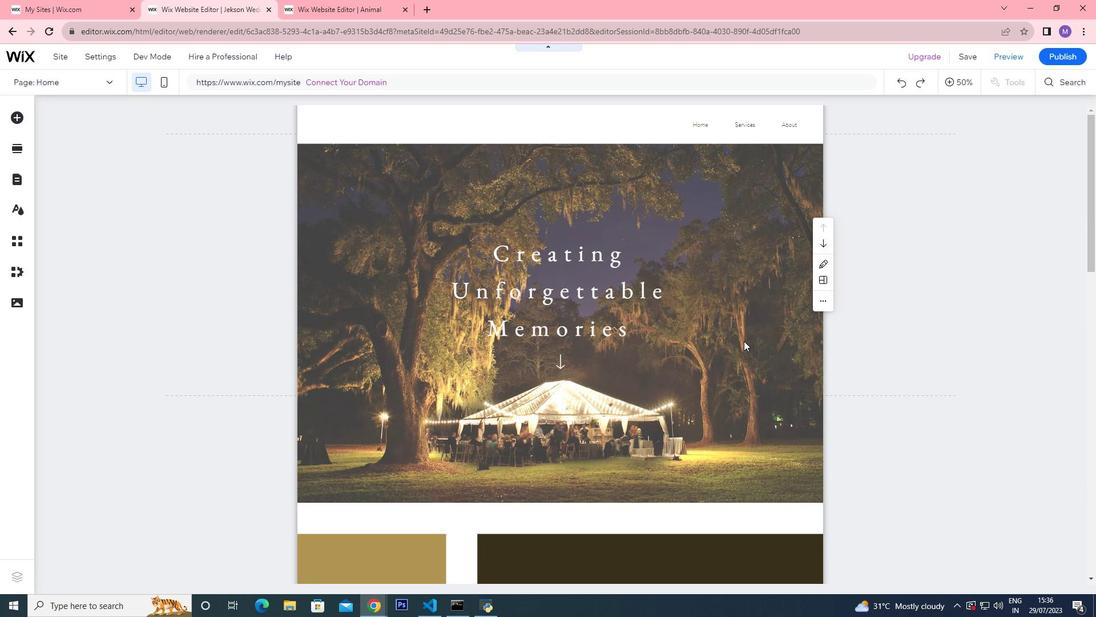 
Action: Mouse pressed left at (747, 331)
Screenshot: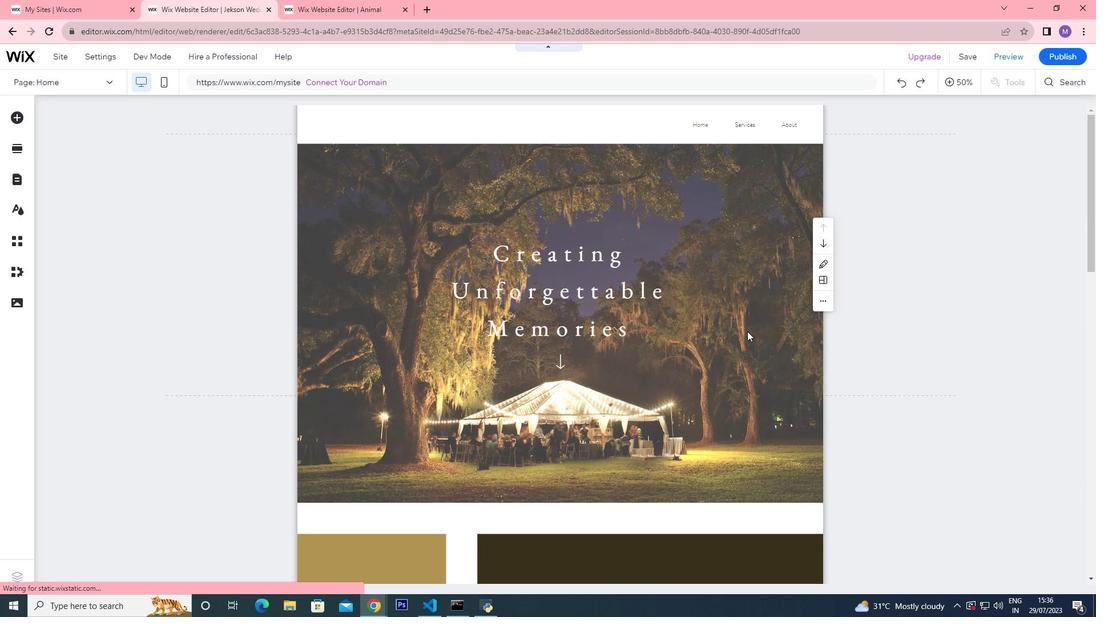 
Action: Mouse moved to (664, 286)
Screenshot: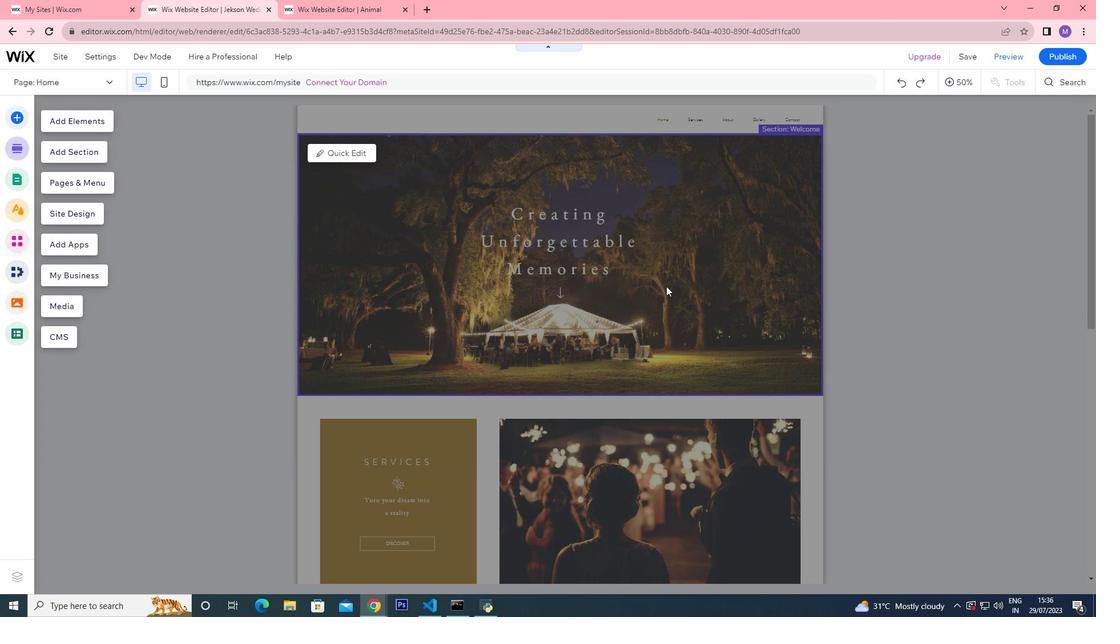 
Action: Mouse pressed left at (664, 286)
Screenshot: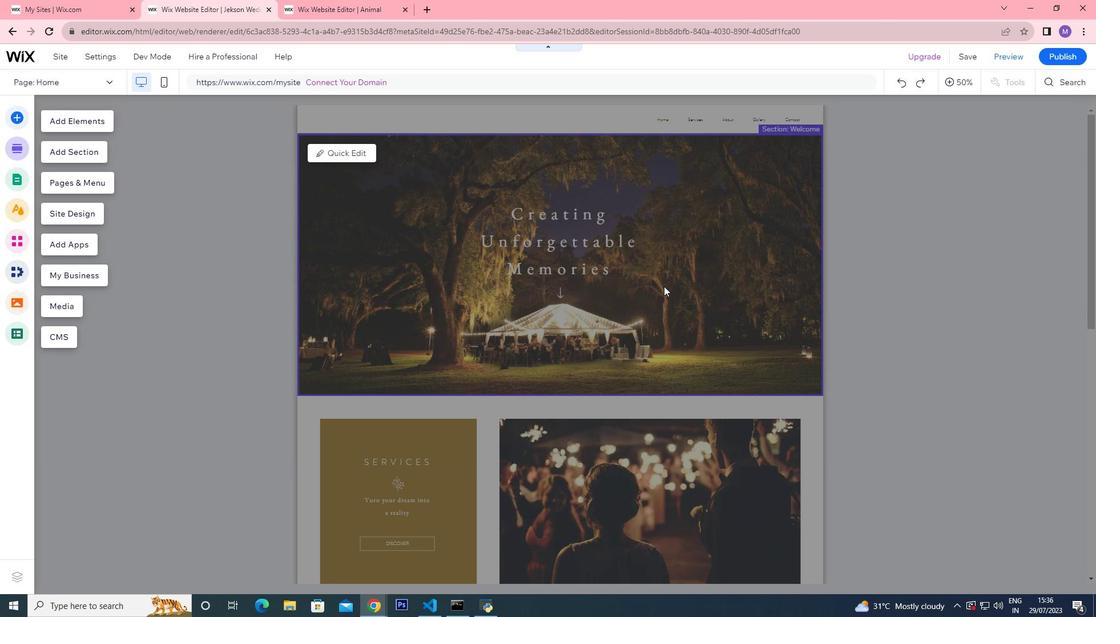 
Action: Mouse moved to (565, 283)
Screenshot: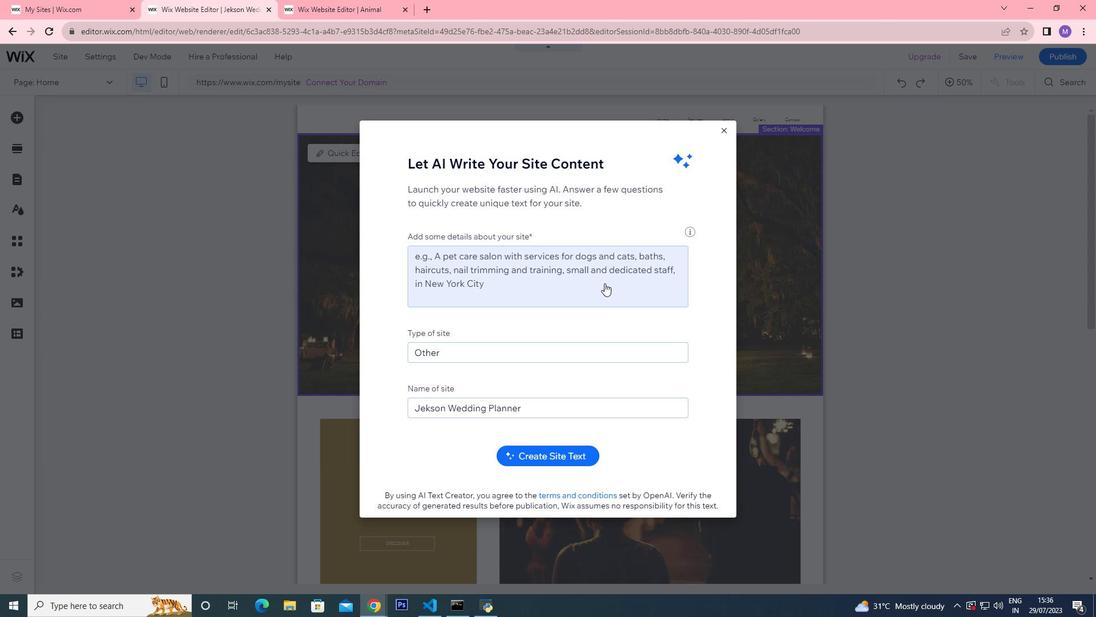 
Action: Mouse pressed left at (565, 283)
Screenshot: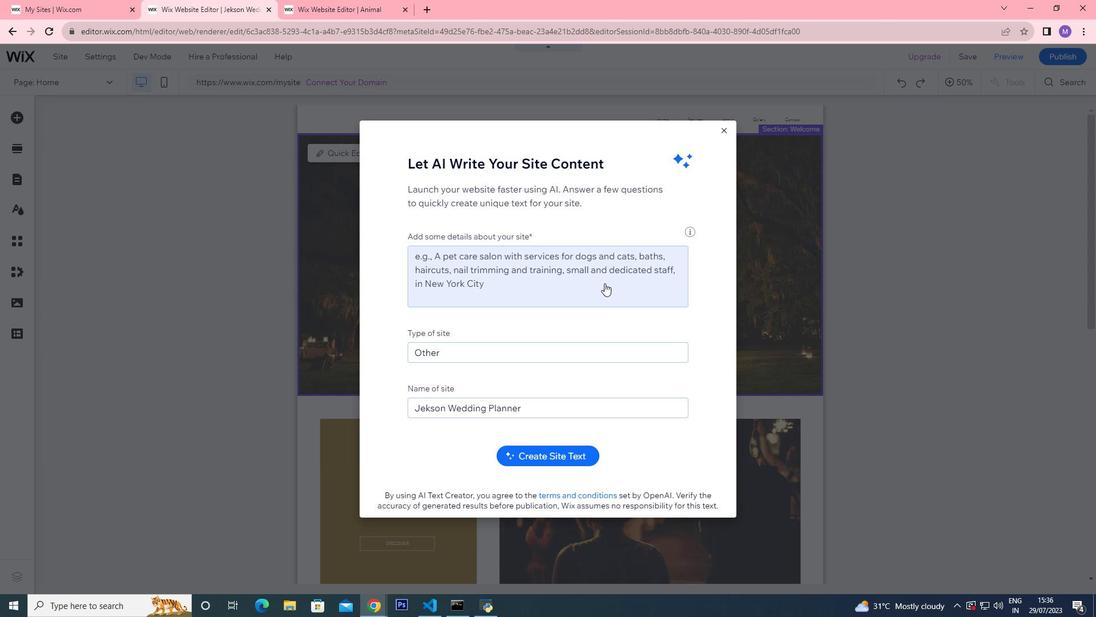 
Action: Mouse moved to (369, 0)
Screenshot: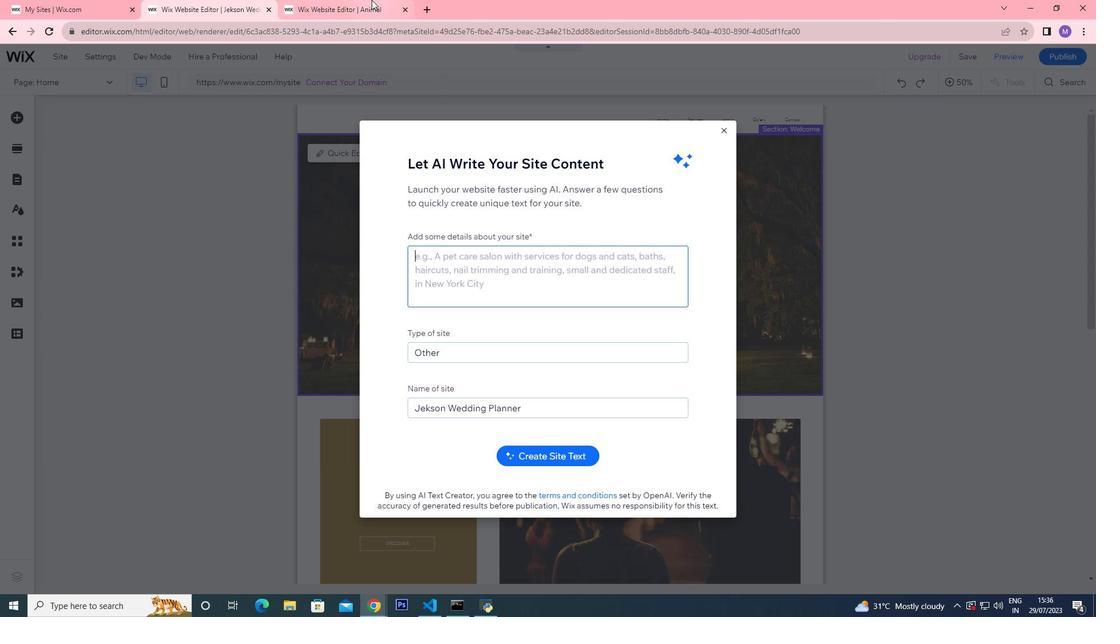 
Action: Mouse pressed left at (369, 0)
Screenshot: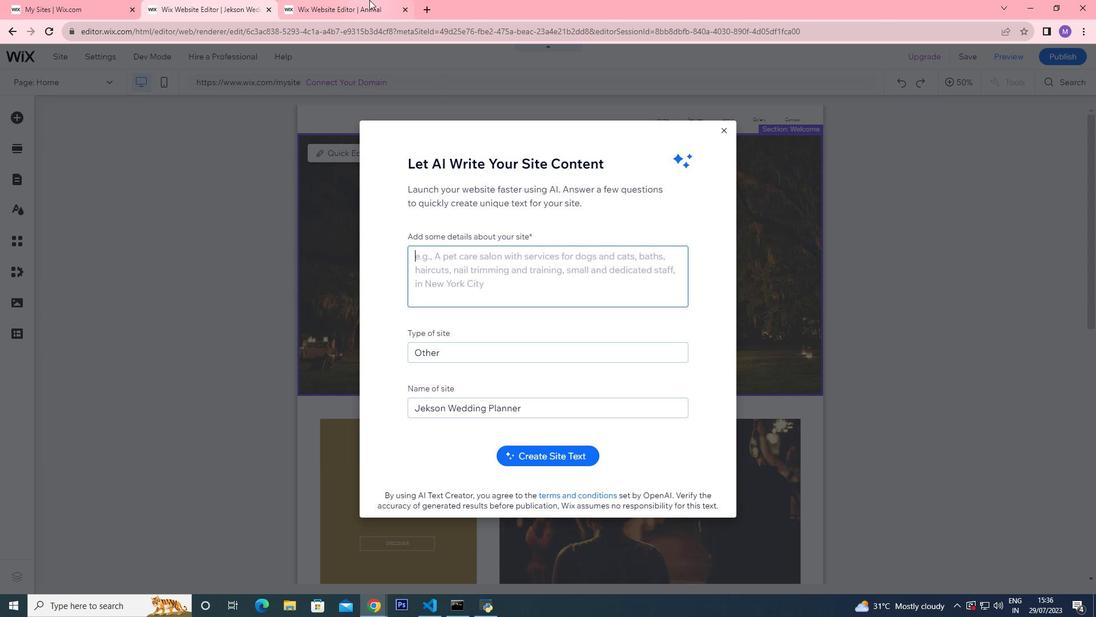 
Action: Mouse moved to (506, 200)
Screenshot: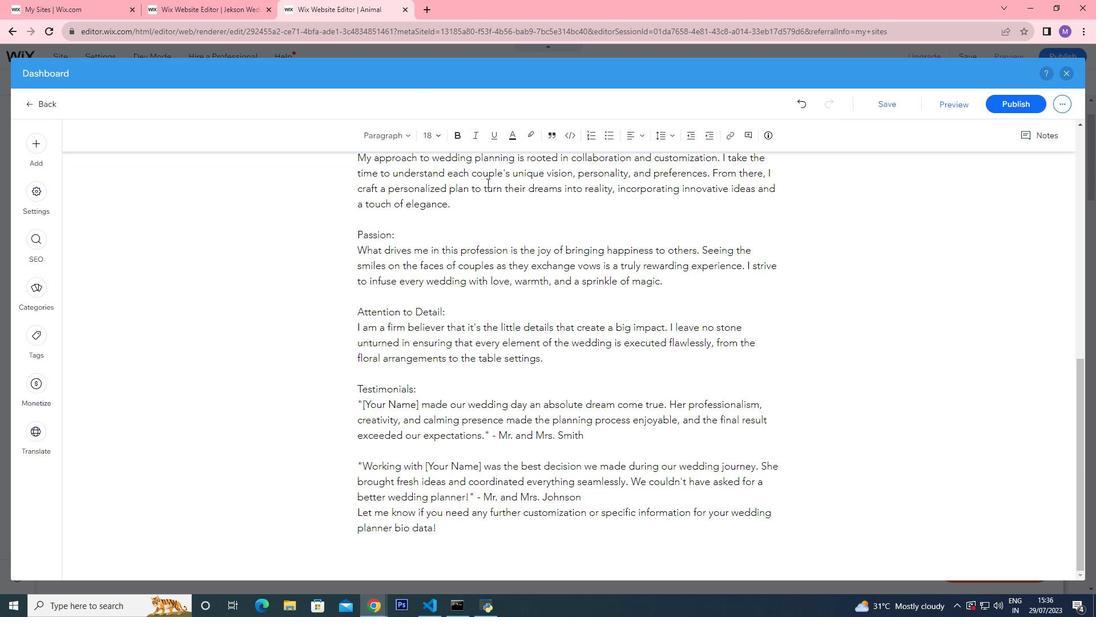 
Action: Mouse scrolled (506, 201) with delta (0, 0)
Screenshot: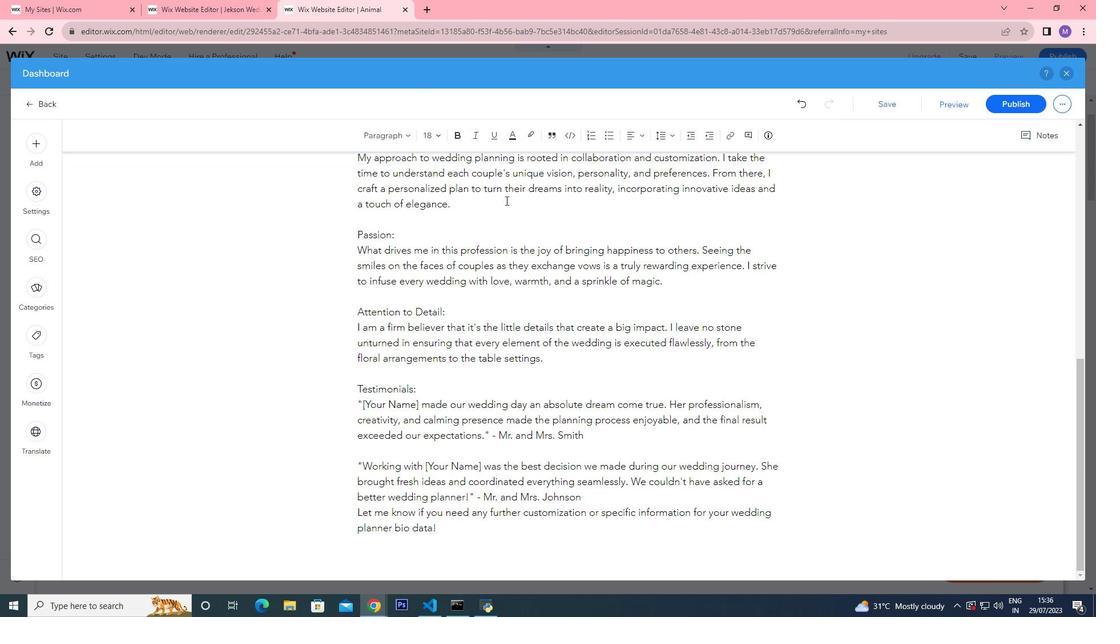 
Action: Mouse scrolled (506, 201) with delta (0, 0)
Screenshot: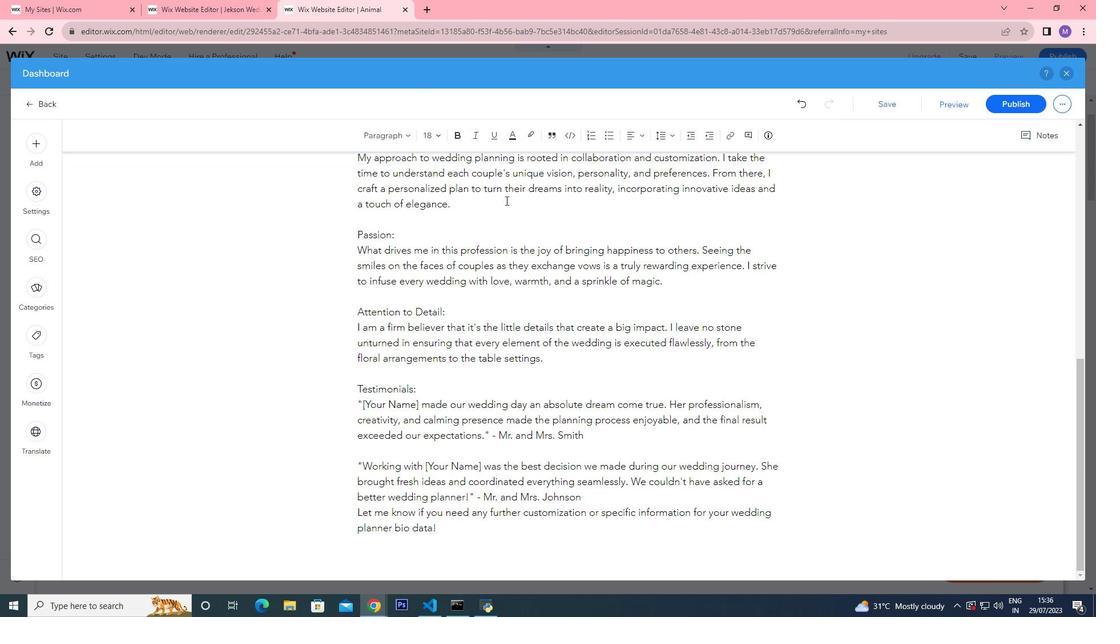 
Action: Mouse scrolled (506, 201) with delta (0, 0)
Screenshot: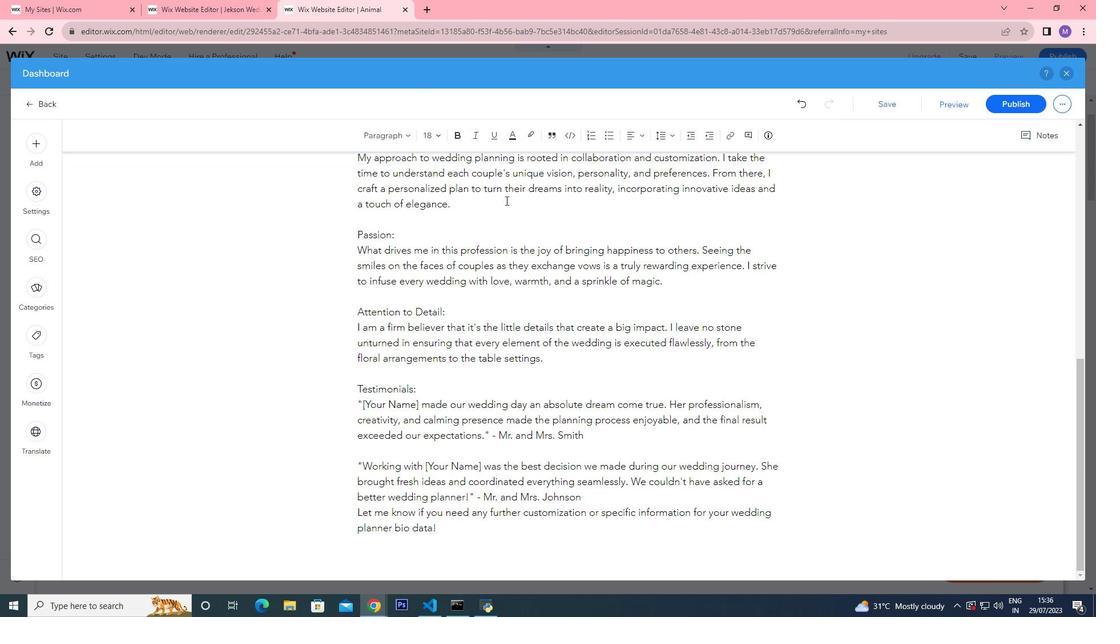
Action: Mouse scrolled (506, 201) with delta (0, 0)
Screenshot: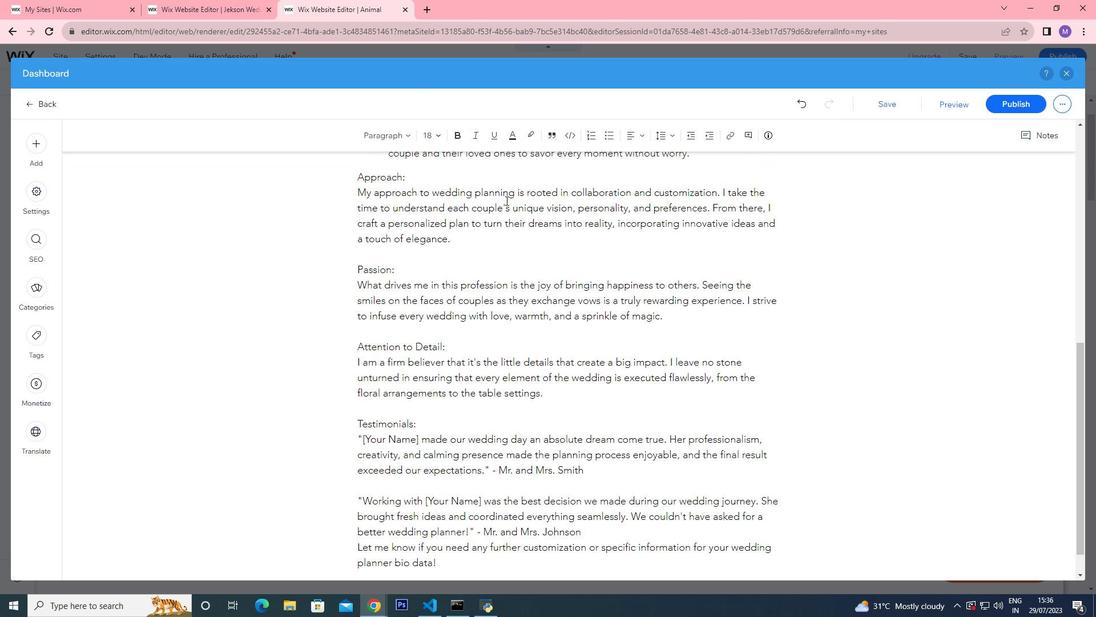 
Action: Mouse scrolled (506, 201) with delta (0, 0)
Screenshot: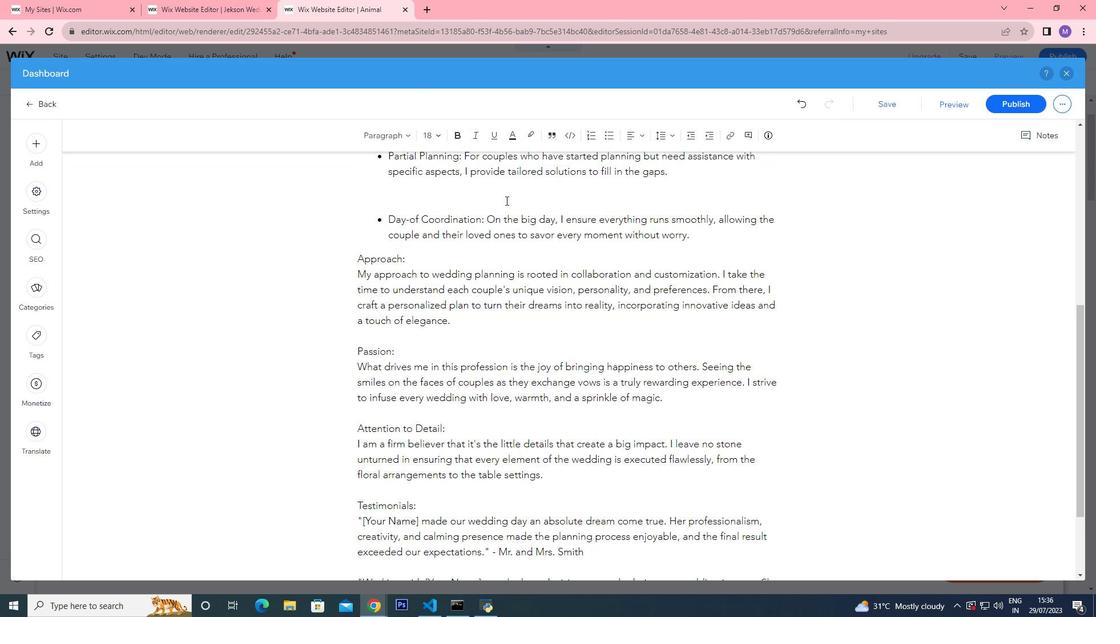 
Action: Mouse moved to (506, 202)
Screenshot: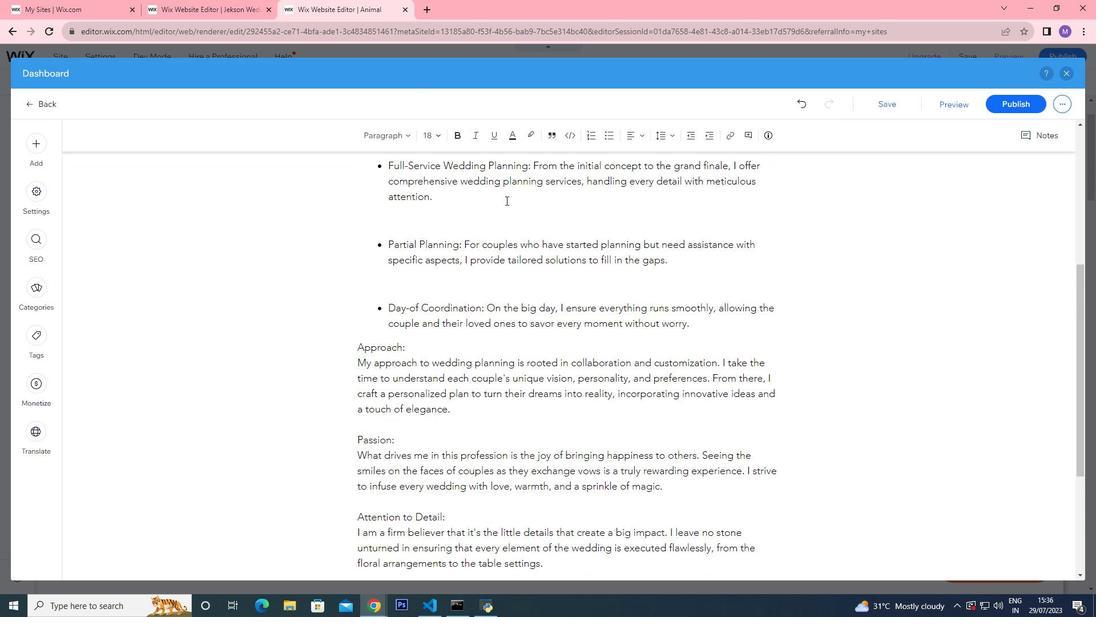 
Action: Mouse scrolled (506, 202) with delta (0, 0)
Screenshot: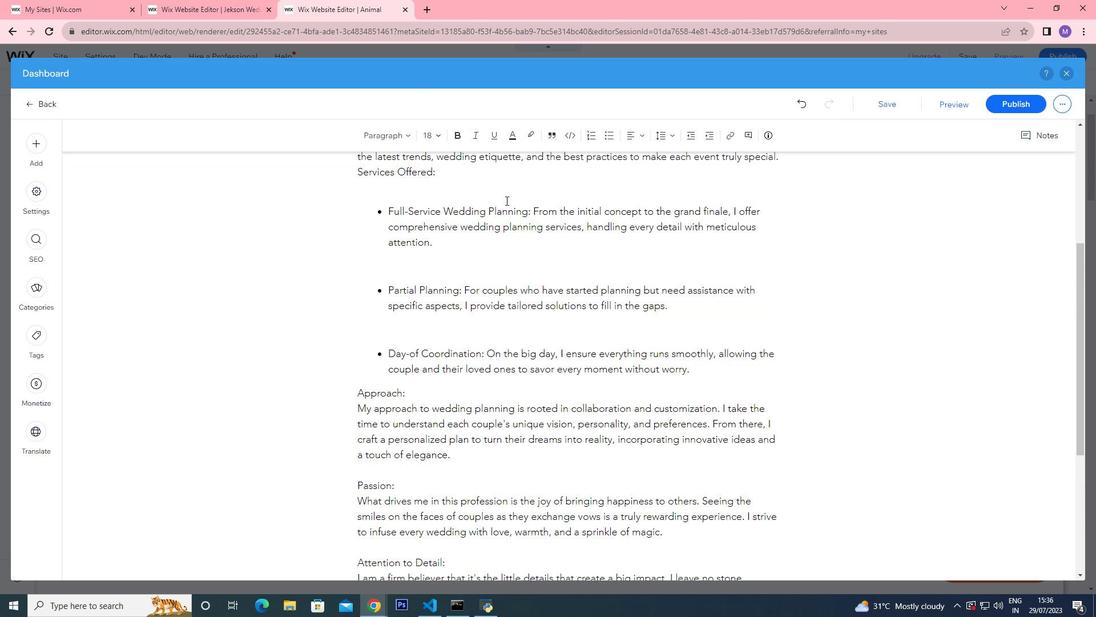 
Action: Mouse scrolled (506, 202) with delta (0, 0)
Screenshot: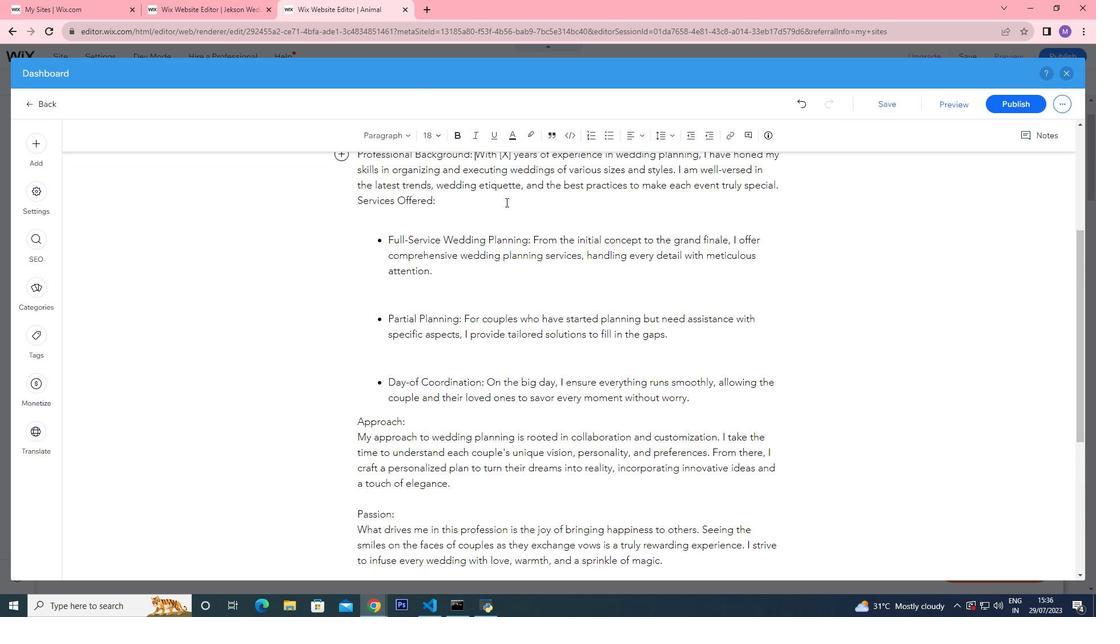 
Action: Mouse scrolled (506, 202) with delta (0, 0)
Screenshot: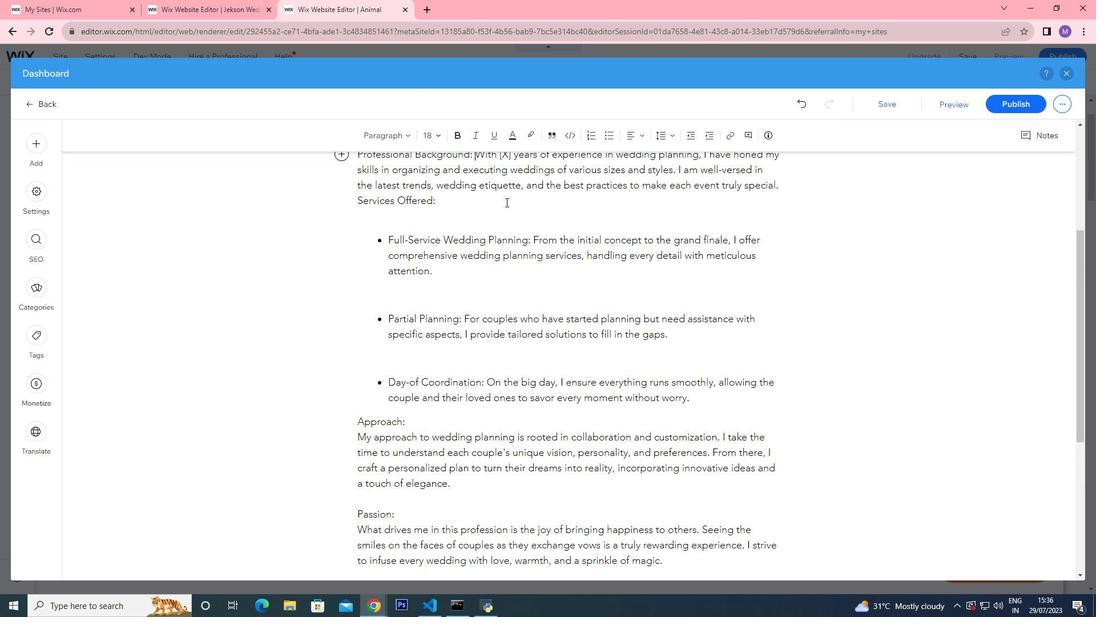 
Action: Mouse scrolled (506, 202) with delta (0, 0)
Screenshot: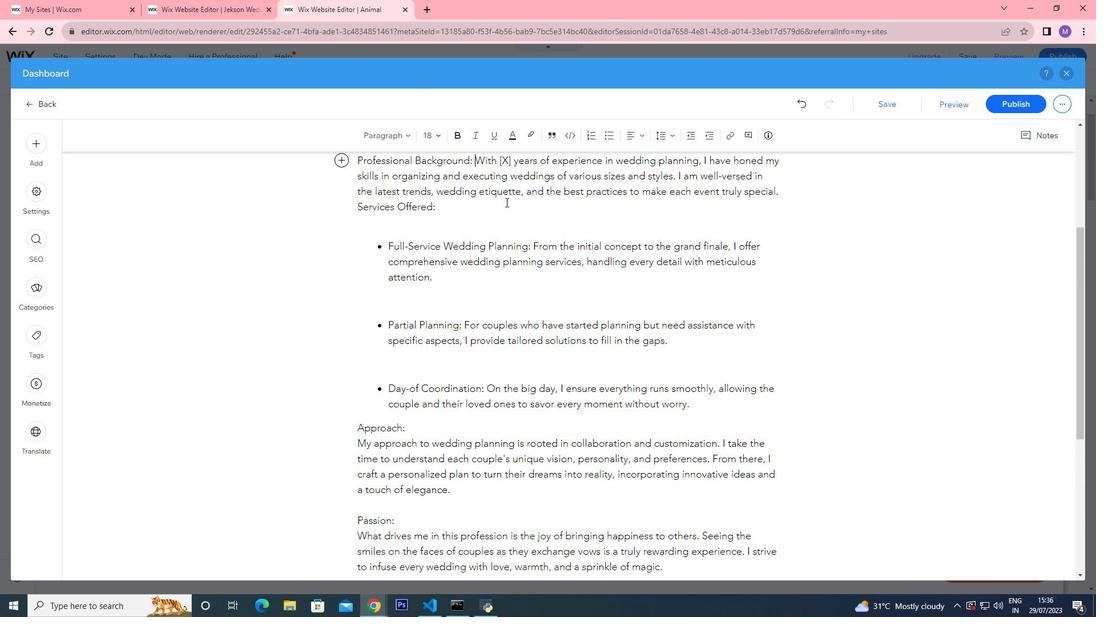 
Action: Mouse scrolled (506, 202) with delta (0, 0)
Screenshot: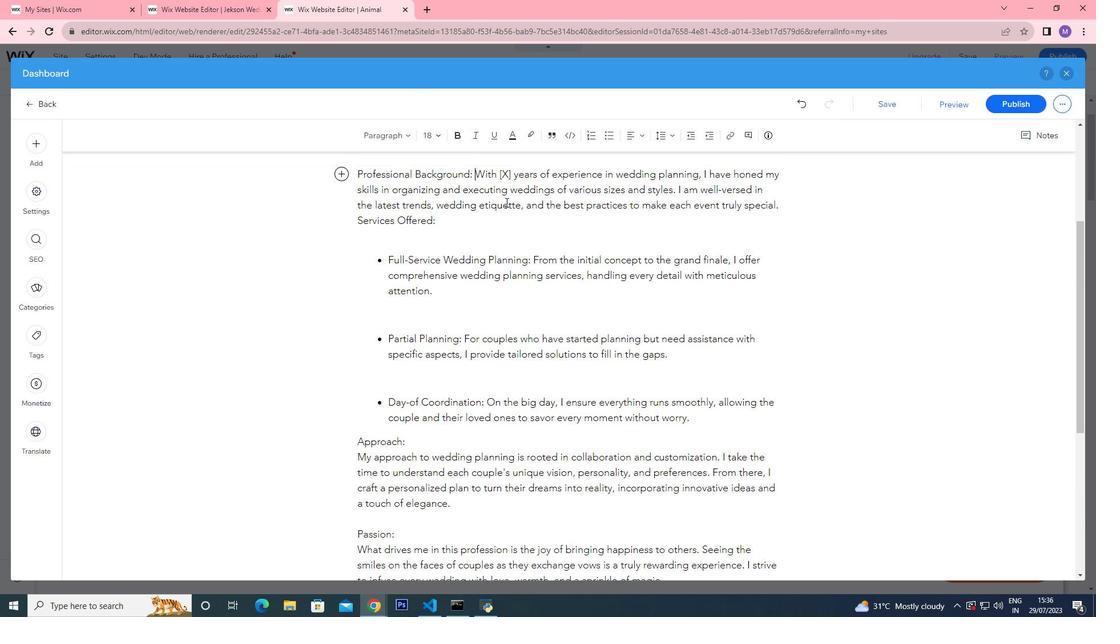 
Action: Mouse moved to (505, 211)
Screenshot: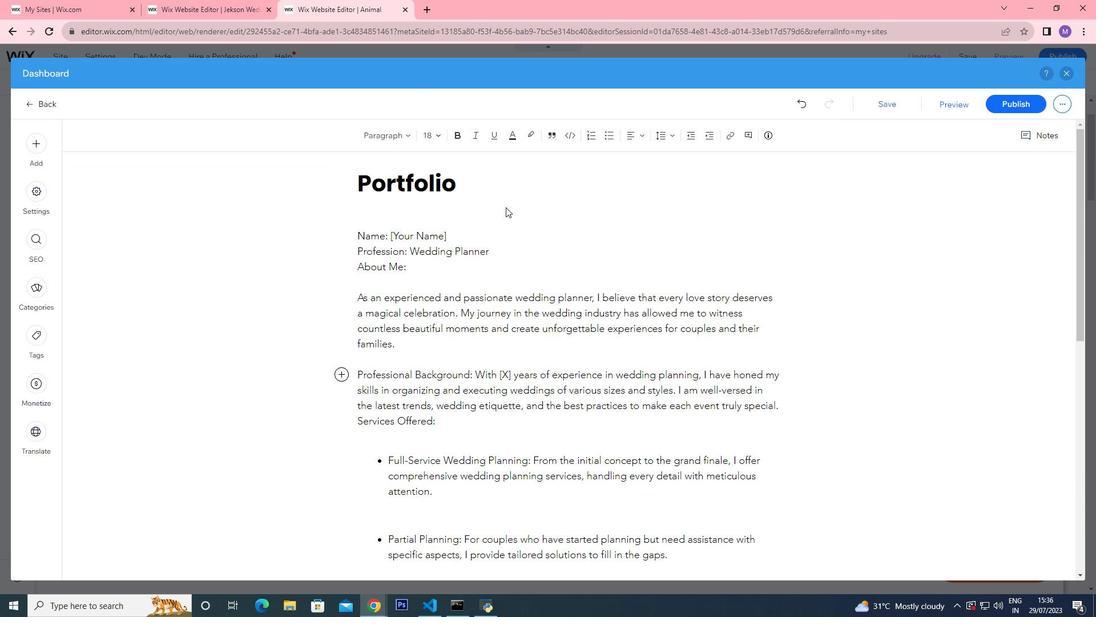 
Action: Mouse scrolled (505, 211) with delta (0, 0)
Screenshot: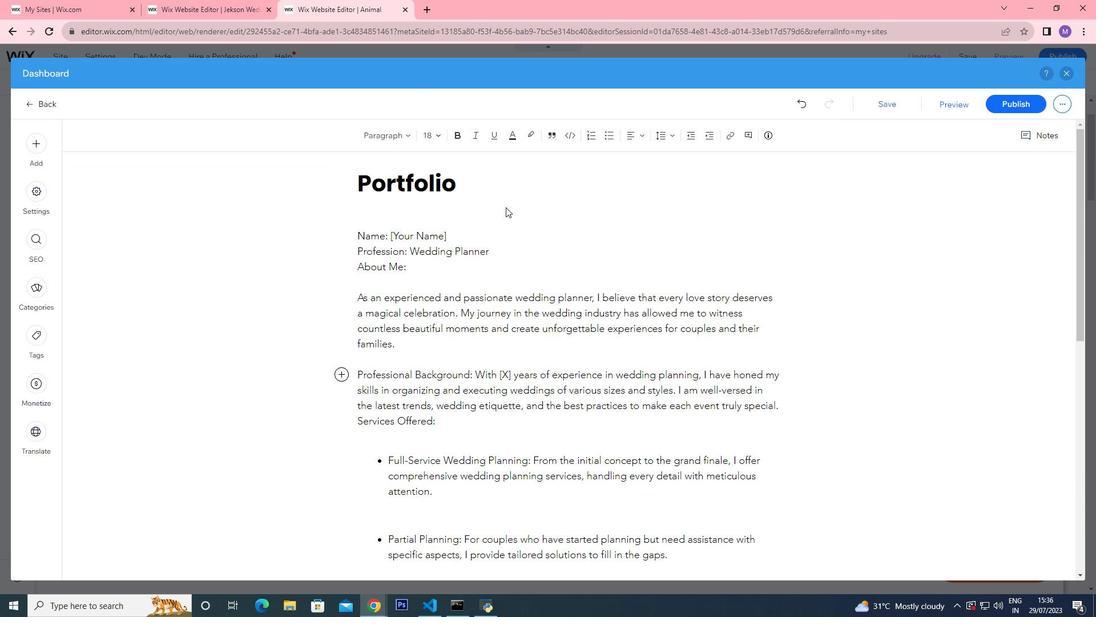
Action: Mouse moved to (505, 211)
Screenshot: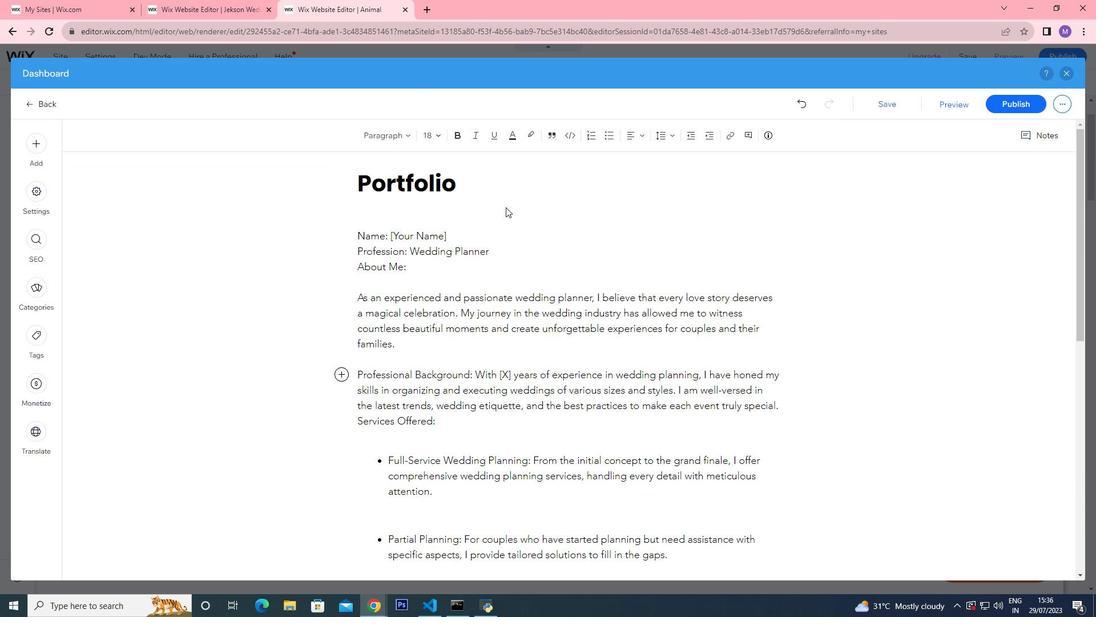 
Action: Mouse scrolled (505, 211) with delta (0, 0)
Screenshot: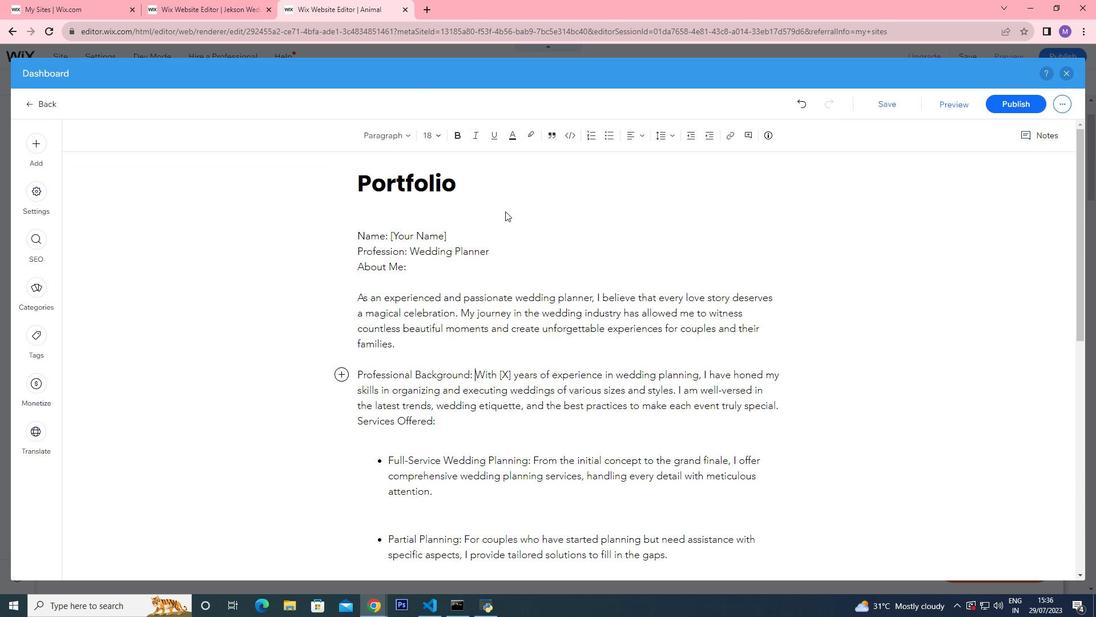 
Action: Mouse moved to (505, 211)
Screenshot: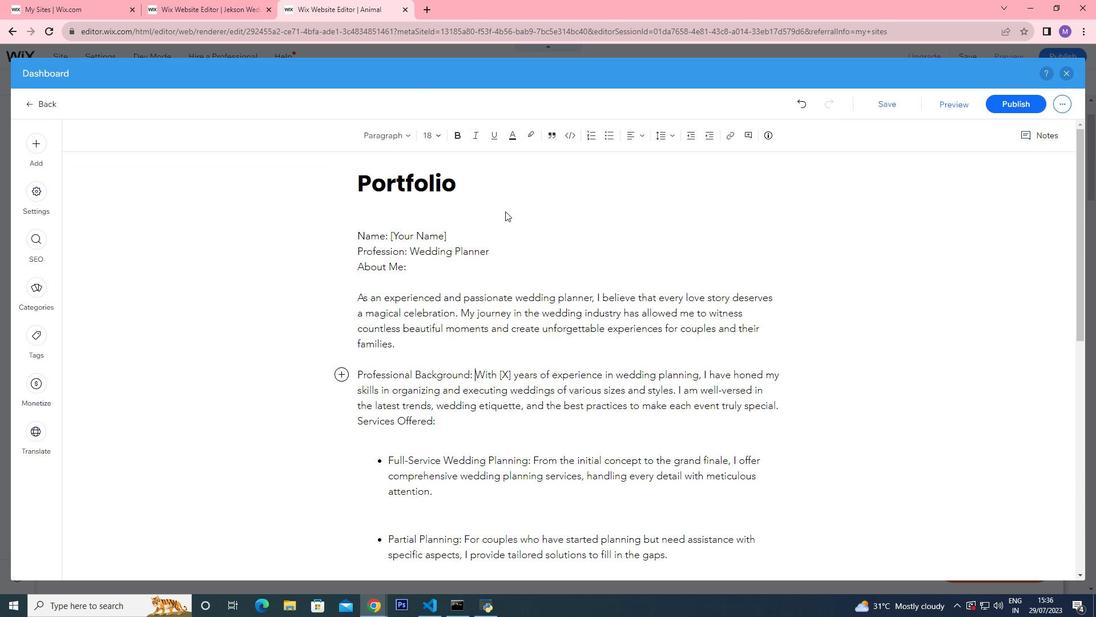 
Action: Mouse scrolled (505, 212) with delta (0, 0)
Screenshot: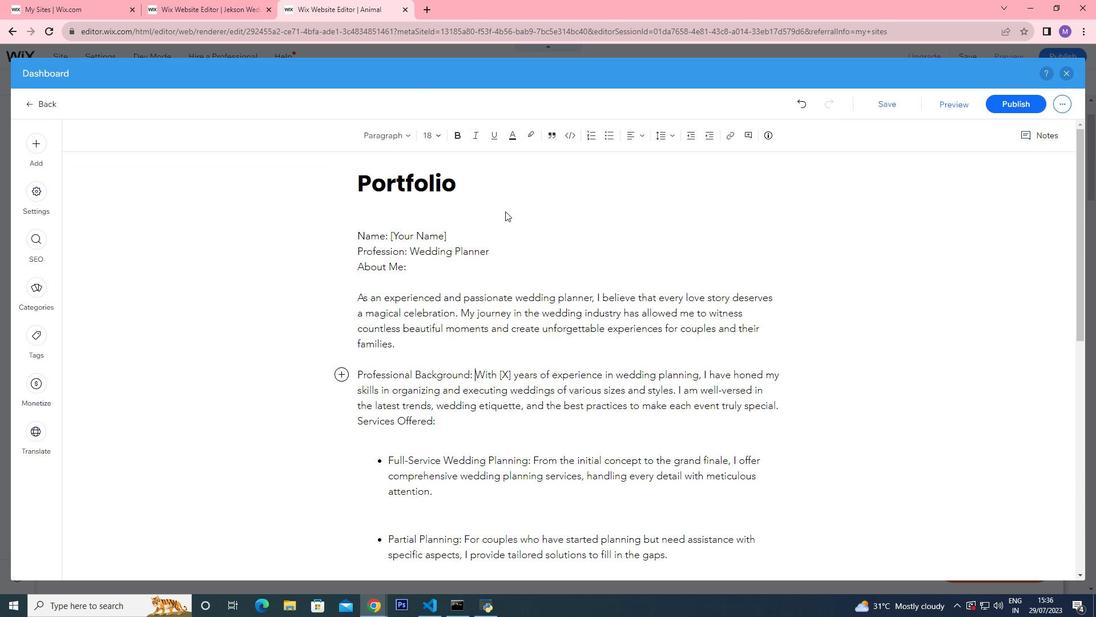 
Action: Mouse moved to (194, 0)
Screenshot: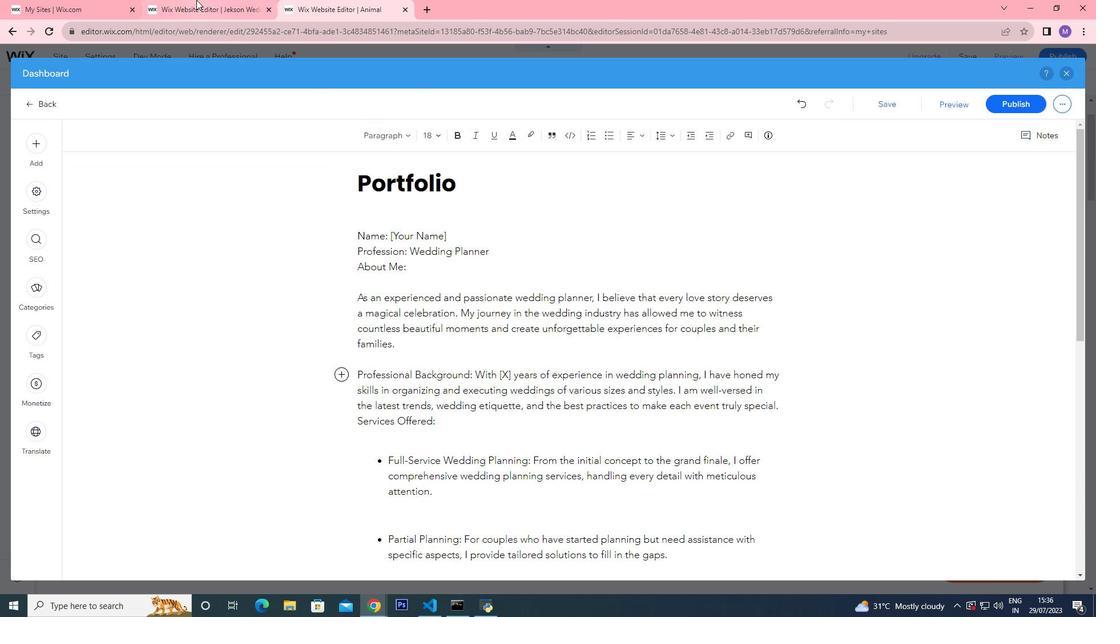 
Action: Mouse pressed left at (194, 0)
Screenshot: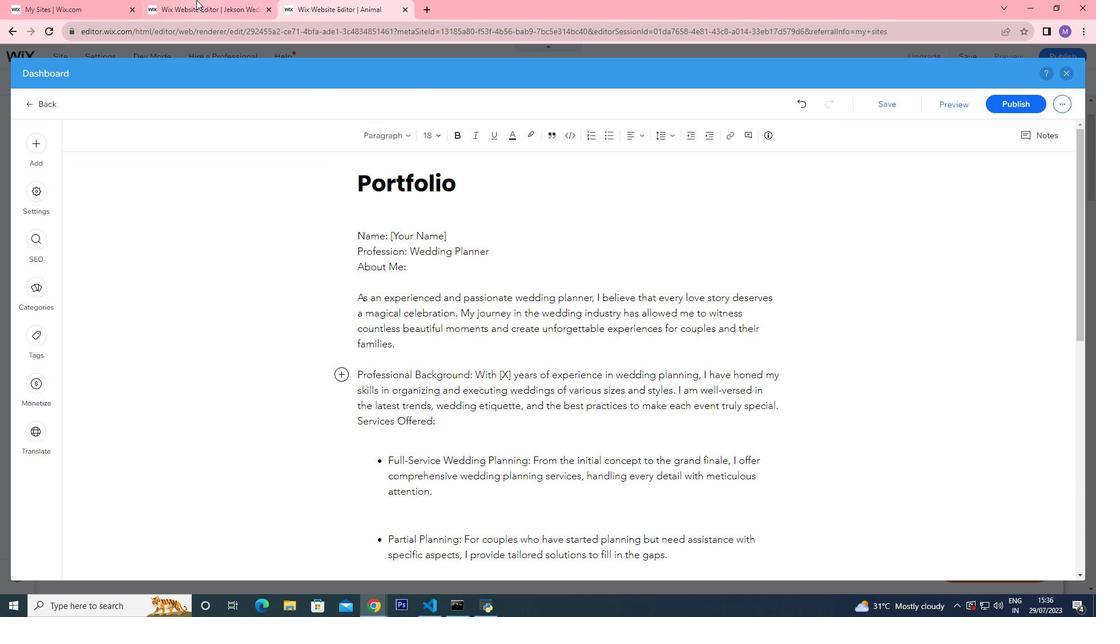 
Action: Mouse moved to (463, 254)
Screenshot: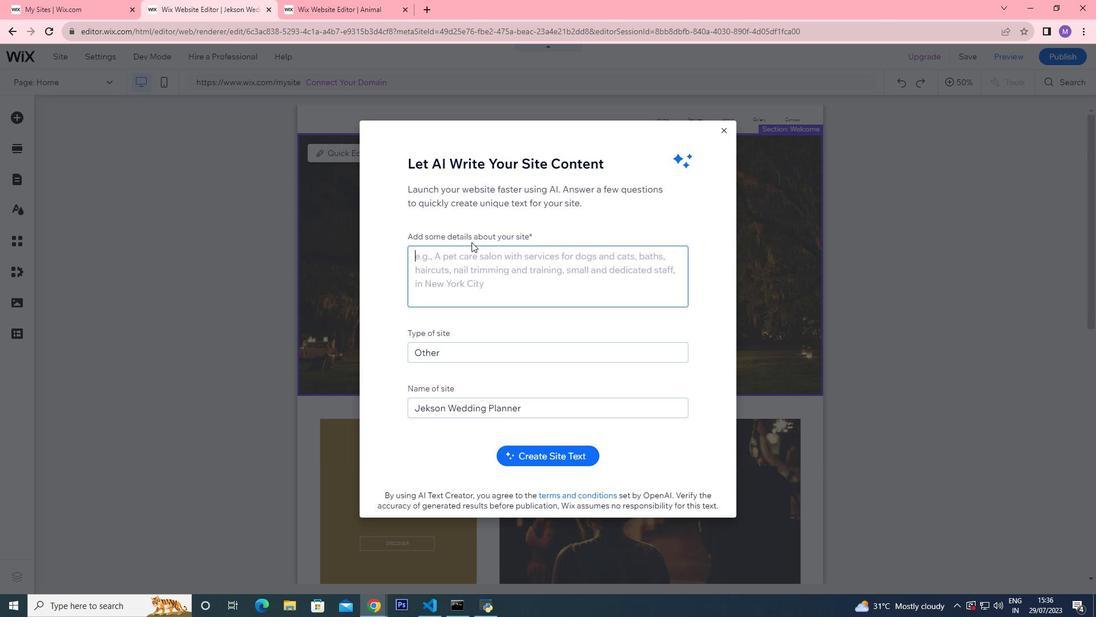 
Action: Mouse pressed left at (463, 254)
Screenshot: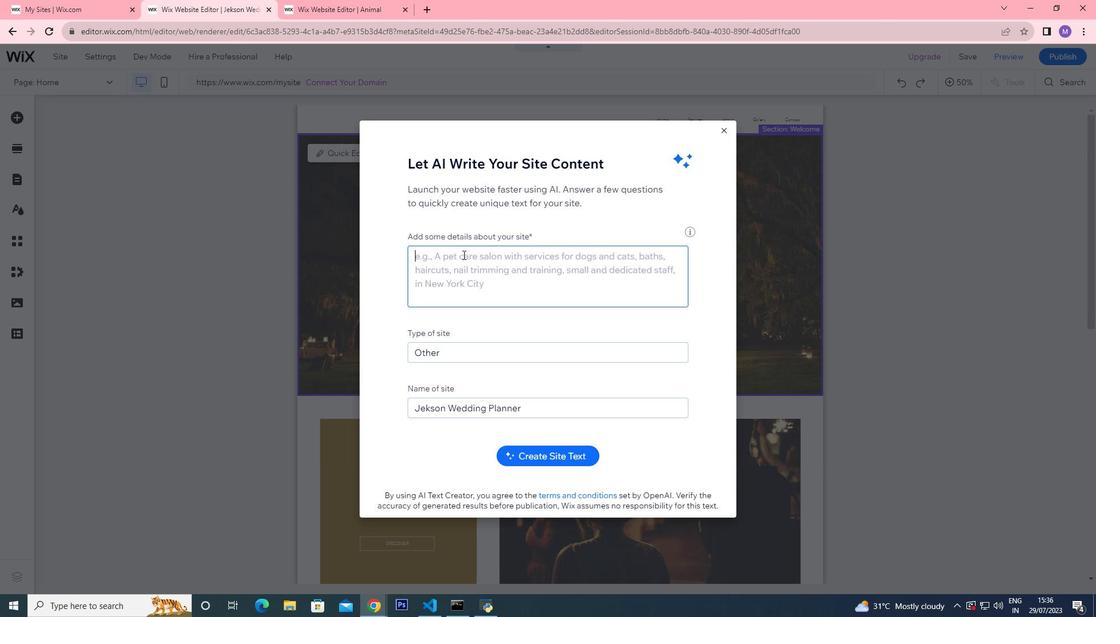 
Action: Key pressed <Key.shift>Wee<Key.backspace>dding<Key.space><Key.shift>Planner
Screenshot: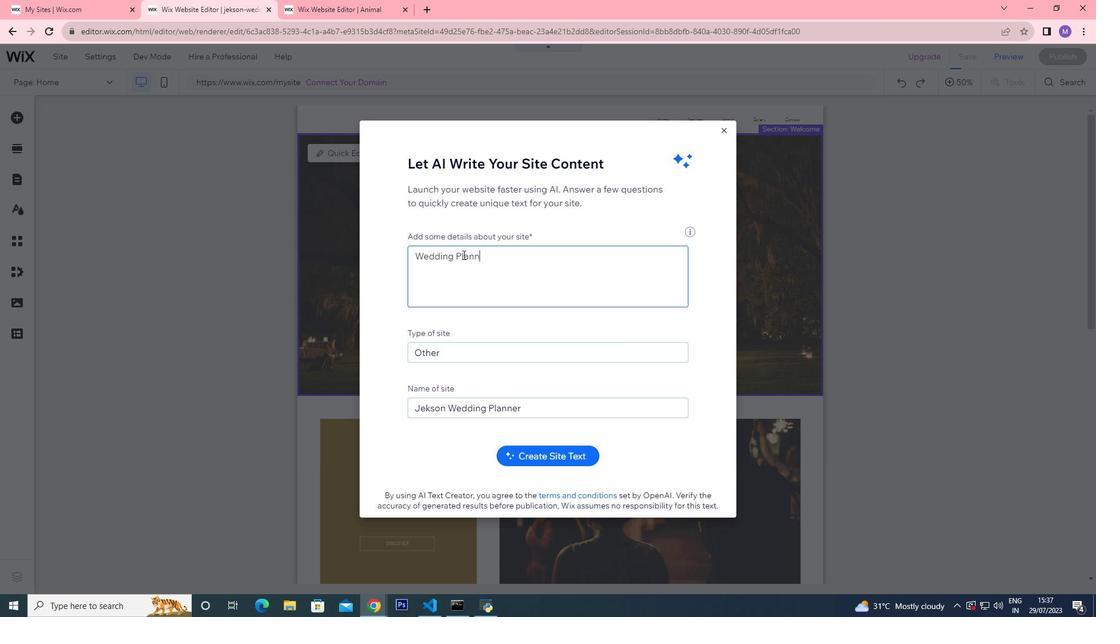
Action: Mouse moved to (561, 460)
Screenshot: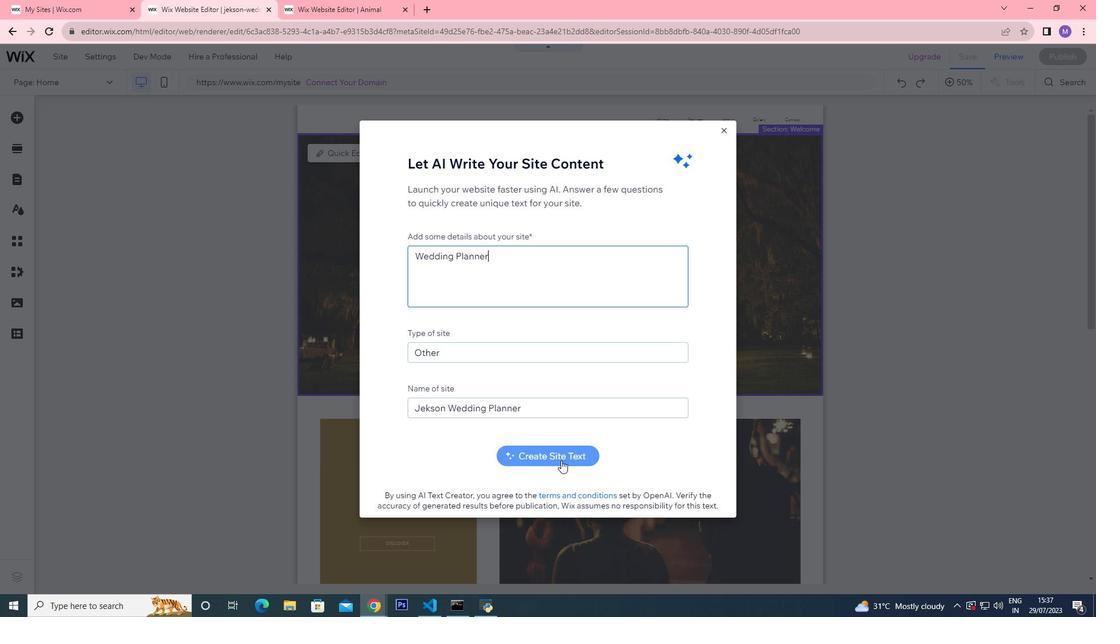 
Action: Mouse pressed left at (561, 460)
Screenshot: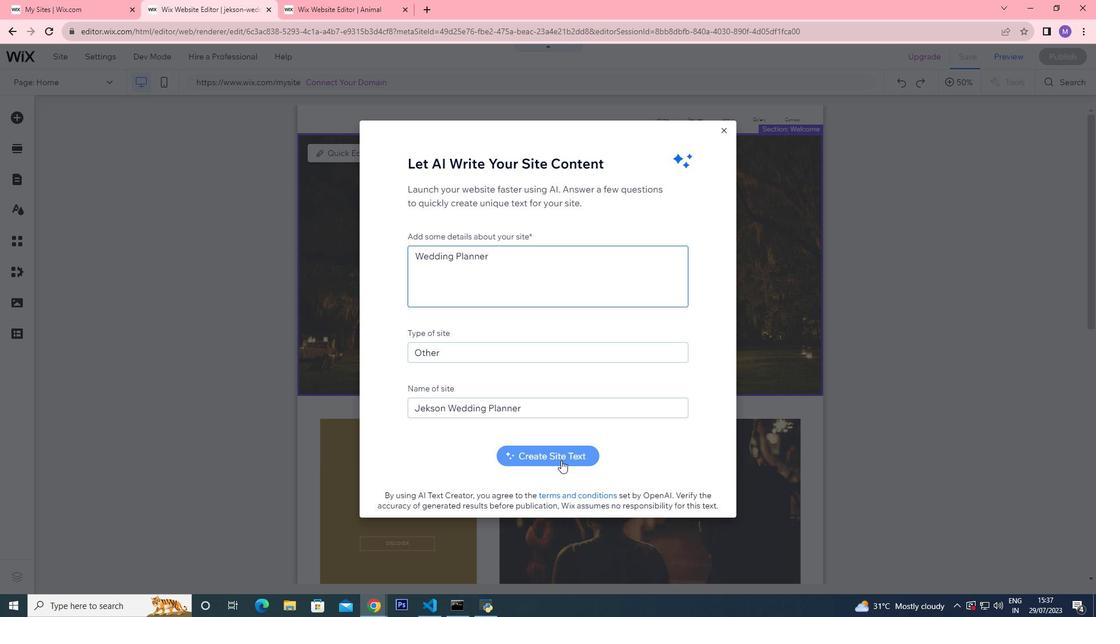 
Action: Mouse moved to (626, 262)
Screenshot: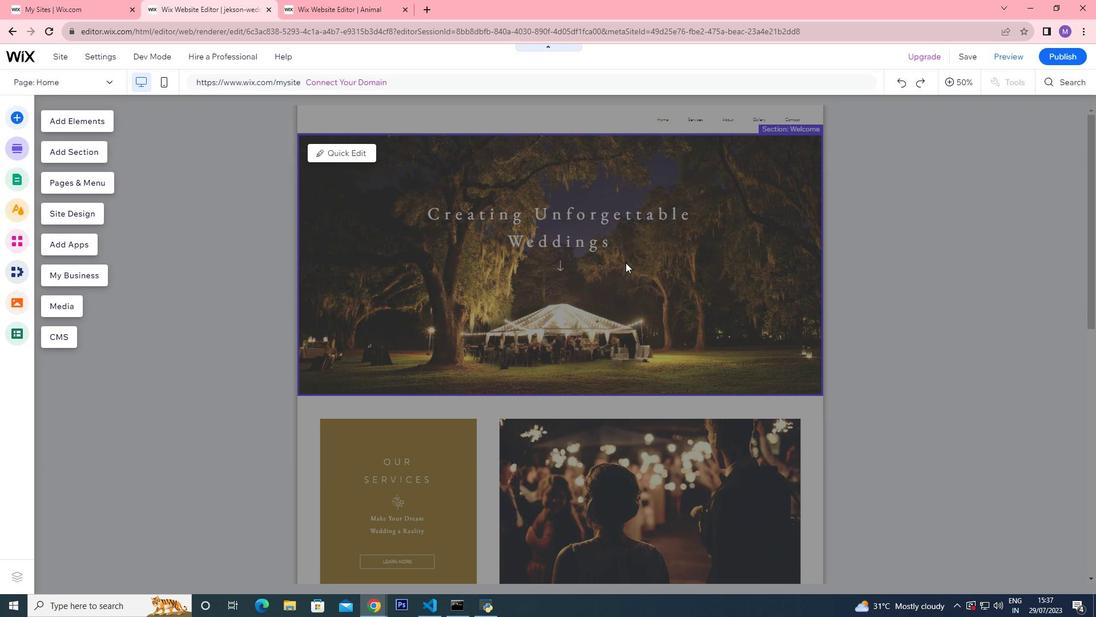 
Action: Mouse pressed left at (626, 262)
Screenshot: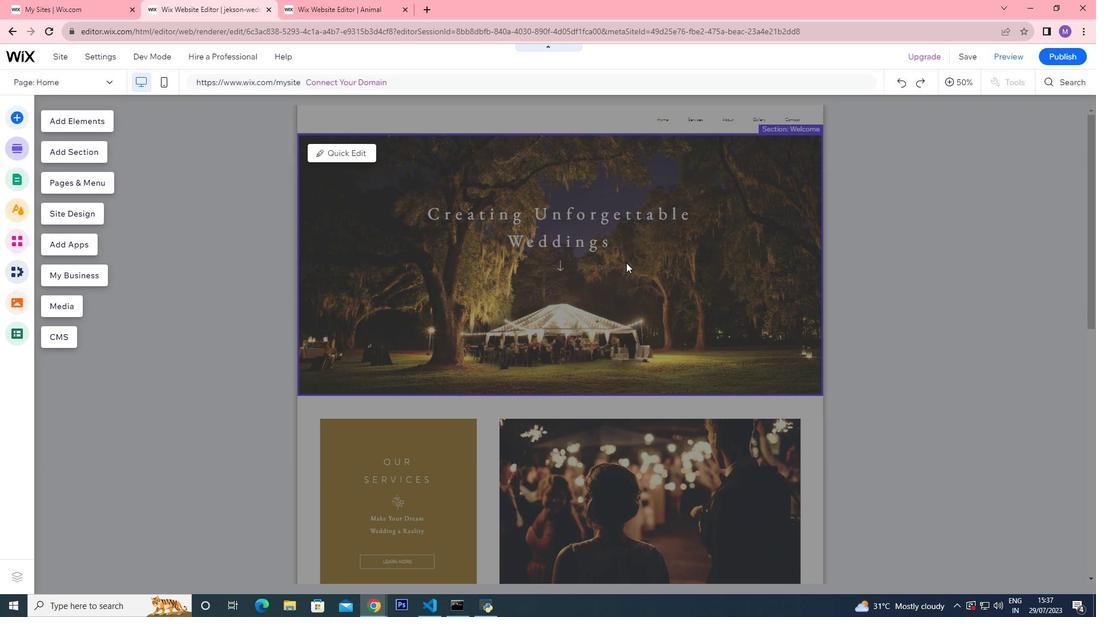 
Action: Mouse pressed left at (626, 262)
Screenshot: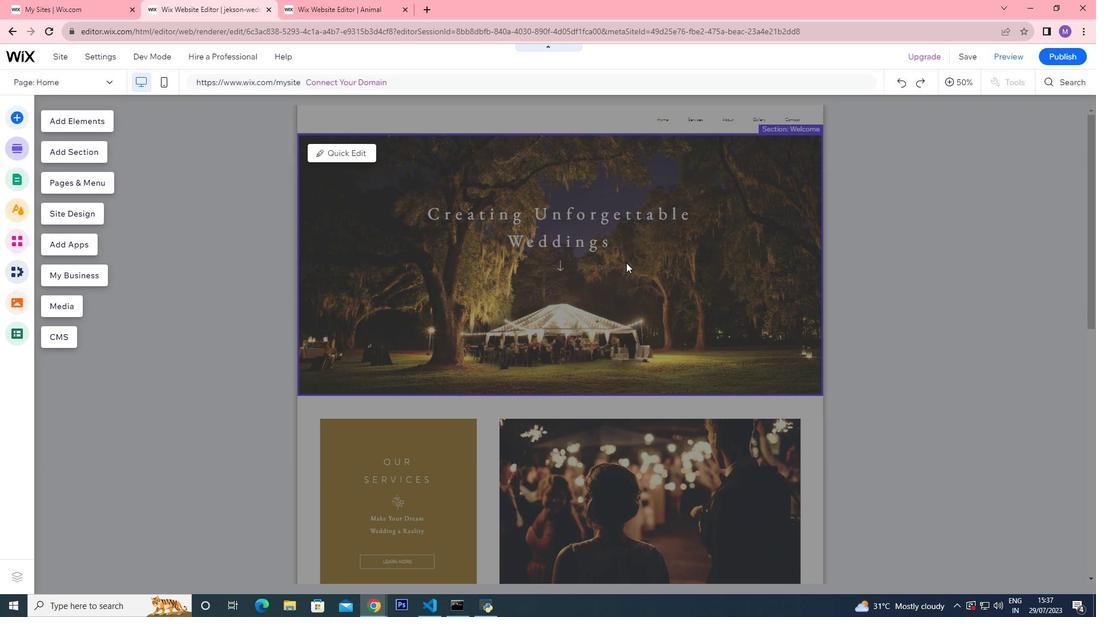
Action: Mouse moved to (642, 382)
Screenshot: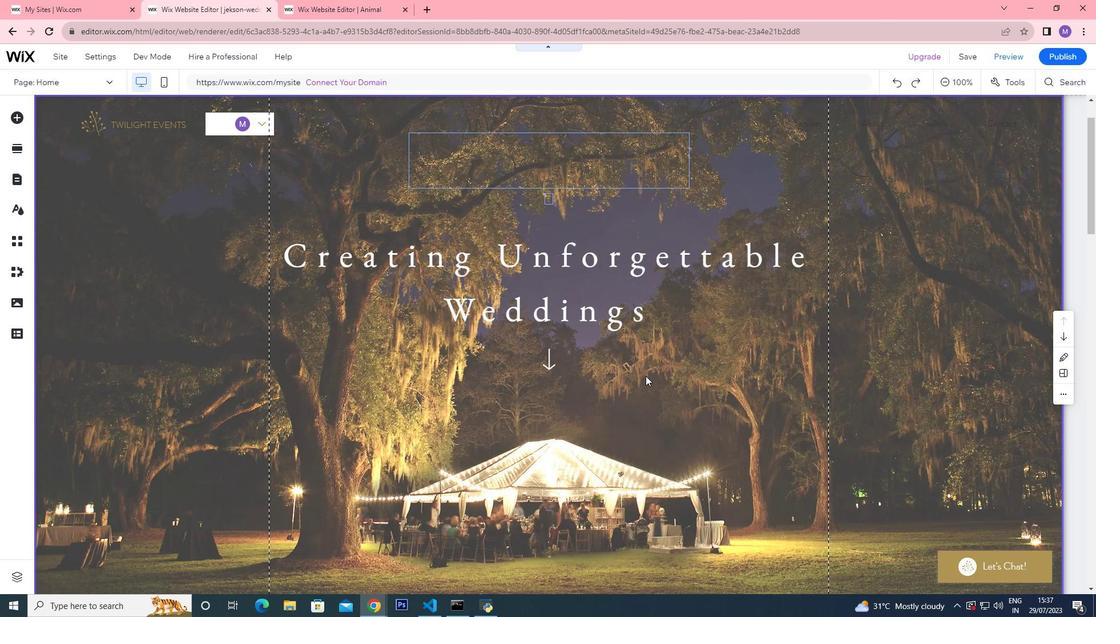 
Action: Mouse scrolled (642, 383) with delta (0, 0)
Screenshot: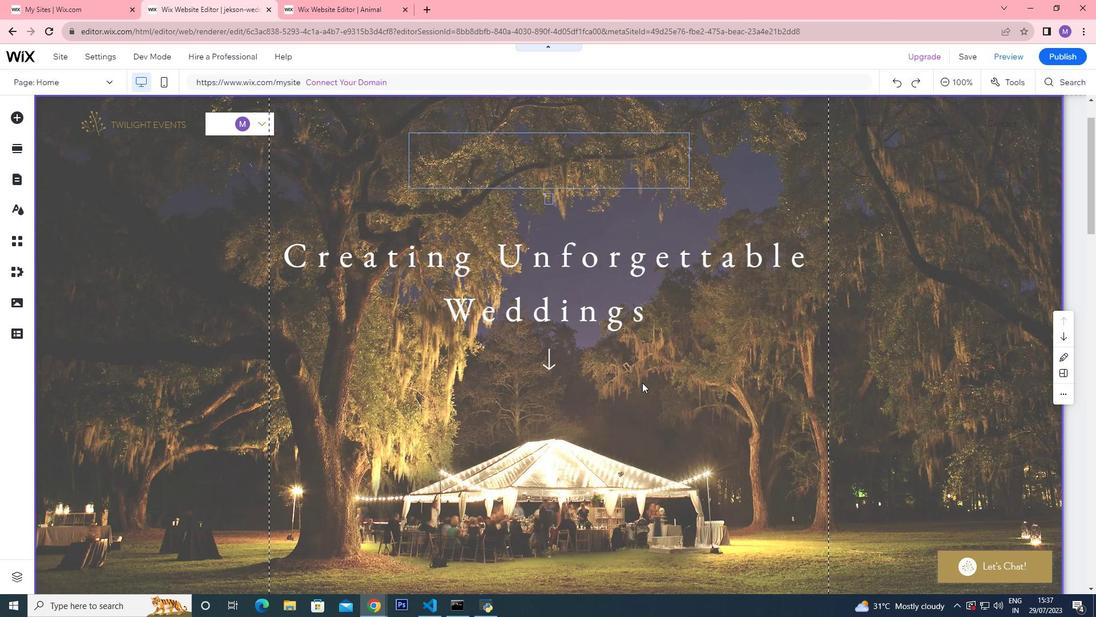 
Action: Mouse scrolled (642, 383) with delta (0, 0)
Screenshot: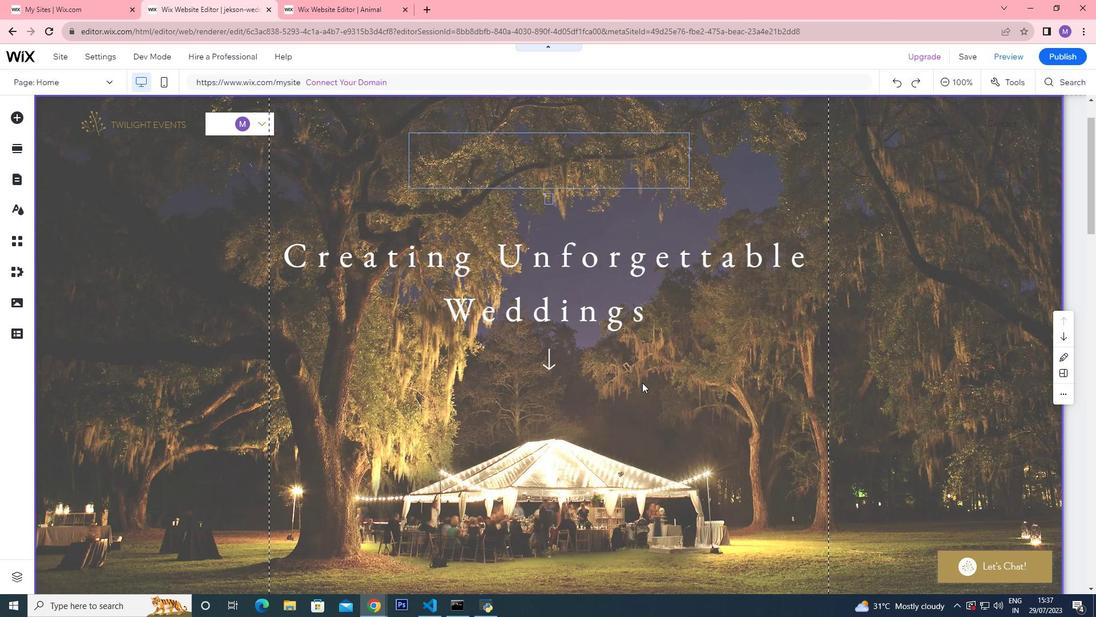 
Action: Mouse scrolled (642, 383) with delta (0, 0)
Screenshot: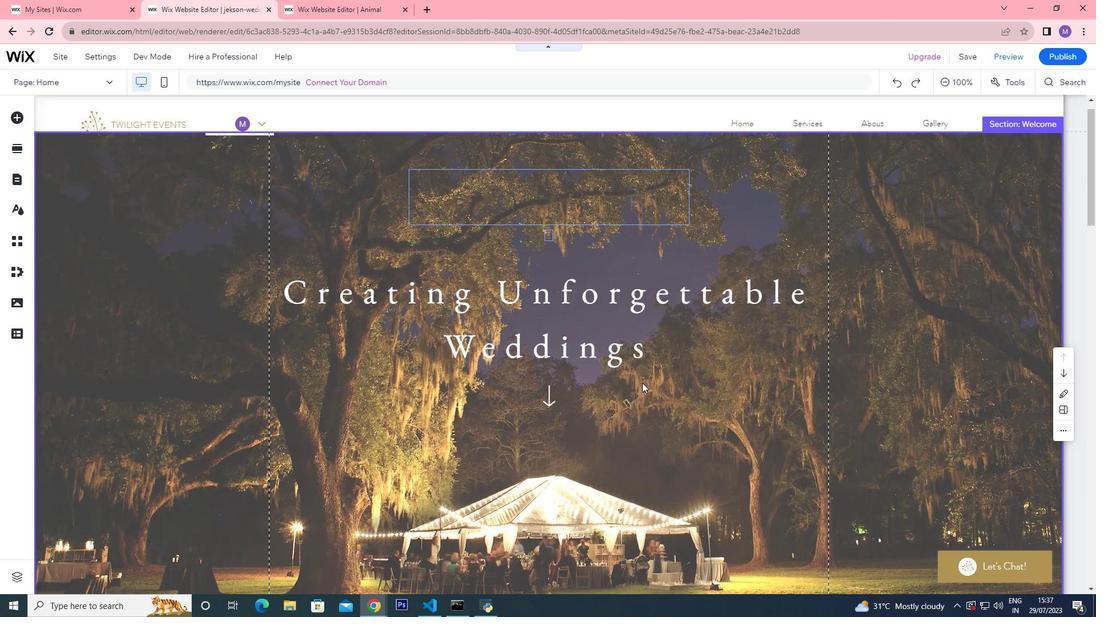 
Action: Mouse moved to (568, 221)
Screenshot: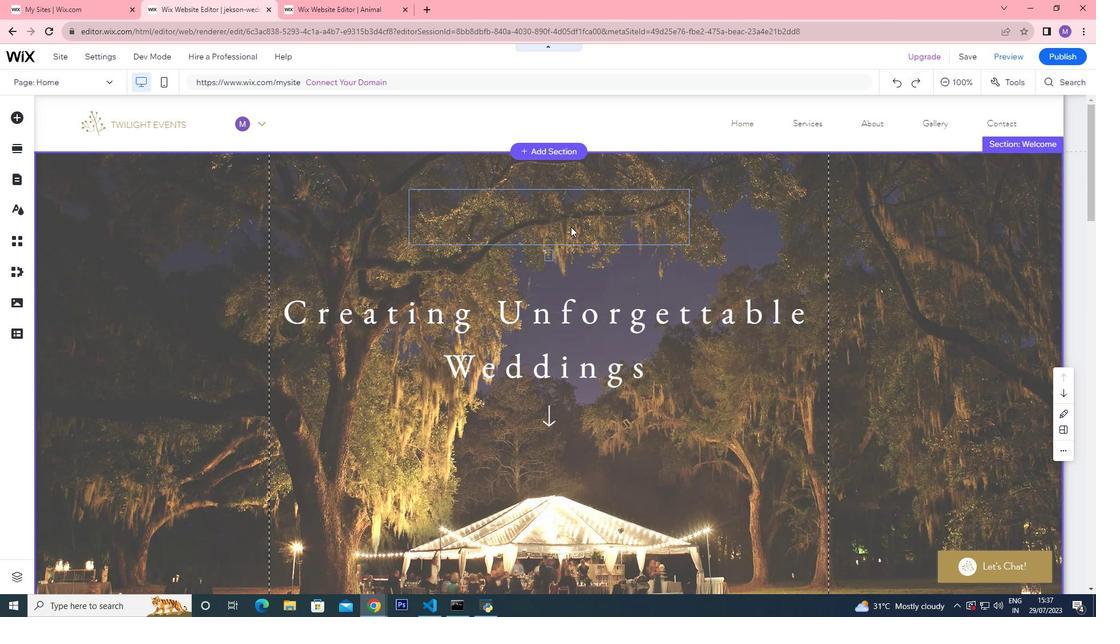 
Action: Mouse pressed left at (568, 221)
Screenshot: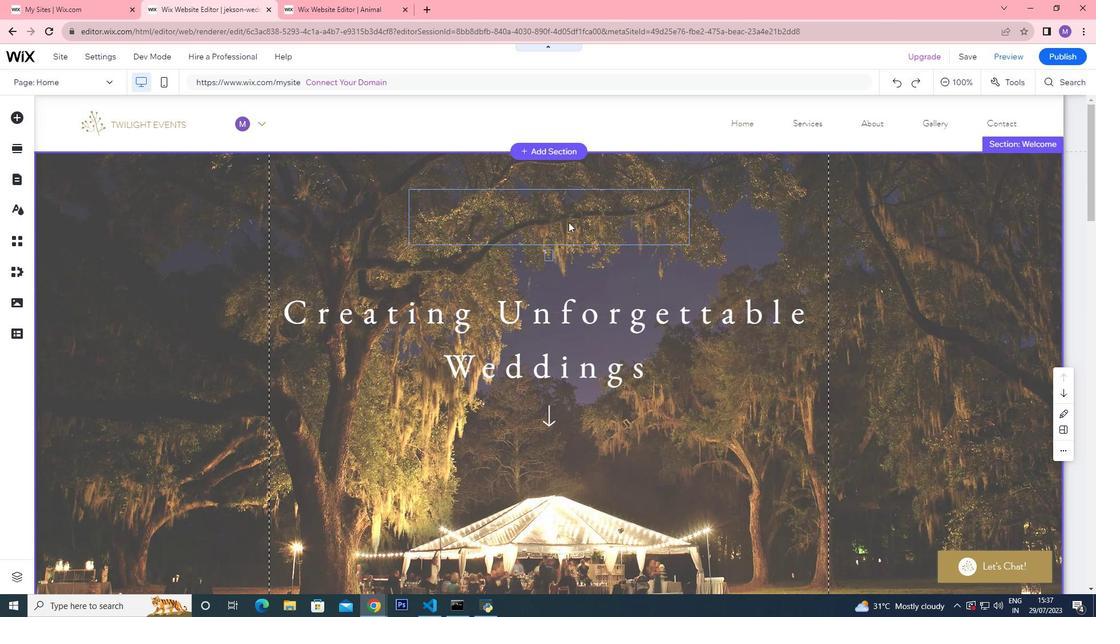 
Action: Mouse pressed left at (568, 221)
Screenshot: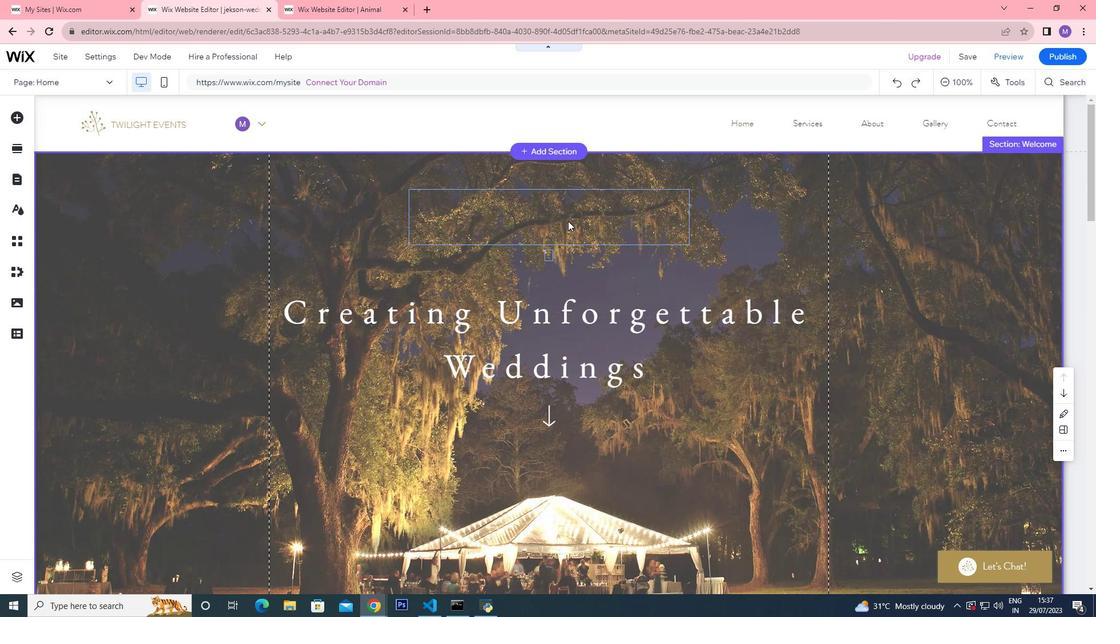 
Action: Mouse moved to (596, 348)
Screenshot: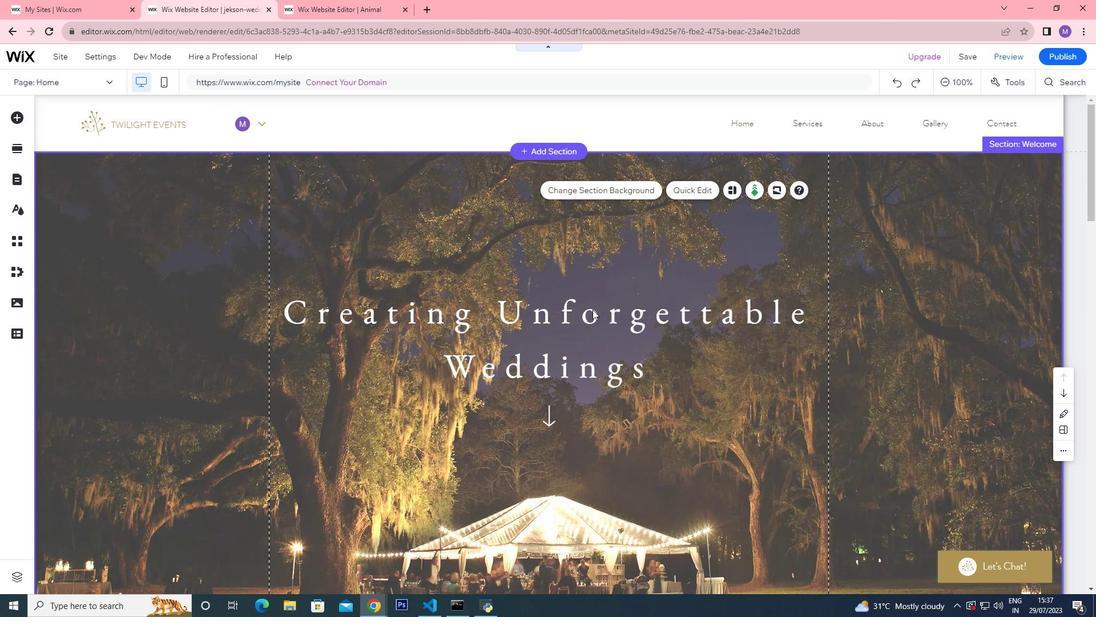 
Action: Mouse pressed left at (596, 348)
Screenshot: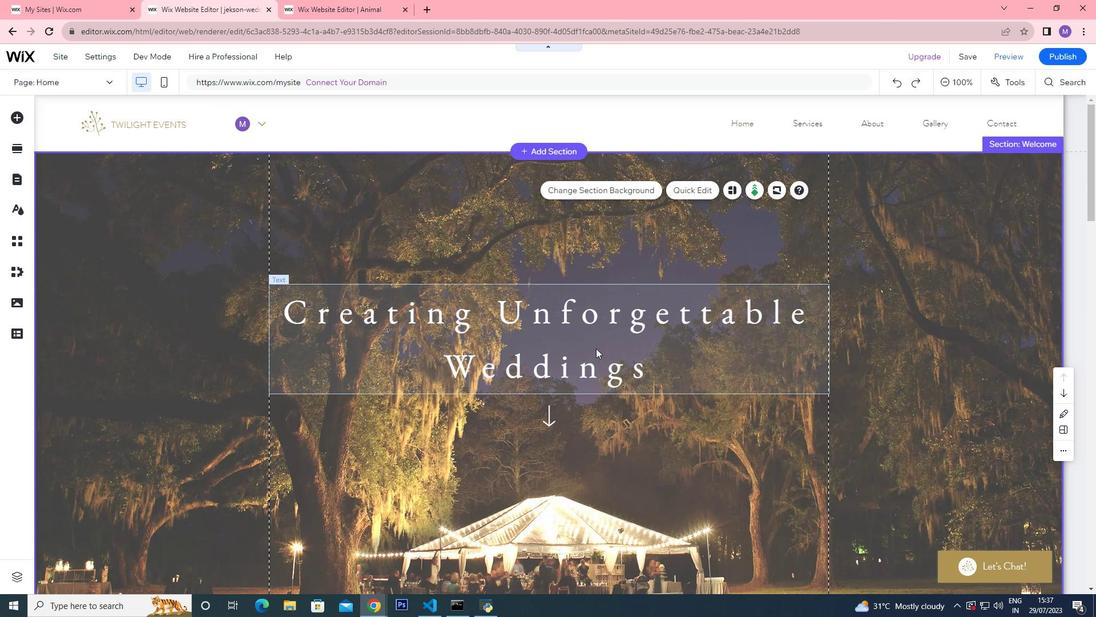 
Action: Mouse pressed left at (596, 348)
Screenshot: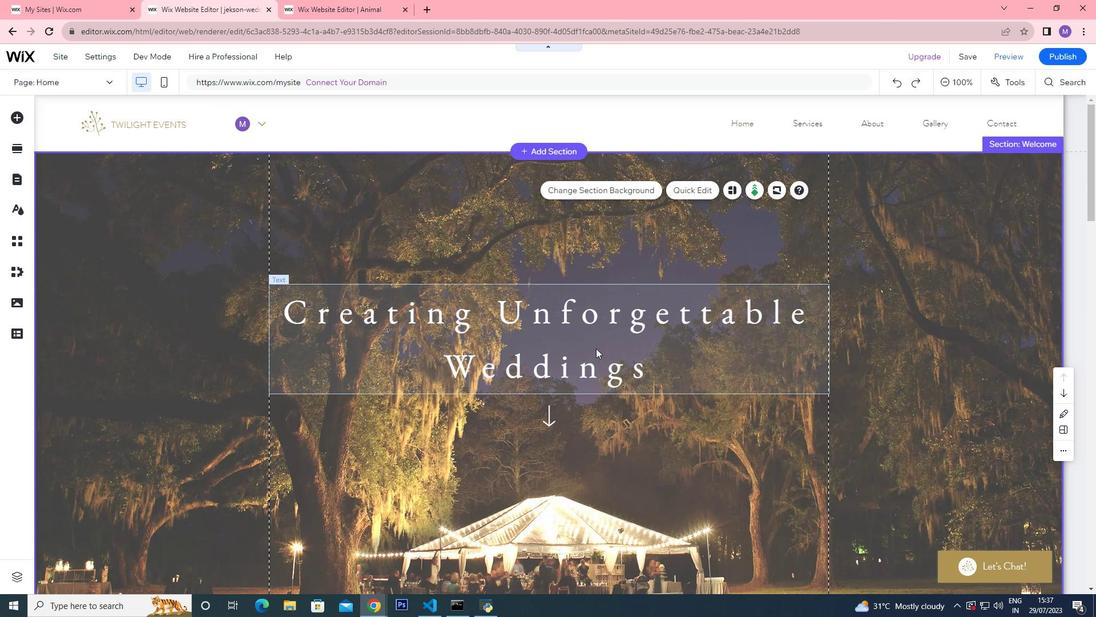 
Action: Mouse moved to (661, 466)
Screenshot: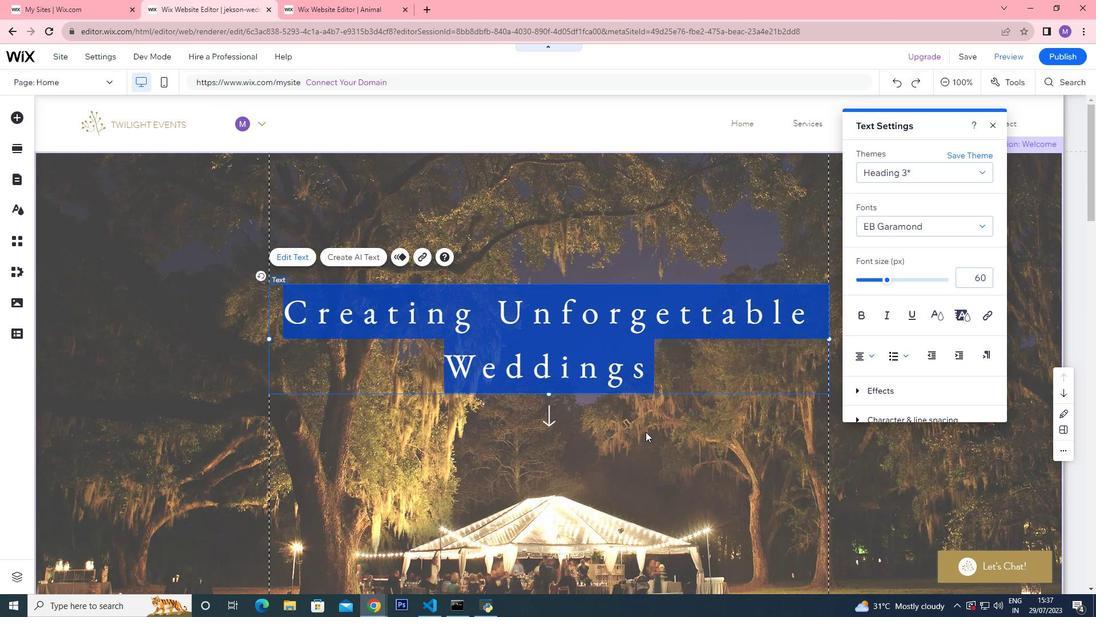 
Action: Mouse pressed left at (661, 466)
